 Task: Determine the distance from Jacksonville to St Augustine Historic District.
Action: Key pressed k<Key.backspace>j<Key.caps_lock>ACKSONVILLE
Screenshot: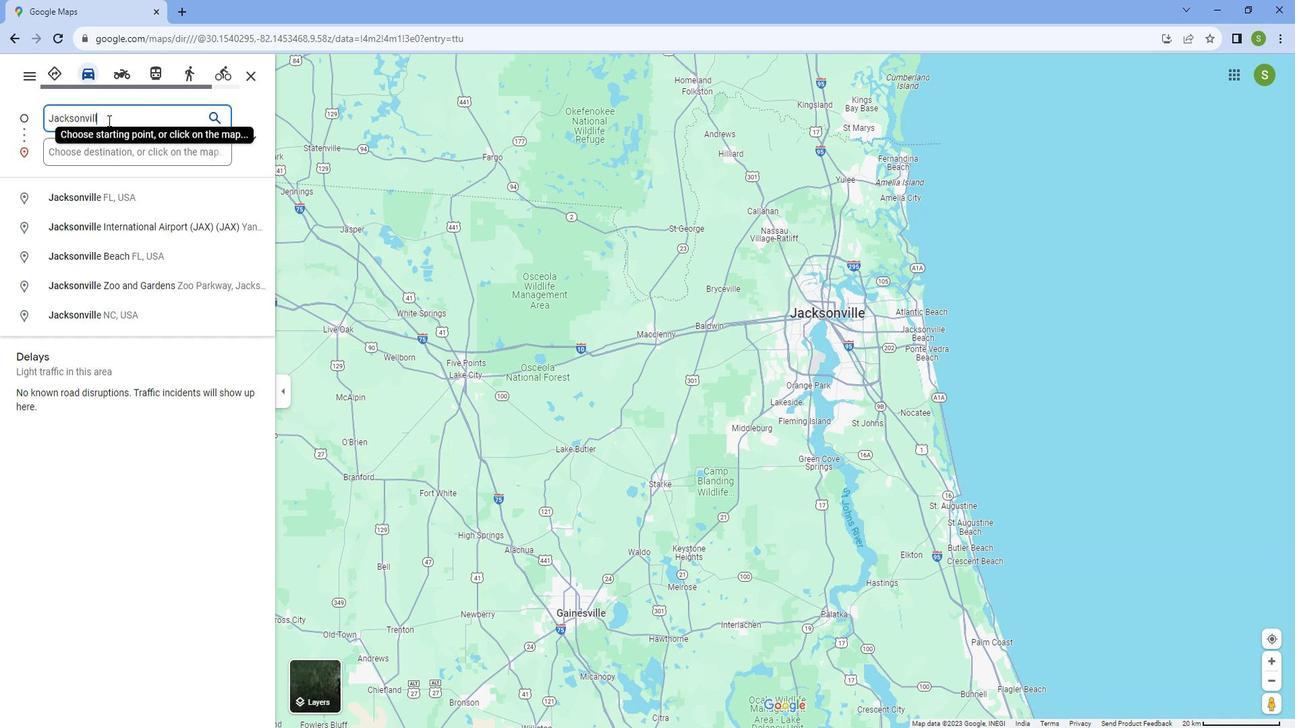 
Action: Mouse moved to (87, 196)
Screenshot: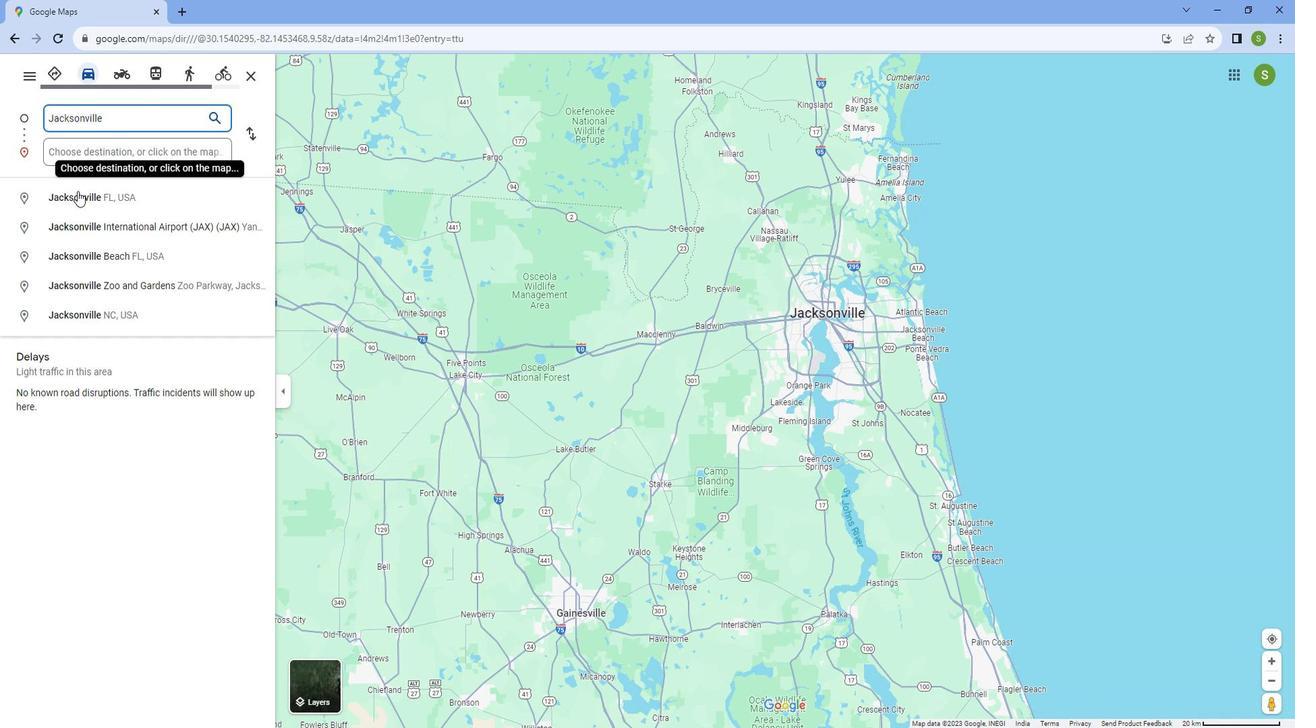 
Action: Mouse pressed left at (87, 196)
Screenshot: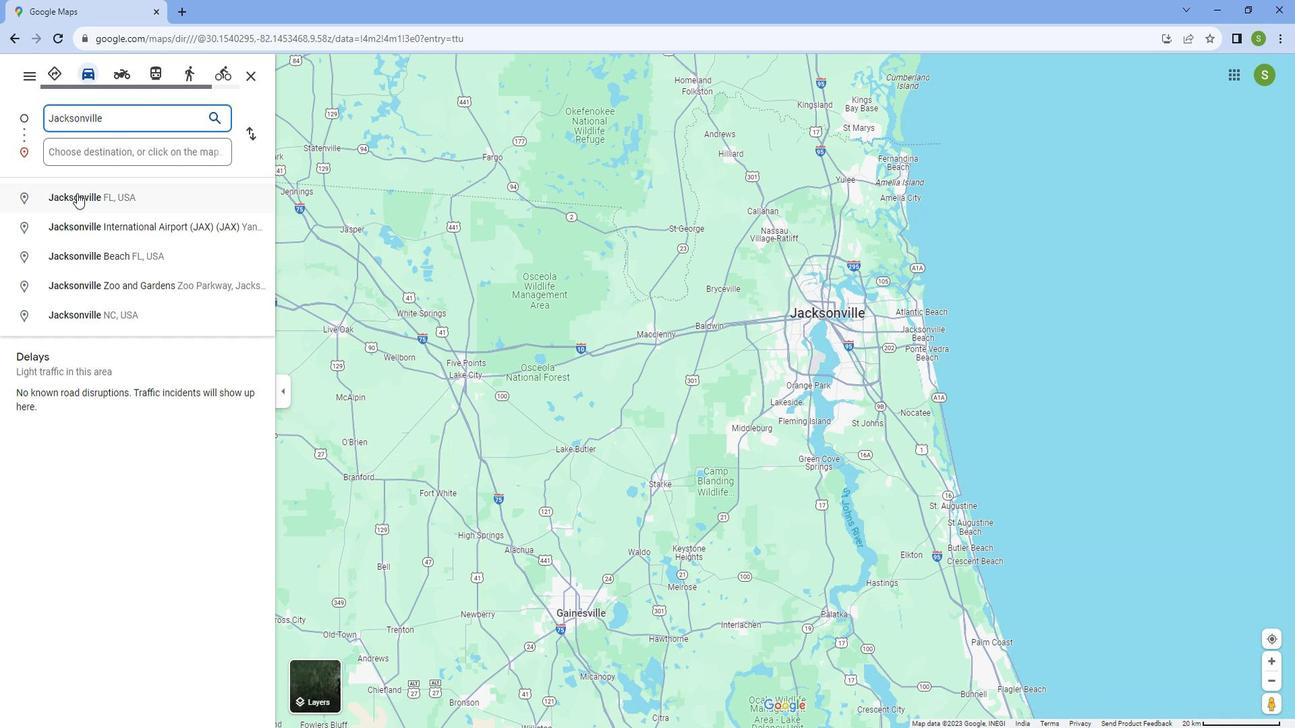 
Action: Mouse moved to (98, 155)
Screenshot: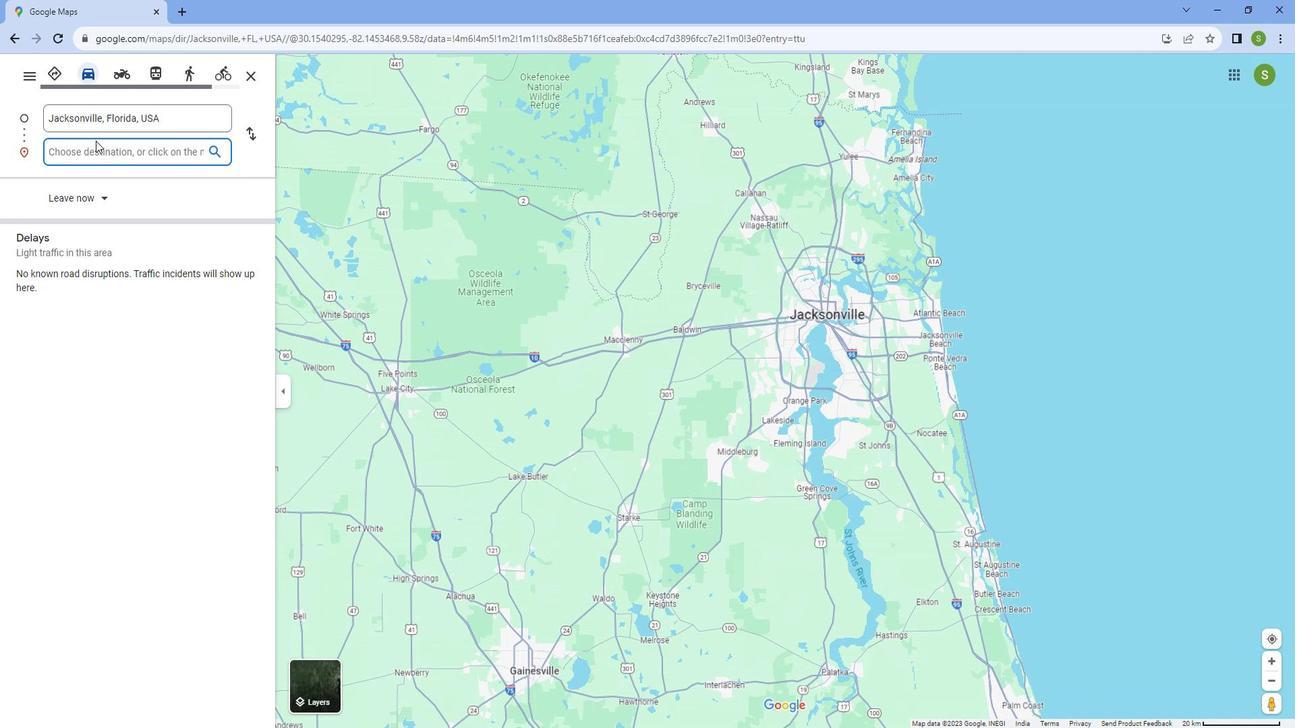 
Action: Mouse pressed left at (98, 155)
Screenshot: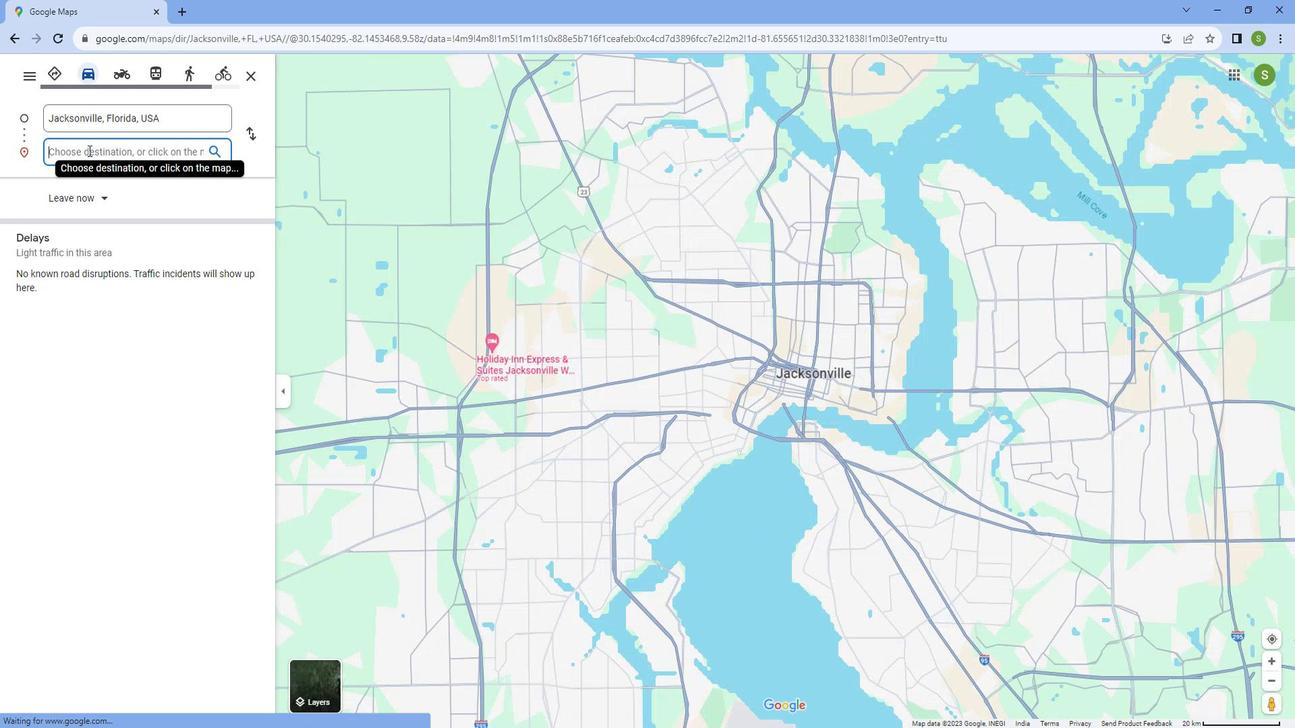 
Action: Key pressed <Key.caps_lock>s<Key.caps_lock>T.<Key.space><Key.caps_lock>a<Key.caps_lock>UGUSTINE<Key.space><Key.caps_lock>h<Key.caps_lock>ISTORIC<Key.space><Key.caps_lock>d<Key.caps_lock>ISTRICT
Screenshot: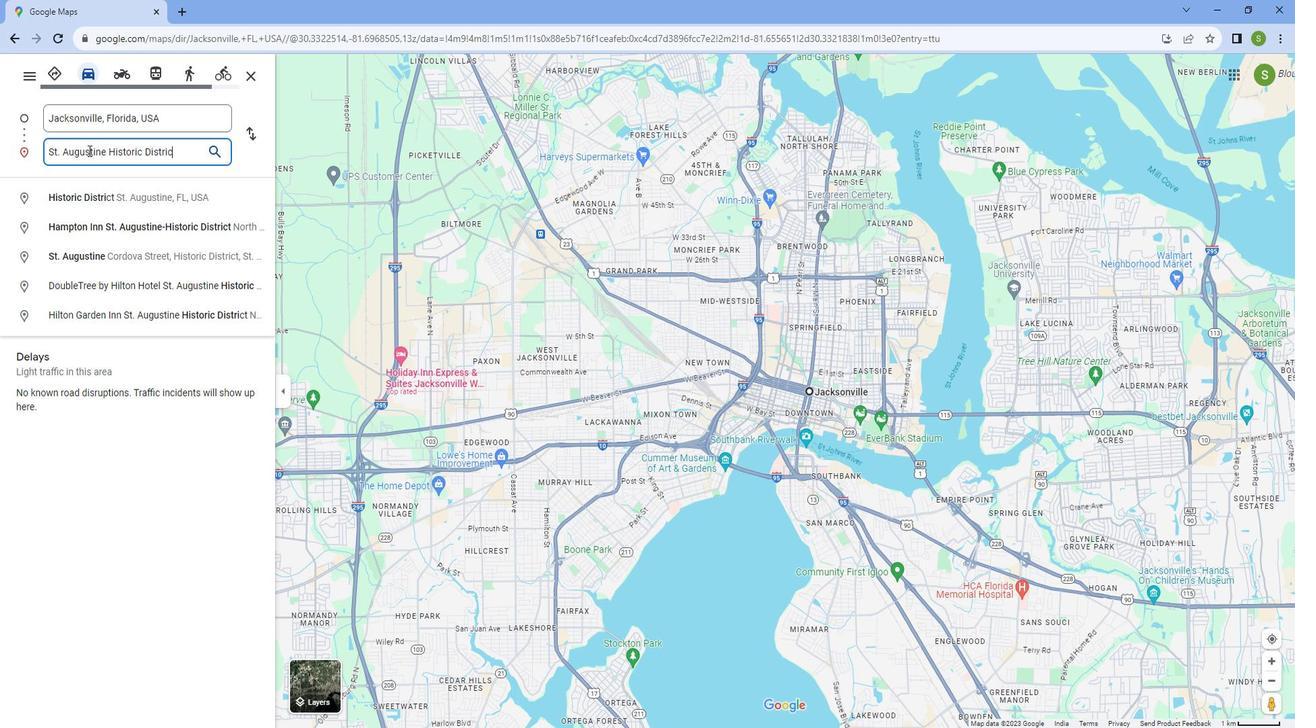 
Action: Mouse moved to (116, 192)
Screenshot: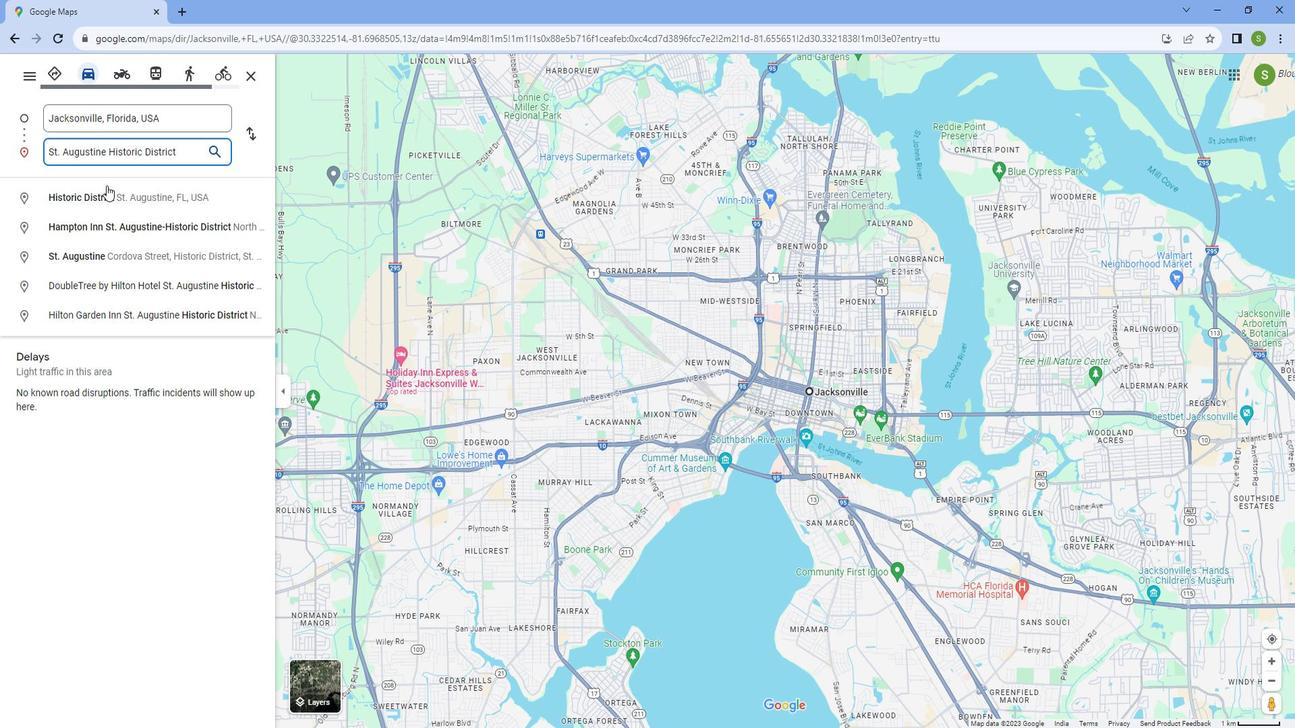 
Action: Mouse pressed left at (116, 192)
Screenshot: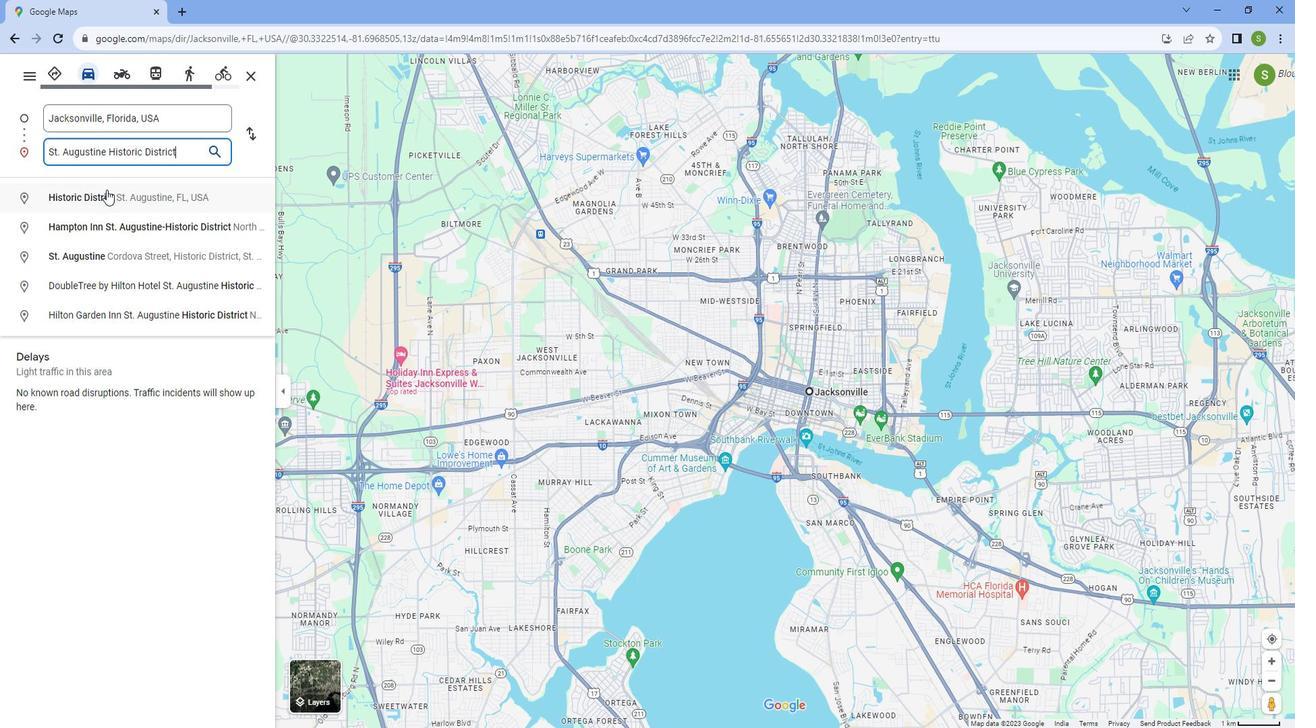 
Action: Mouse moved to (547, 675)
Screenshot: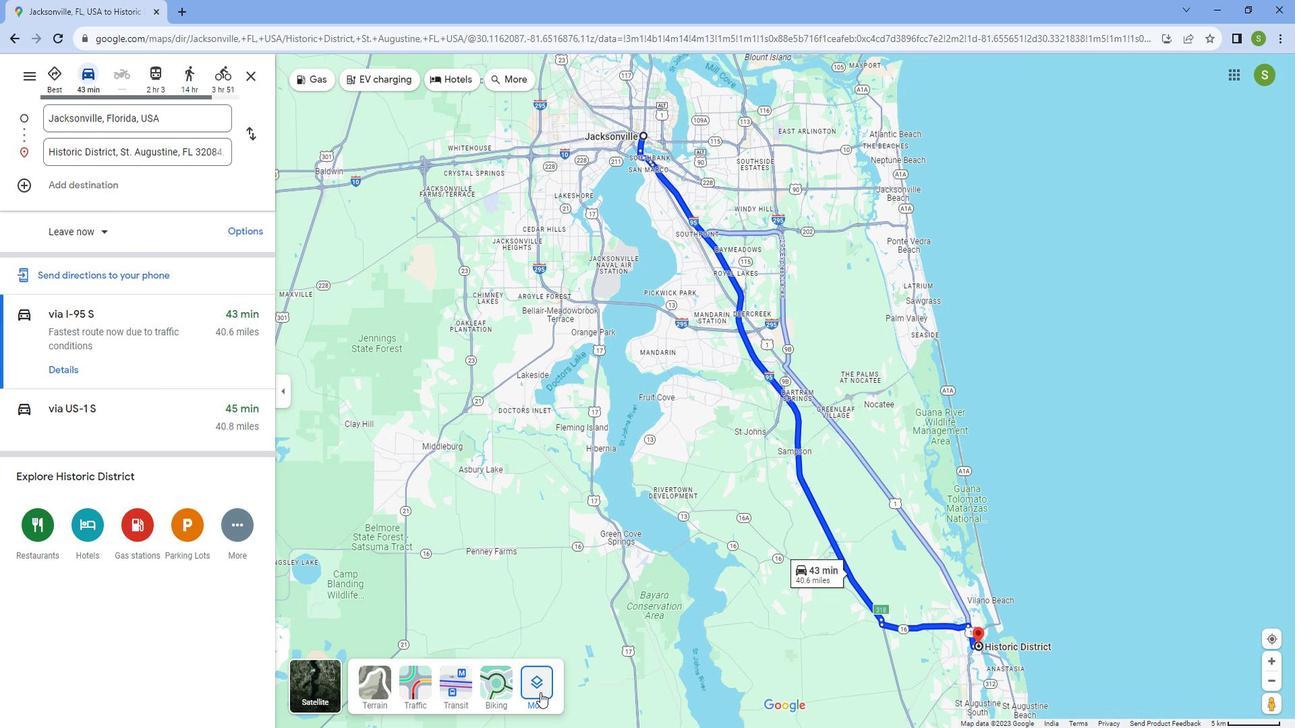 
Action: Mouse pressed left at (547, 675)
Screenshot: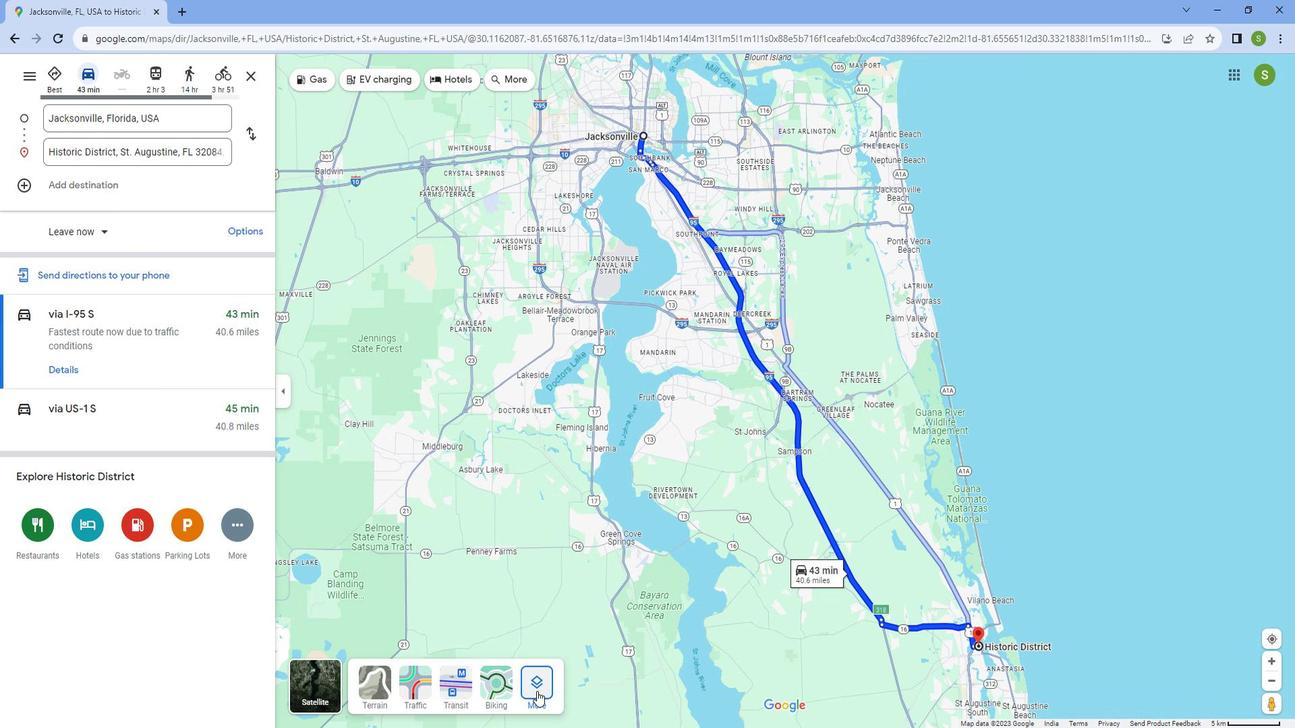 
Action: Mouse moved to (433, 536)
Screenshot: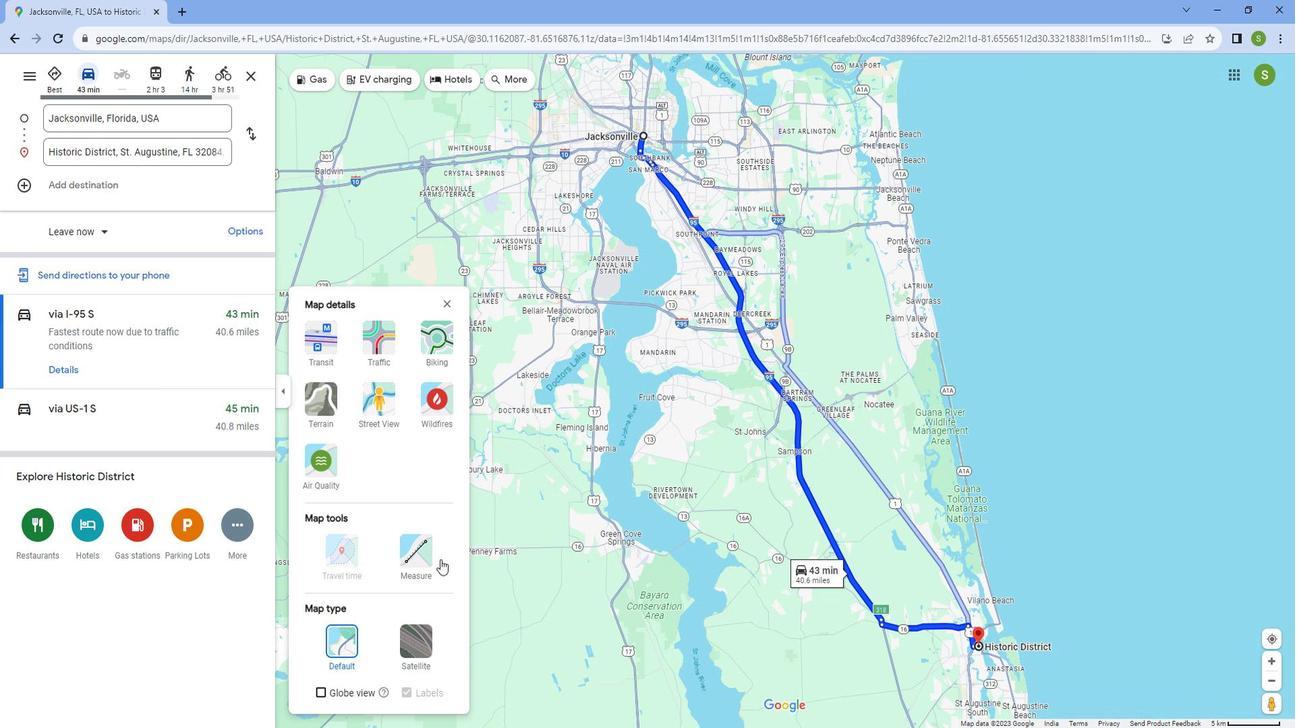 
Action: Mouse pressed left at (433, 536)
Screenshot: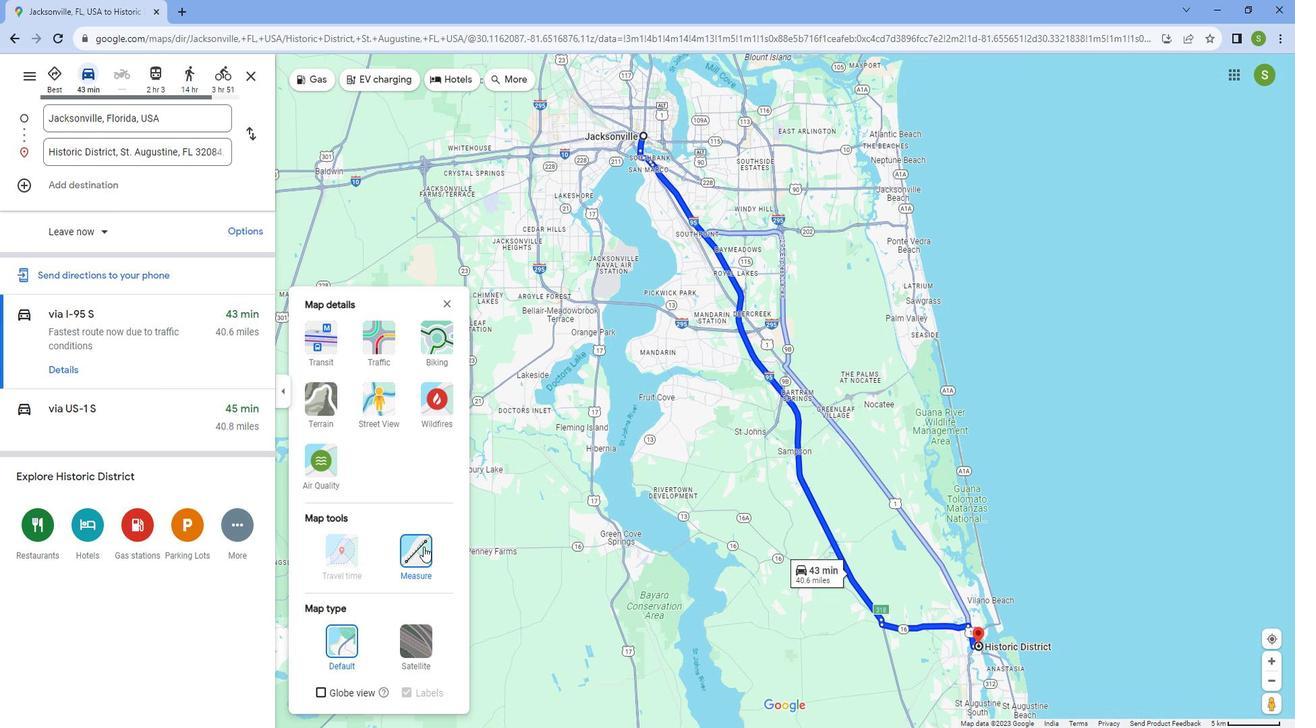 
Action: Mouse moved to (673, 150)
Screenshot: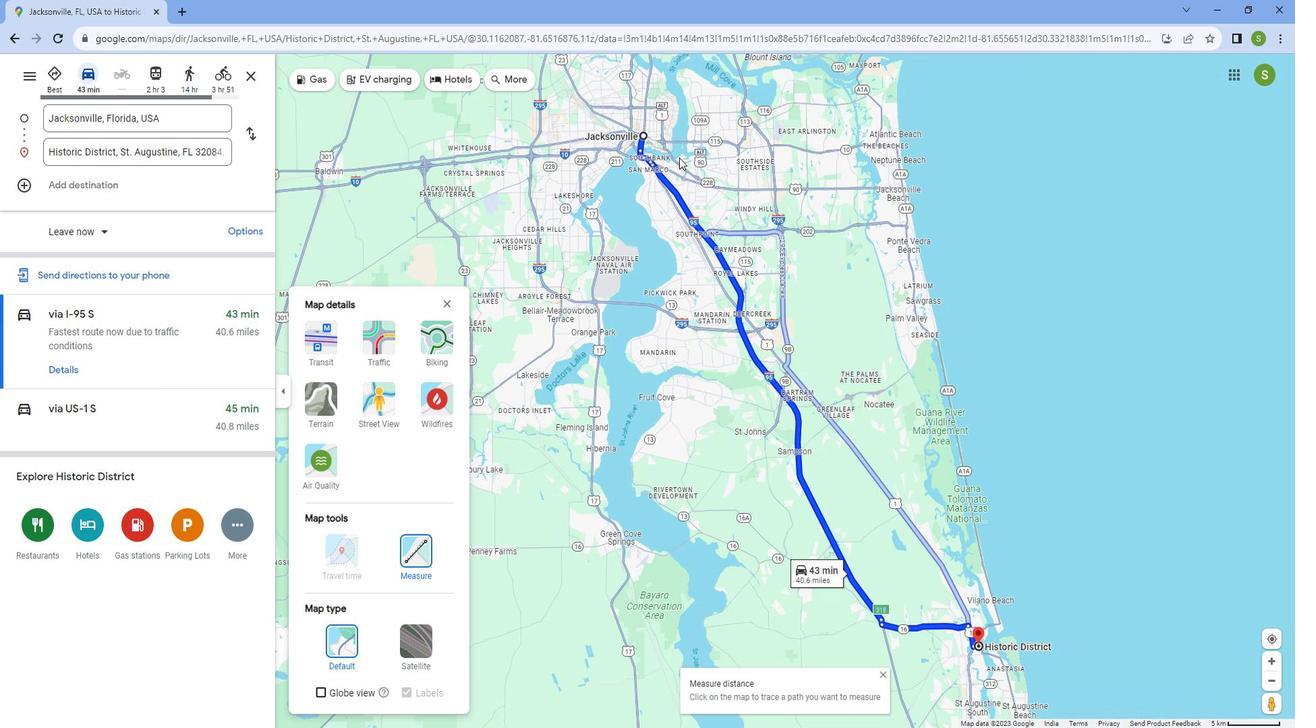 
Action: Mouse scrolled (673, 151) with delta (0, 0)
Screenshot: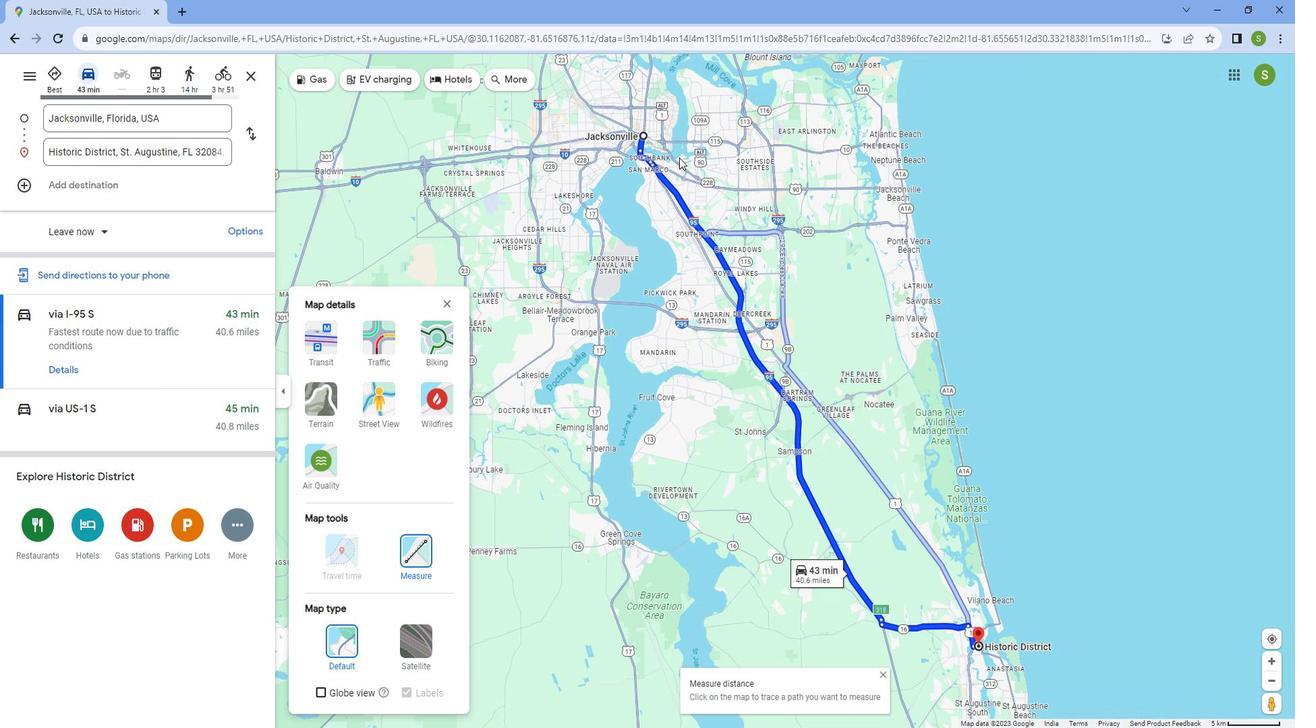 
Action: Mouse moved to (663, 144)
Screenshot: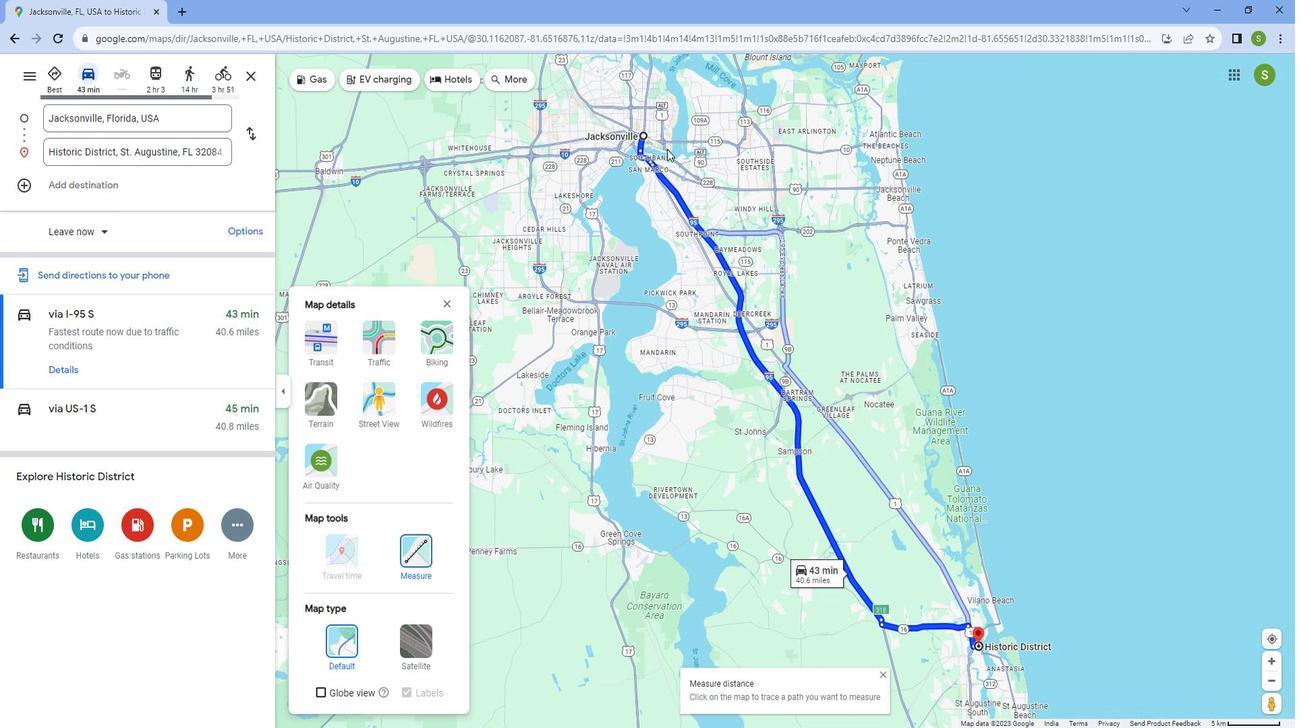 
Action: Mouse scrolled (663, 145) with delta (0, 0)
Screenshot: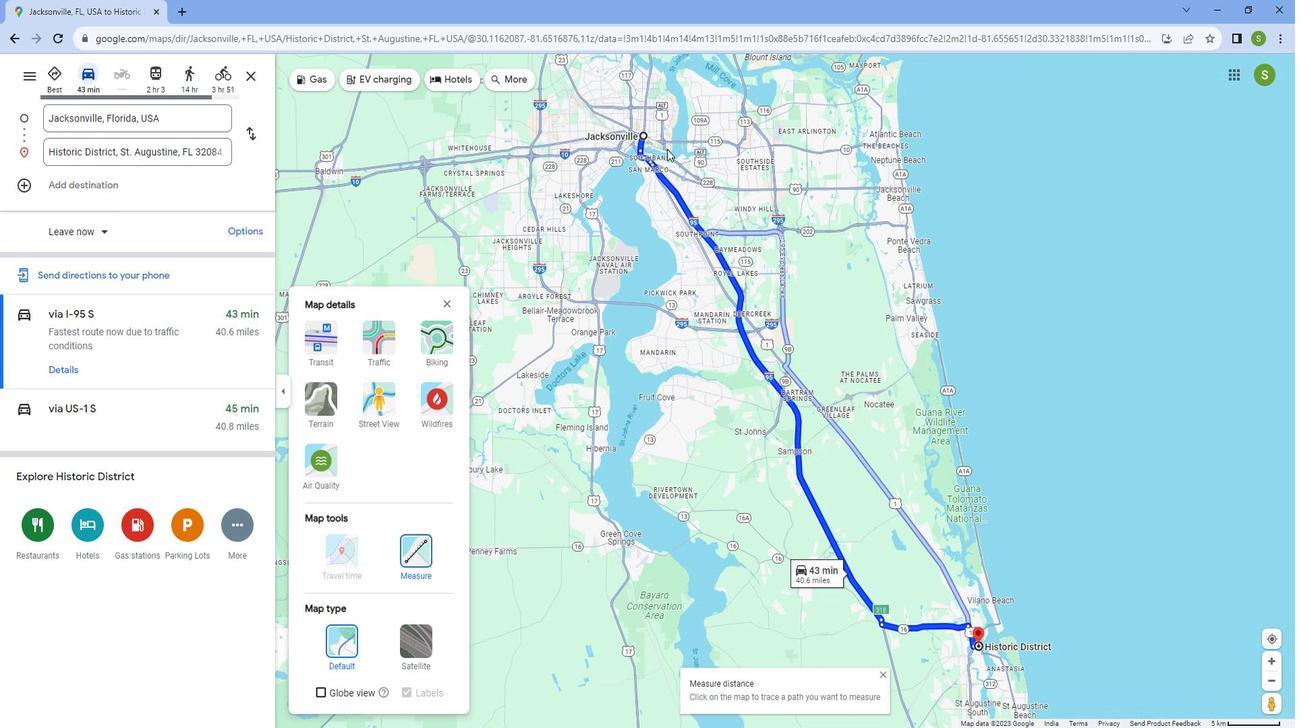 
Action: Mouse moved to (659, 143)
Screenshot: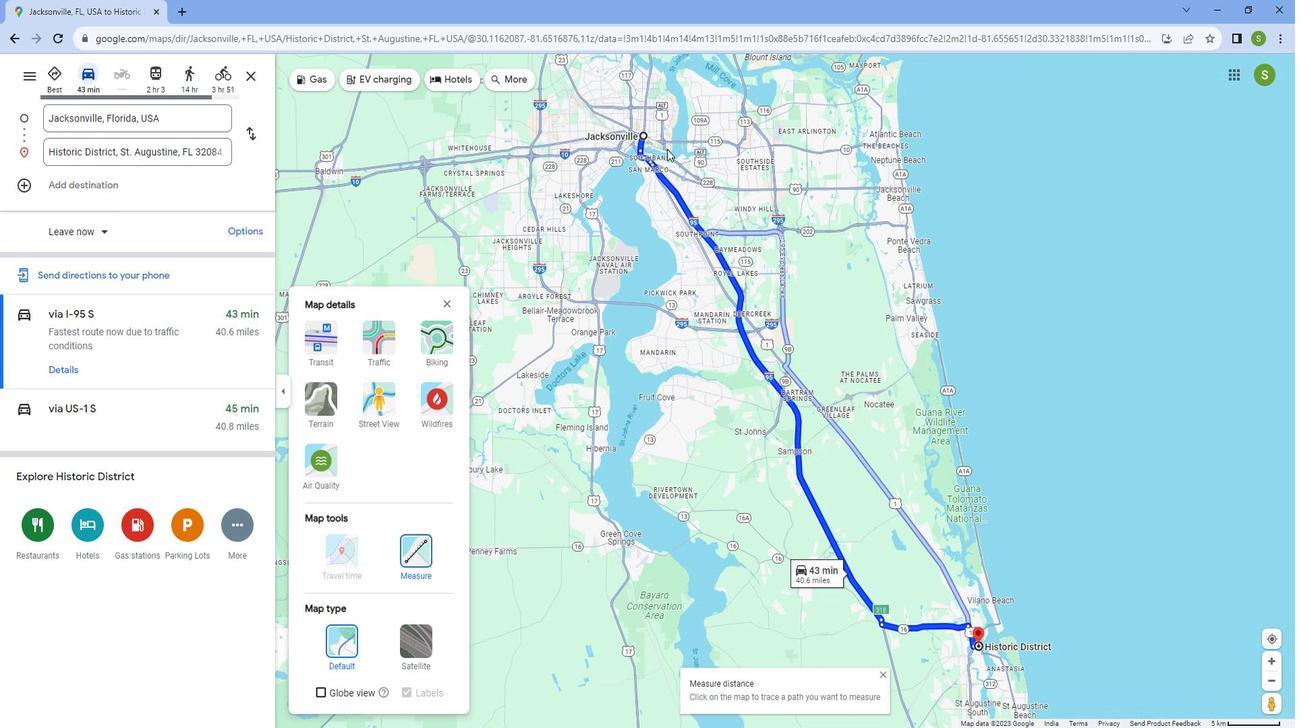 
Action: Mouse scrolled (659, 143) with delta (0, 0)
Screenshot: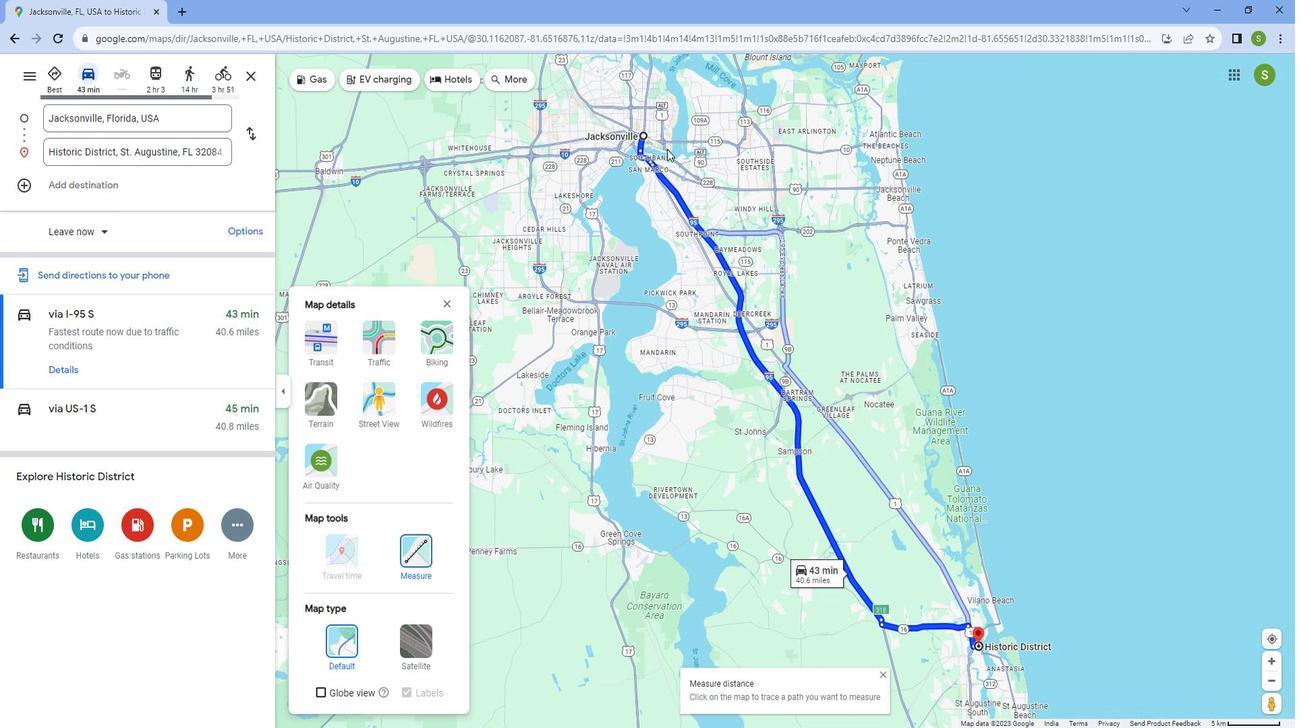 
Action: Mouse moved to (653, 139)
Screenshot: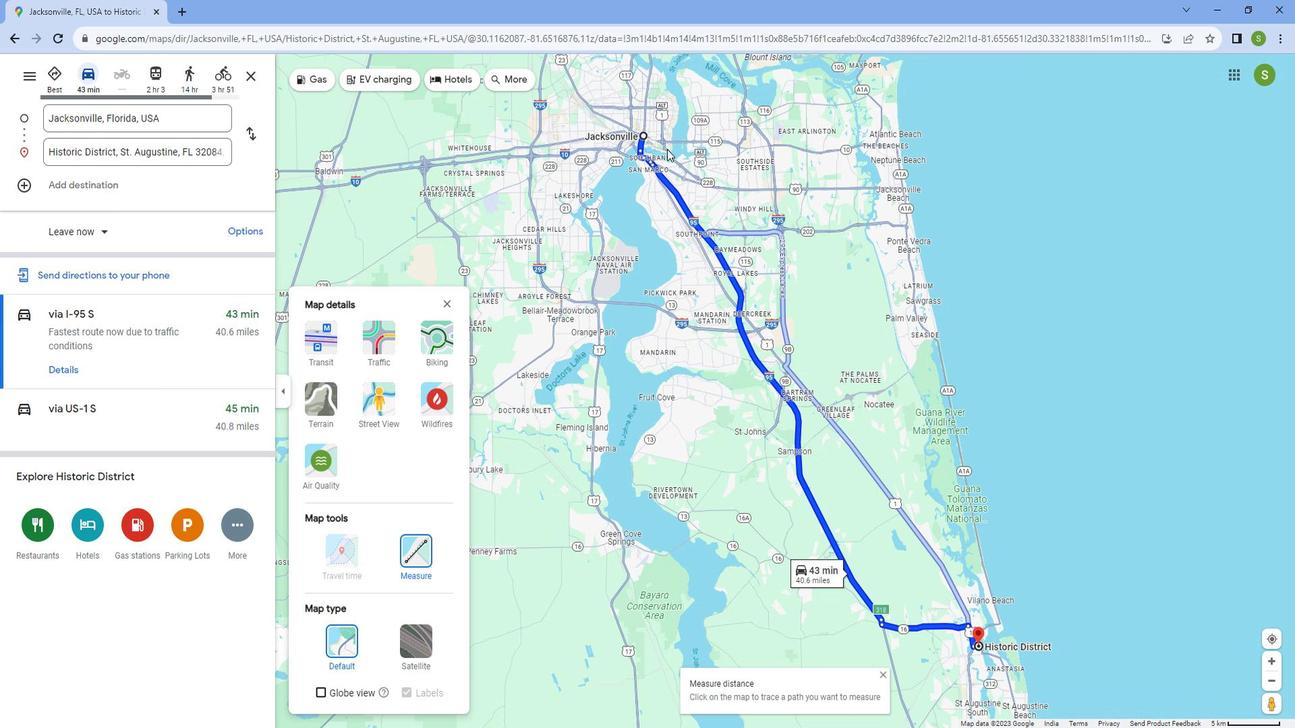 
Action: Mouse scrolled (653, 140) with delta (0, 0)
Screenshot: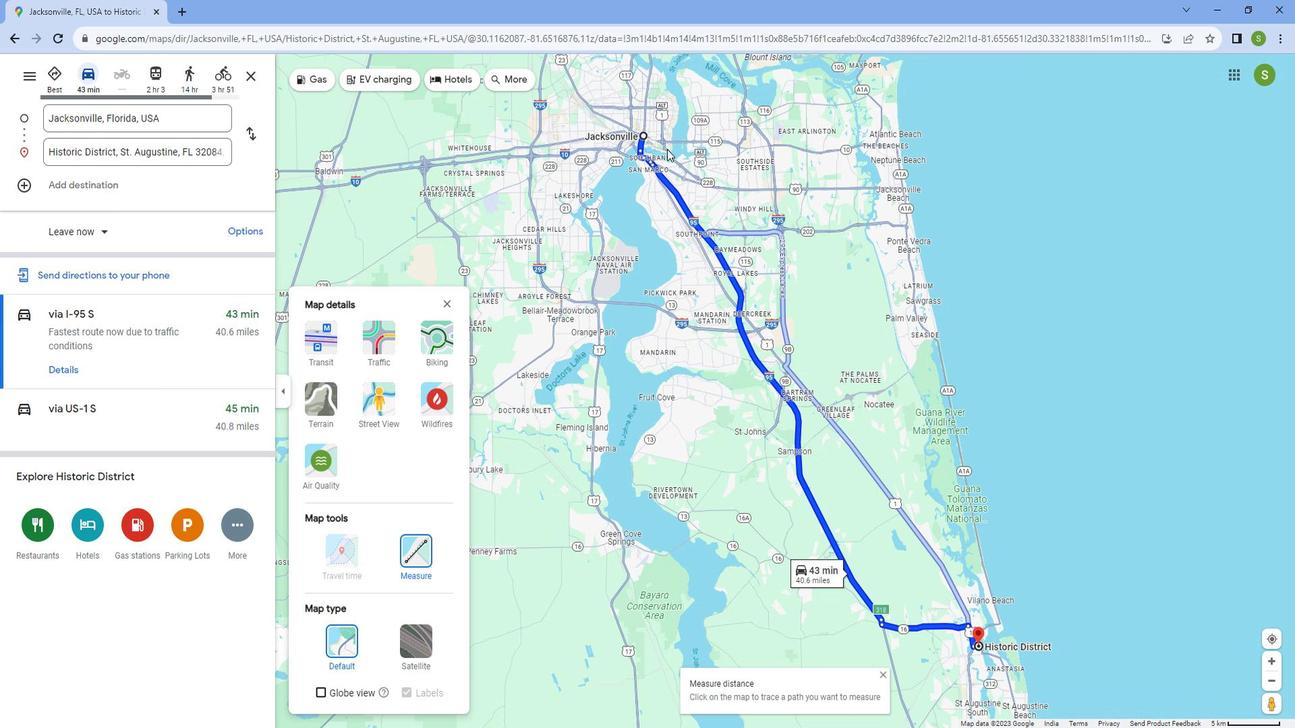 
Action: Mouse moved to (651, 139)
Screenshot: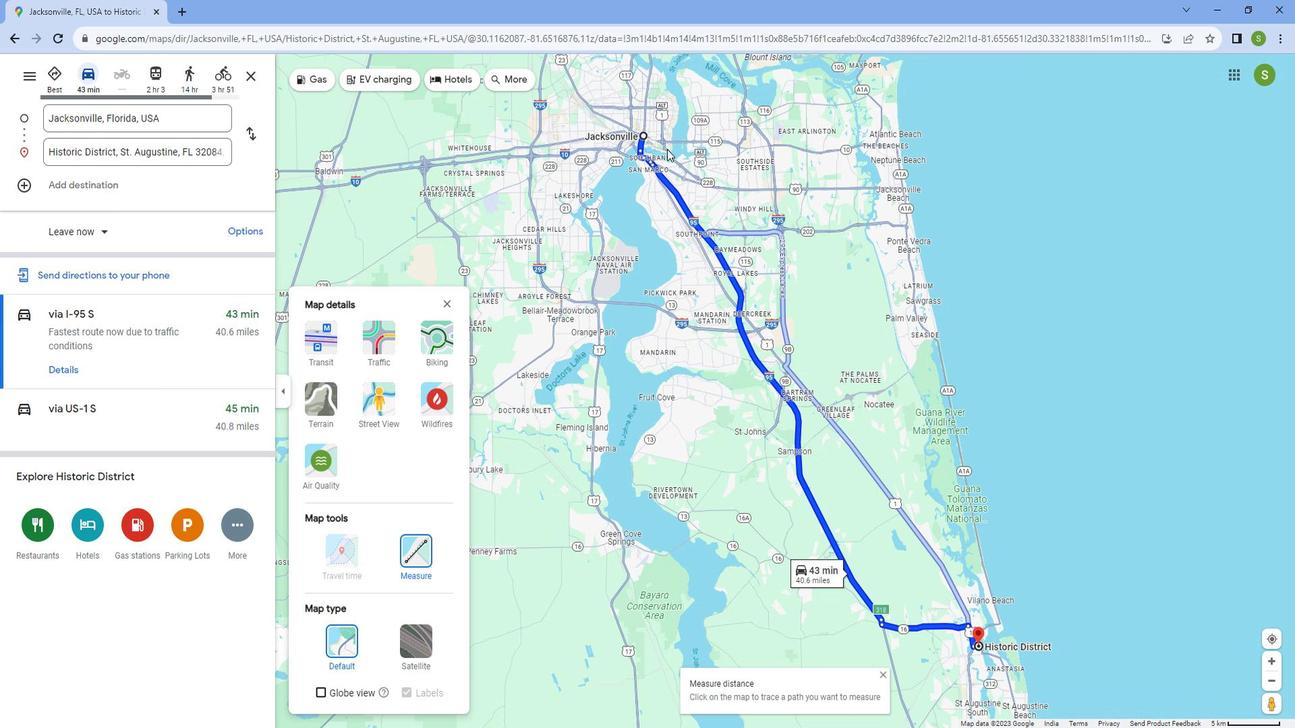 
Action: Mouse scrolled (651, 140) with delta (0, 0)
Screenshot: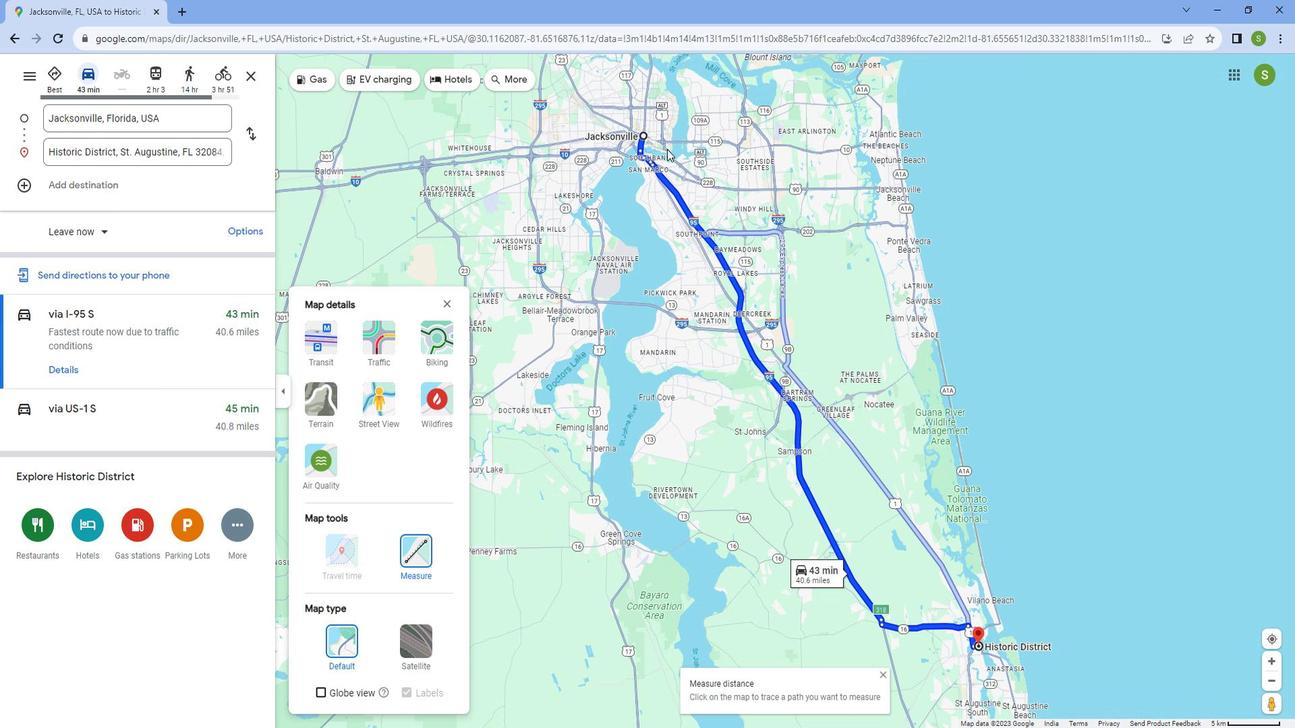 
Action: Mouse moved to (648, 137)
Screenshot: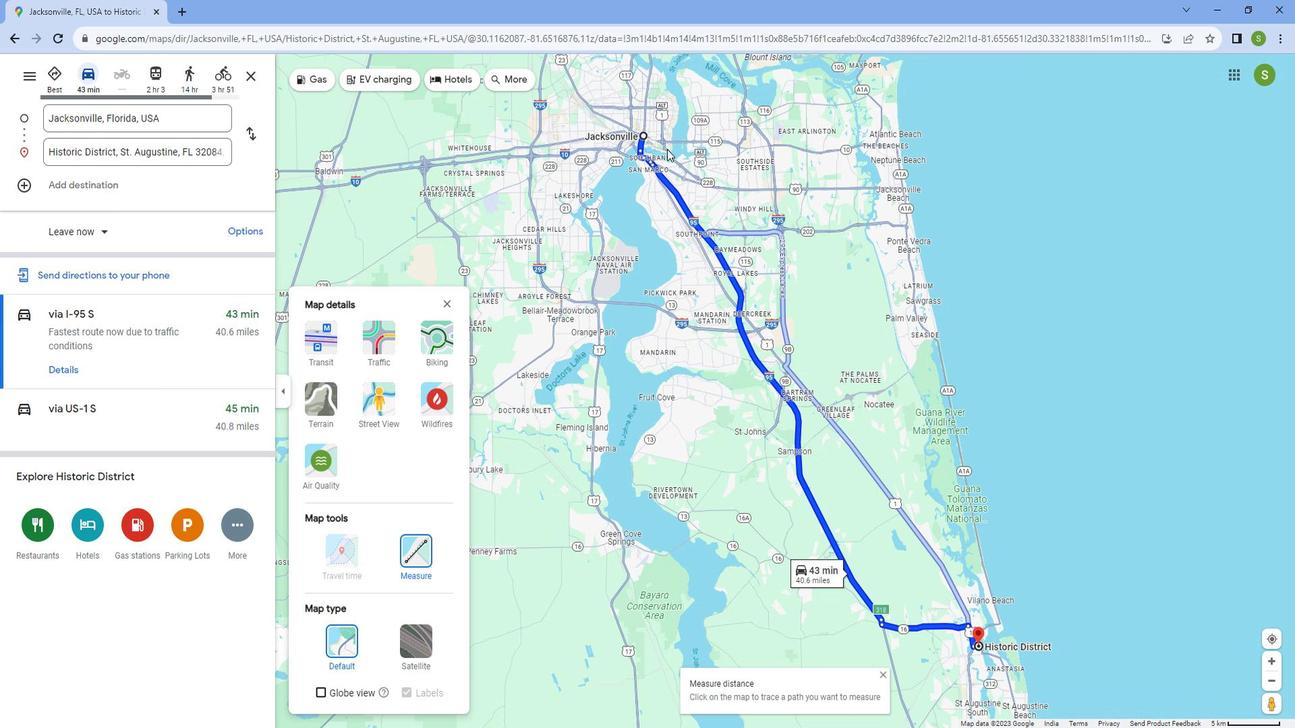 
Action: Mouse scrolled (648, 138) with delta (0, 0)
Screenshot: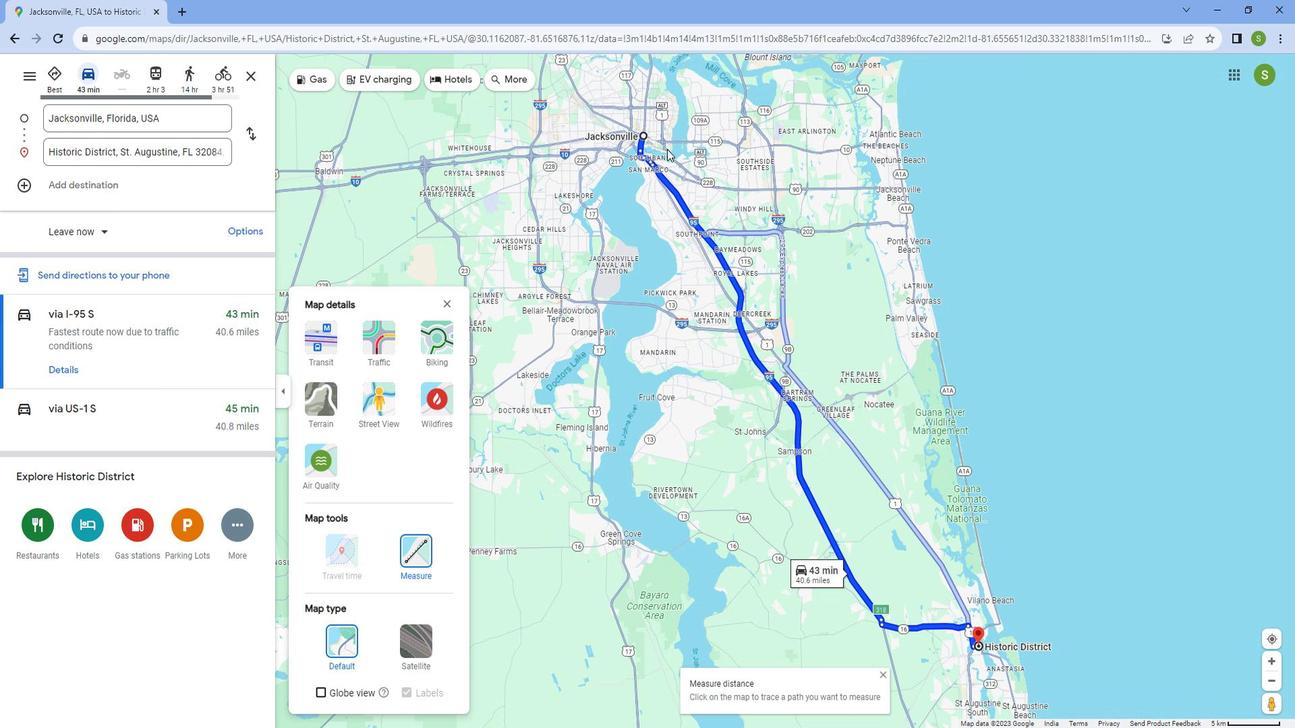 
Action: Mouse moved to (628, 122)
Screenshot: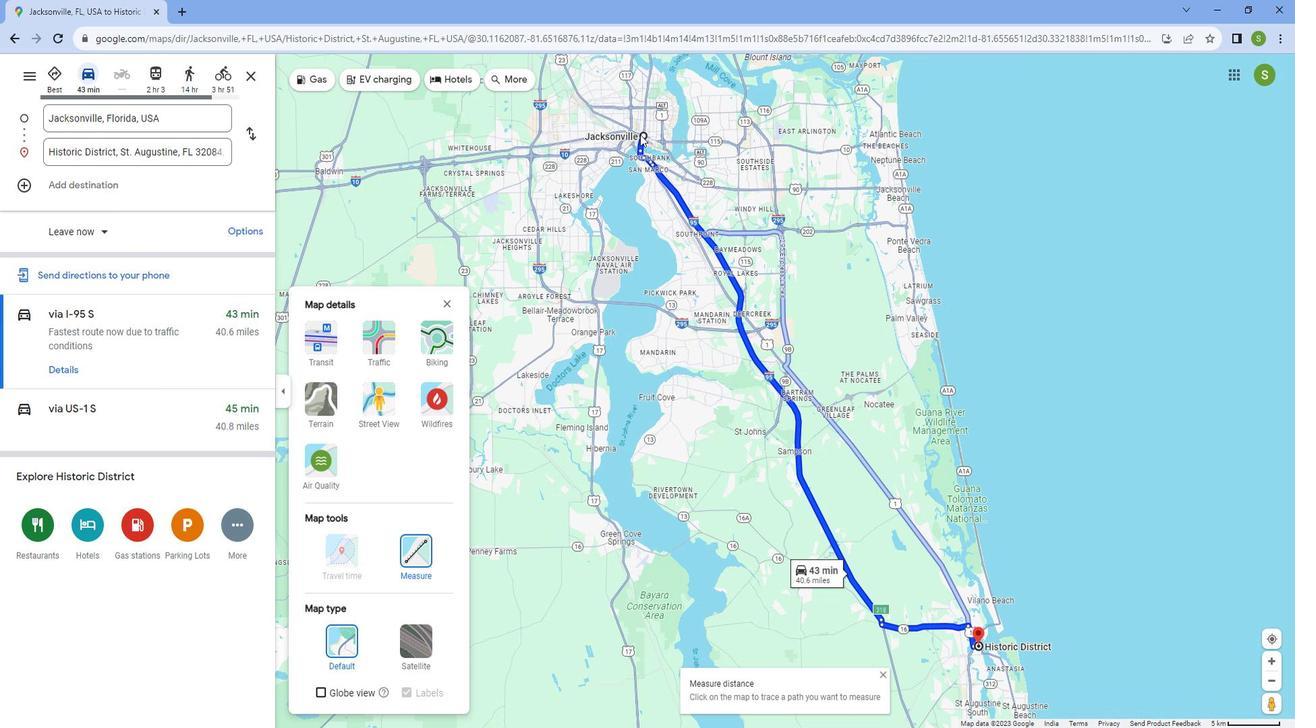 
Action: Mouse scrolled (628, 123) with delta (0, 0)
Screenshot: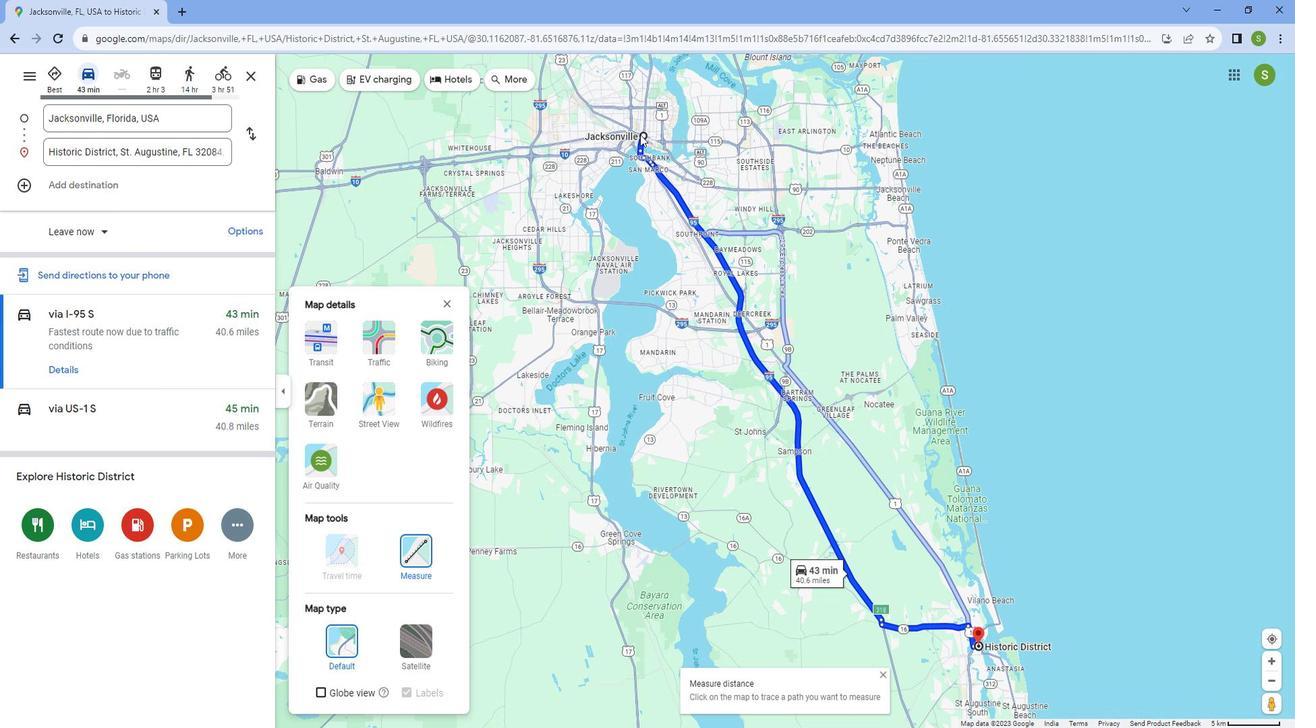 
Action: Mouse moved to (603, 87)
Screenshot: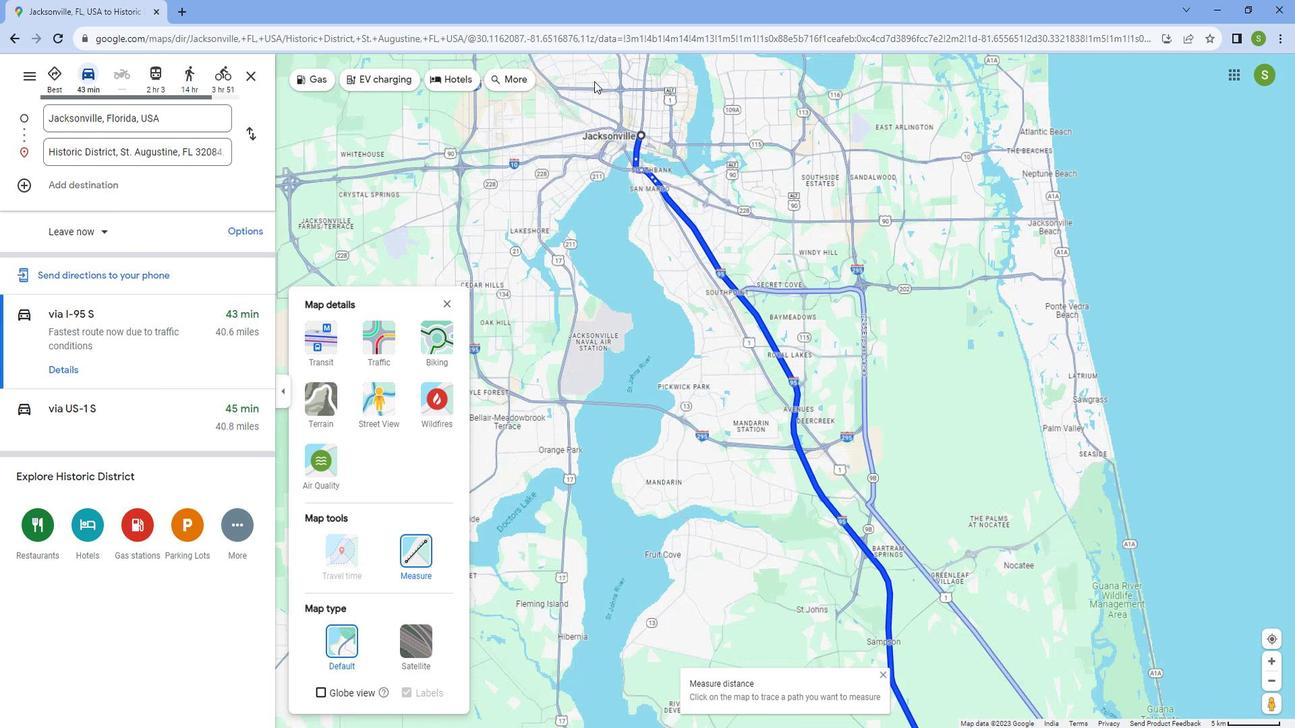 
Action: Mouse scrolled (603, 88) with delta (0, 0)
Screenshot: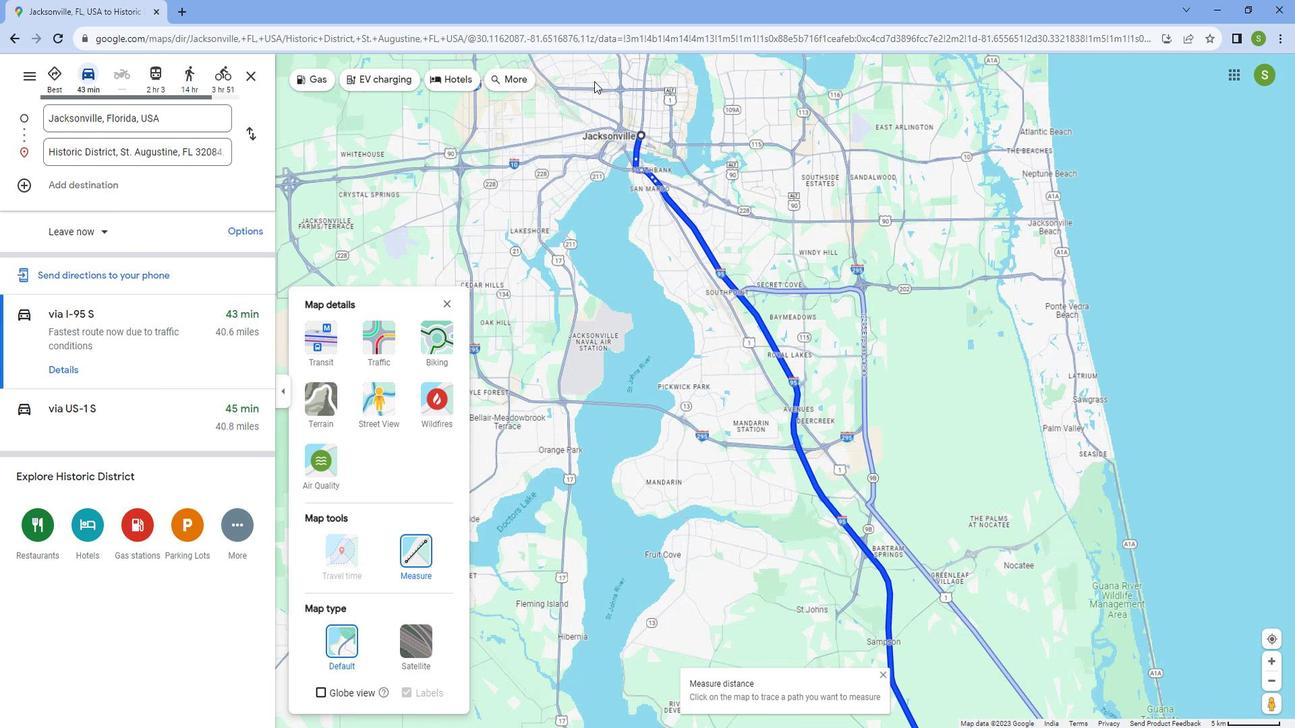 
Action: Mouse scrolled (603, 88) with delta (0, 0)
Screenshot: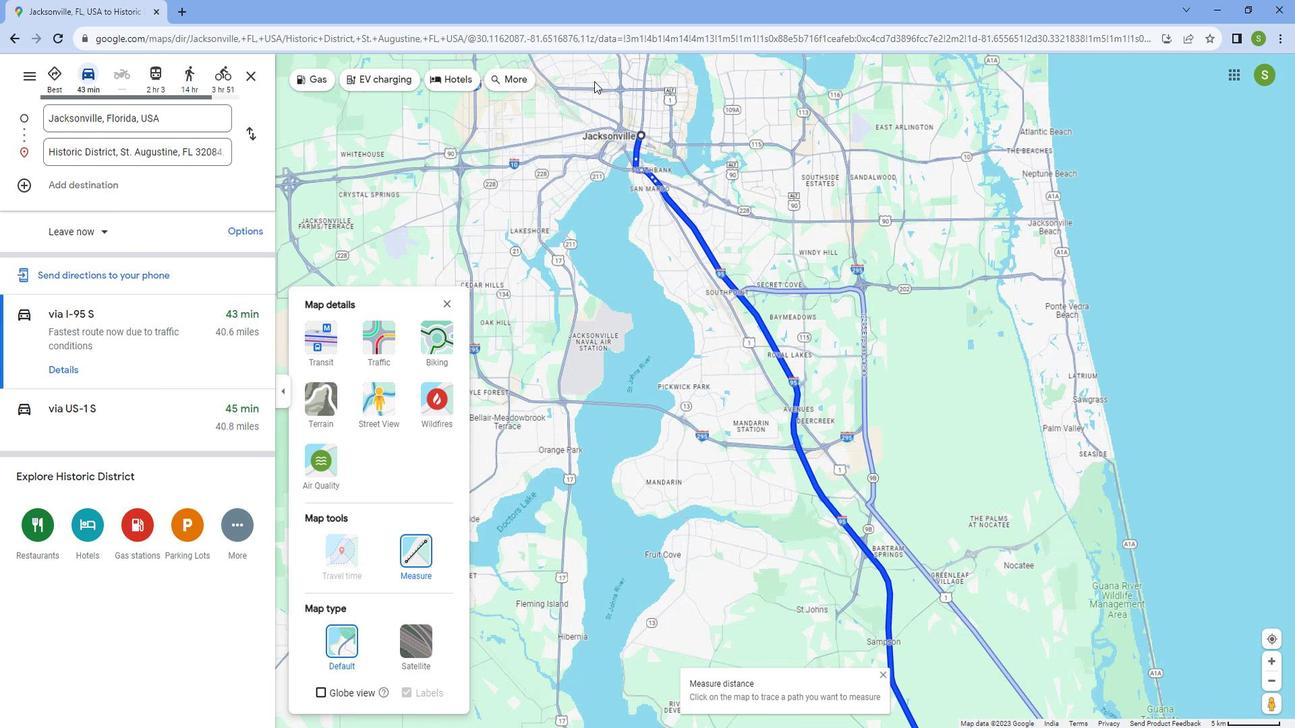 
Action: Mouse scrolled (603, 88) with delta (0, 0)
Screenshot: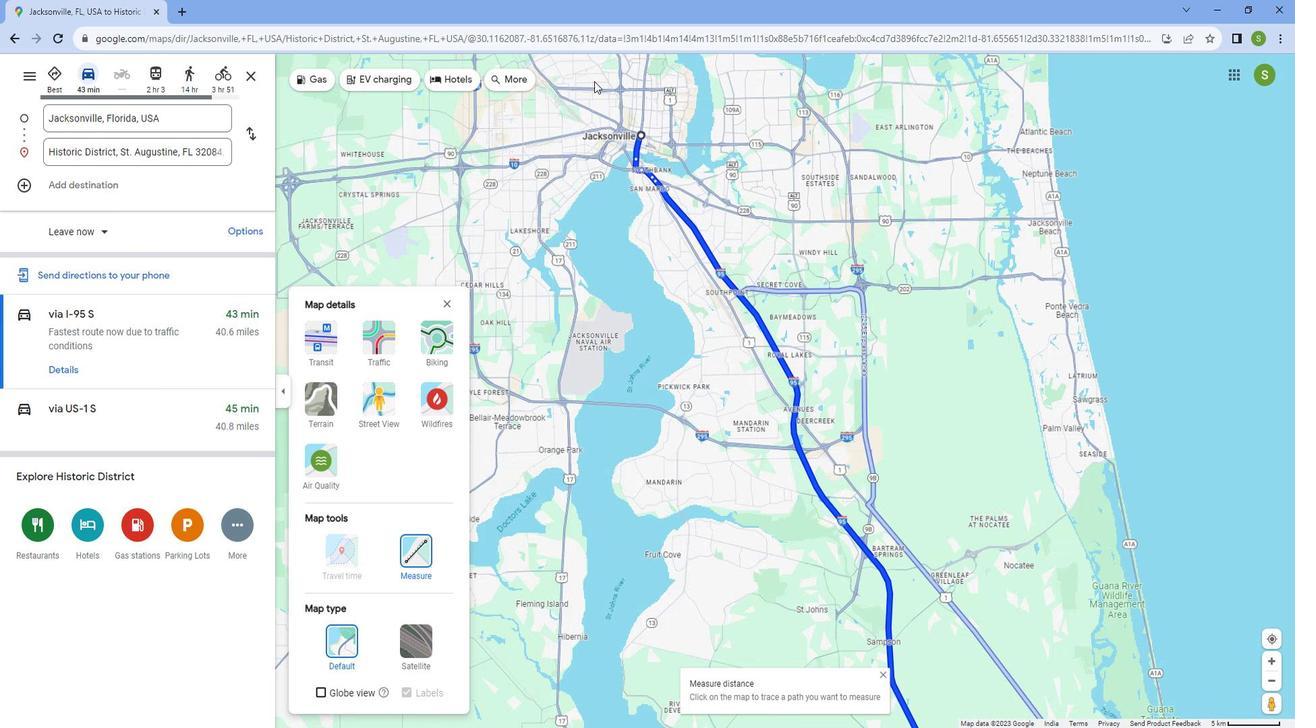 
Action: Mouse scrolled (603, 88) with delta (0, 0)
Screenshot: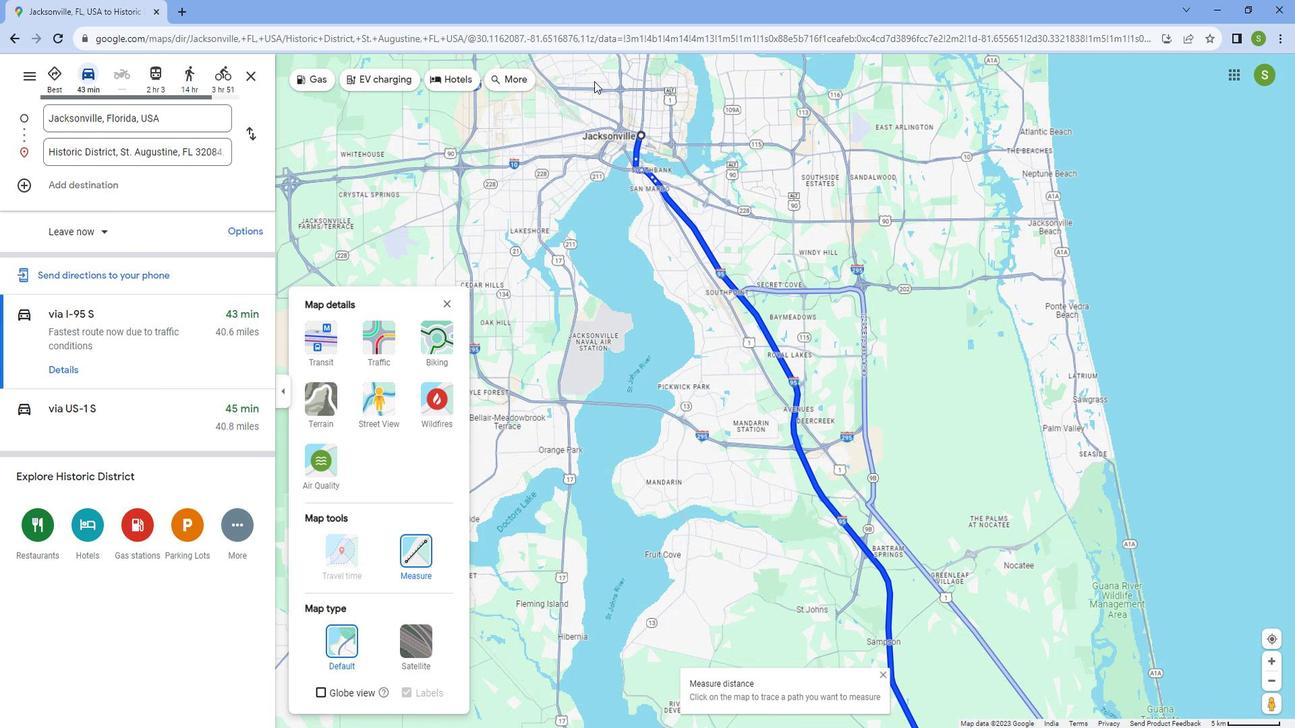 
Action: Mouse scrolled (603, 88) with delta (0, 0)
Screenshot: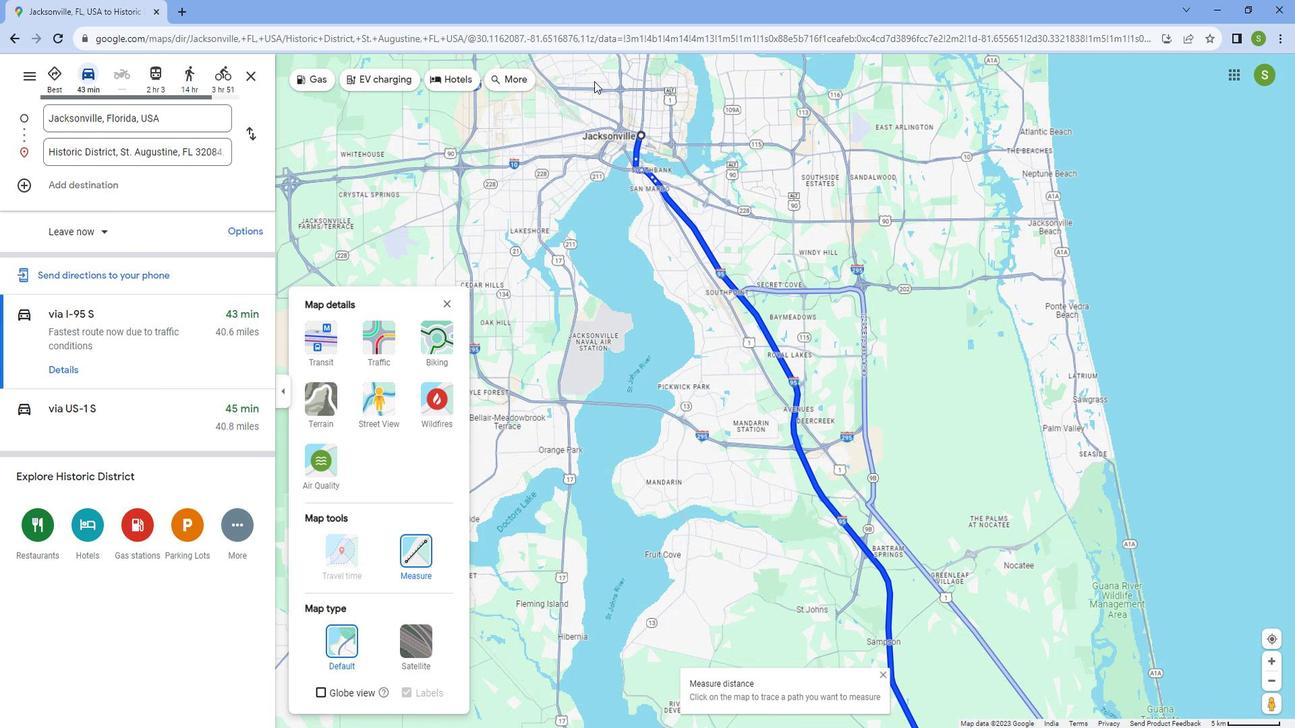 
Action: Mouse scrolled (603, 88) with delta (0, 0)
Screenshot: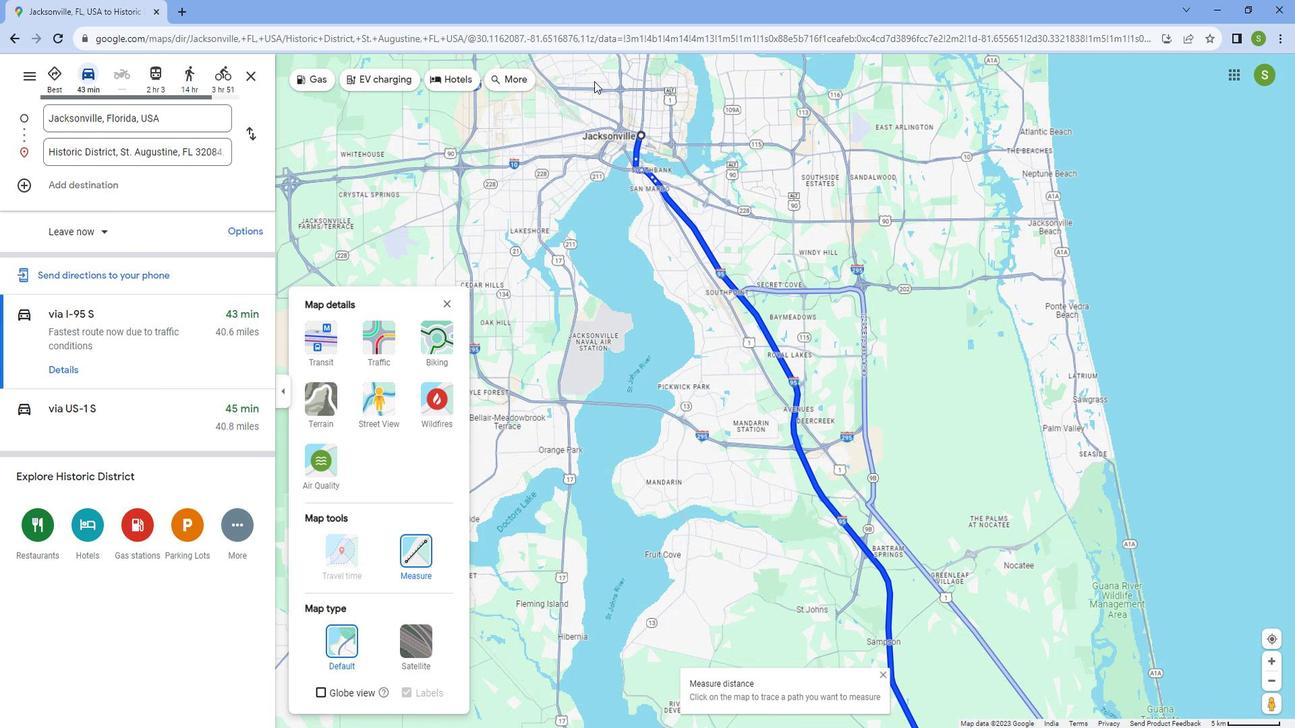 
Action: Mouse scrolled (603, 88) with delta (0, 0)
Screenshot: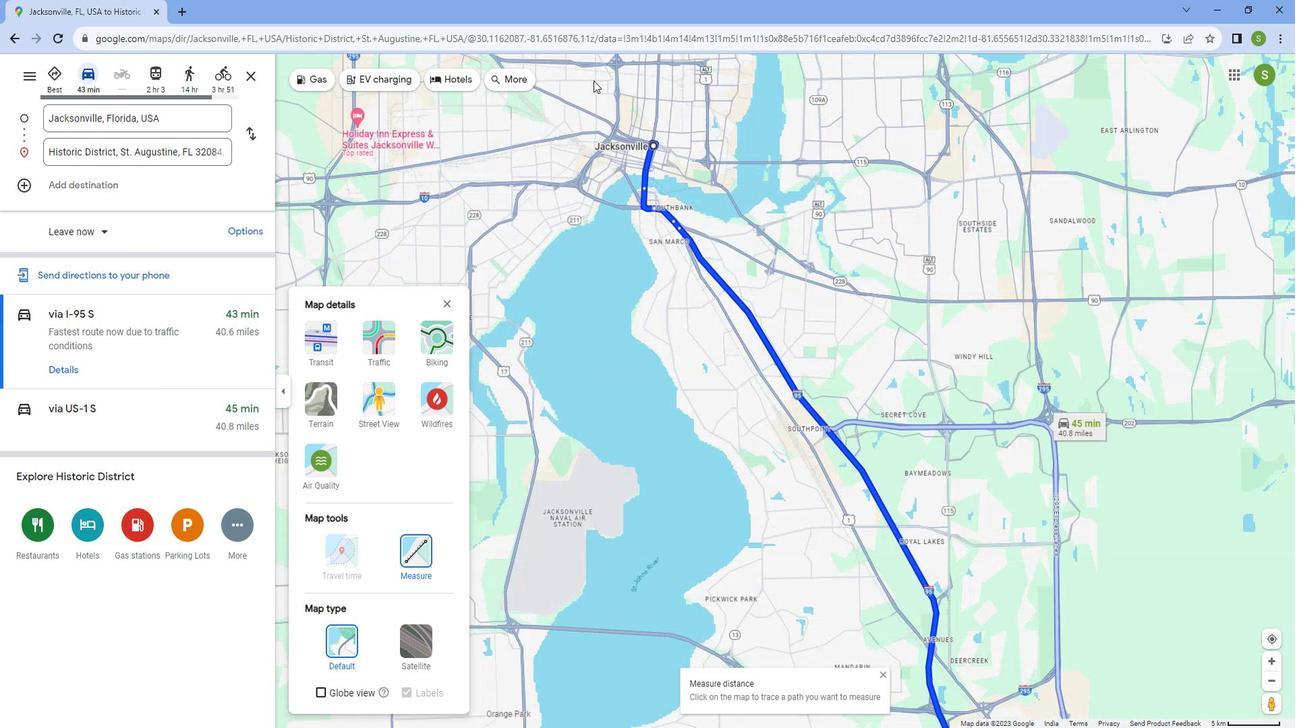 
Action: Mouse scrolled (603, 88) with delta (0, 0)
Screenshot: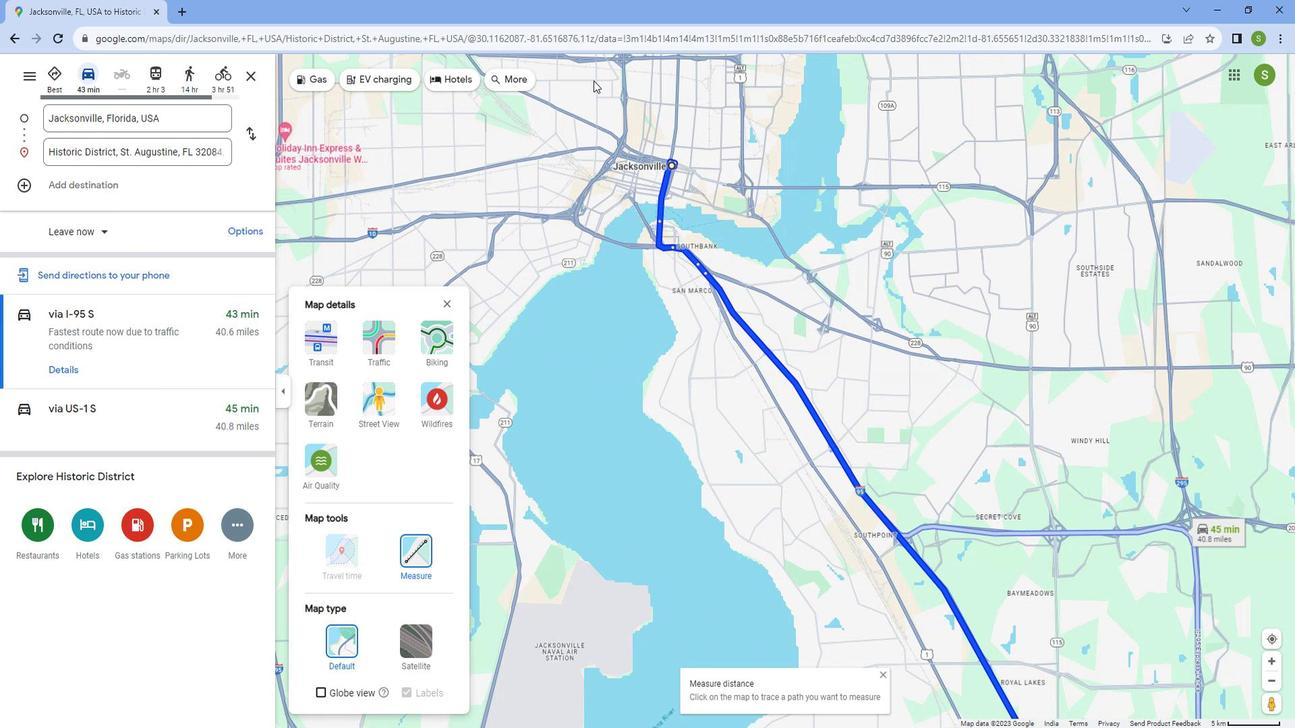 
Action: Mouse scrolled (603, 88) with delta (0, 0)
Screenshot: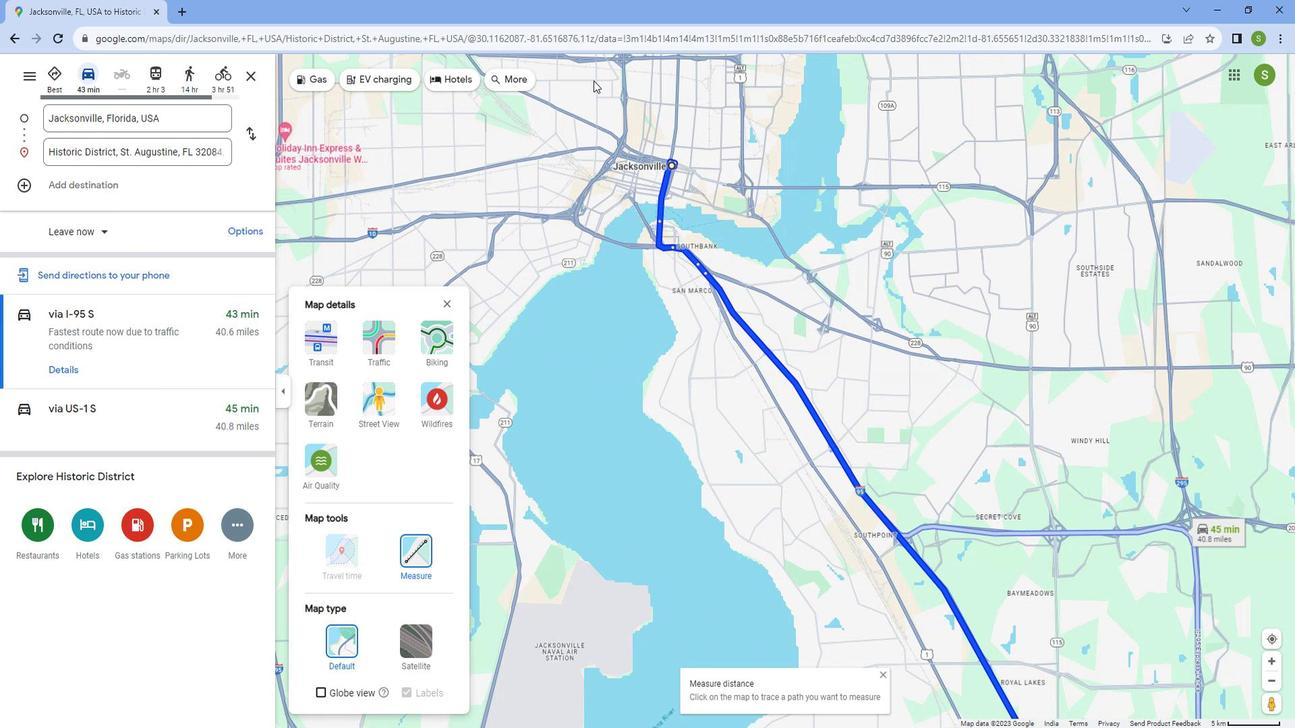 
Action: Mouse scrolled (603, 88) with delta (0, 0)
Screenshot: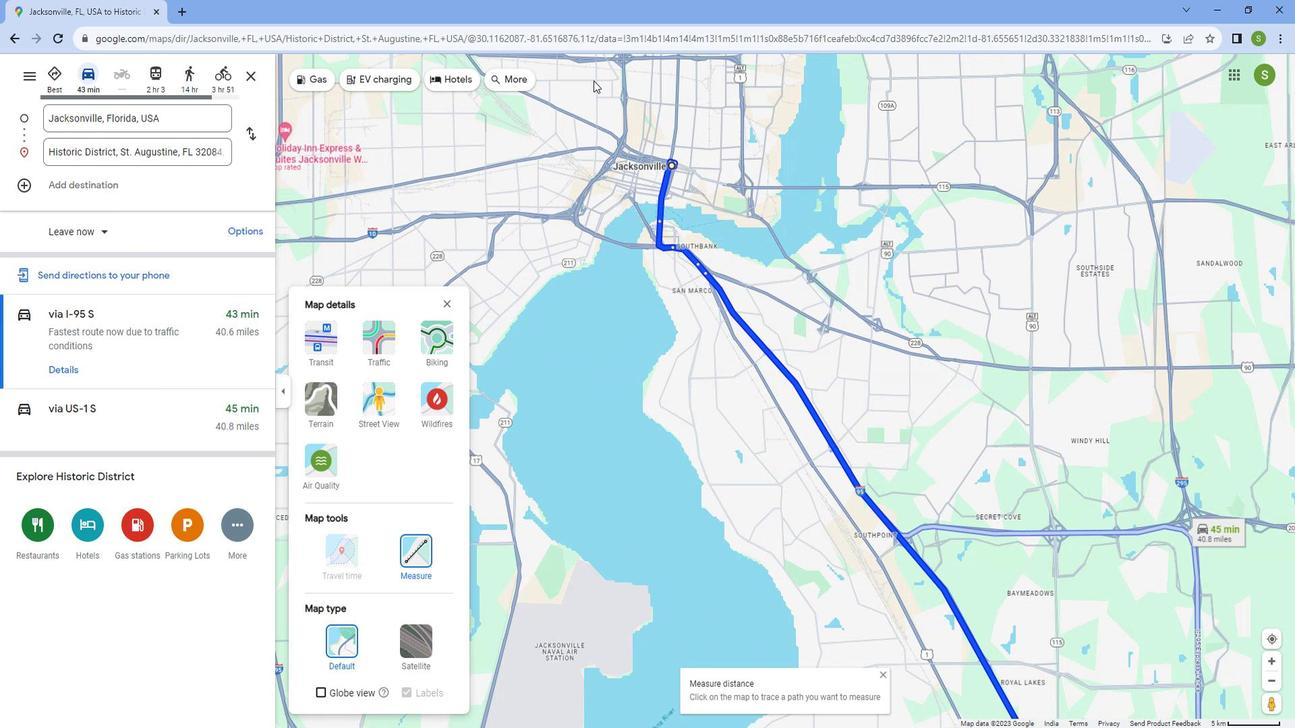 
Action: Mouse scrolled (603, 88) with delta (0, 0)
Screenshot: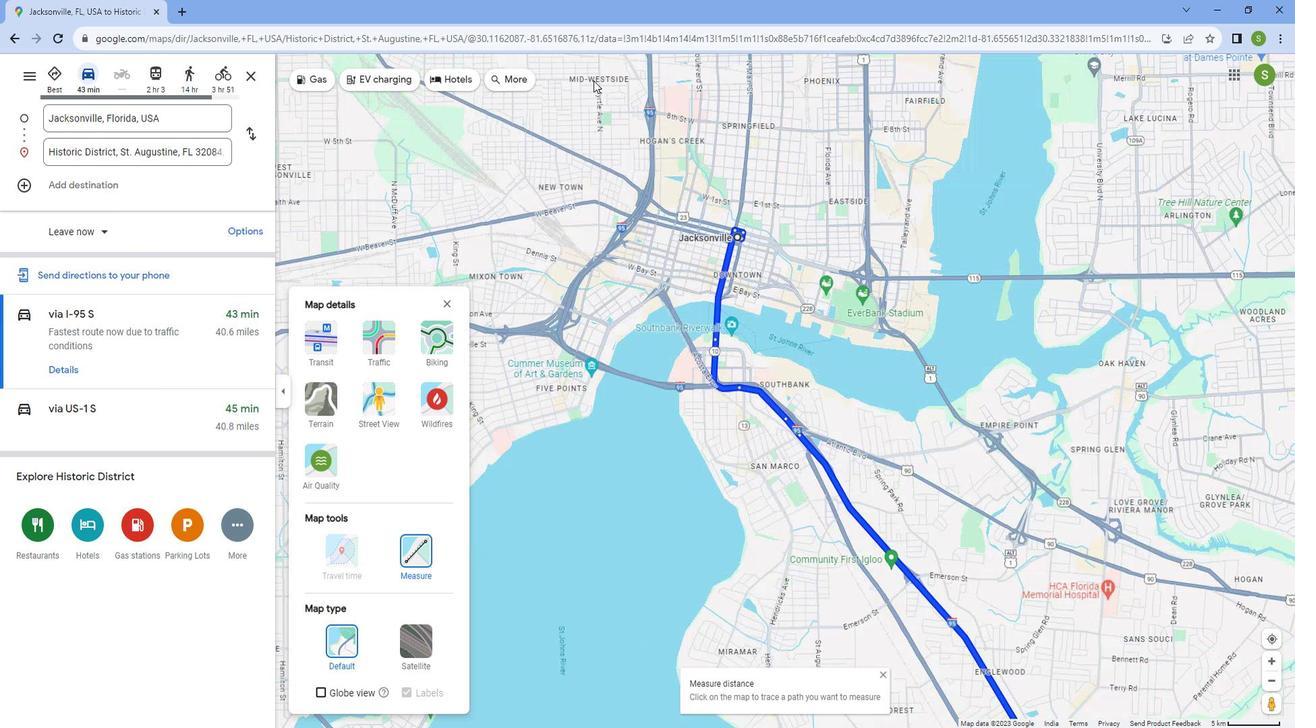 
Action: Mouse scrolled (603, 88) with delta (0, 0)
Screenshot: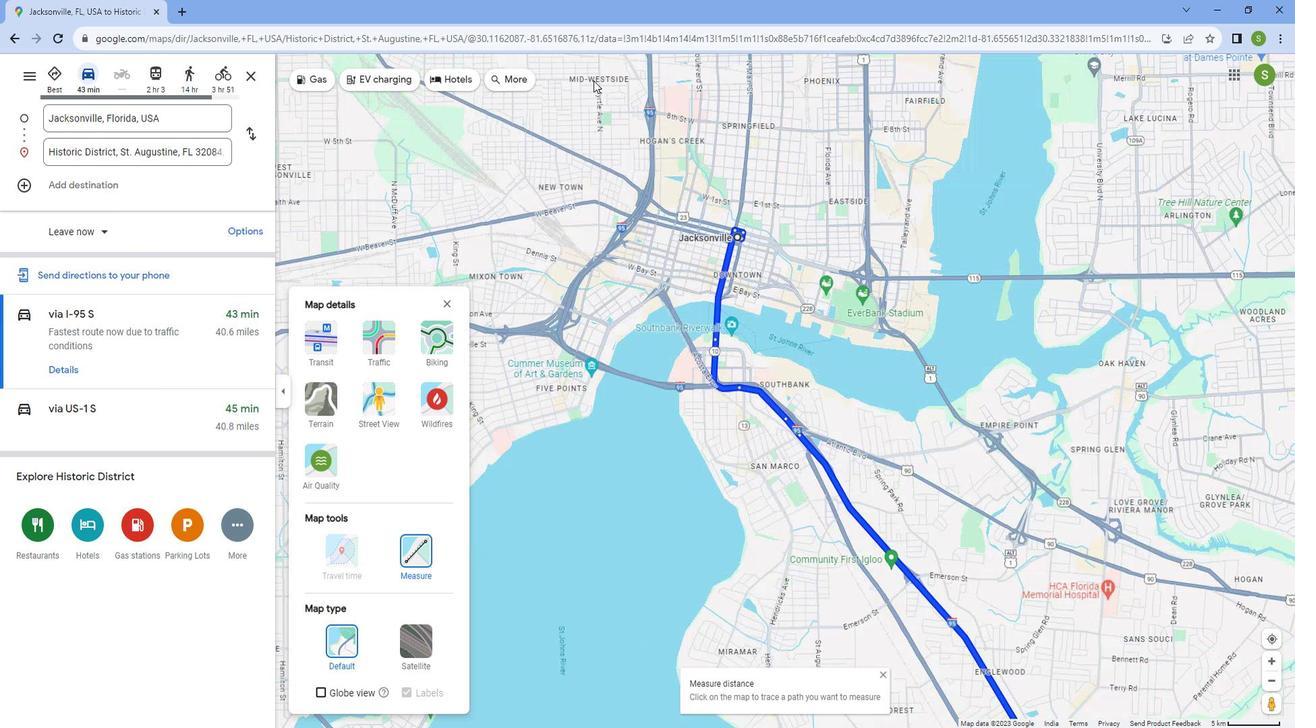 
Action: Mouse scrolled (603, 88) with delta (0, 0)
Screenshot: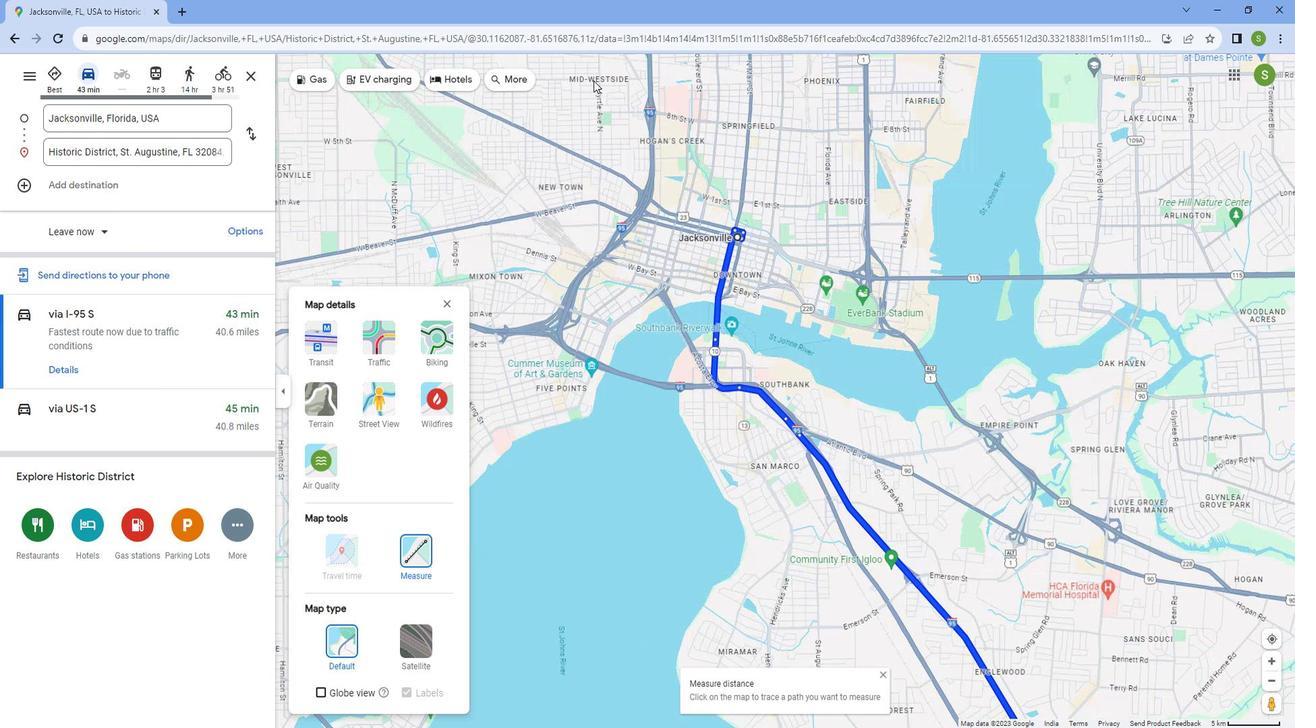 
Action: Mouse scrolled (603, 88) with delta (0, 0)
Screenshot: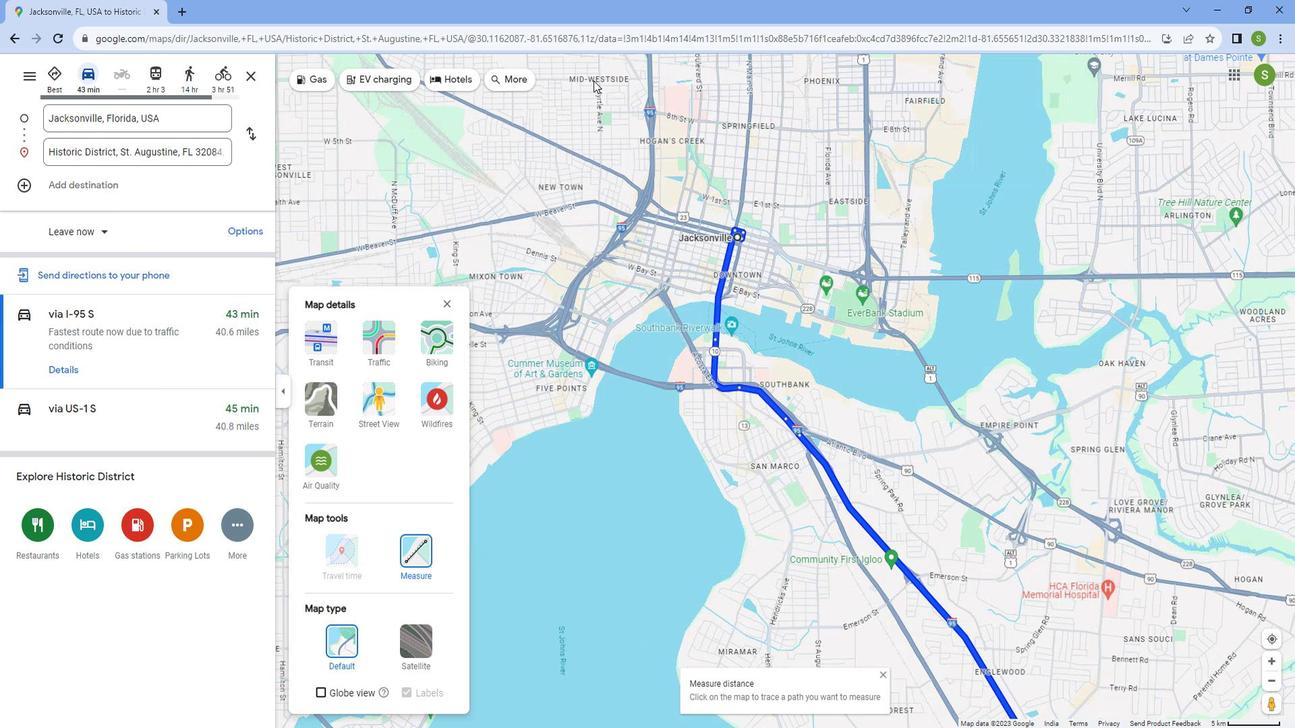
Action: Mouse scrolled (603, 88) with delta (0, 0)
Screenshot: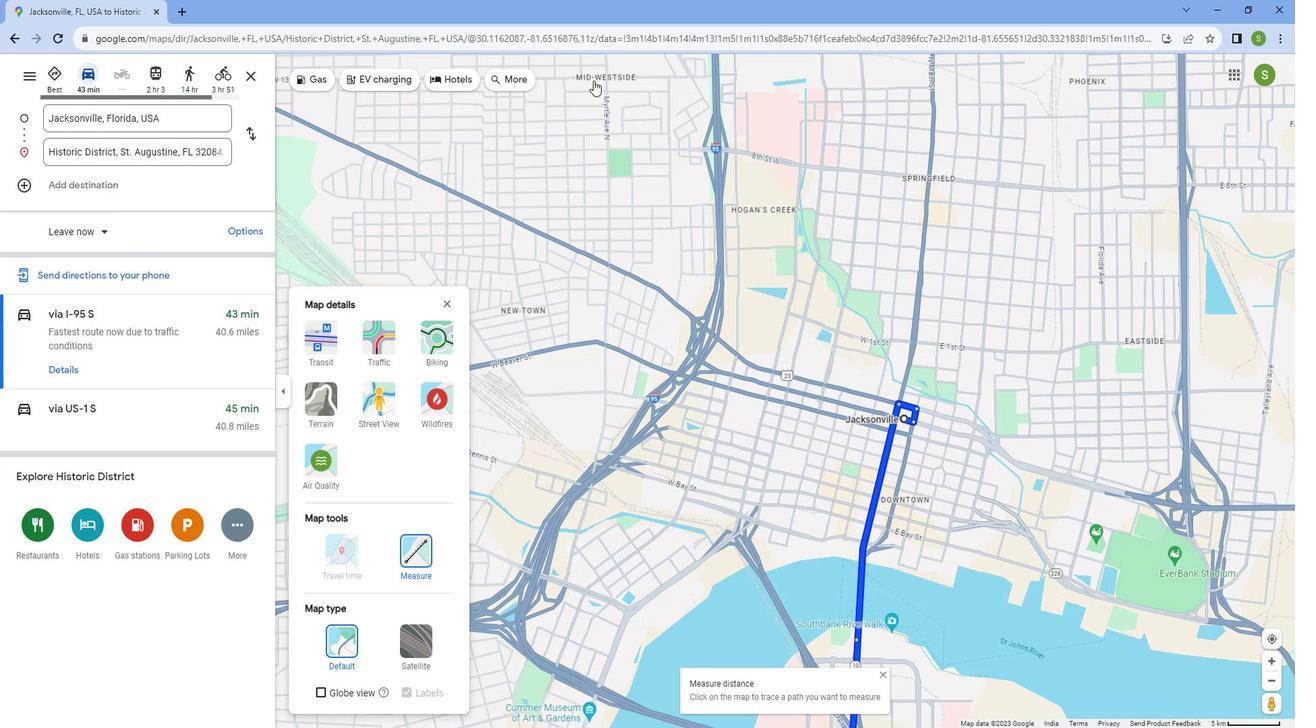 
Action: Mouse scrolled (603, 88) with delta (0, 0)
Screenshot: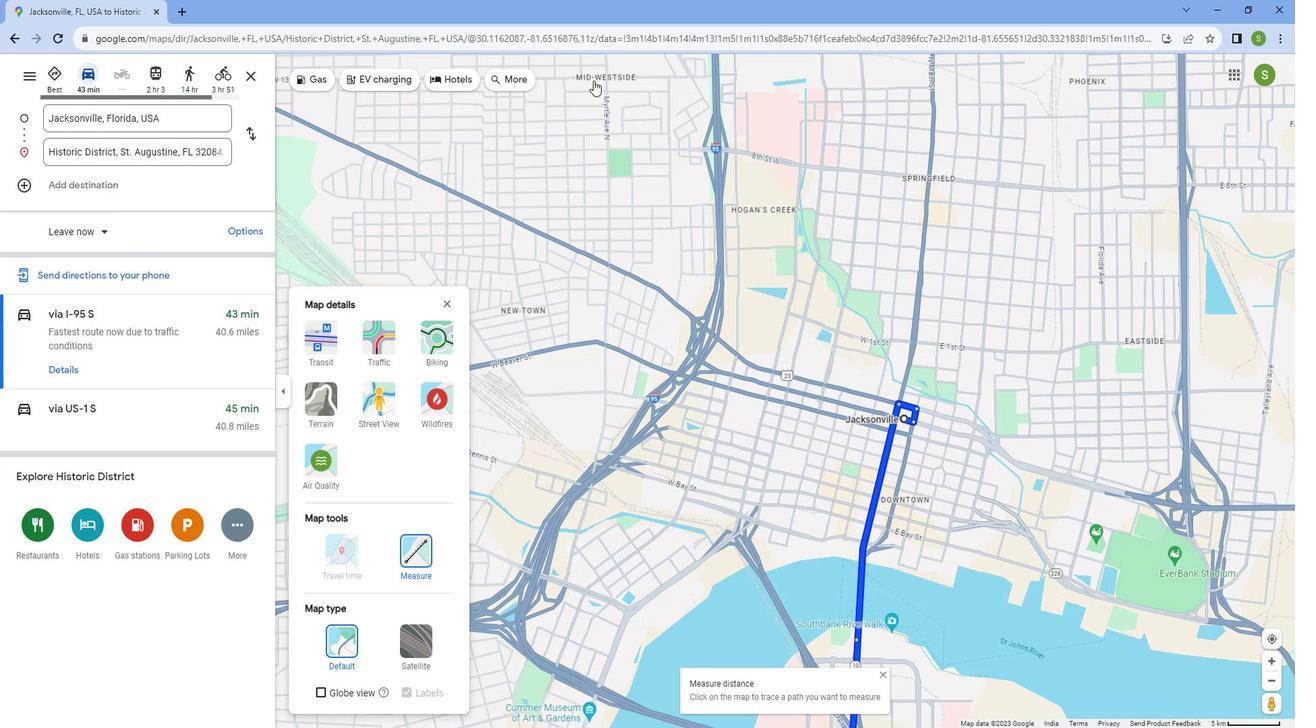 
Action: Mouse scrolled (603, 88) with delta (0, 0)
Screenshot: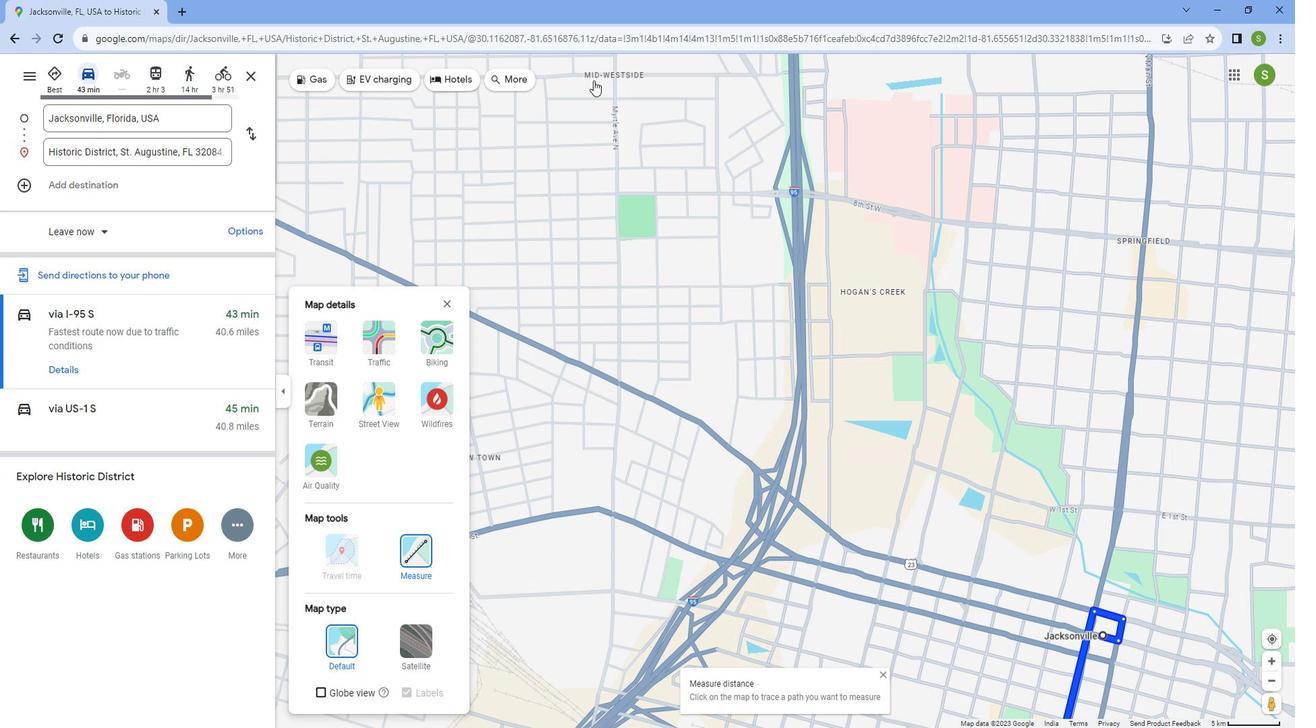 
Action: Mouse scrolled (603, 87) with delta (0, 0)
Screenshot: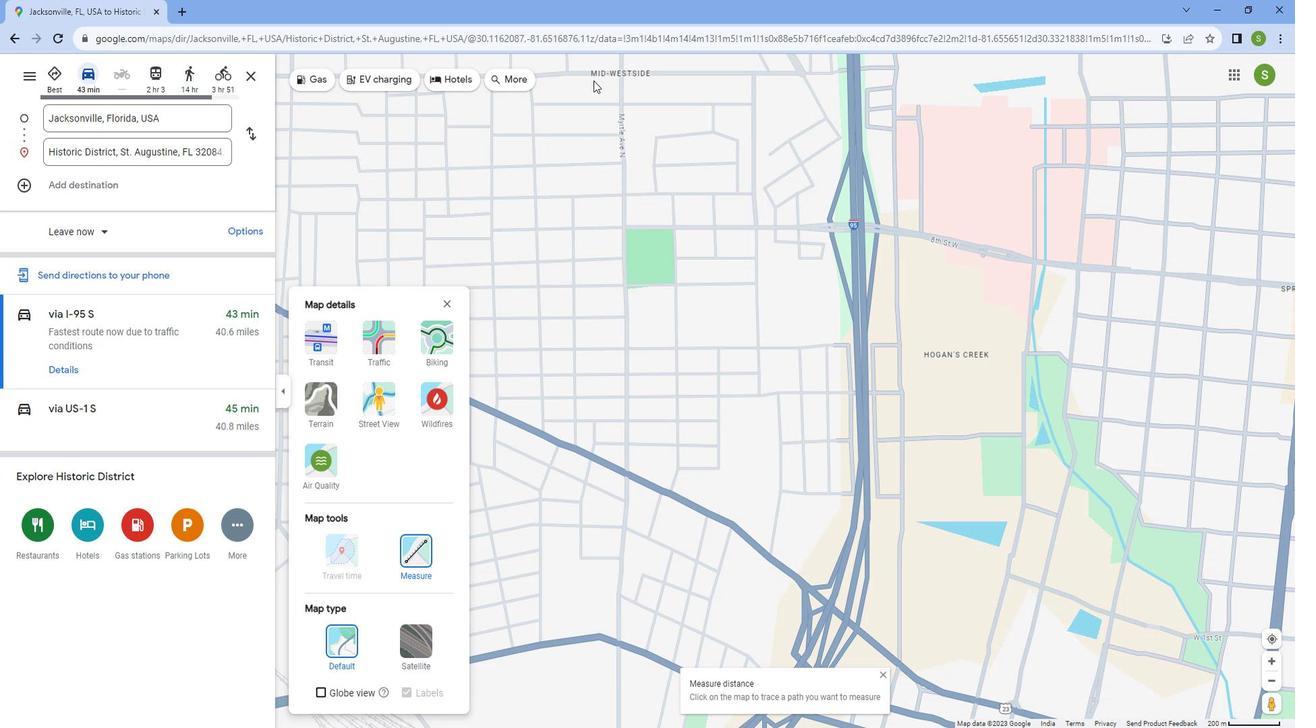 
Action: Mouse scrolled (603, 87) with delta (0, 0)
Screenshot: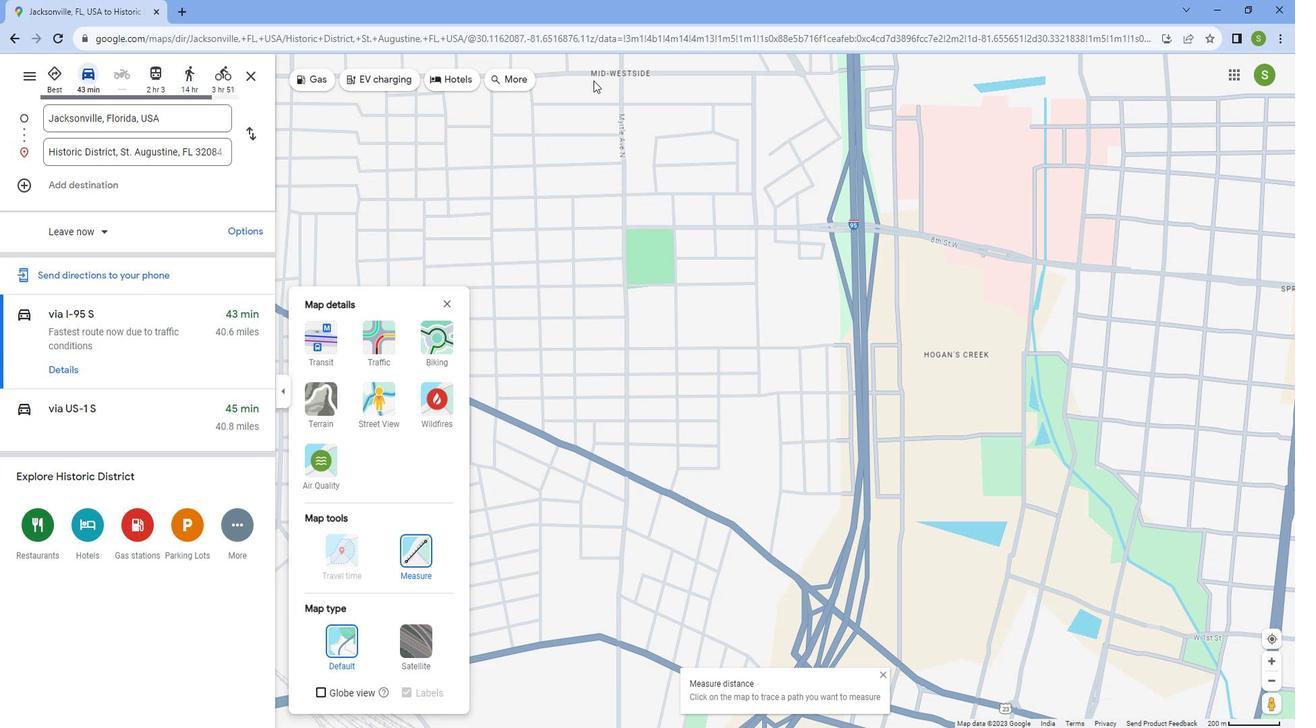 
Action: Mouse scrolled (603, 87) with delta (0, 0)
Screenshot: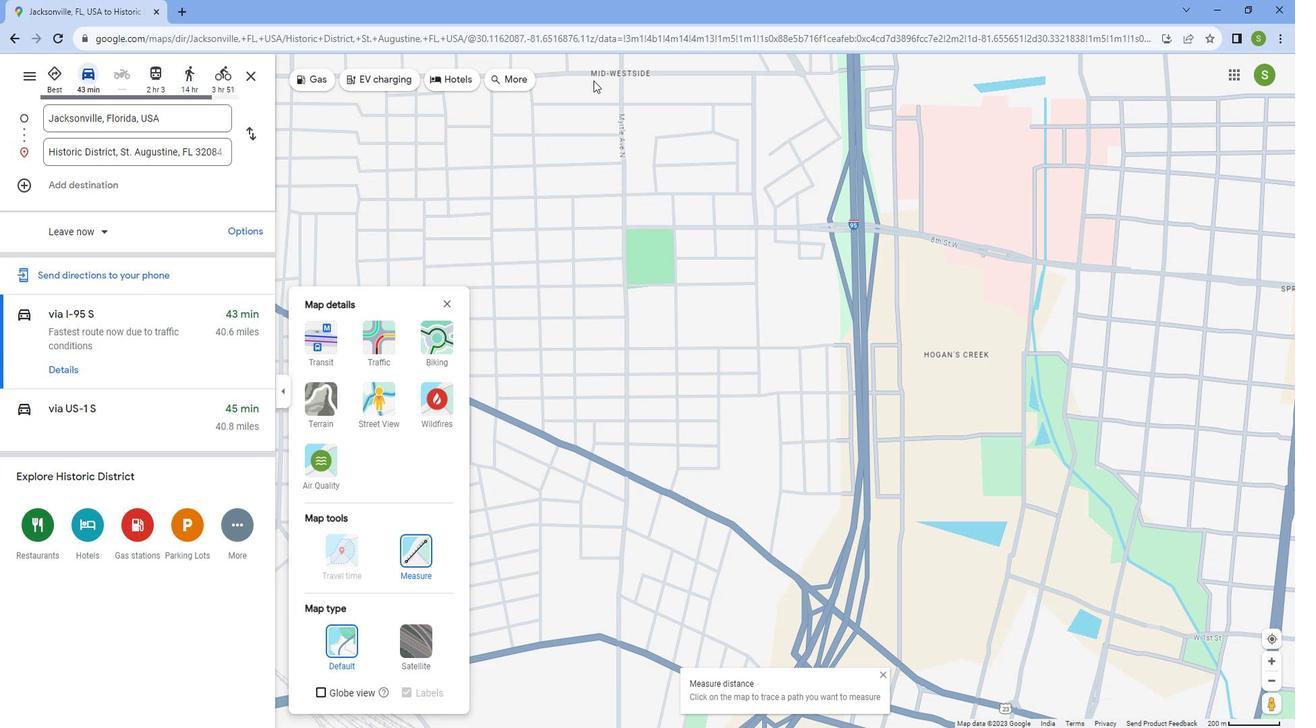 
Action: Mouse scrolled (603, 87) with delta (0, 0)
Screenshot: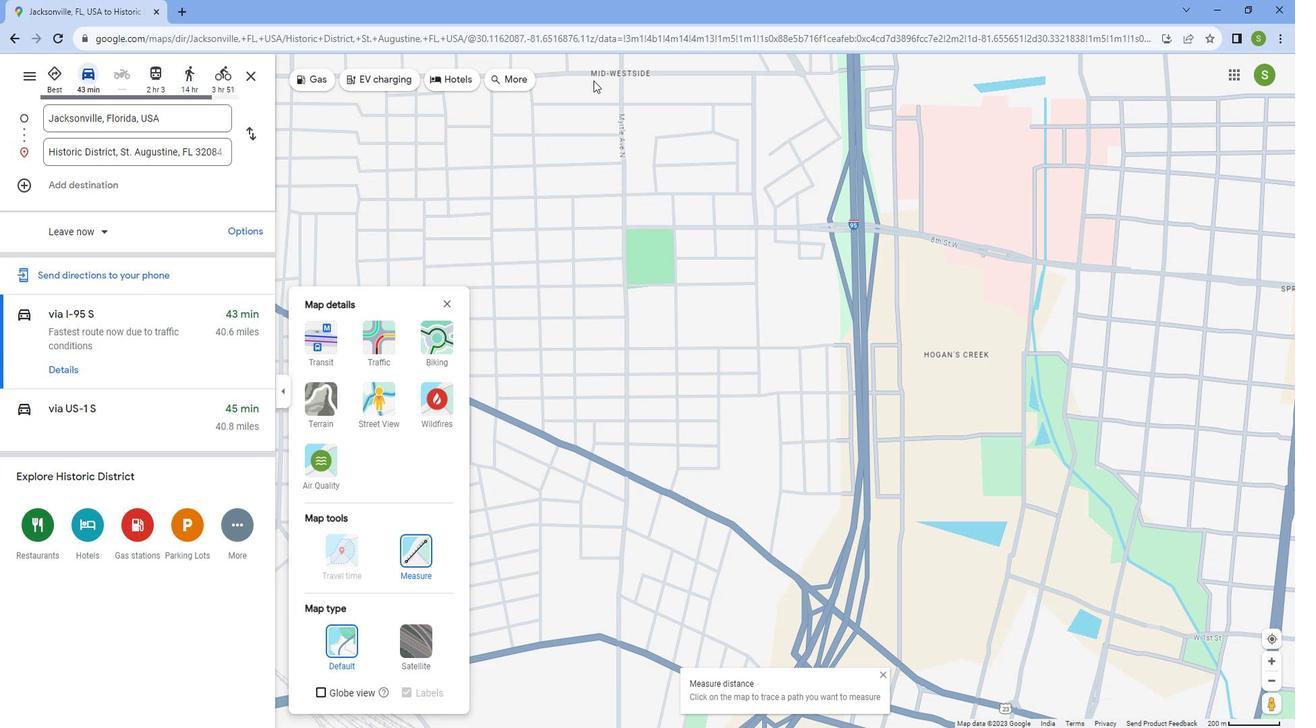 
Action: Mouse scrolled (603, 87) with delta (0, 0)
Screenshot: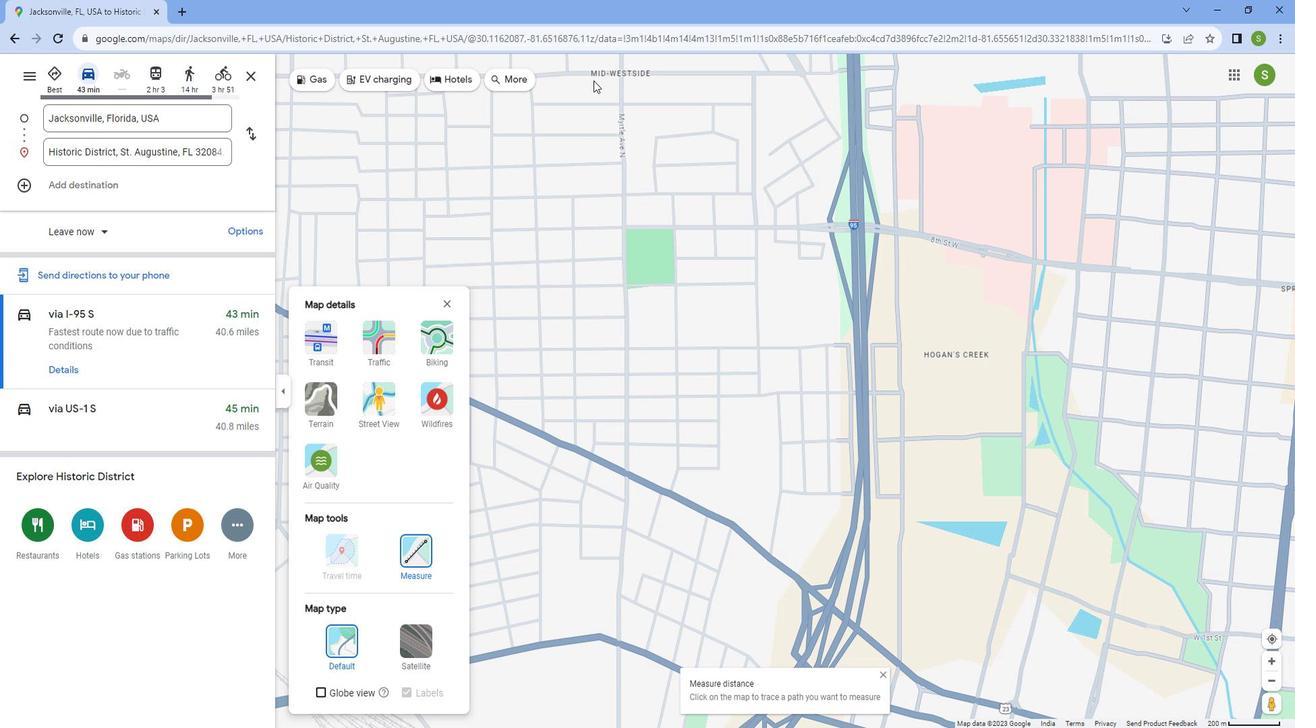 
Action: Mouse scrolled (603, 87) with delta (0, 0)
Screenshot: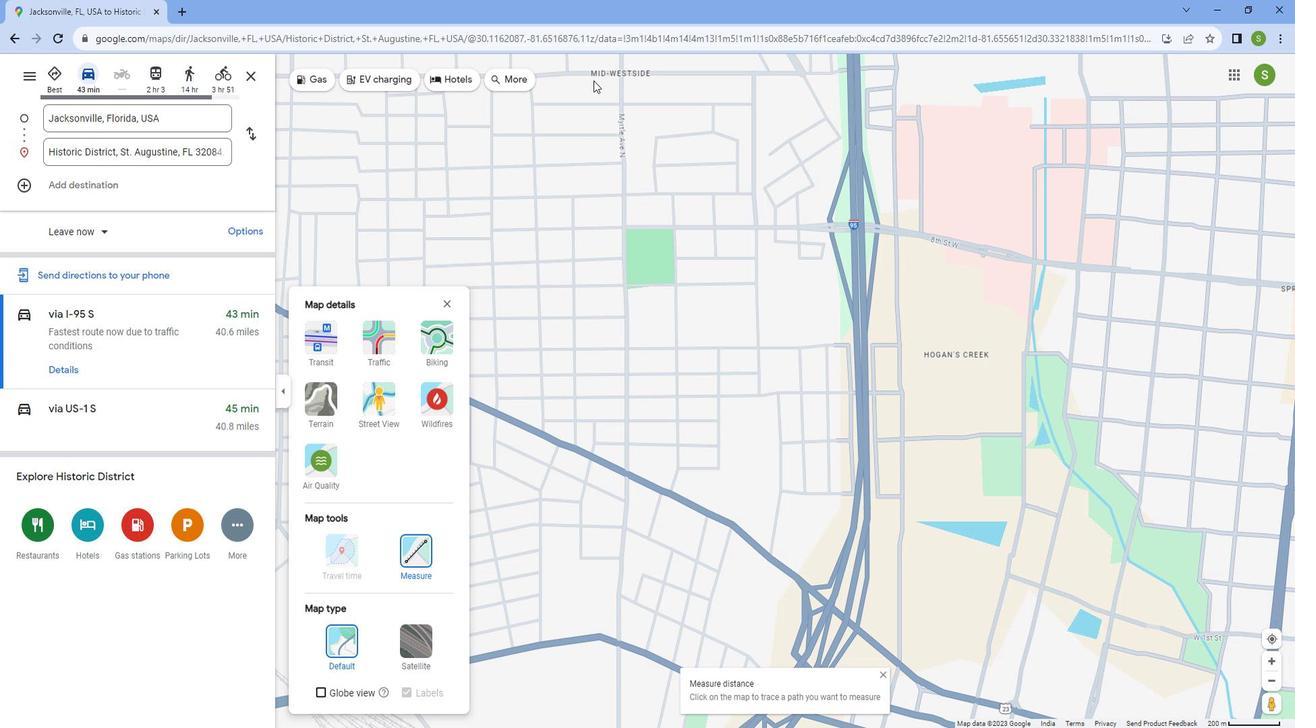 
Action: Mouse moved to (915, 405)
Screenshot: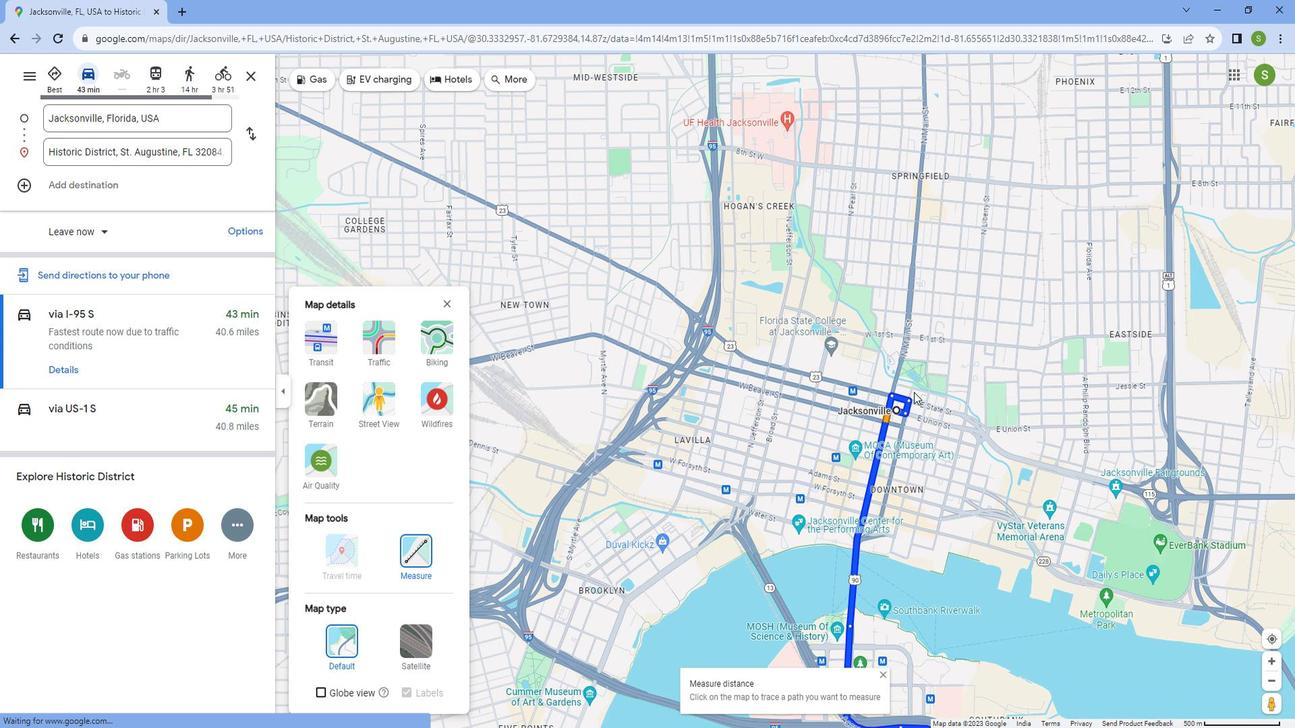 
Action: Mouse scrolled (915, 406) with delta (0, 0)
Screenshot: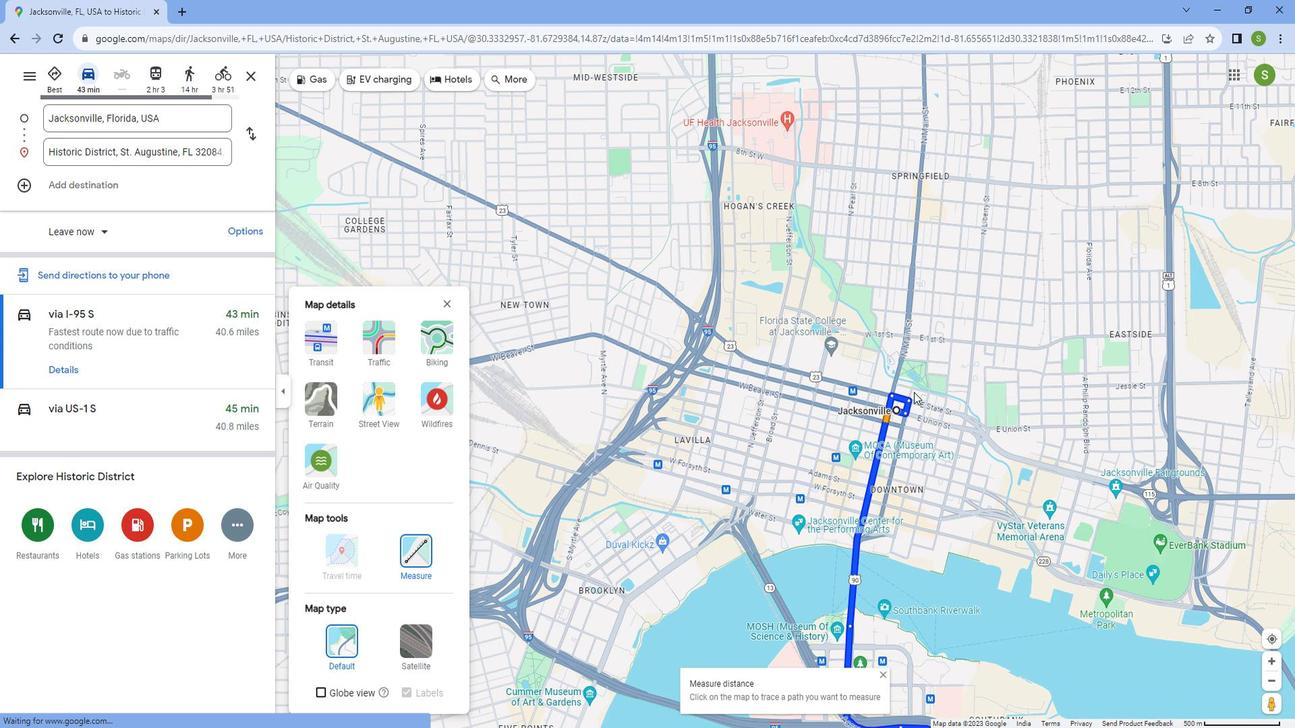 
Action: Mouse moved to (907, 411)
Screenshot: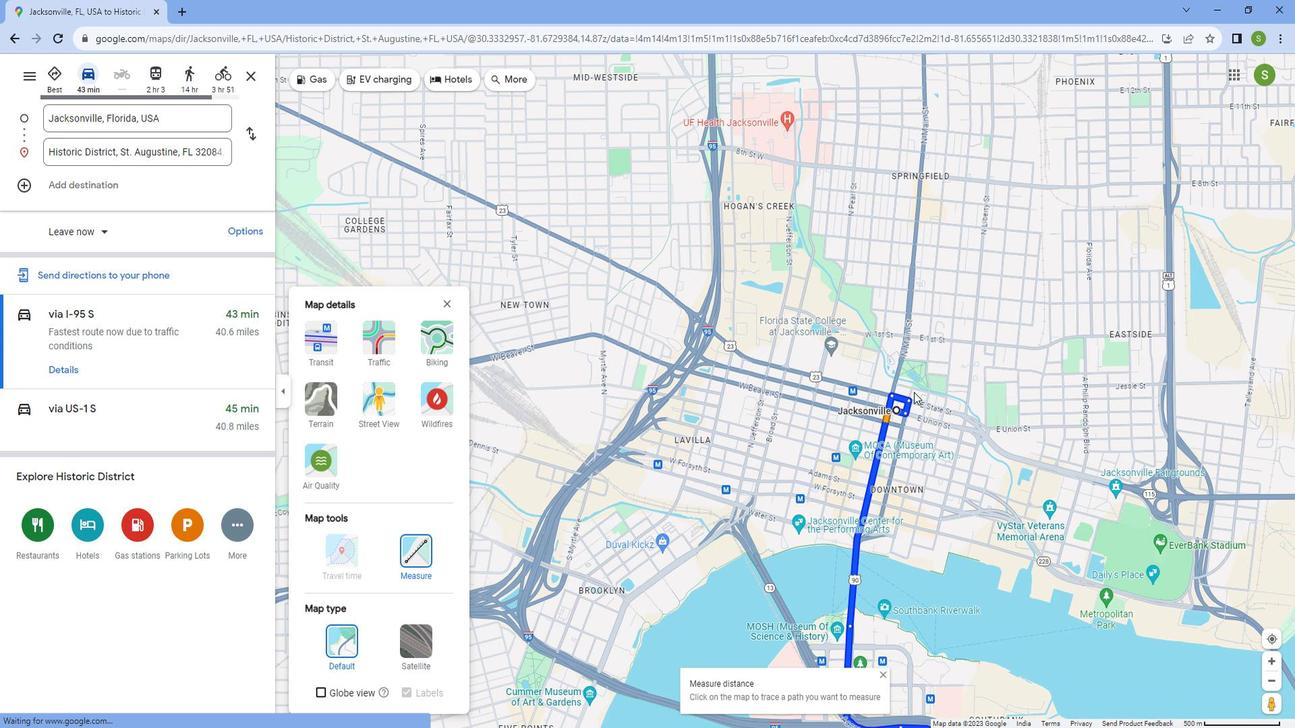 
Action: Mouse scrolled (907, 412) with delta (0, 0)
Screenshot: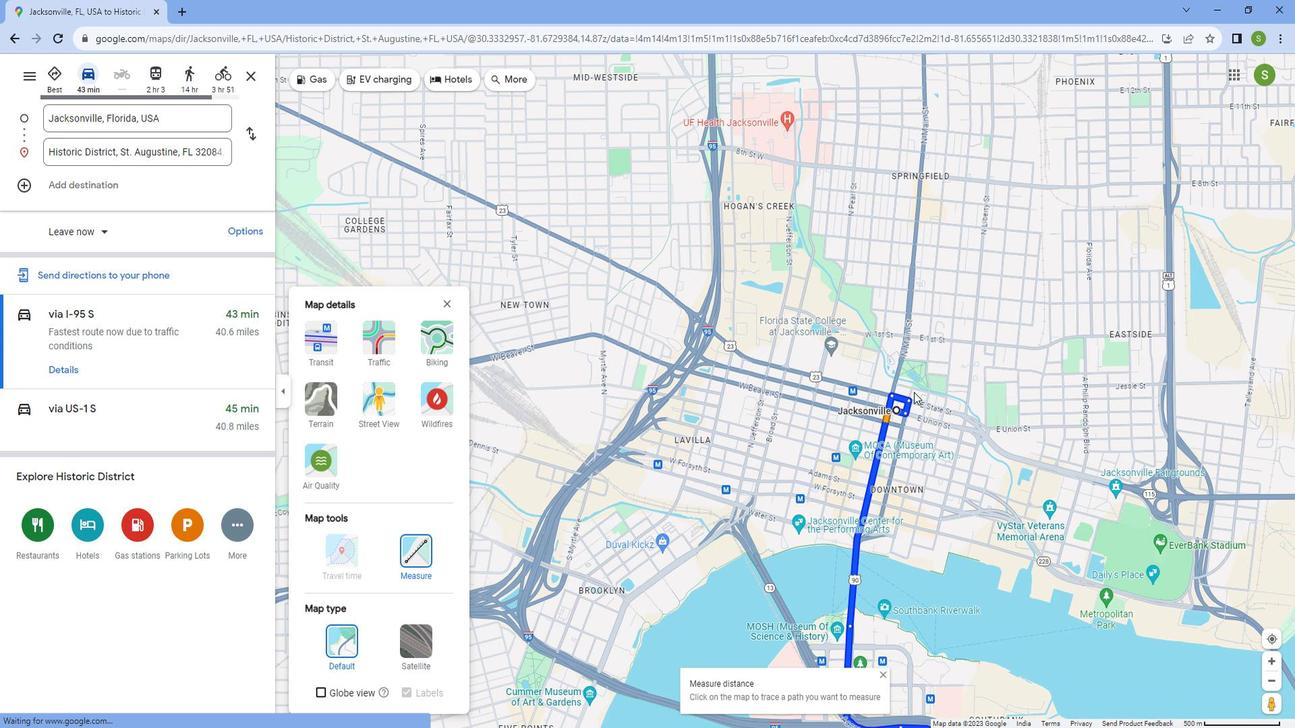
Action: Mouse moved to (901, 414)
Screenshot: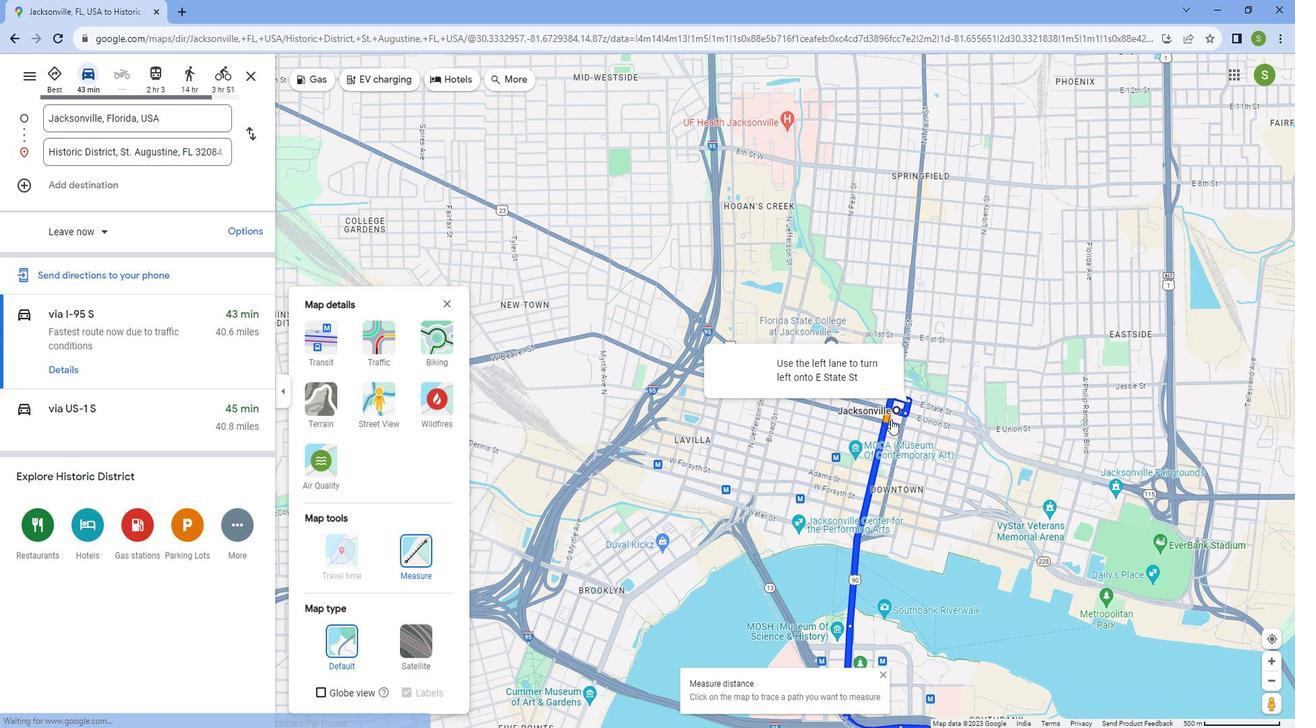 
Action: Mouse scrolled (901, 414) with delta (0, 0)
Screenshot: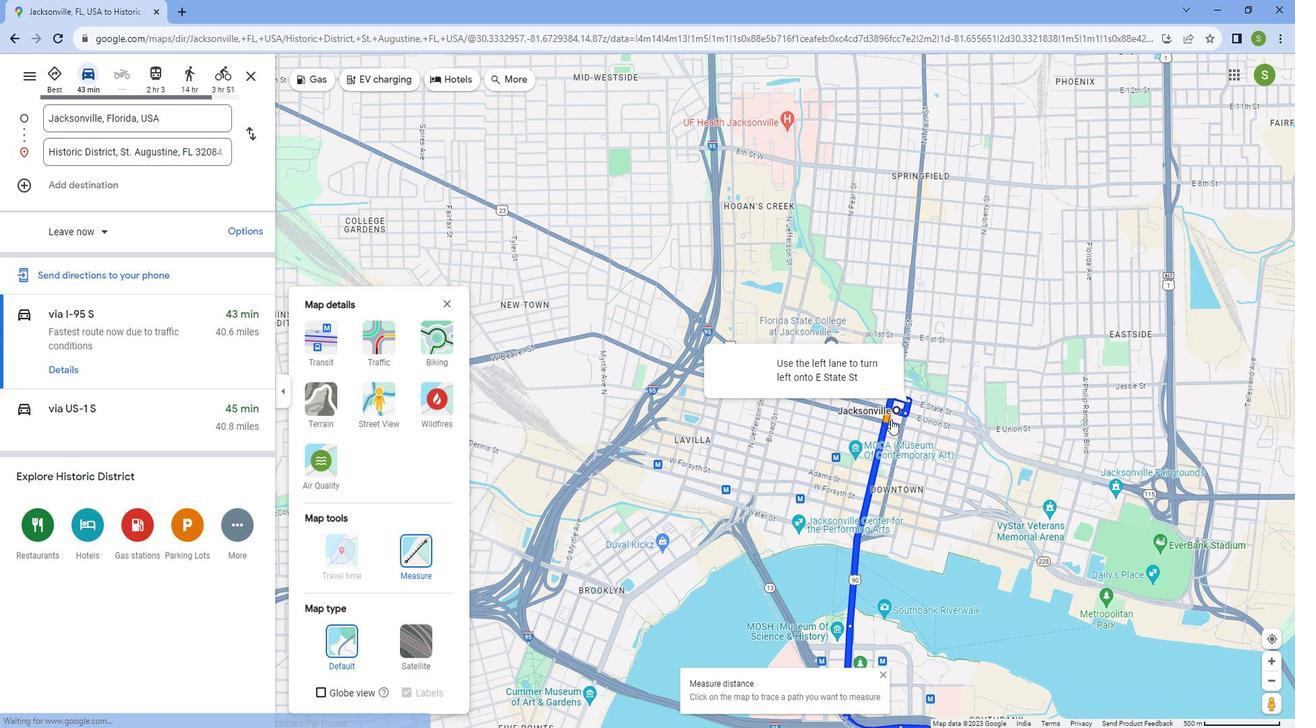 
Action: Mouse moved to (897, 416)
Screenshot: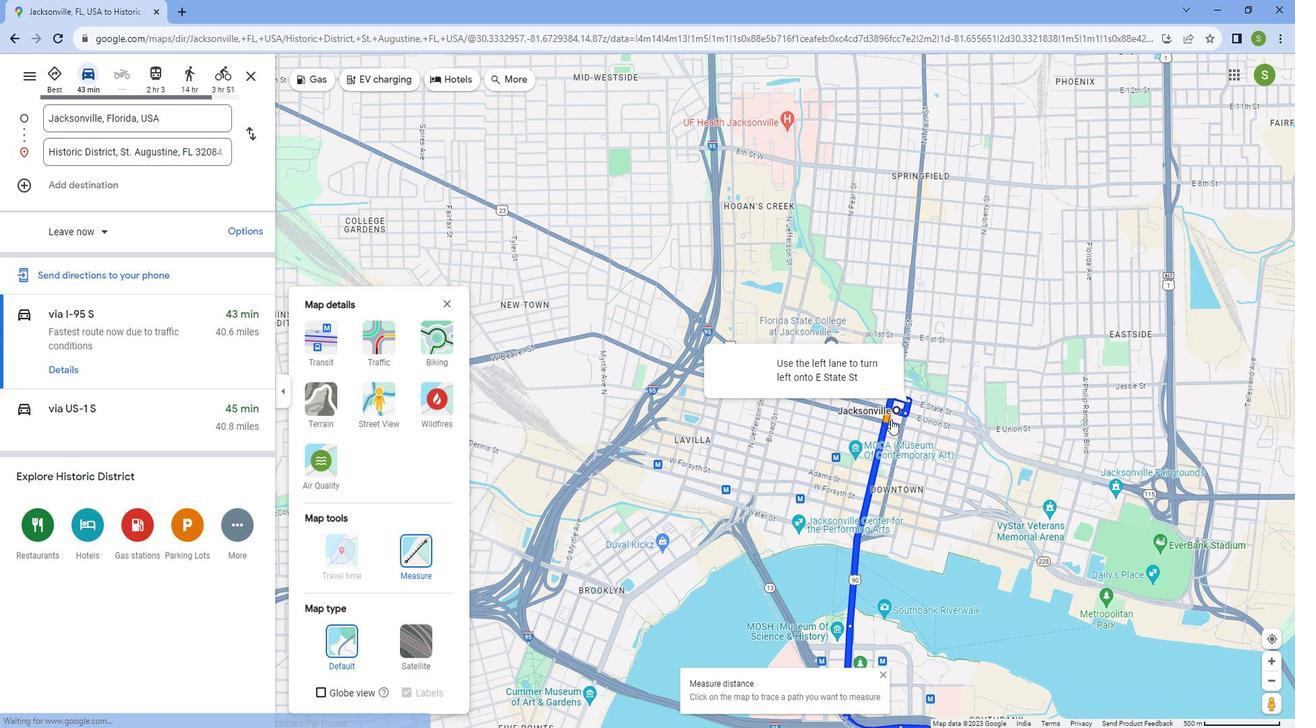 
Action: Mouse scrolled (897, 416) with delta (0, 0)
Screenshot: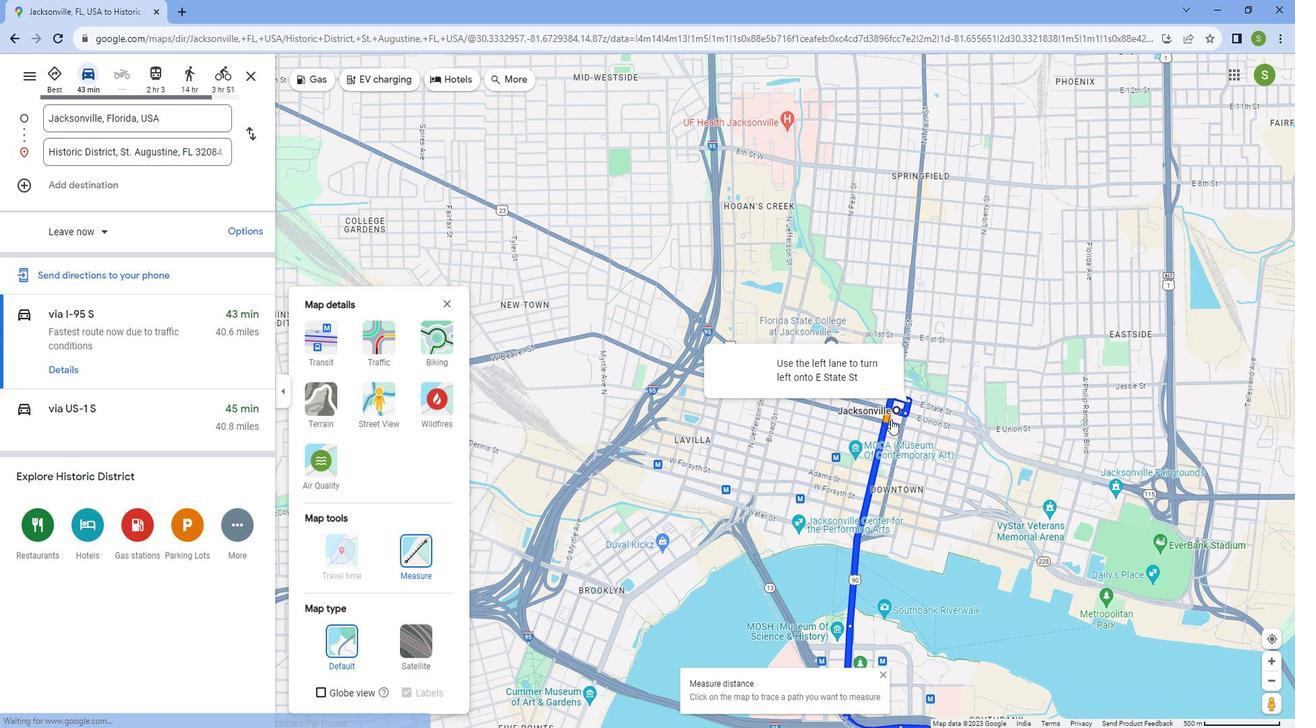 
Action: Mouse moved to (893, 416)
Screenshot: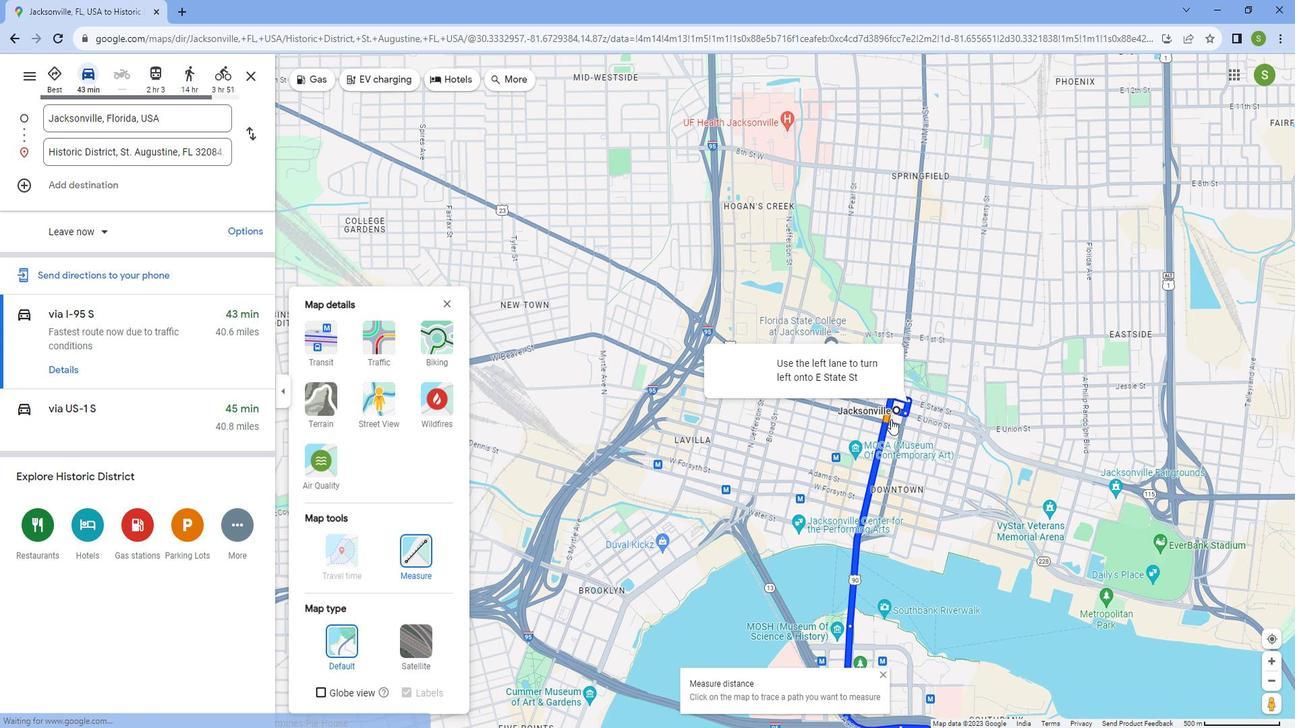 
Action: Mouse scrolled (893, 417) with delta (0, 0)
Screenshot: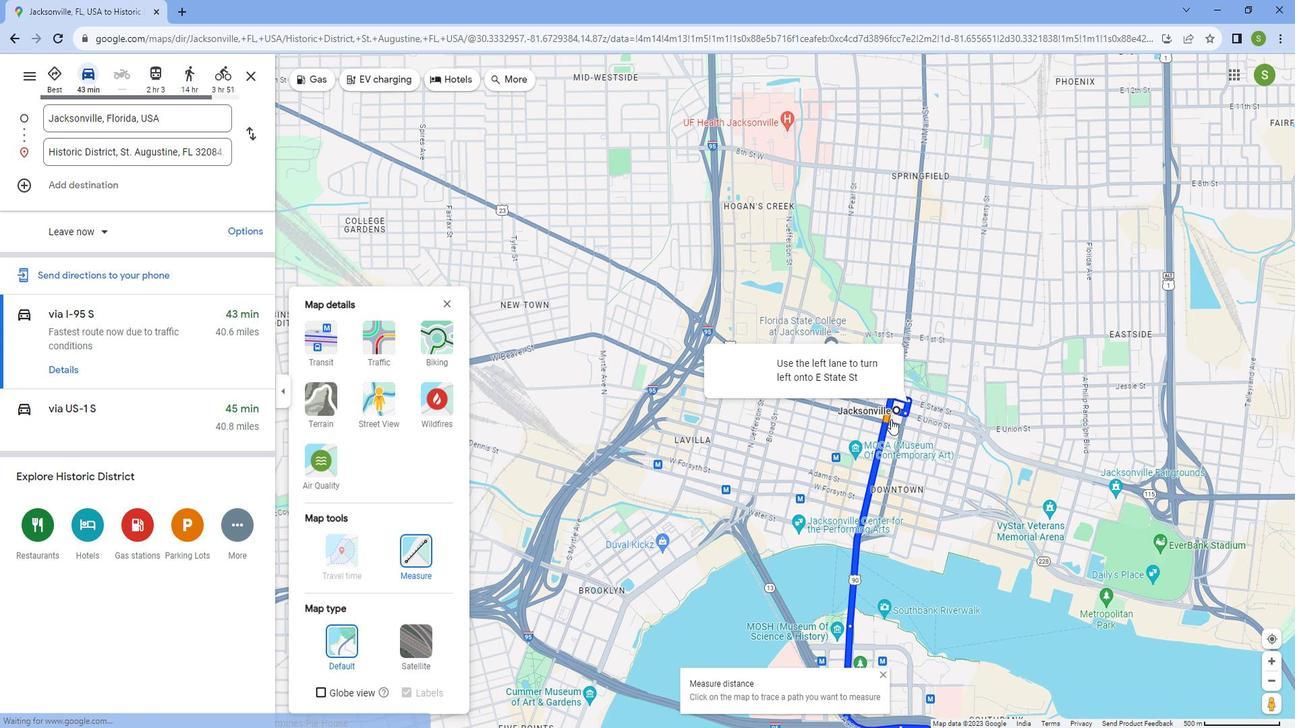 
Action: Mouse scrolled (893, 417) with delta (0, 0)
Screenshot: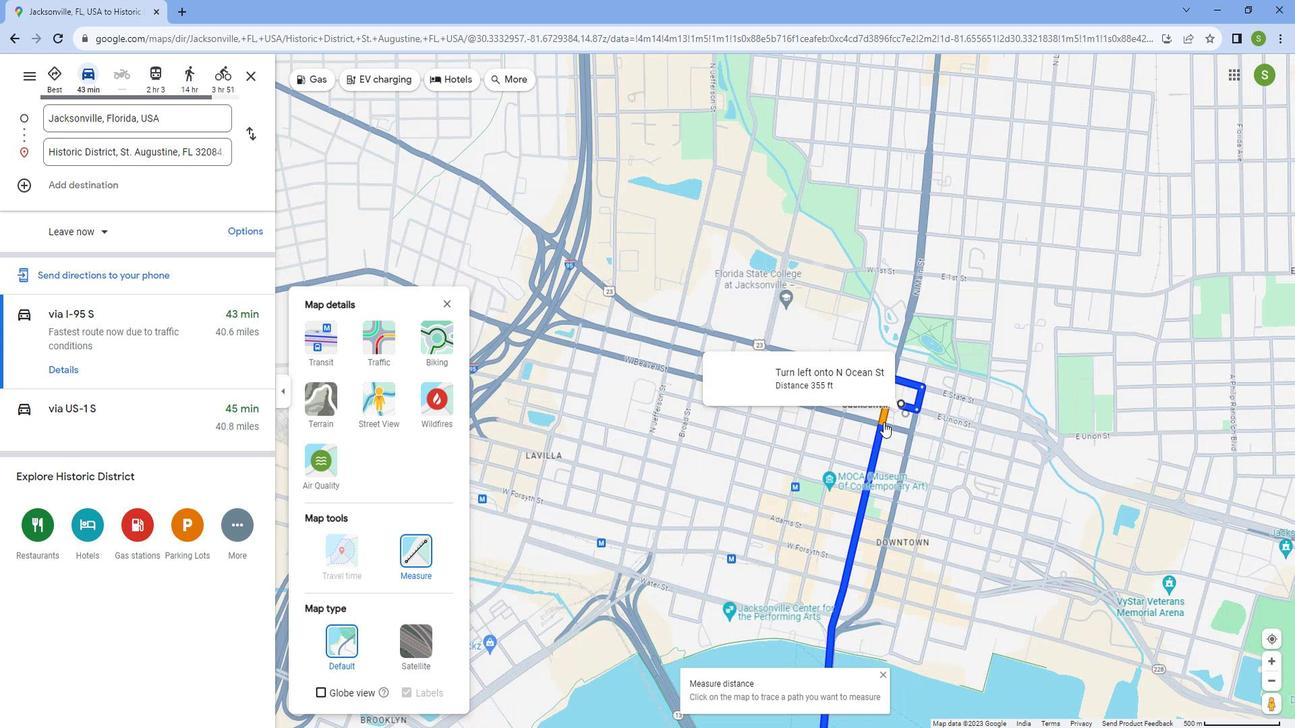 
Action: Mouse scrolled (893, 417) with delta (0, 0)
Screenshot: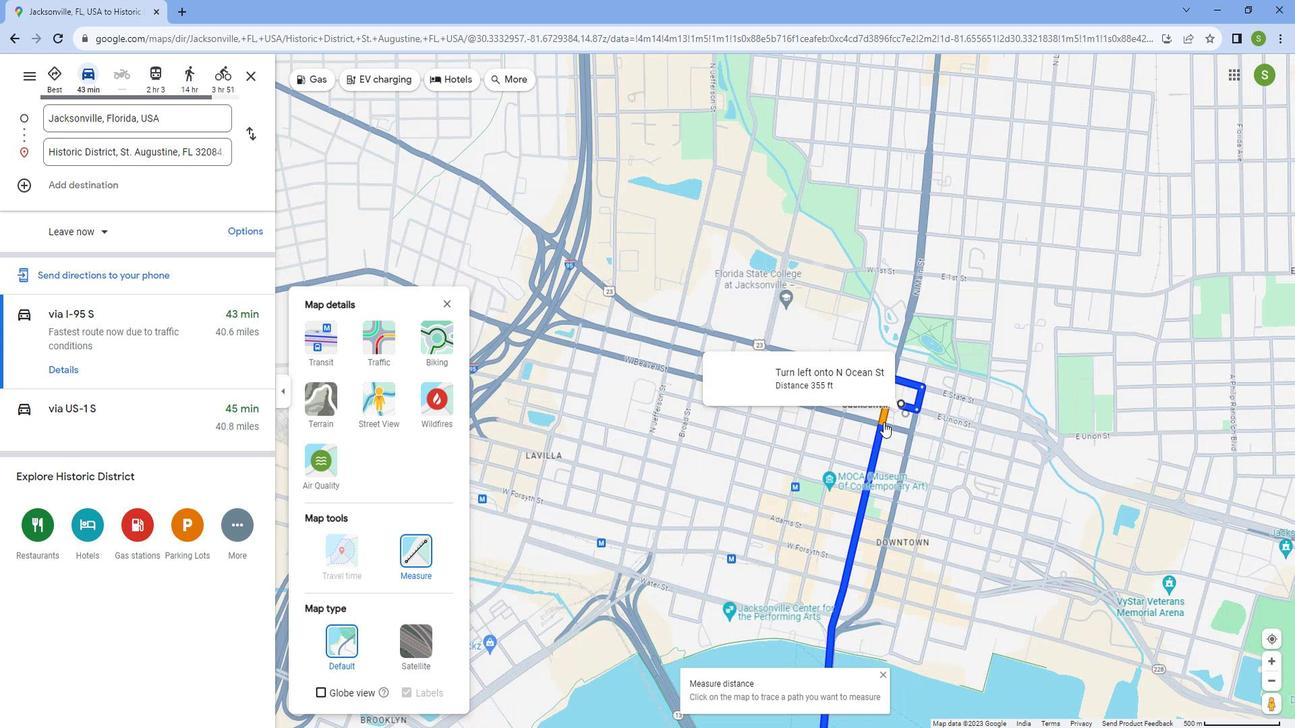 
Action: Mouse scrolled (893, 417) with delta (0, 0)
Screenshot: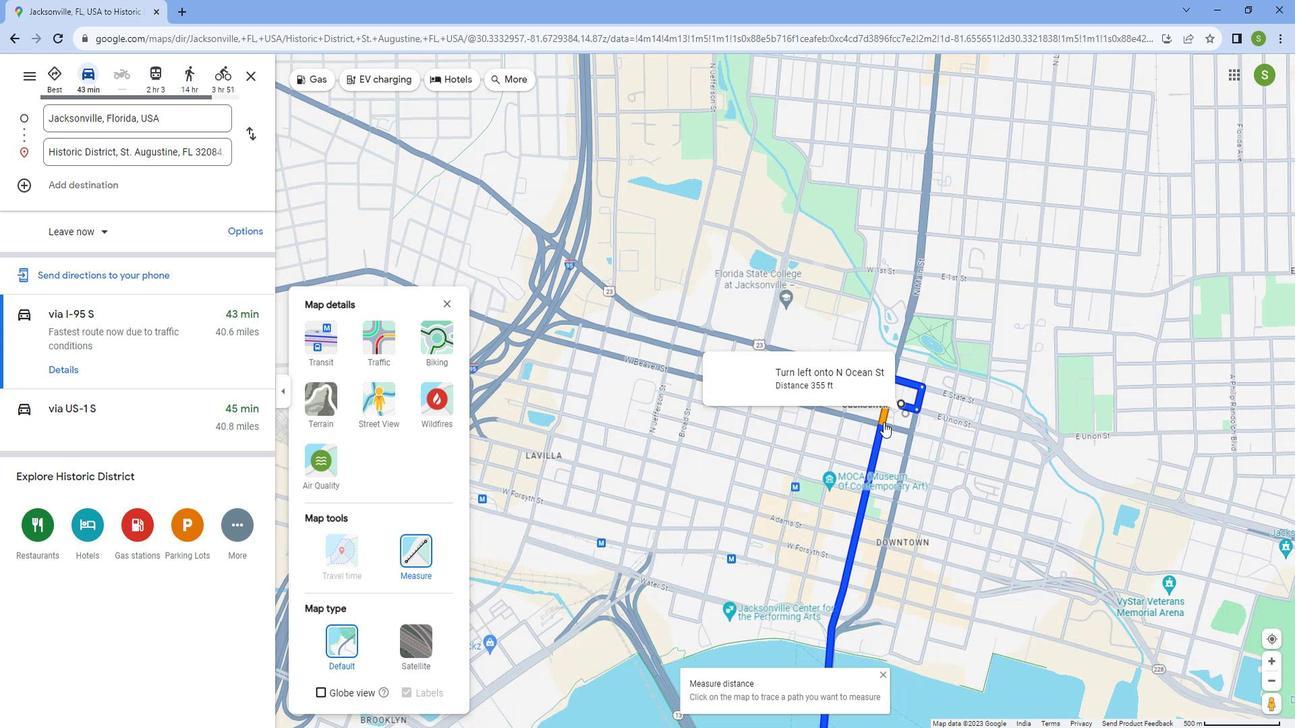 
Action: Mouse scrolled (893, 417) with delta (0, 0)
Screenshot: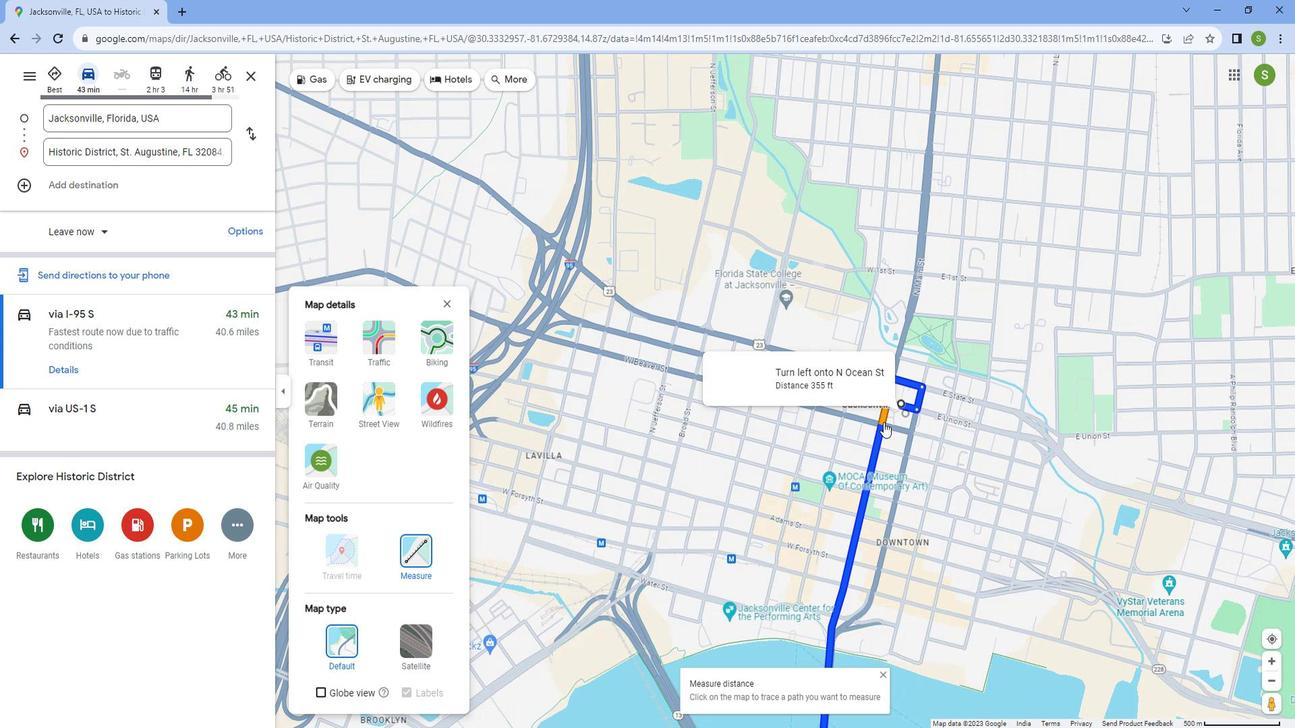 
Action: Mouse scrolled (893, 417) with delta (0, 0)
Screenshot: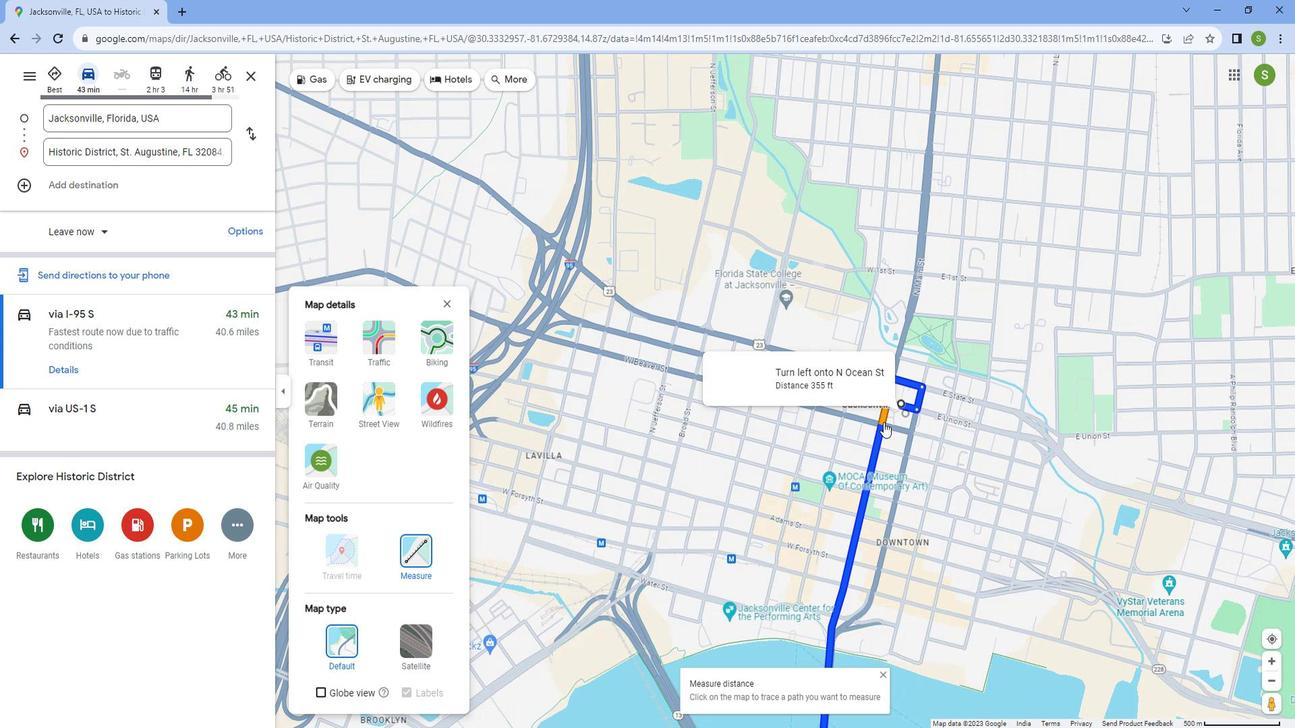 
Action: Mouse scrolled (893, 417) with delta (0, 0)
Screenshot: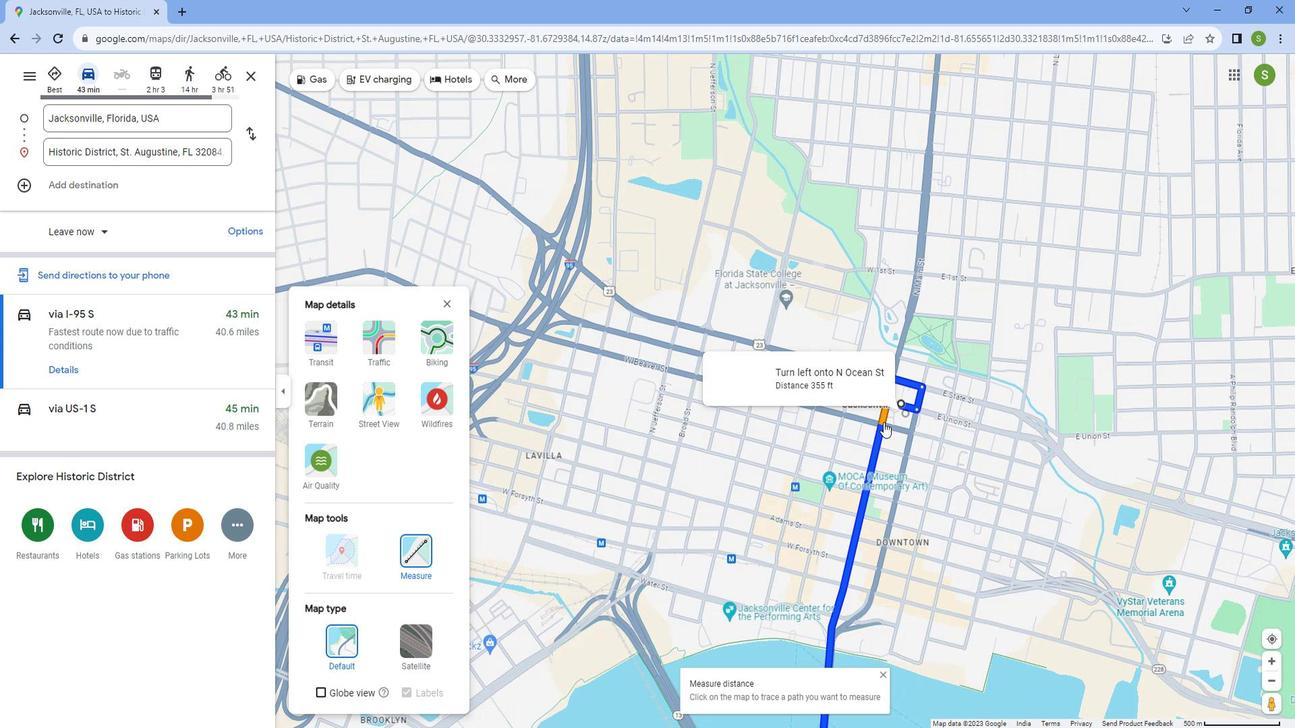 
Action: Mouse scrolled (893, 417) with delta (0, 0)
Screenshot: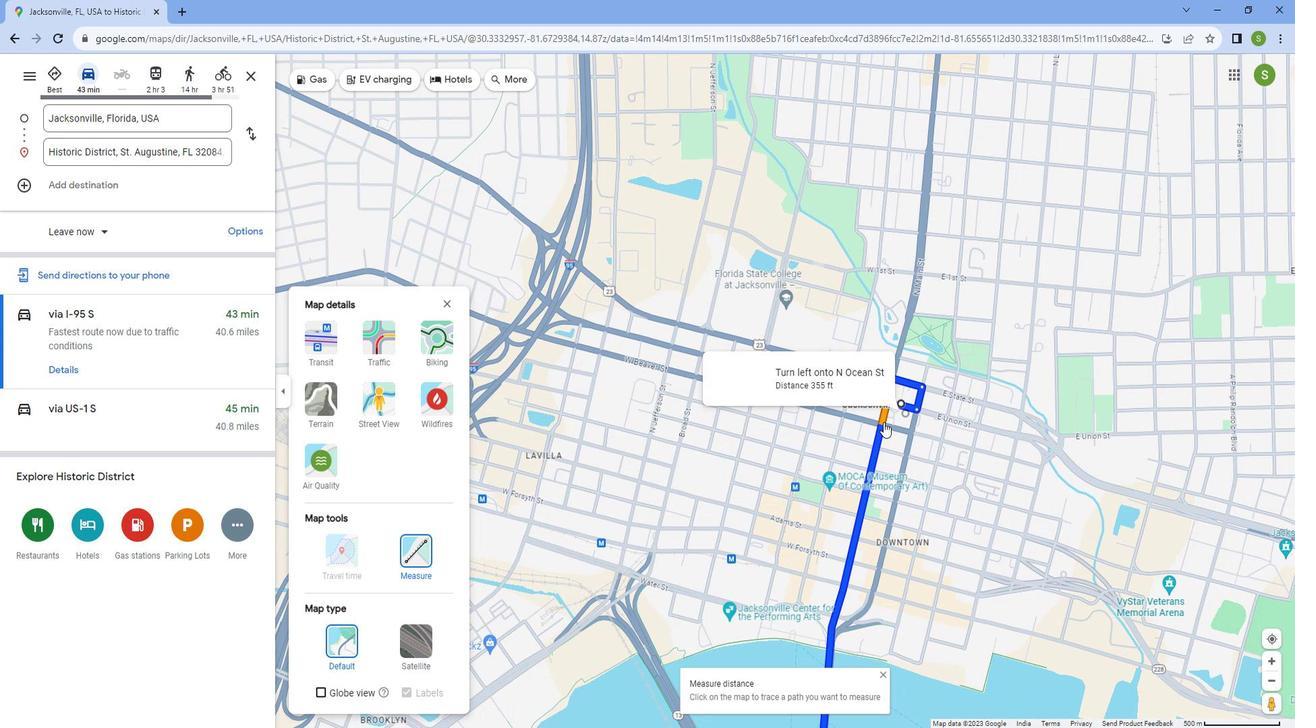 
Action: Mouse scrolled (893, 417) with delta (0, 0)
Screenshot: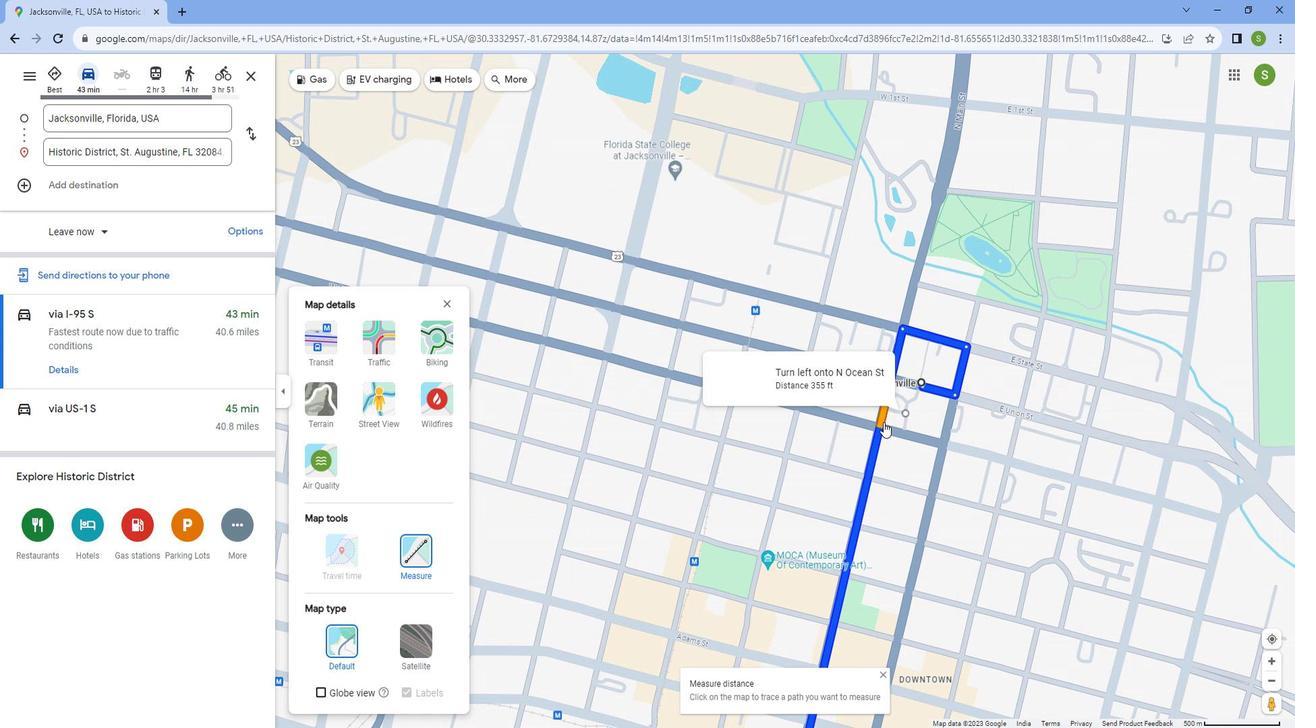 
Action: Mouse scrolled (893, 417) with delta (0, 0)
Screenshot: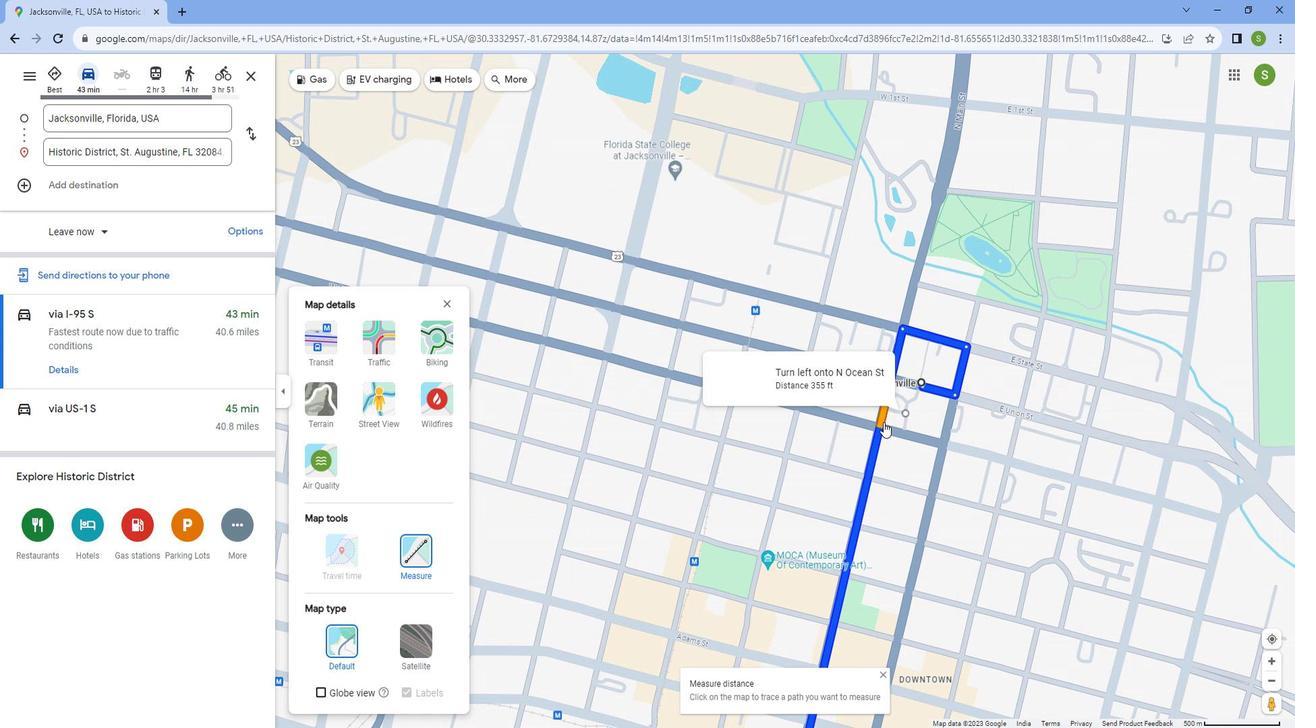
Action: Mouse scrolled (893, 417) with delta (0, 0)
Screenshot: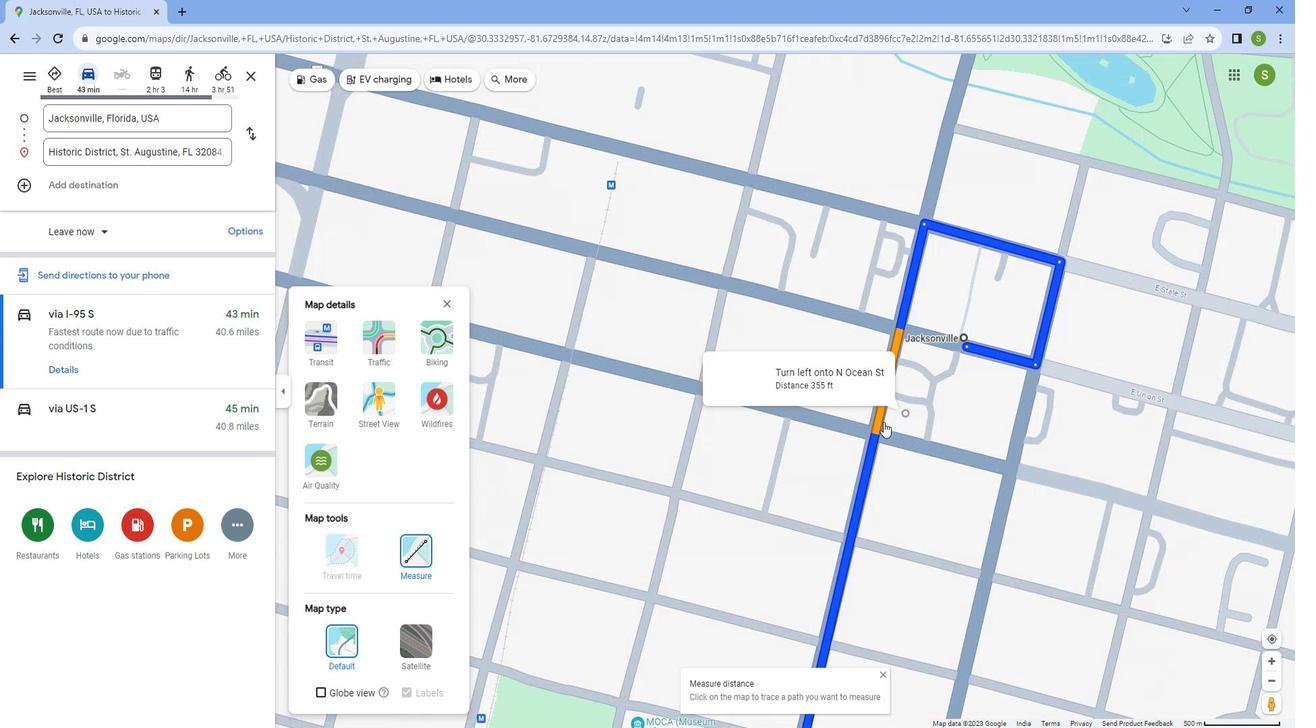 
Action: Mouse scrolled (893, 417) with delta (0, 0)
Screenshot: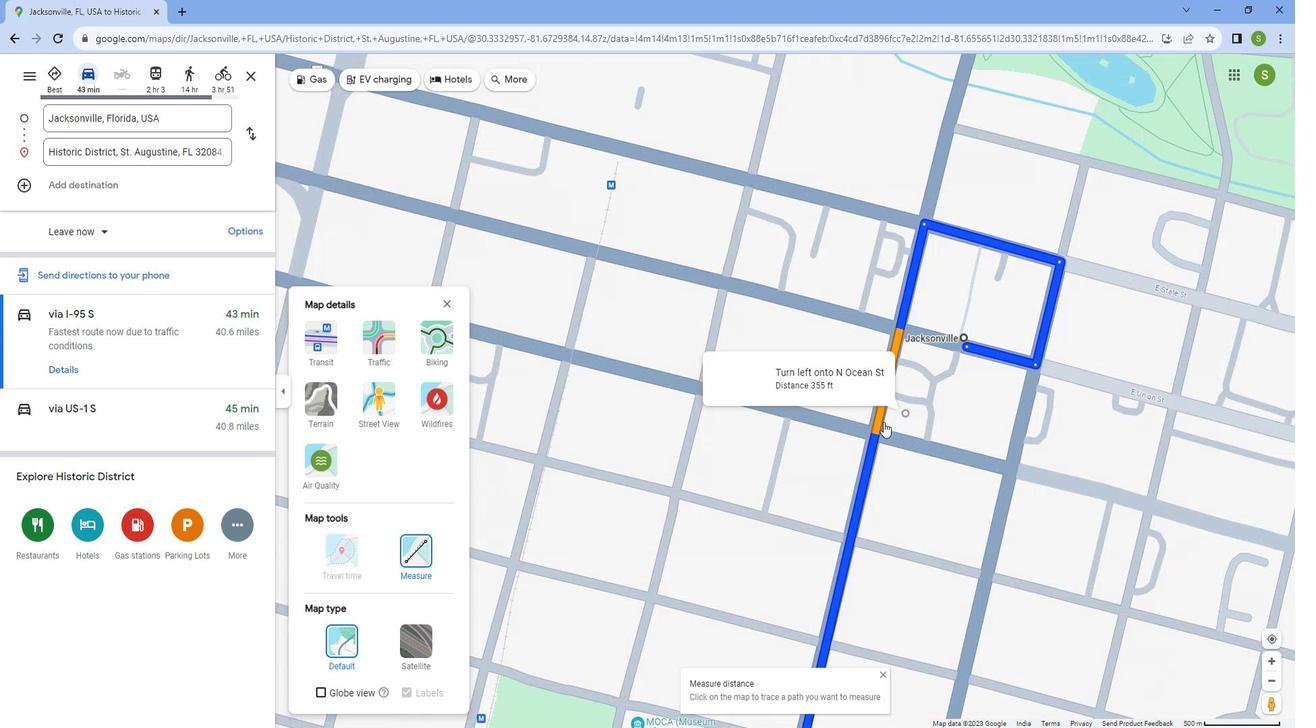 
Action: Mouse scrolled (893, 417) with delta (0, 0)
Screenshot: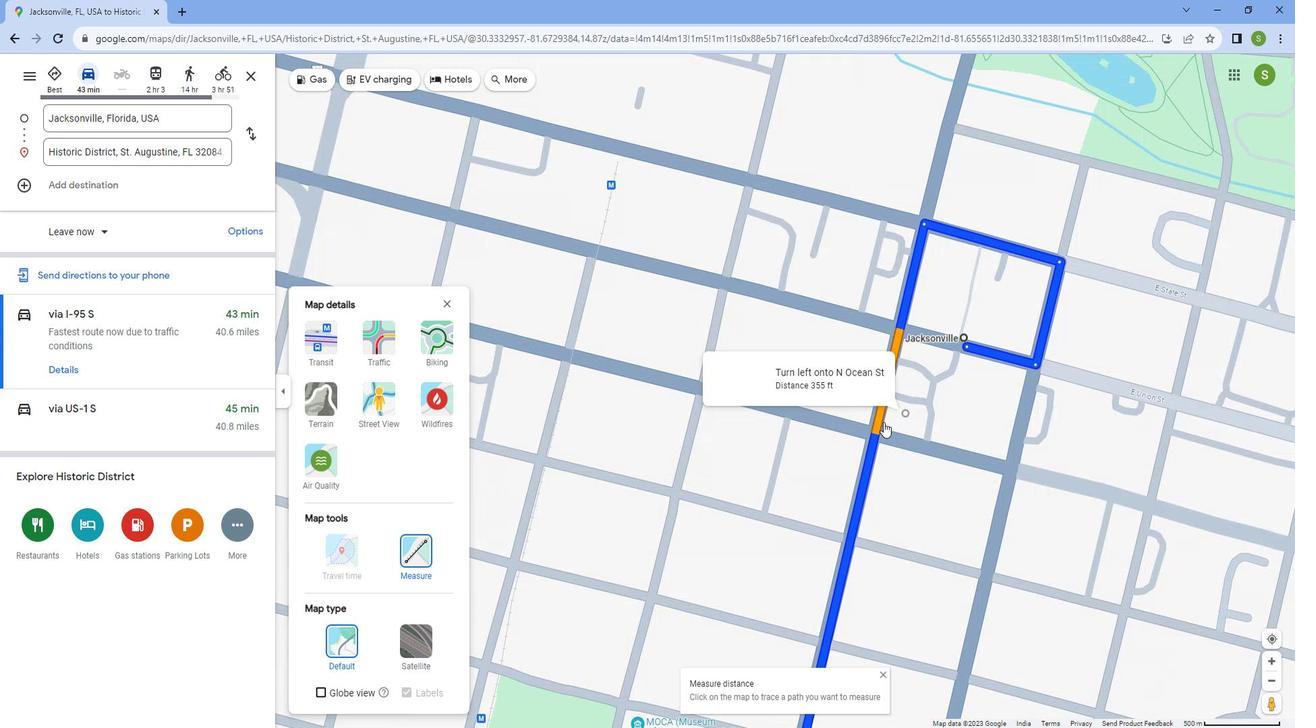 
Action: Mouse moved to (1059, 249)
Screenshot: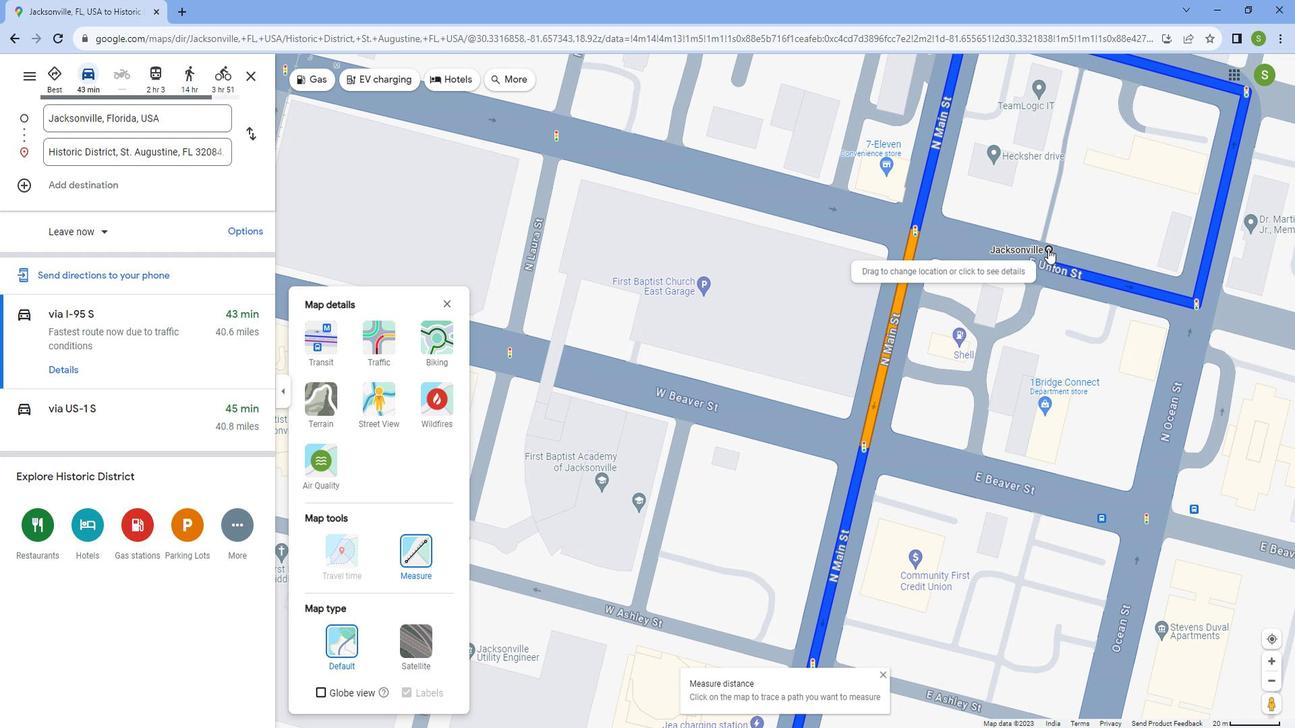 
Action: Mouse pressed left at (1059, 249)
Screenshot: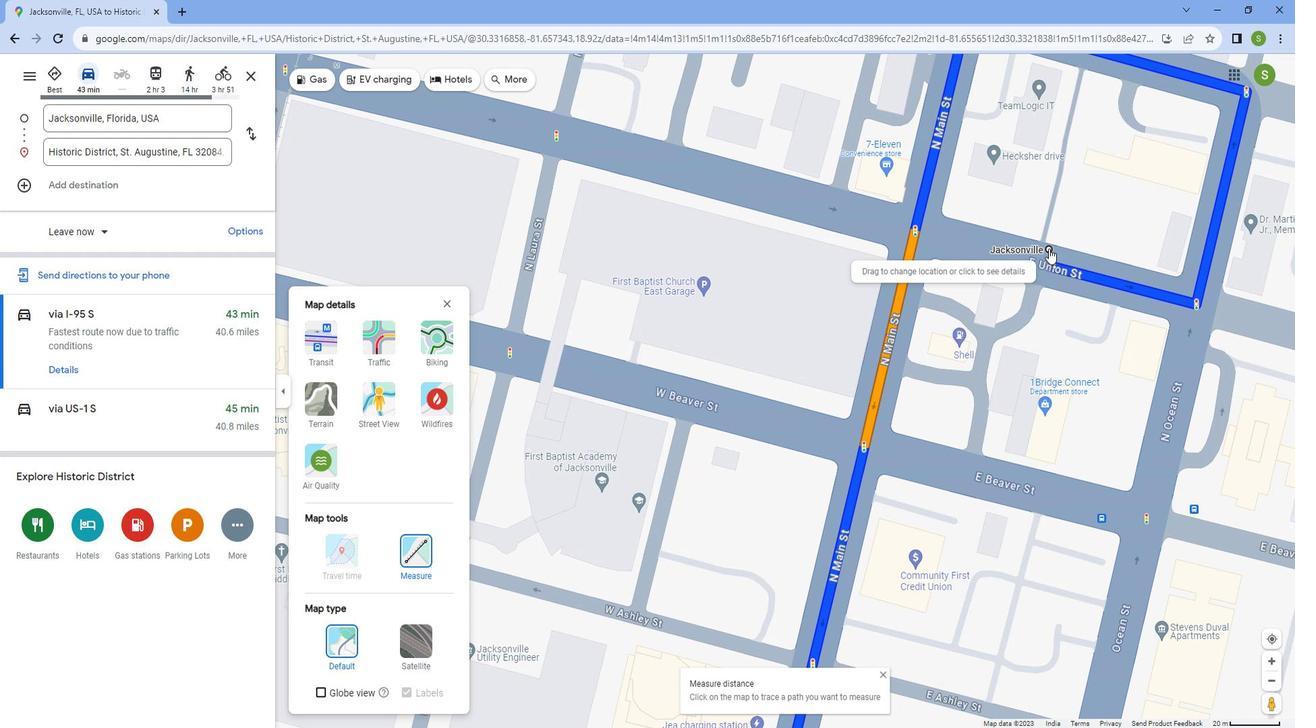 
Action: Mouse moved to (831, 264)
Screenshot: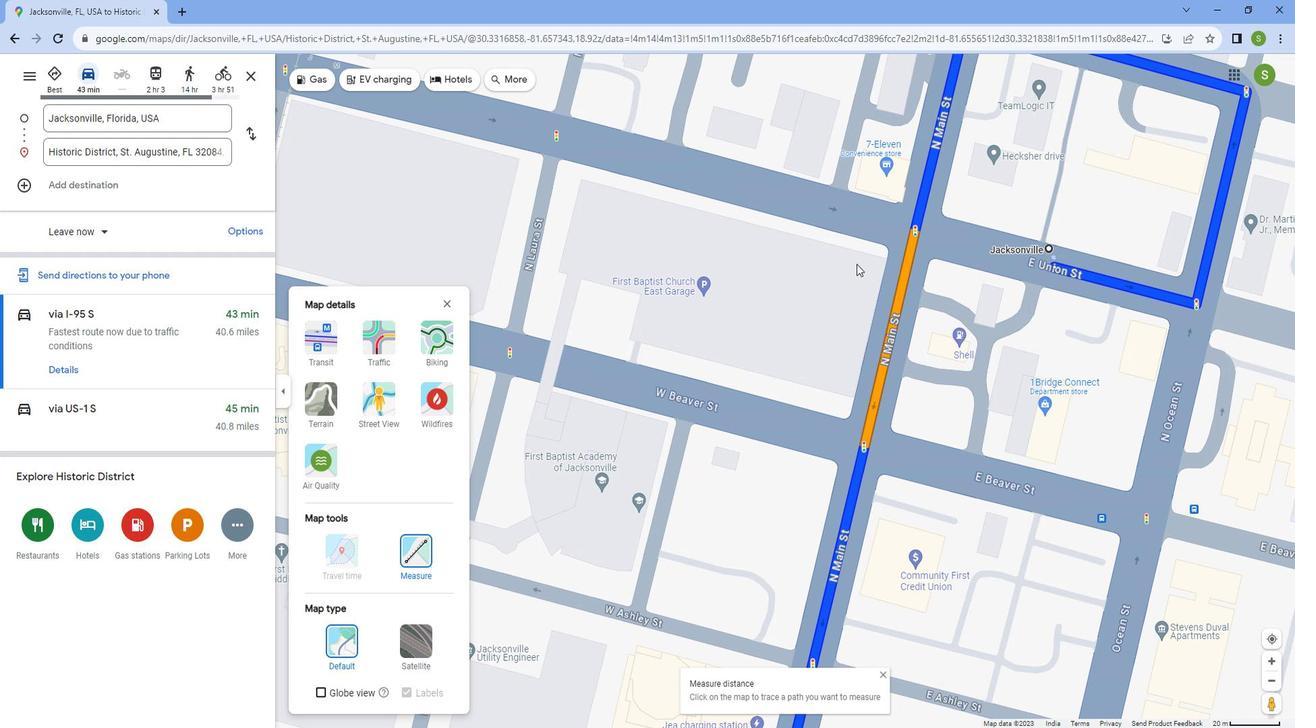 
Action: Mouse scrolled (831, 263) with delta (0, 0)
Screenshot: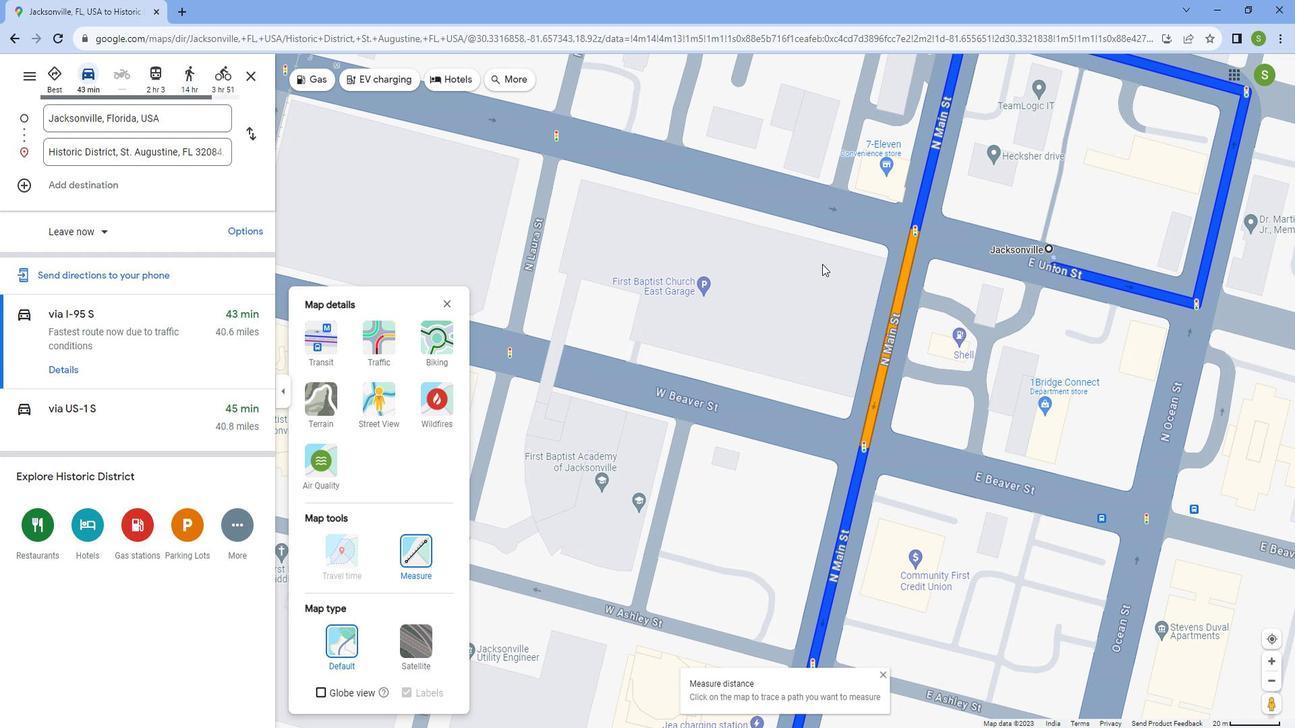 
Action: Mouse scrolled (831, 263) with delta (0, 0)
Screenshot: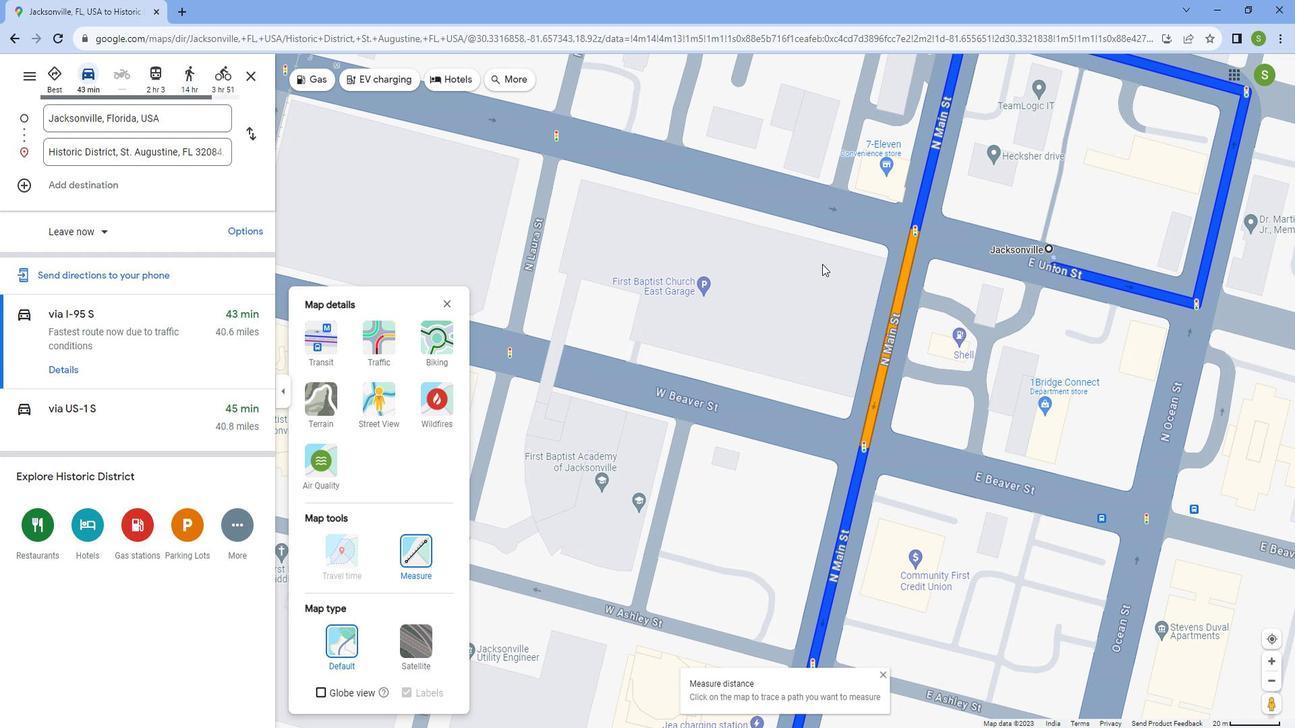 
Action: Mouse scrolled (831, 263) with delta (0, 0)
Screenshot: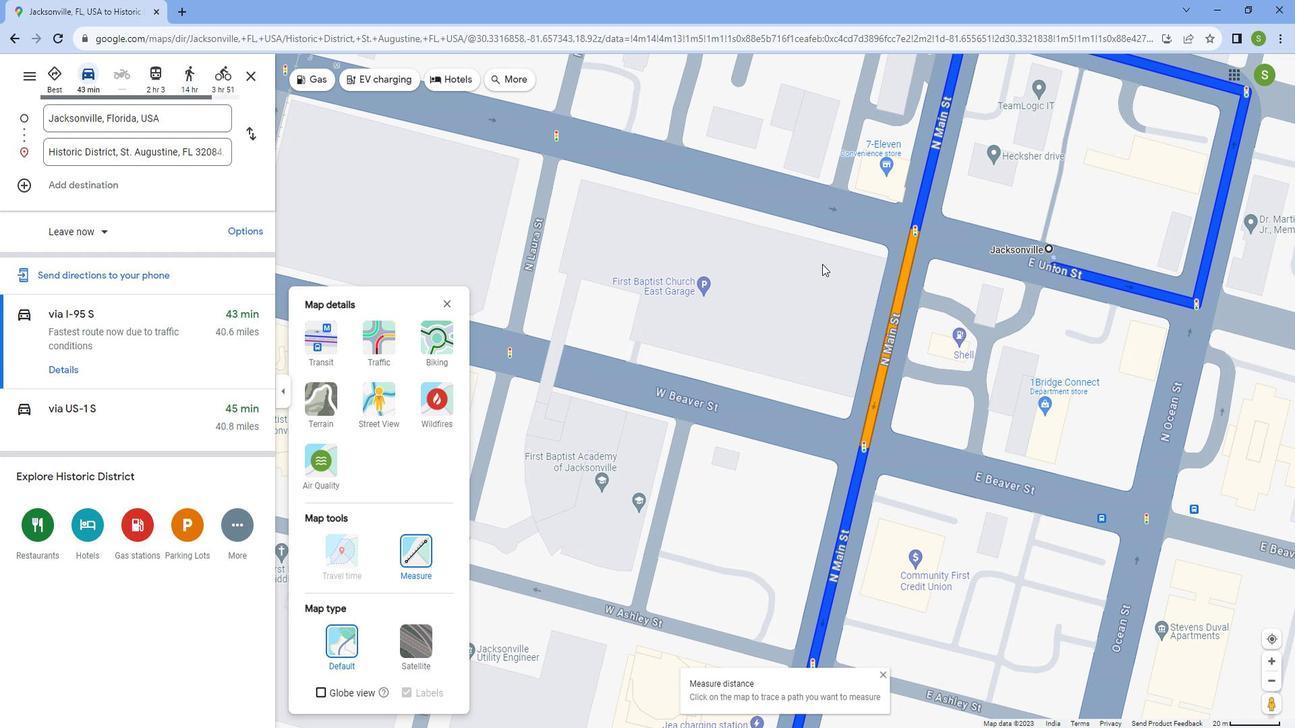 
Action: Mouse scrolled (831, 263) with delta (0, 0)
Screenshot: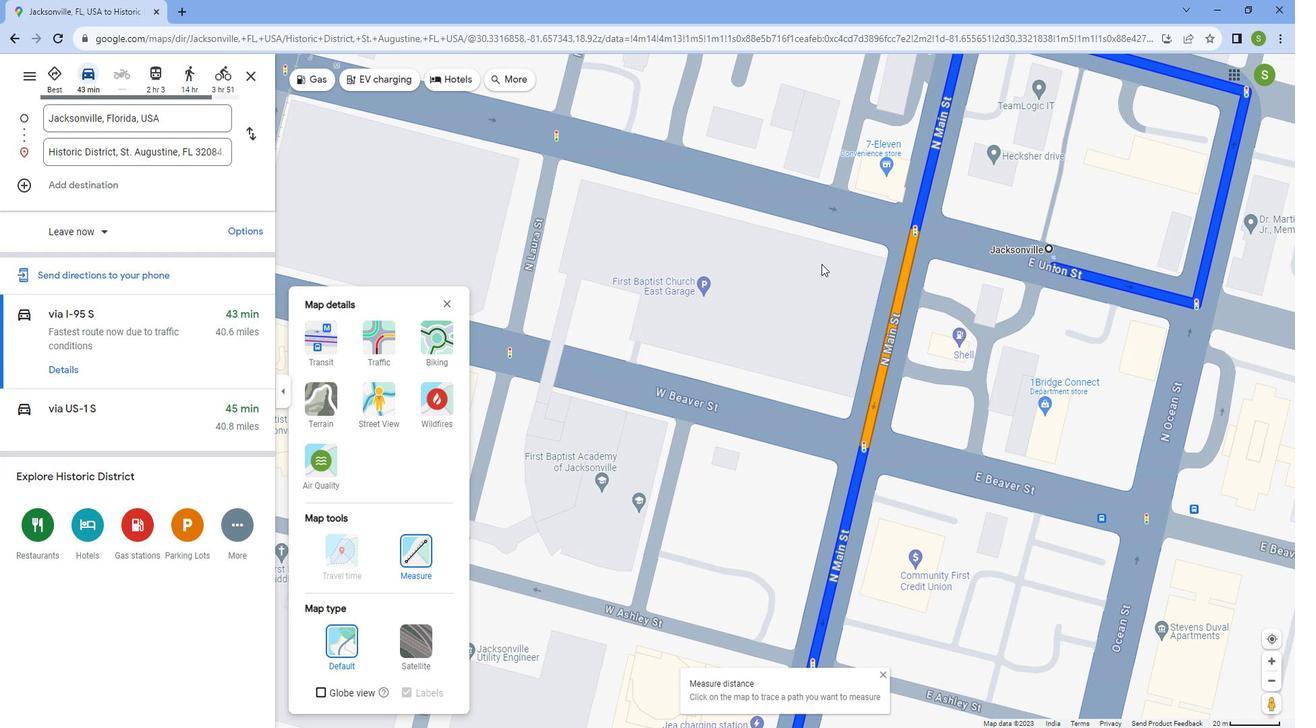 
Action: Mouse moved to (830, 264)
Screenshot: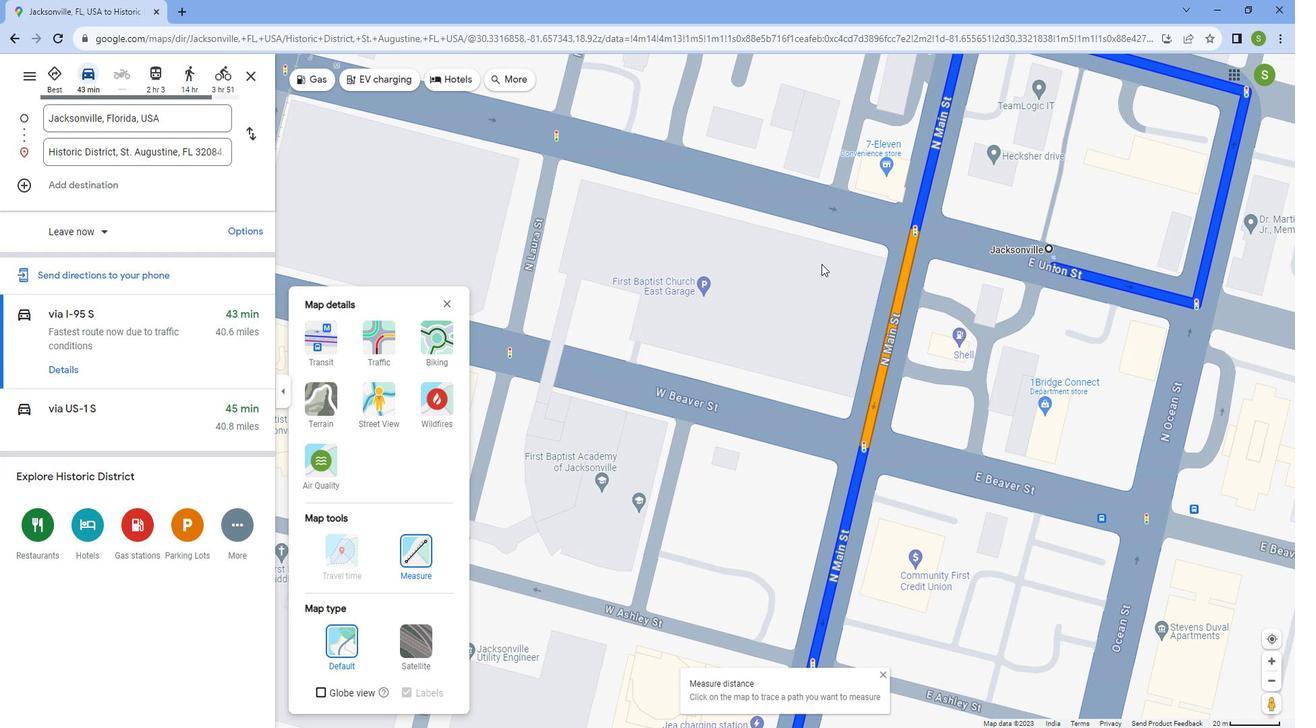 
Action: Mouse scrolled (830, 263) with delta (0, -1)
Screenshot: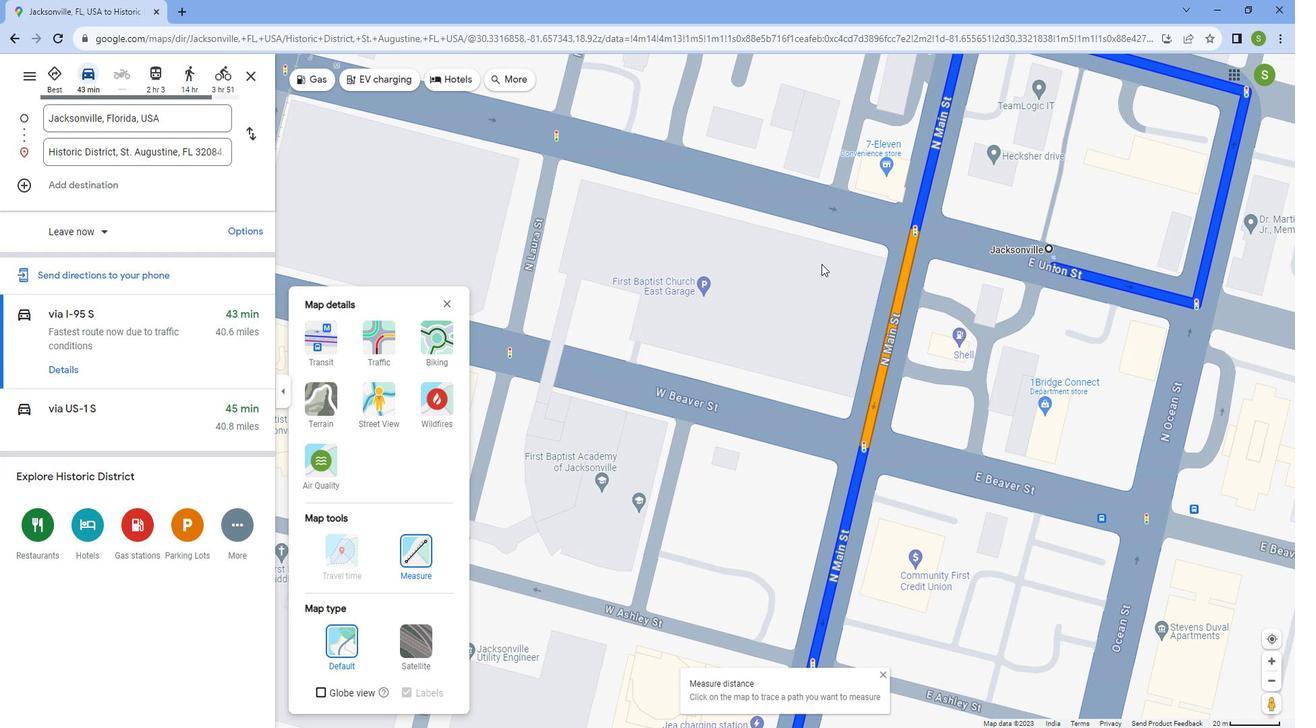 
Action: Mouse moved to (829, 264)
Screenshot: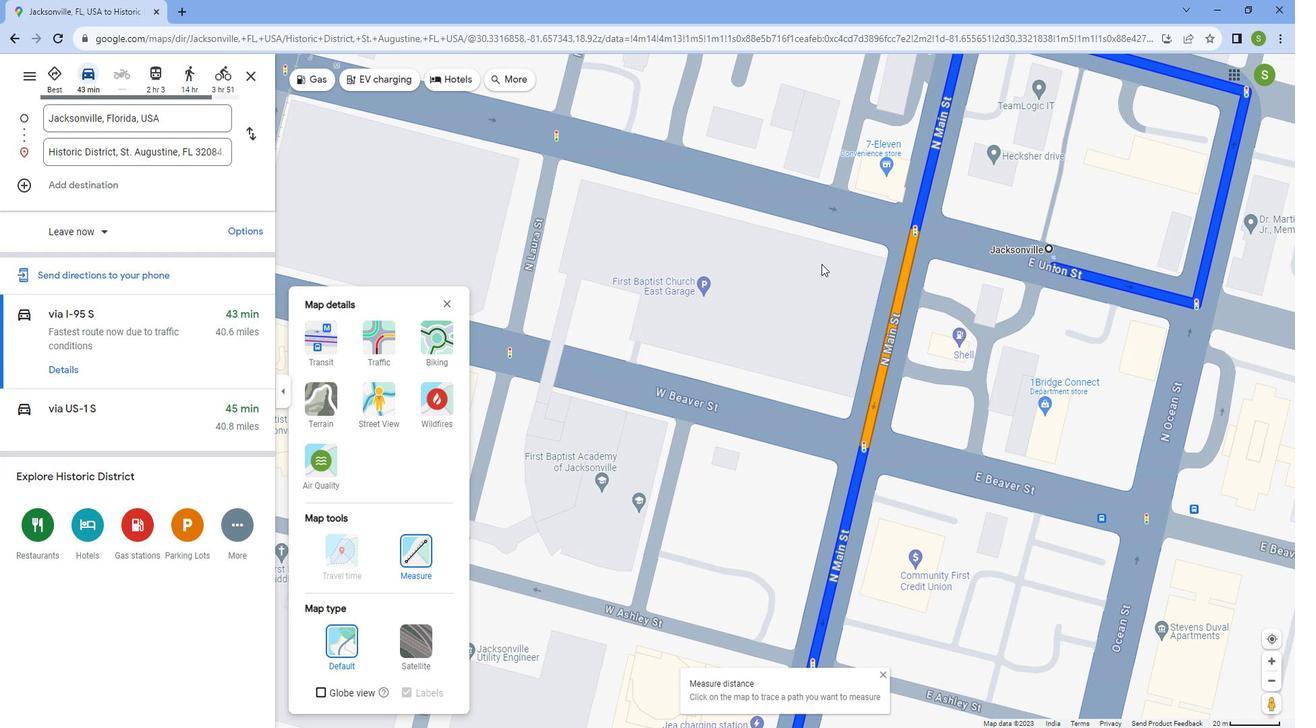 
Action: Mouse scrolled (829, 263) with delta (0, 0)
Screenshot: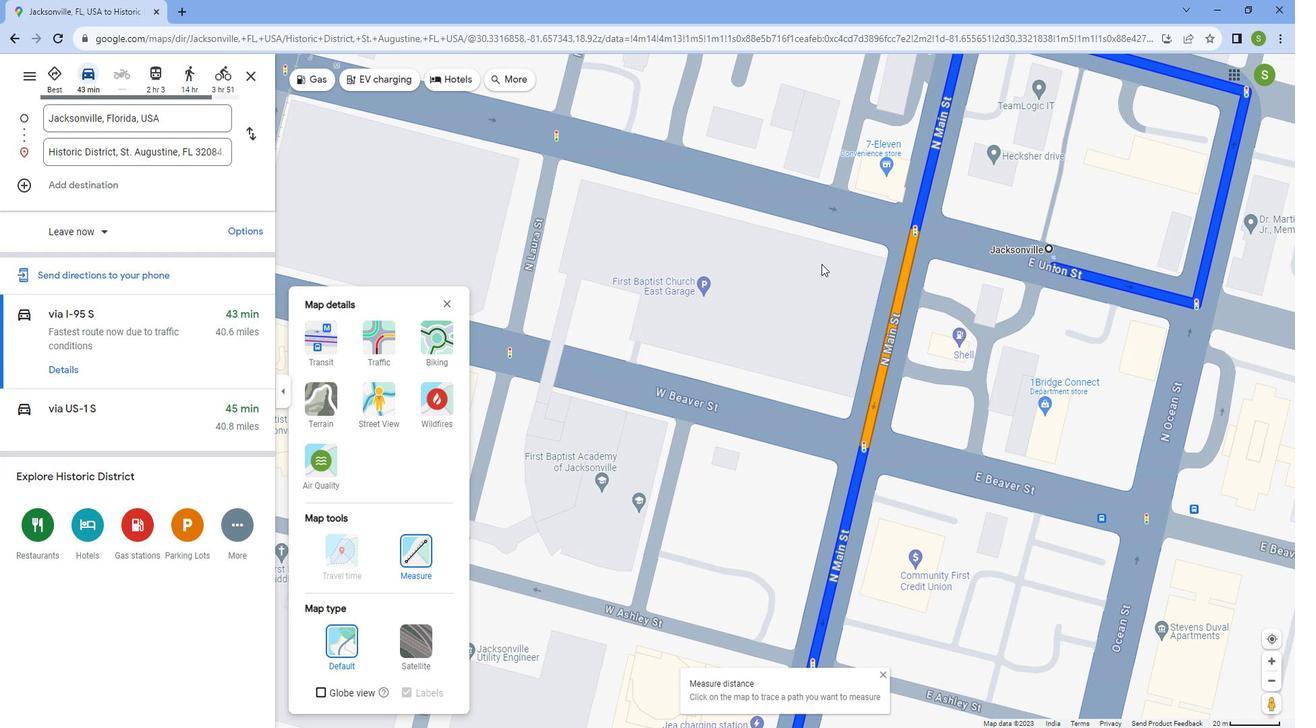 
Action: Mouse moved to (827, 264)
Screenshot: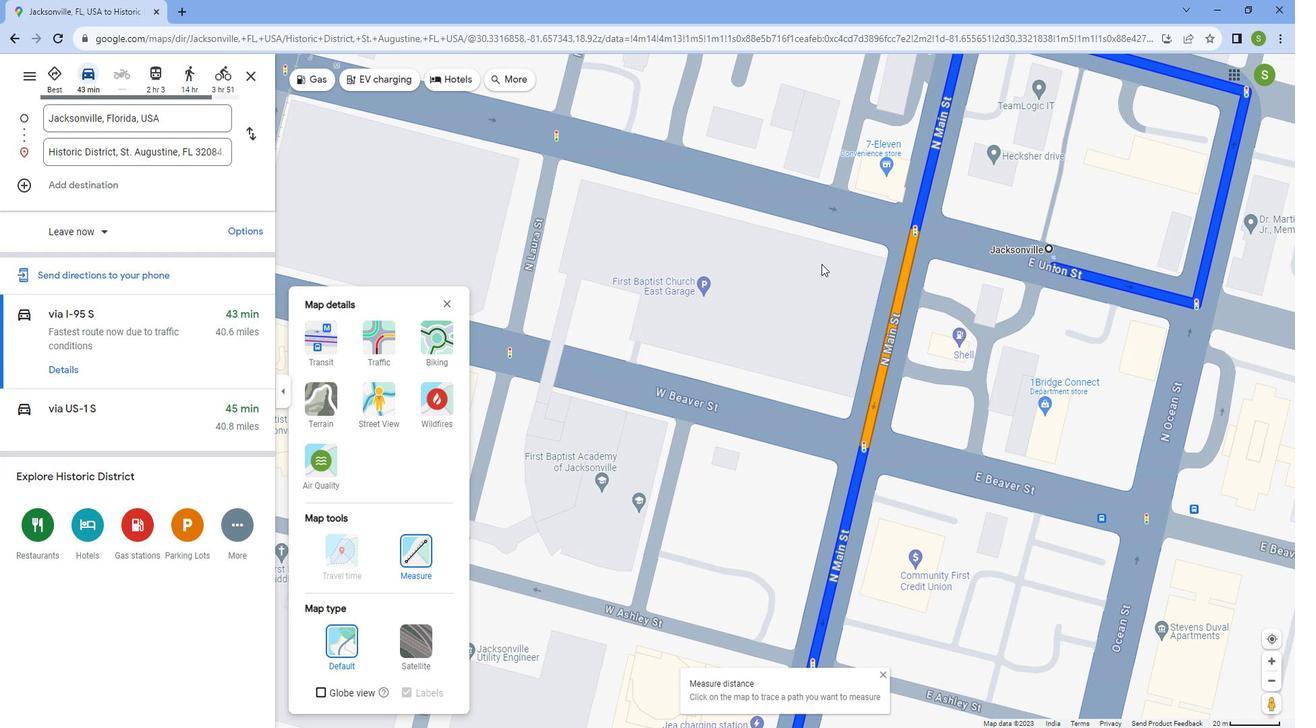 
Action: Mouse scrolled (827, 263) with delta (0, 0)
Screenshot: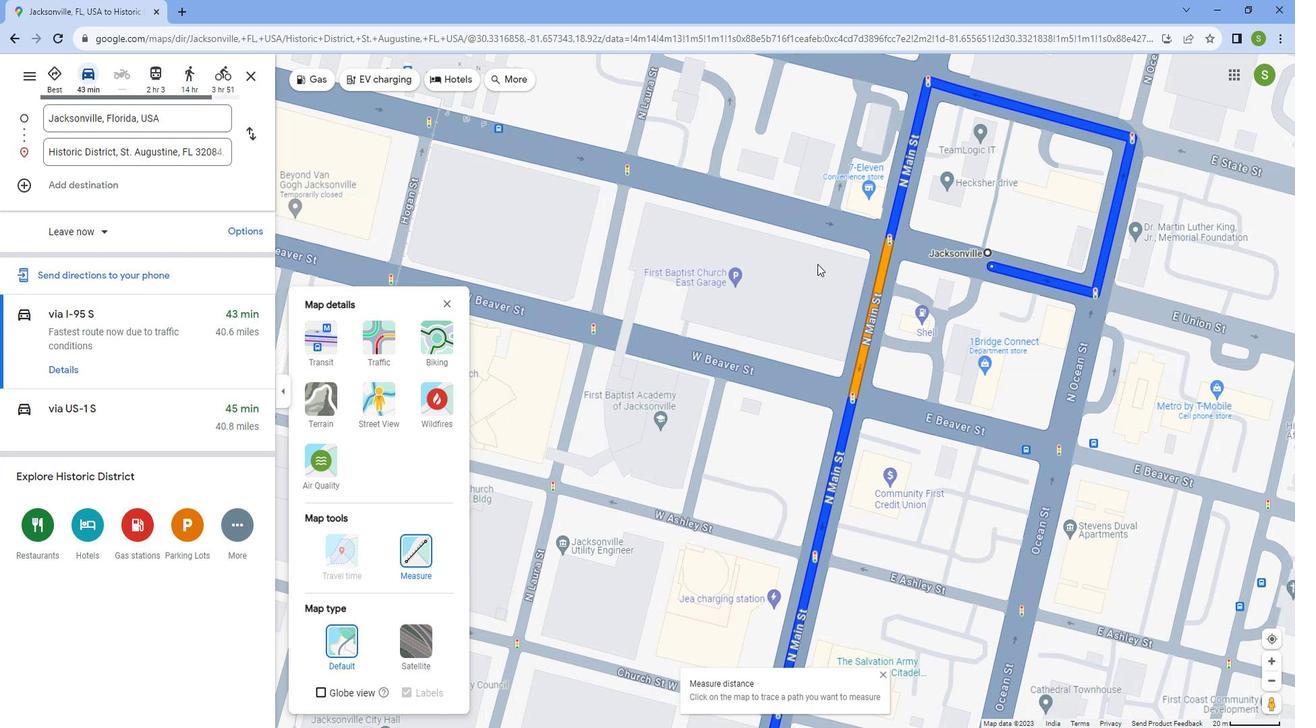 
Action: Mouse scrolled (827, 263) with delta (0, 0)
Screenshot: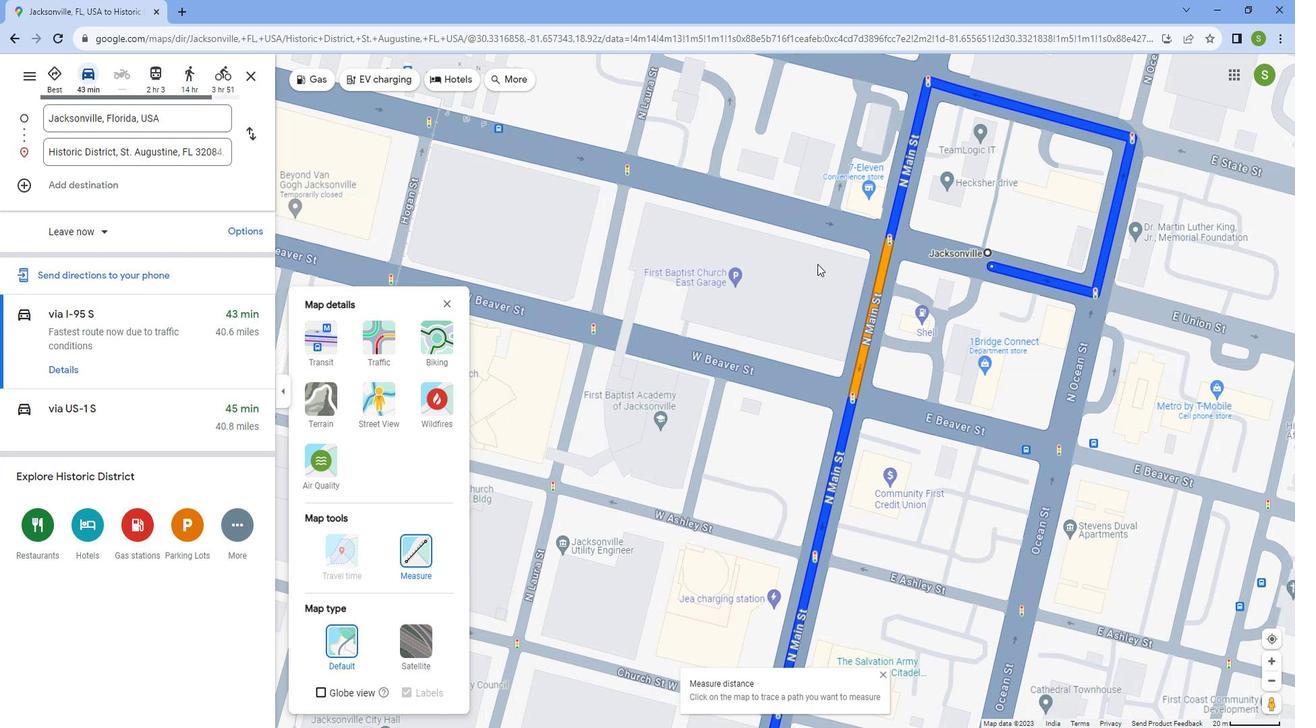
Action: Mouse scrolled (827, 263) with delta (0, 0)
Screenshot: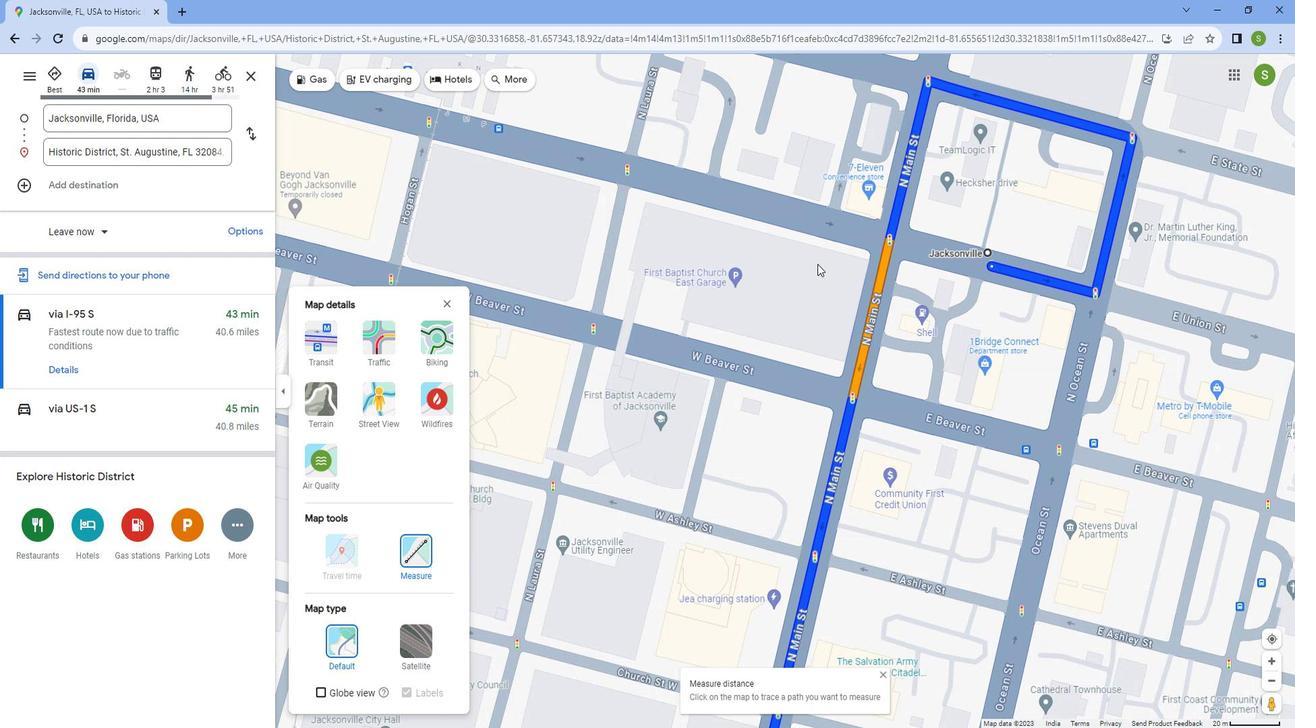 
Action: Mouse scrolled (827, 263) with delta (0, -1)
Screenshot: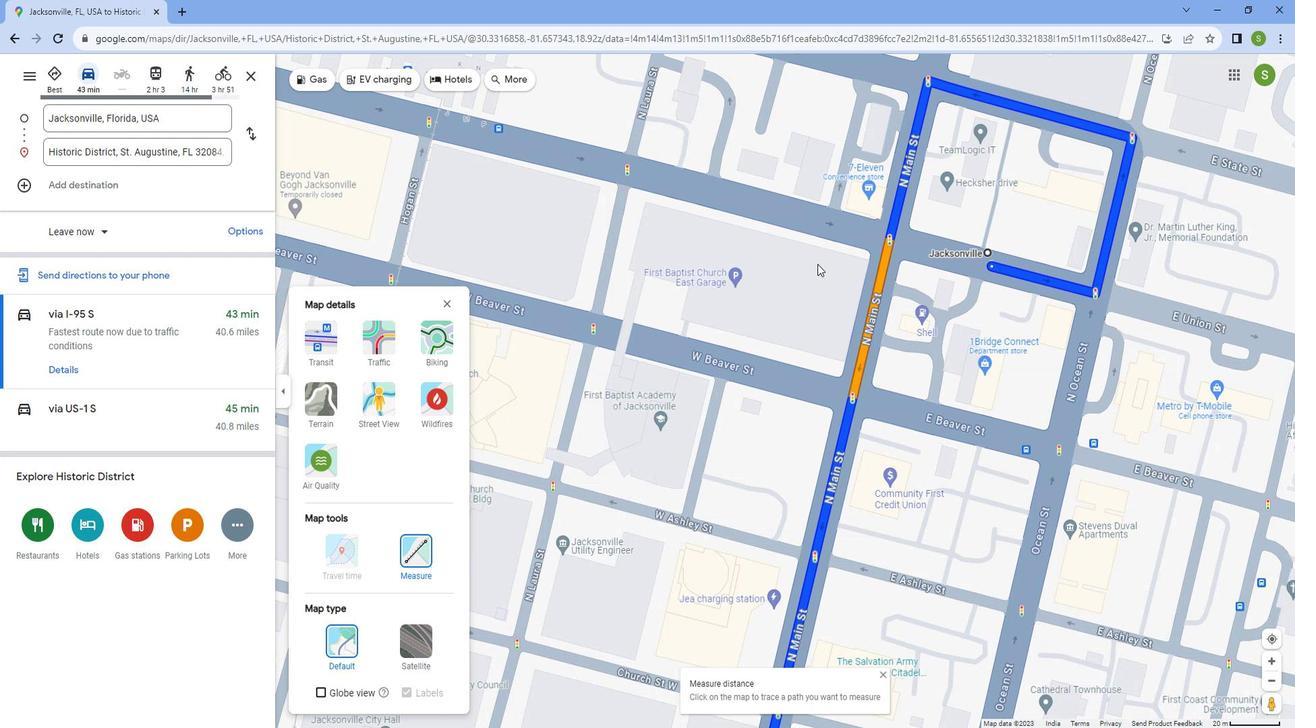 
Action: Mouse scrolled (827, 263) with delta (0, 0)
Screenshot: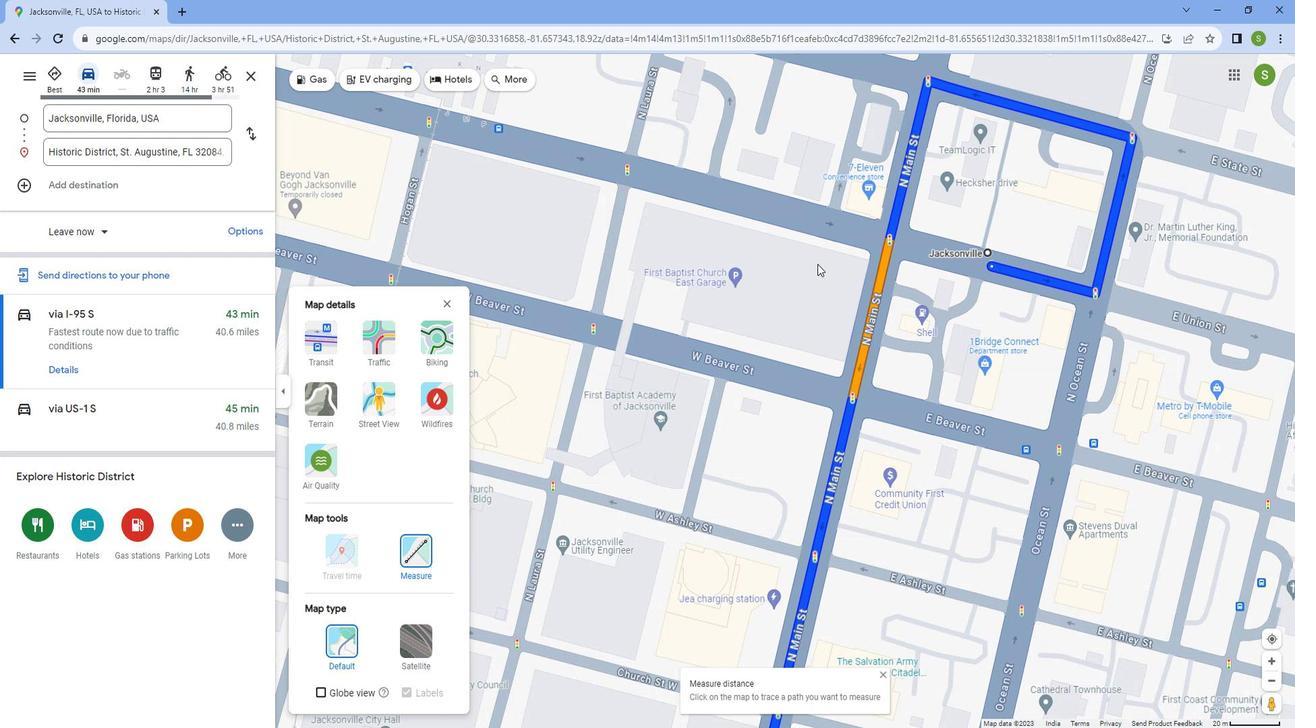 
Action: Mouse scrolled (827, 263) with delta (0, 0)
Screenshot: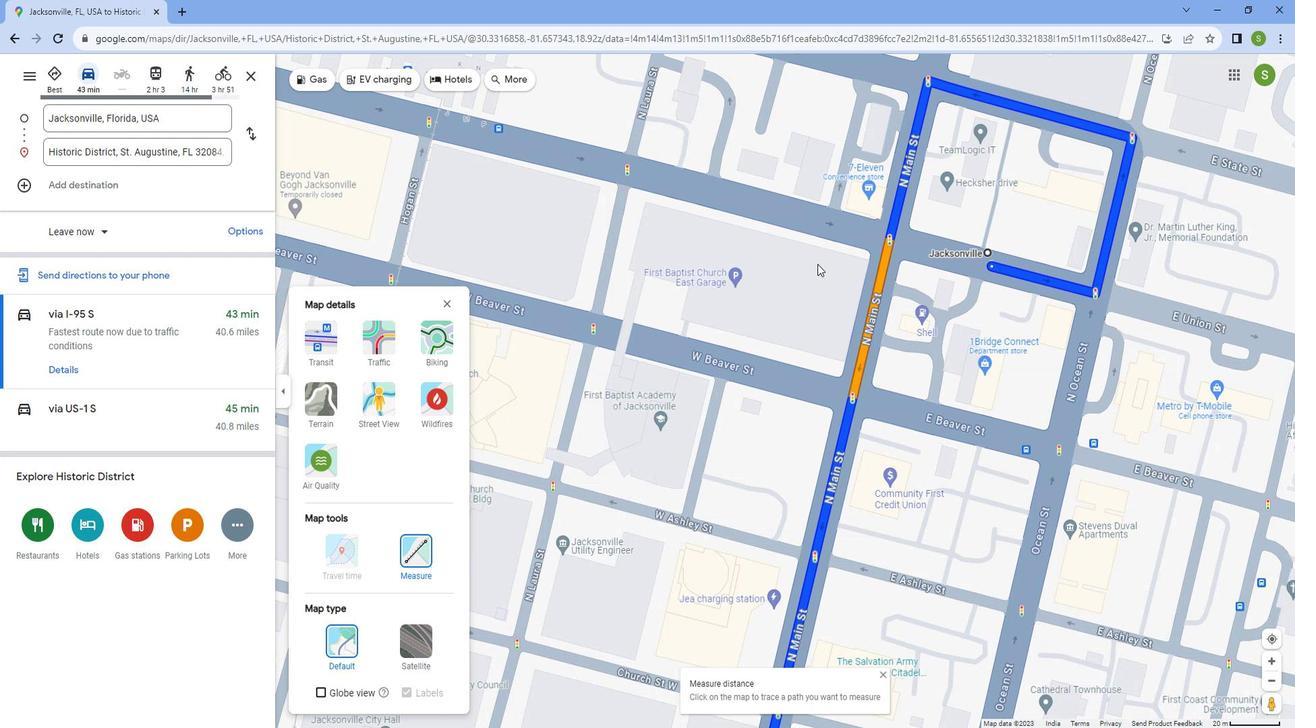 
Action: Mouse scrolled (827, 263) with delta (0, 0)
Screenshot: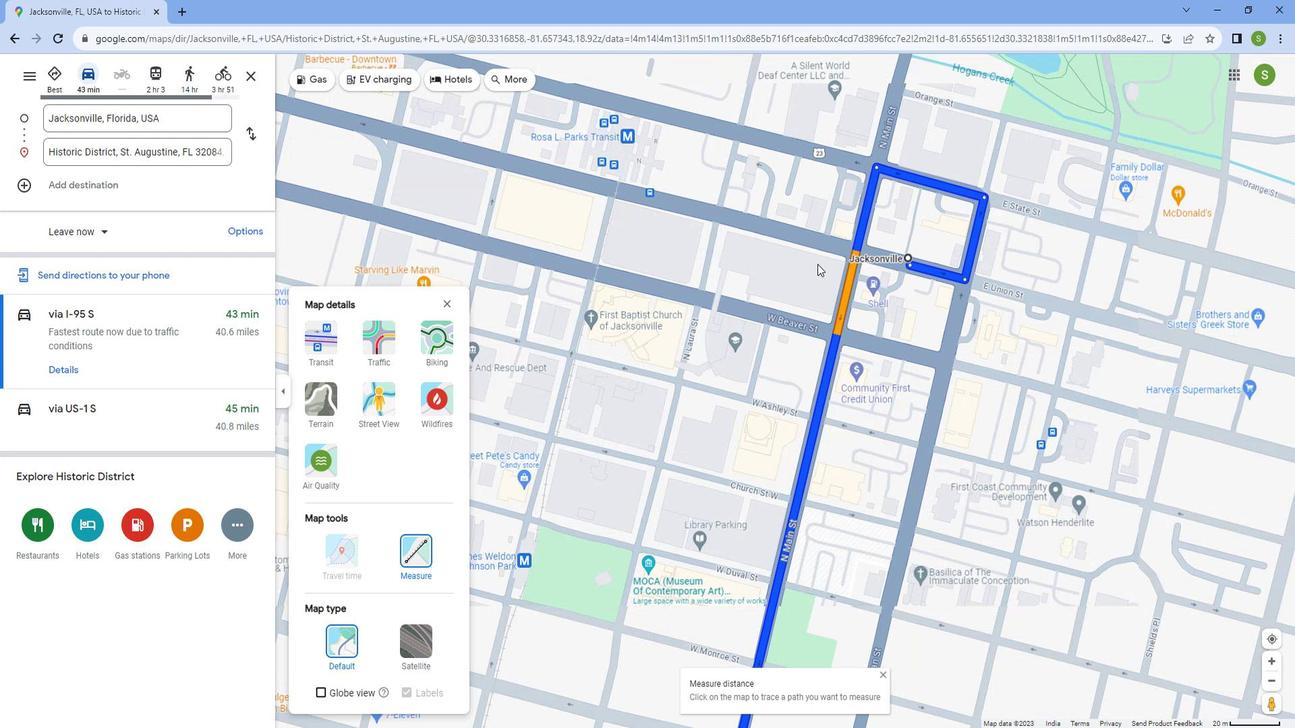 
Action: Mouse scrolled (827, 263) with delta (0, -1)
Screenshot: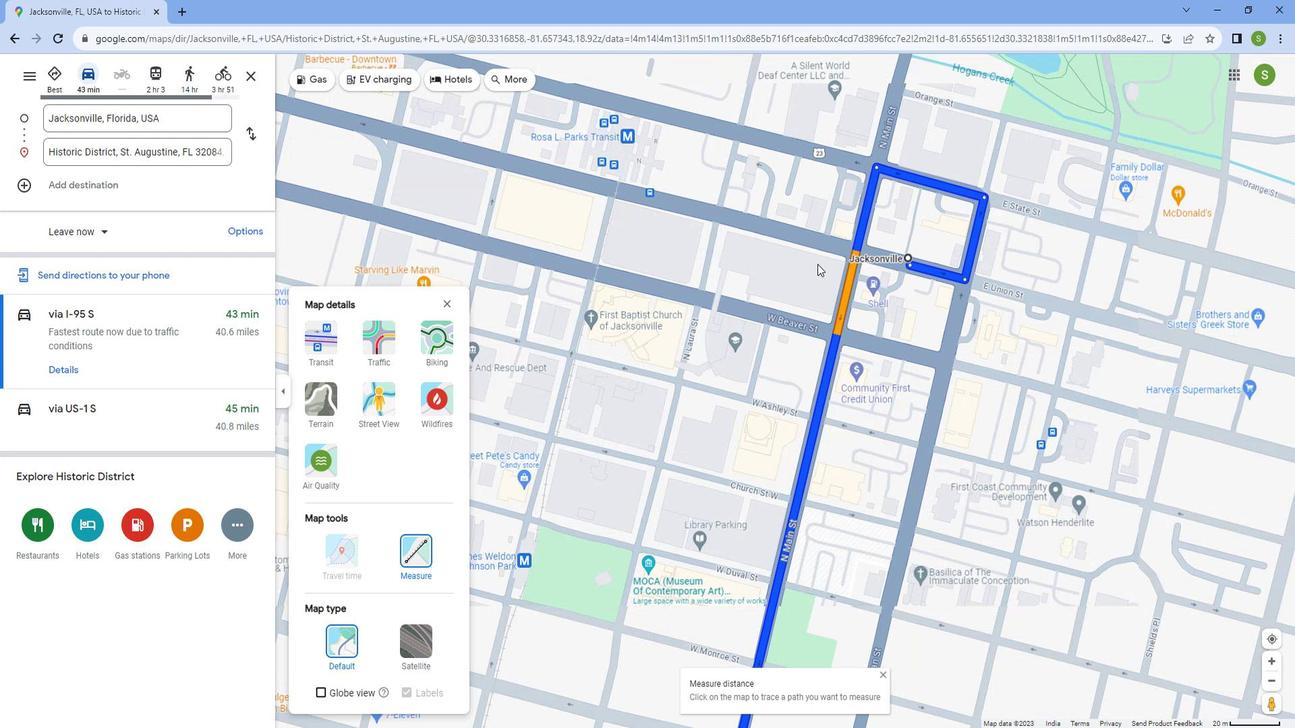 
Action: Mouse scrolled (827, 263) with delta (0, 0)
Screenshot: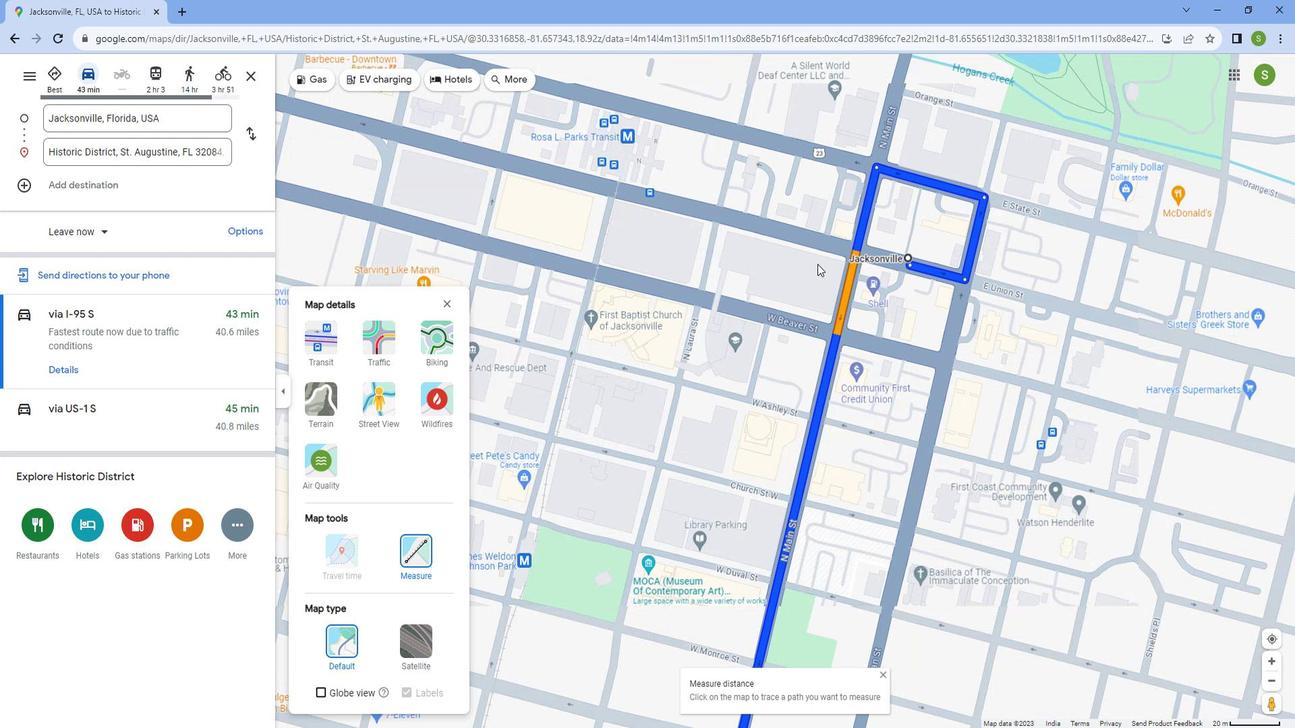 
Action: Mouse scrolled (827, 263) with delta (0, 0)
Screenshot: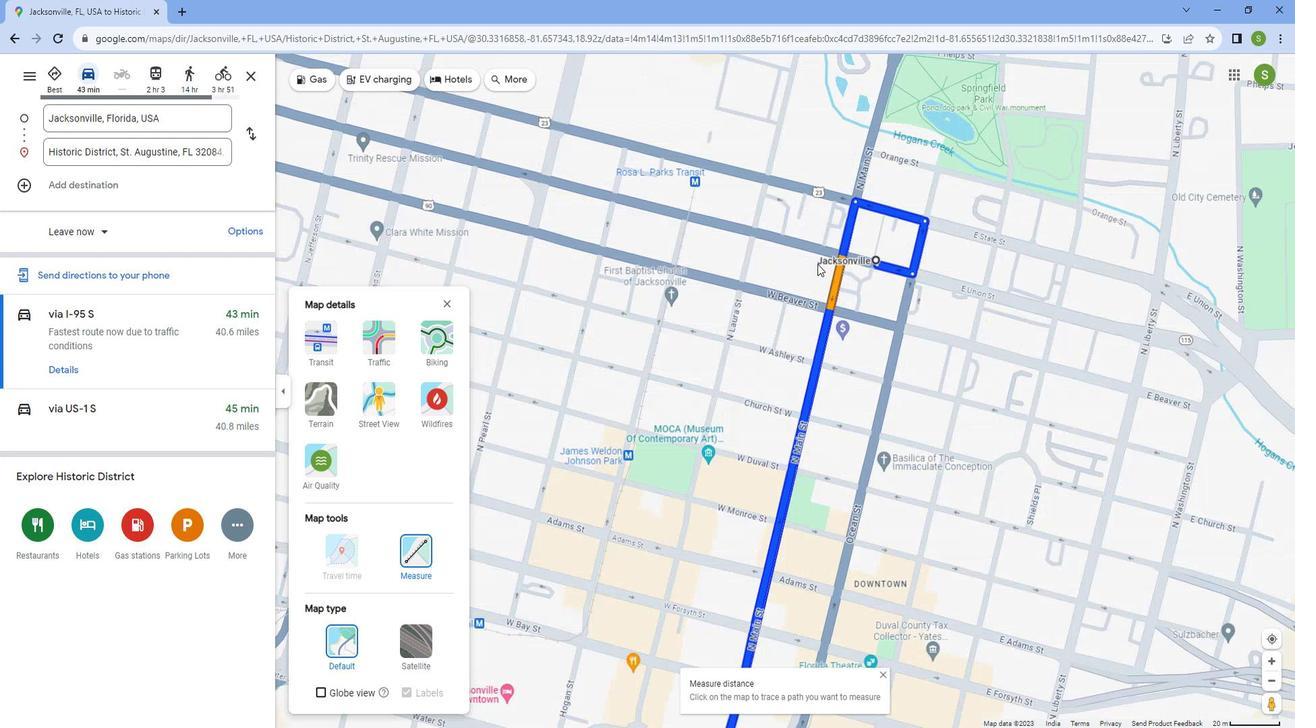 
Action: Mouse scrolled (827, 263) with delta (0, 0)
Screenshot: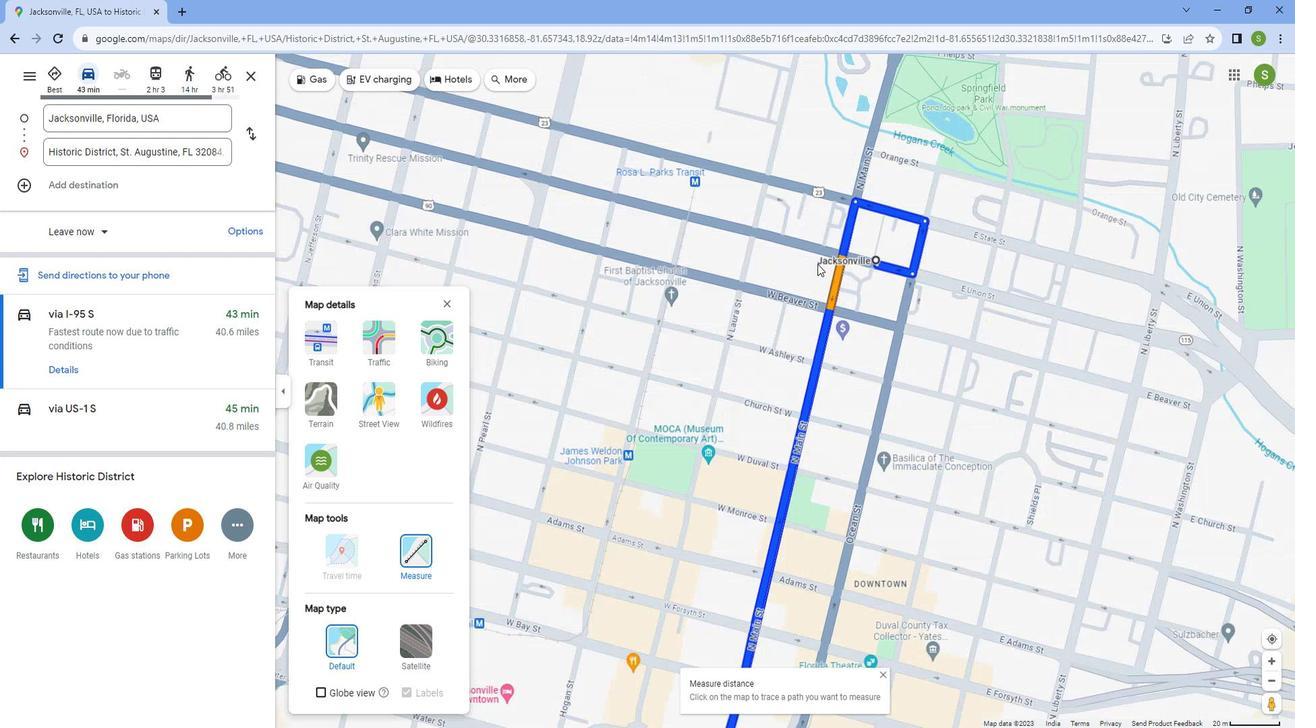 
Action: Mouse scrolled (827, 263) with delta (0, 0)
Screenshot: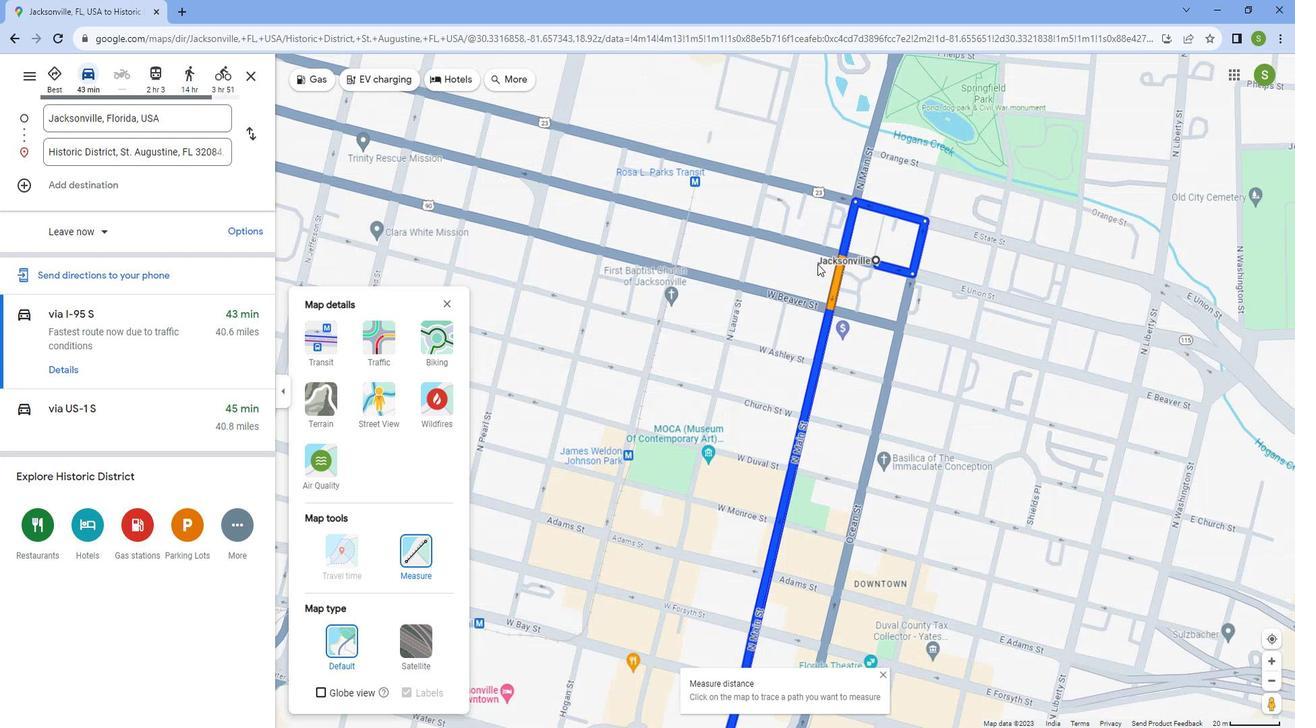 
Action: Mouse scrolled (827, 263) with delta (0, -1)
Screenshot: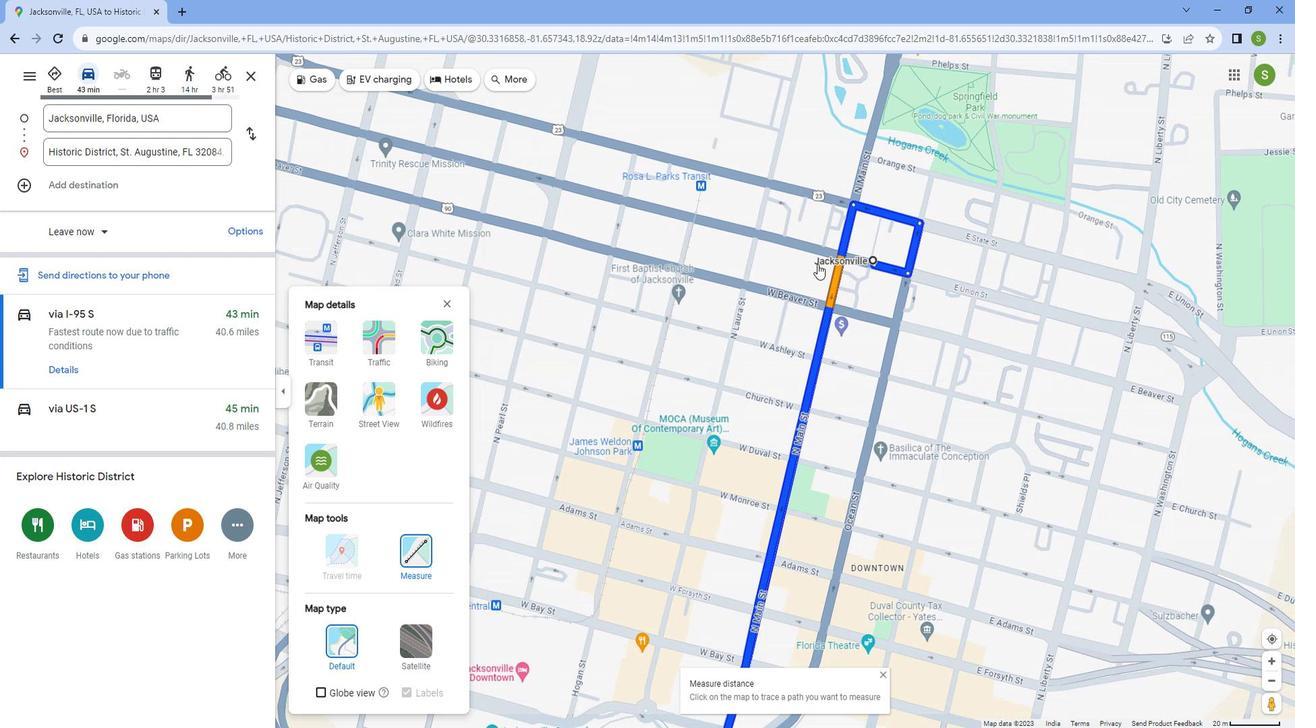 
Action: Mouse scrolled (827, 263) with delta (0, 0)
Screenshot: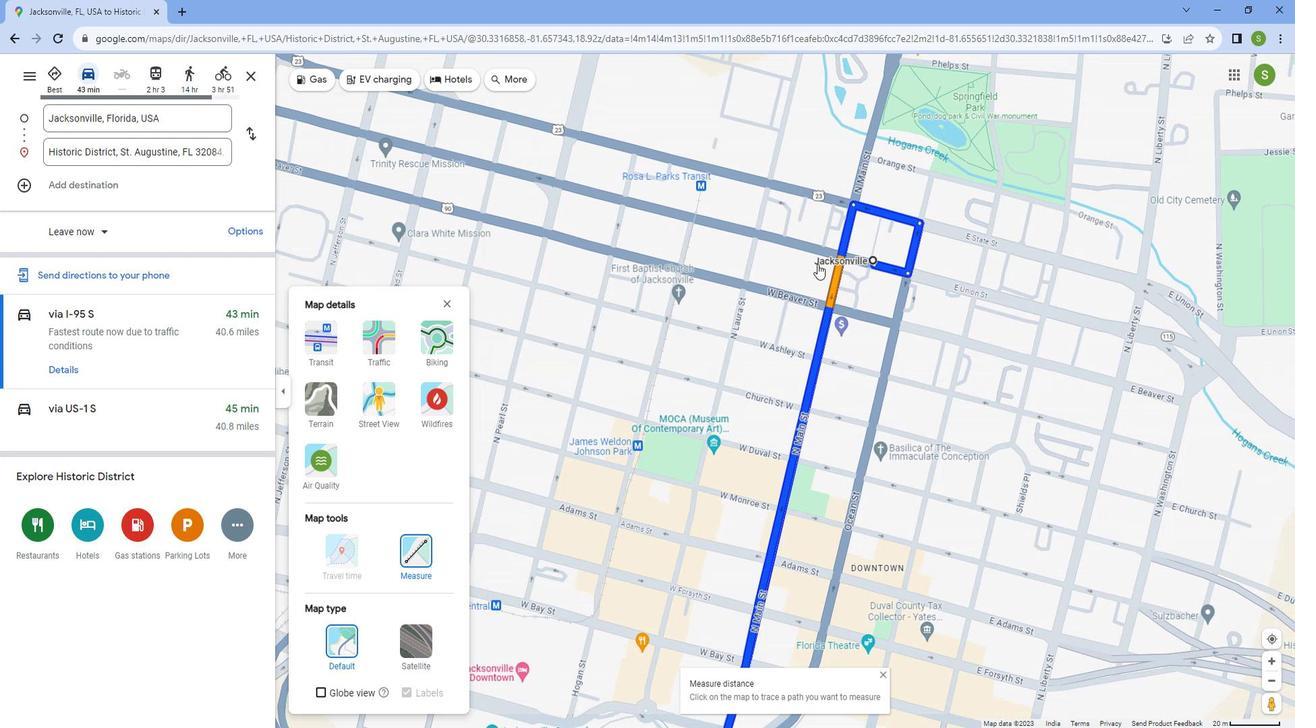 
Action: Mouse scrolled (827, 263) with delta (0, 0)
Screenshot: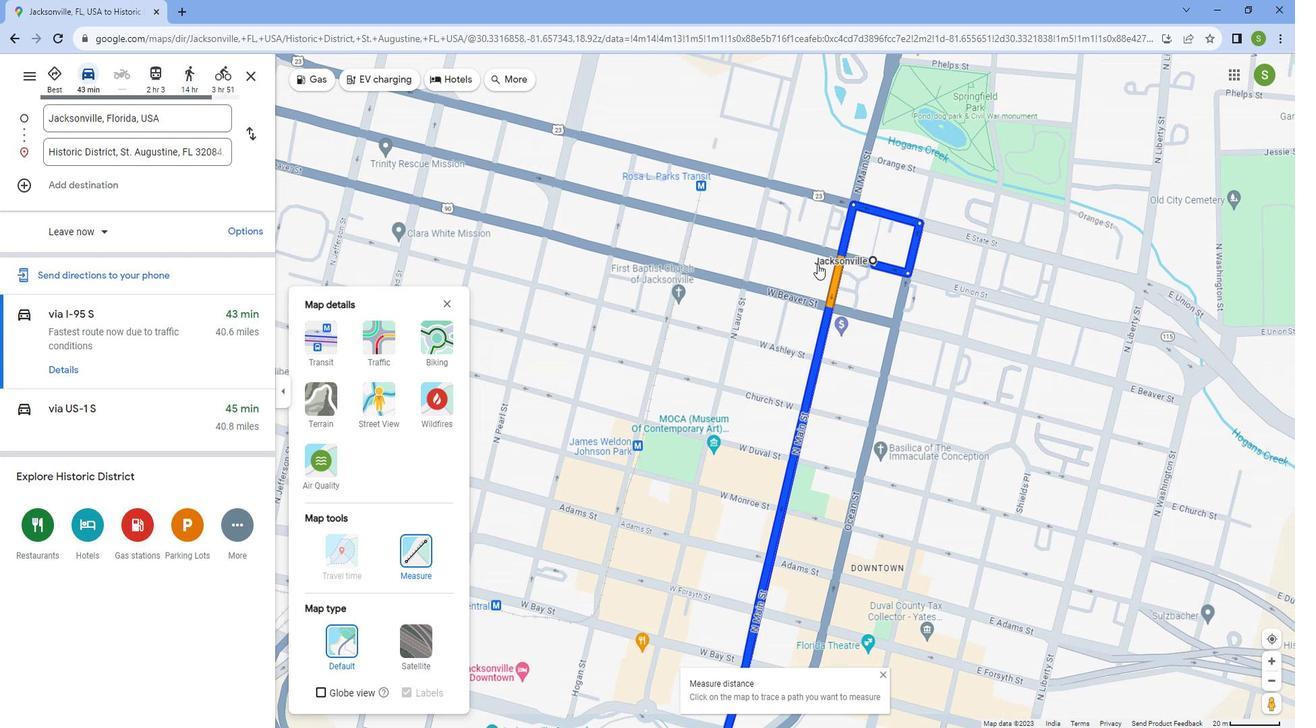 
Action: Mouse scrolled (827, 263) with delta (0, 0)
Screenshot: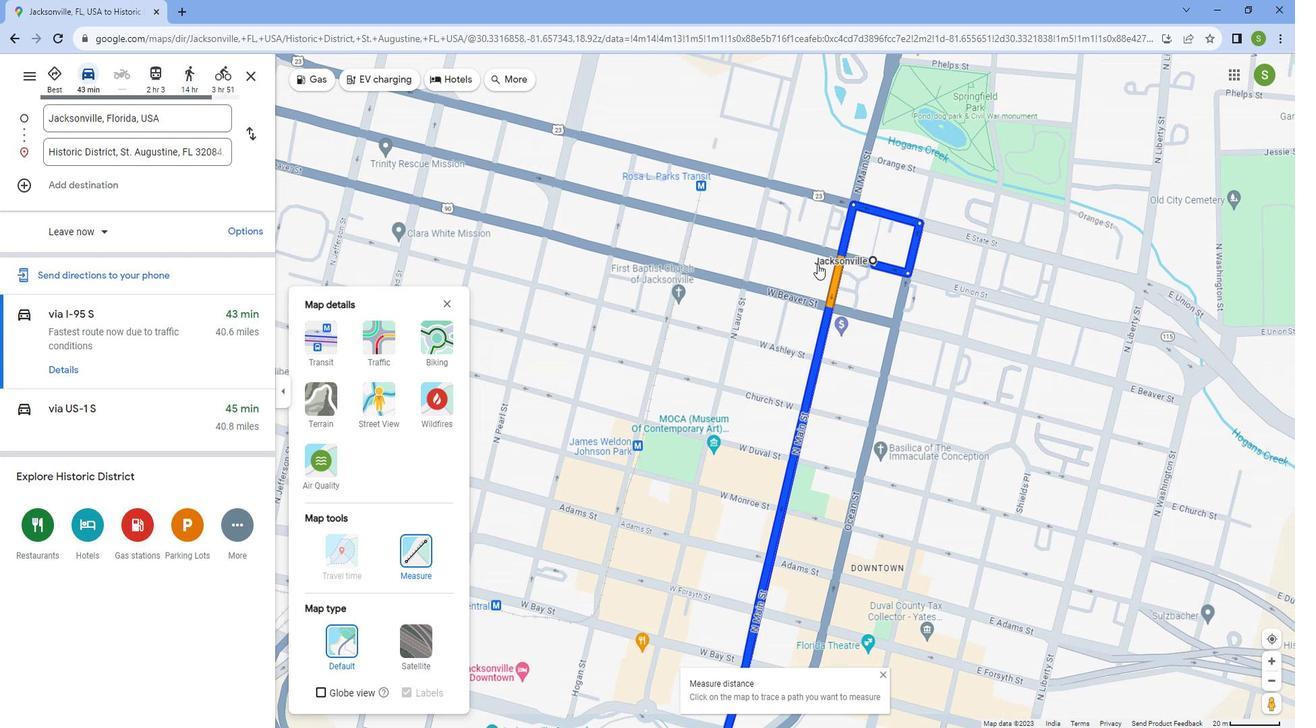 
Action: Mouse scrolled (827, 263) with delta (0, 0)
Screenshot: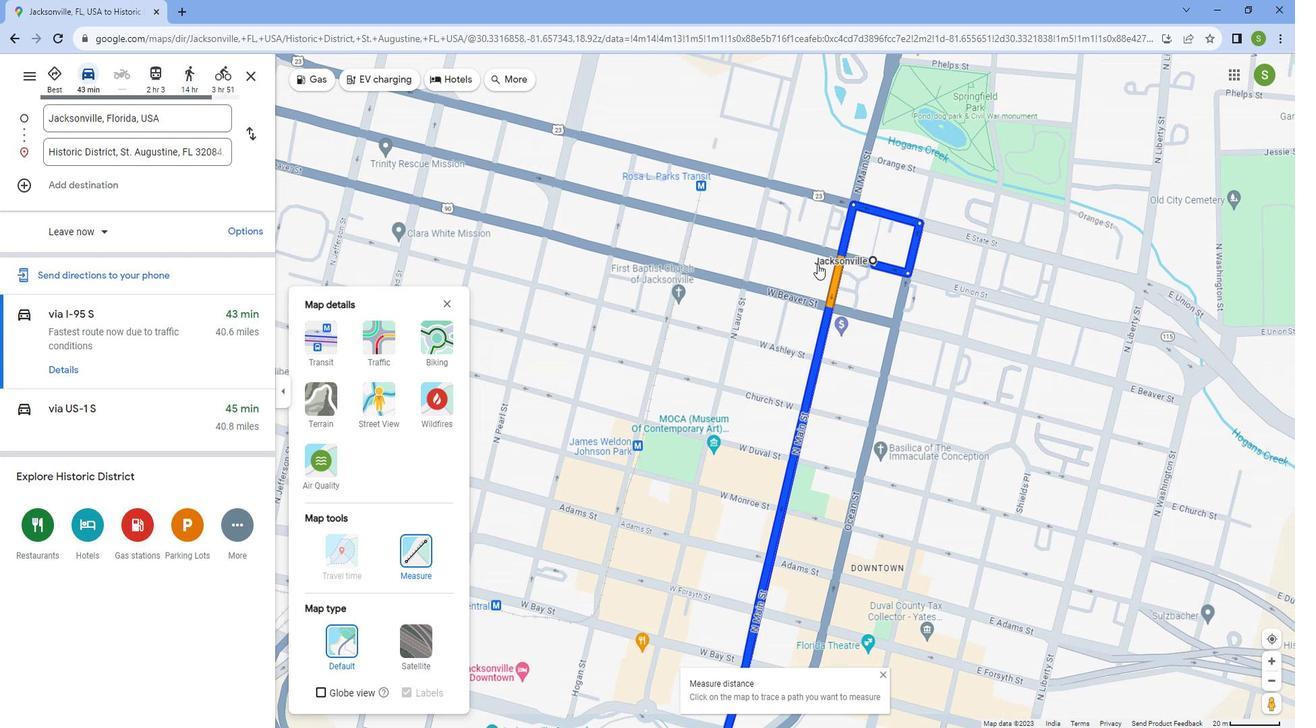 
Action: Mouse scrolled (827, 263) with delta (0, 0)
Screenshot: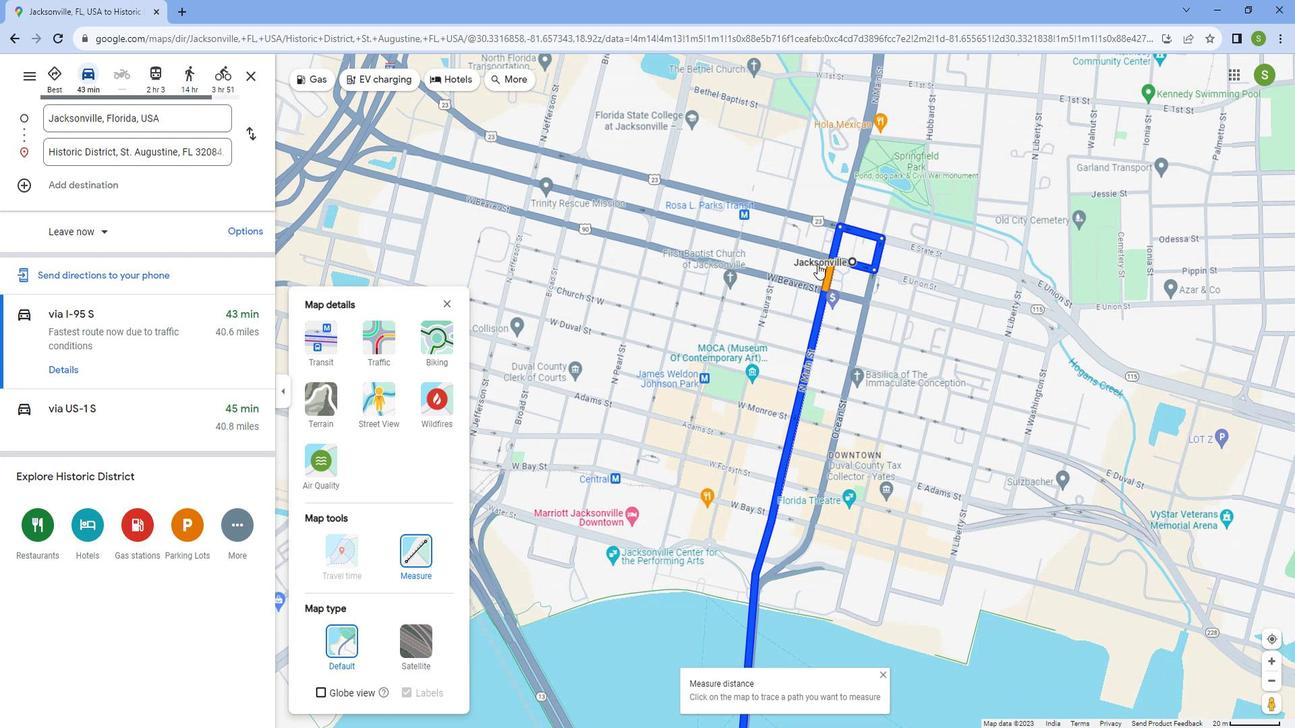 
Action: Mouse scrolled (827, 263) with delta (0, 0)
Screenshot: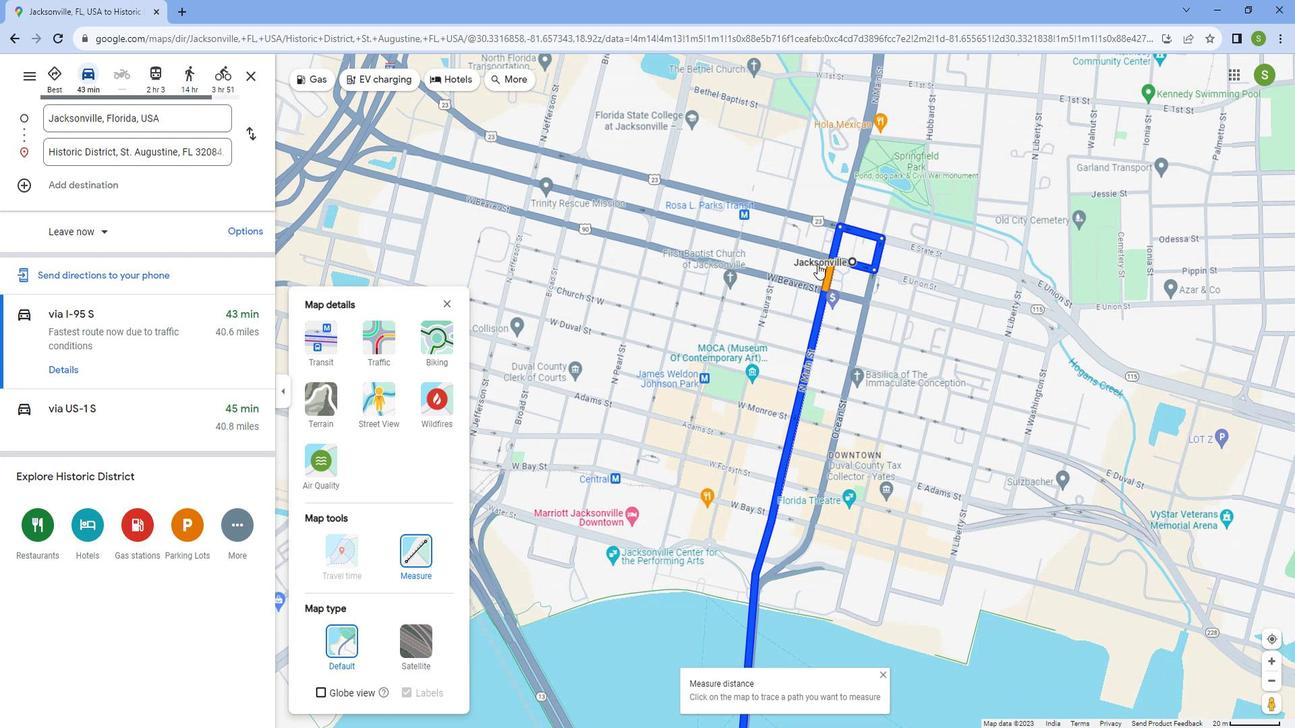 
Action: Mouse scrolled (827, 263) with delta (0, 0)
Screenshot: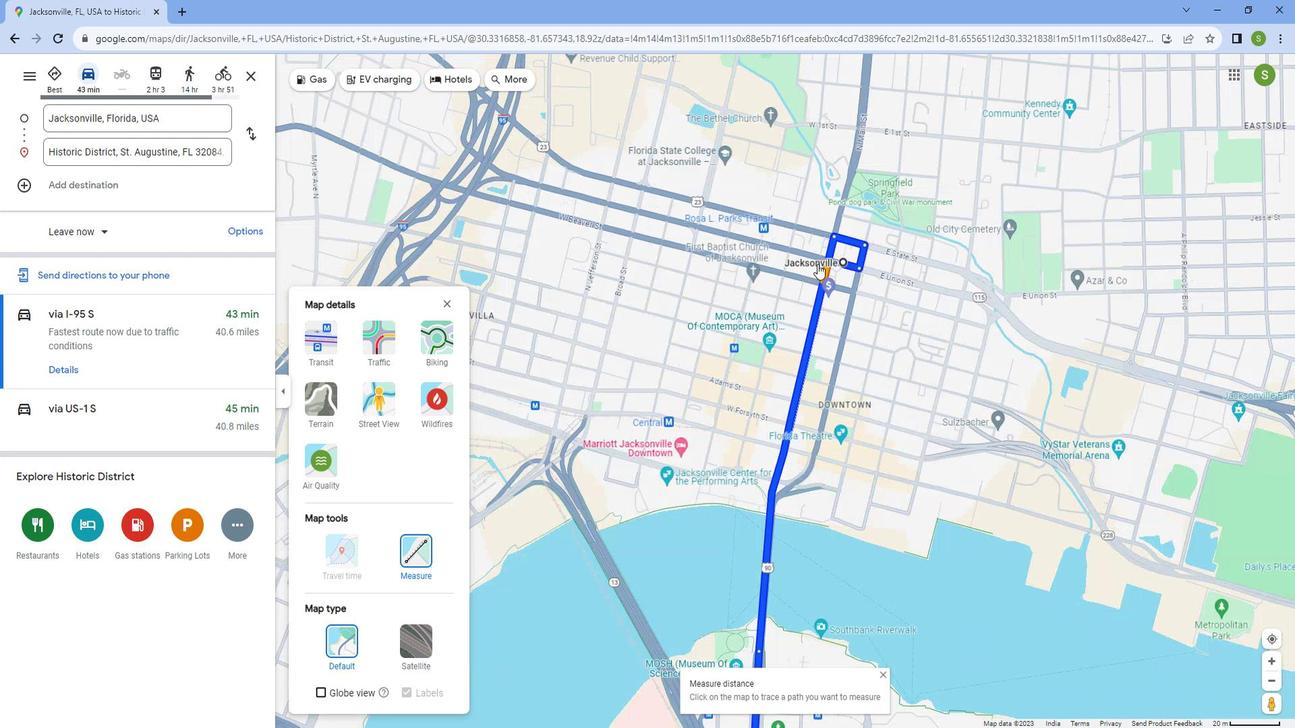 
Action: Mouse scrolled (827, 263) with delta (0, 0)
Screenshot: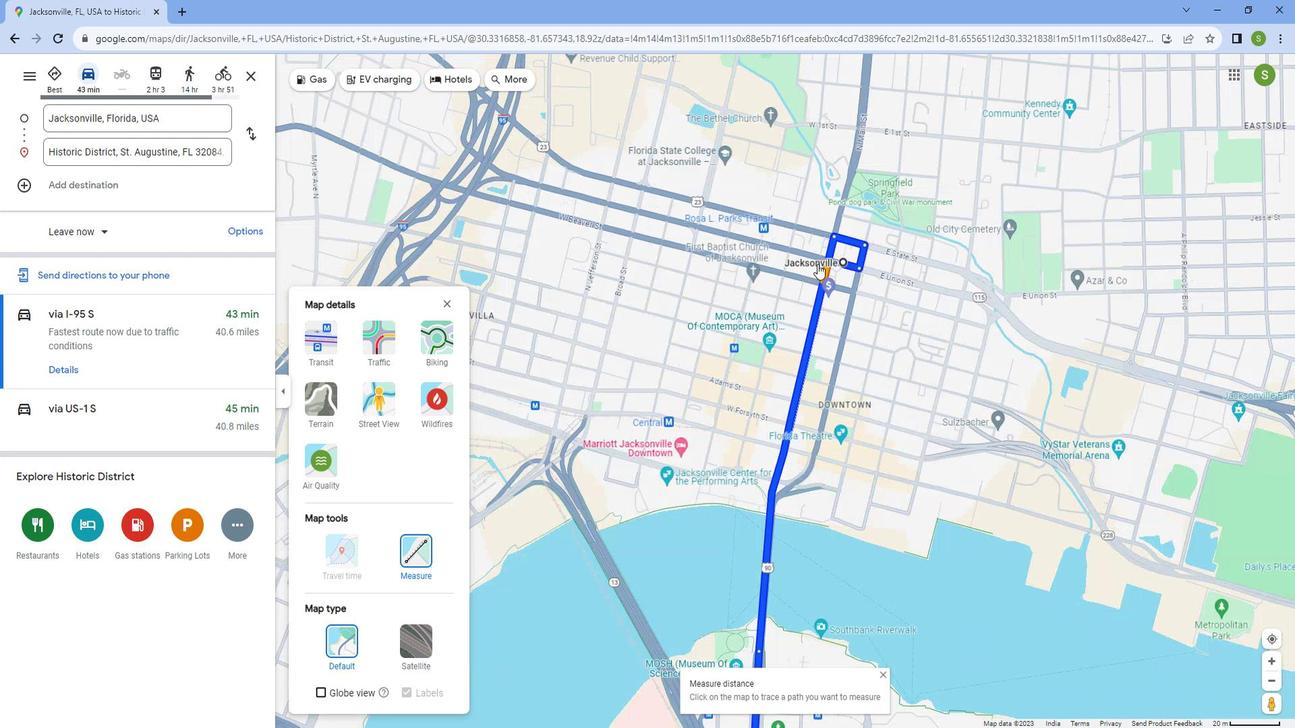
Action: Mouse scrolled (827, 263) with delta (0, 0)
Screenshot: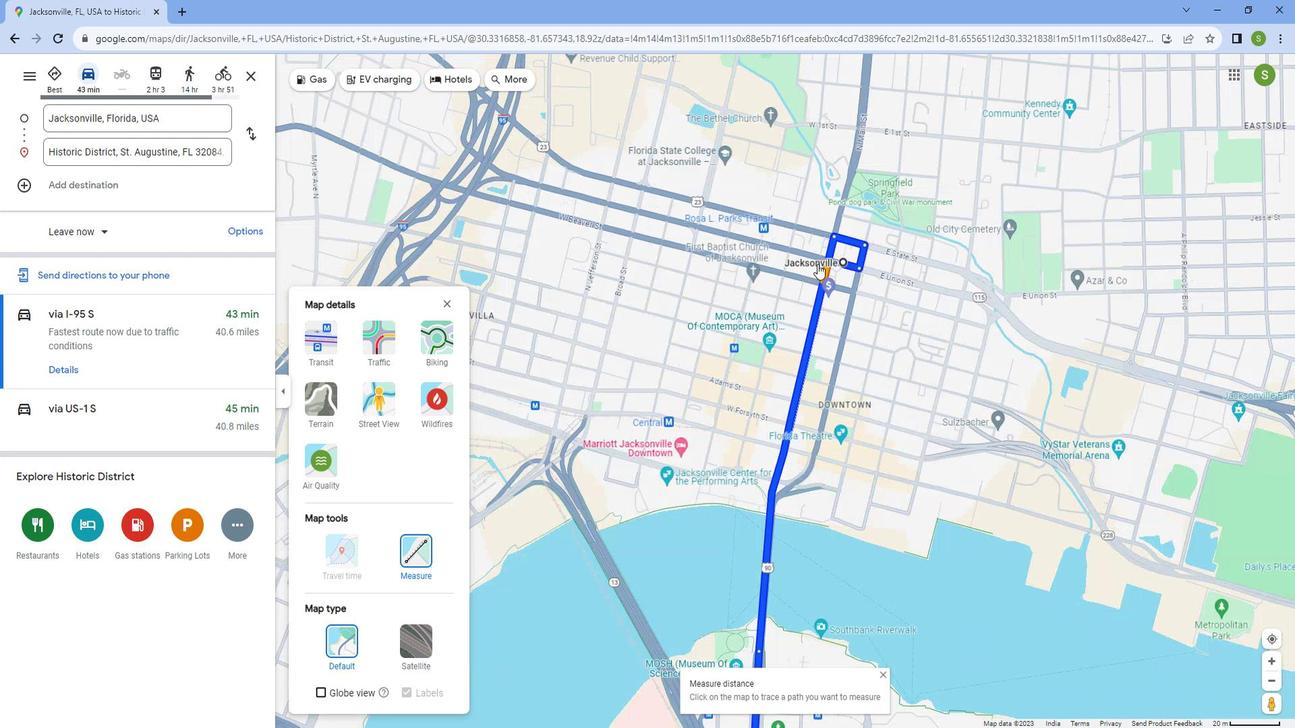 
Action: Mouse scrolled (827, 263) with delta (0, 0)
Screenshot: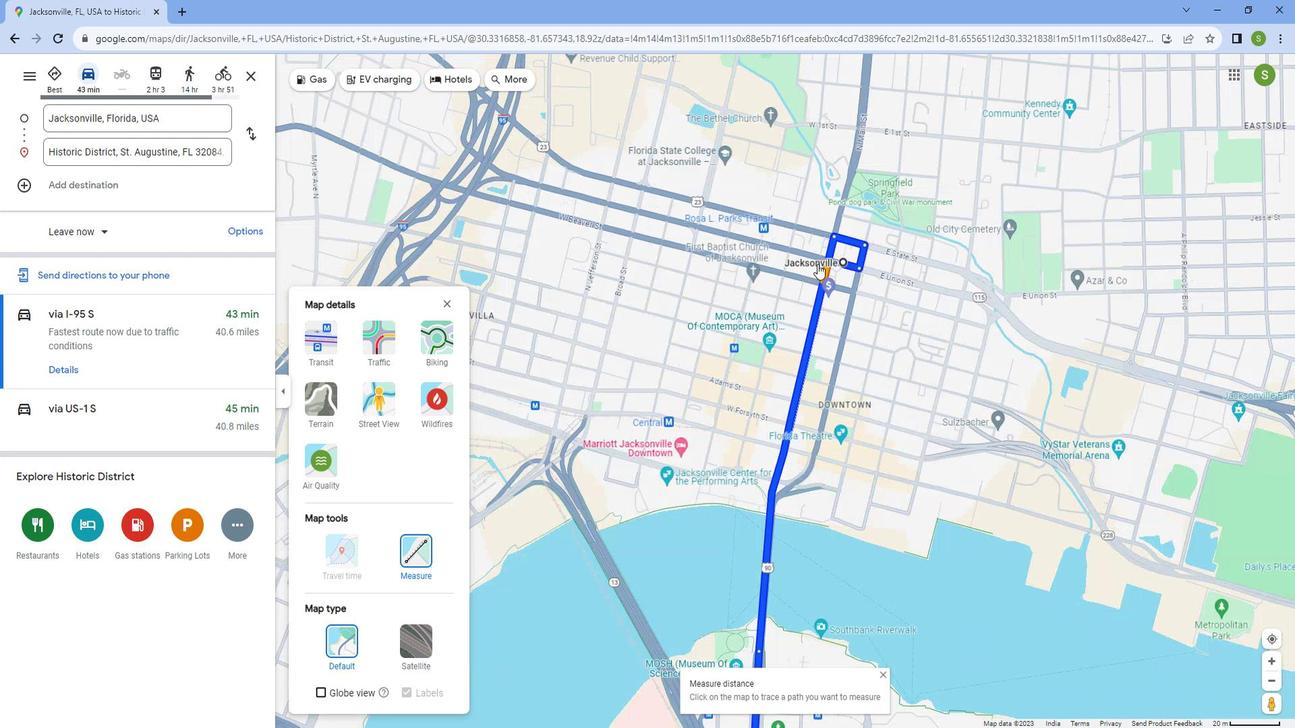 
Action: Mouse scrolled (827, 263) with delta (0, 0)
Screenshot: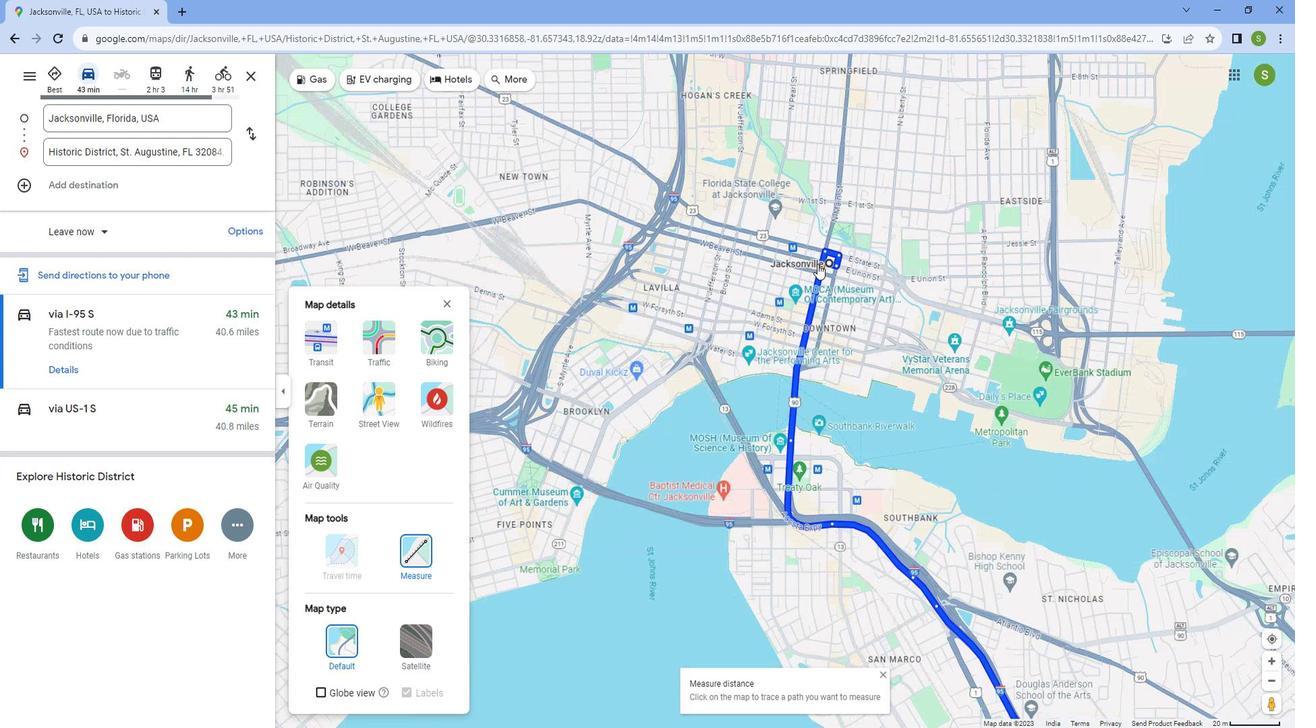 
Action: Mouse scrolled (827, 263) with delta (0, 0)
Screenshot: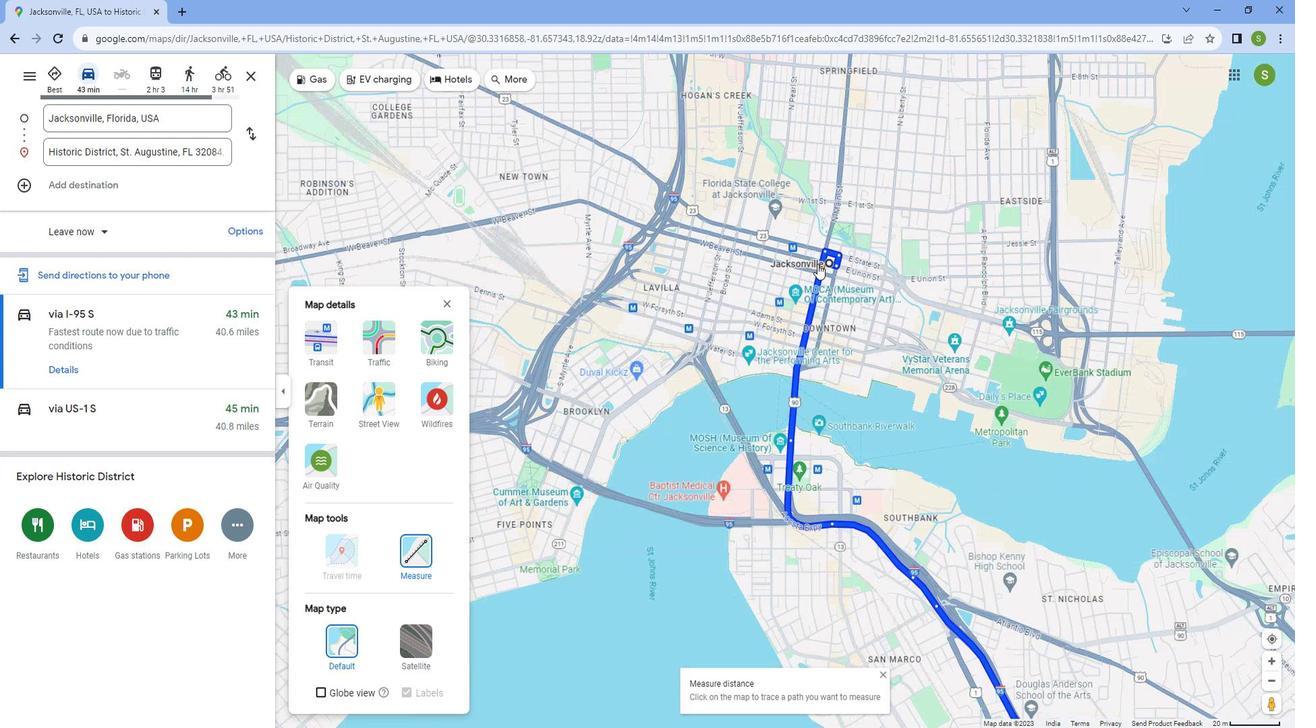 
Action: Mouse scrolled (827, 263) with delta (0, 0)
Screenshot: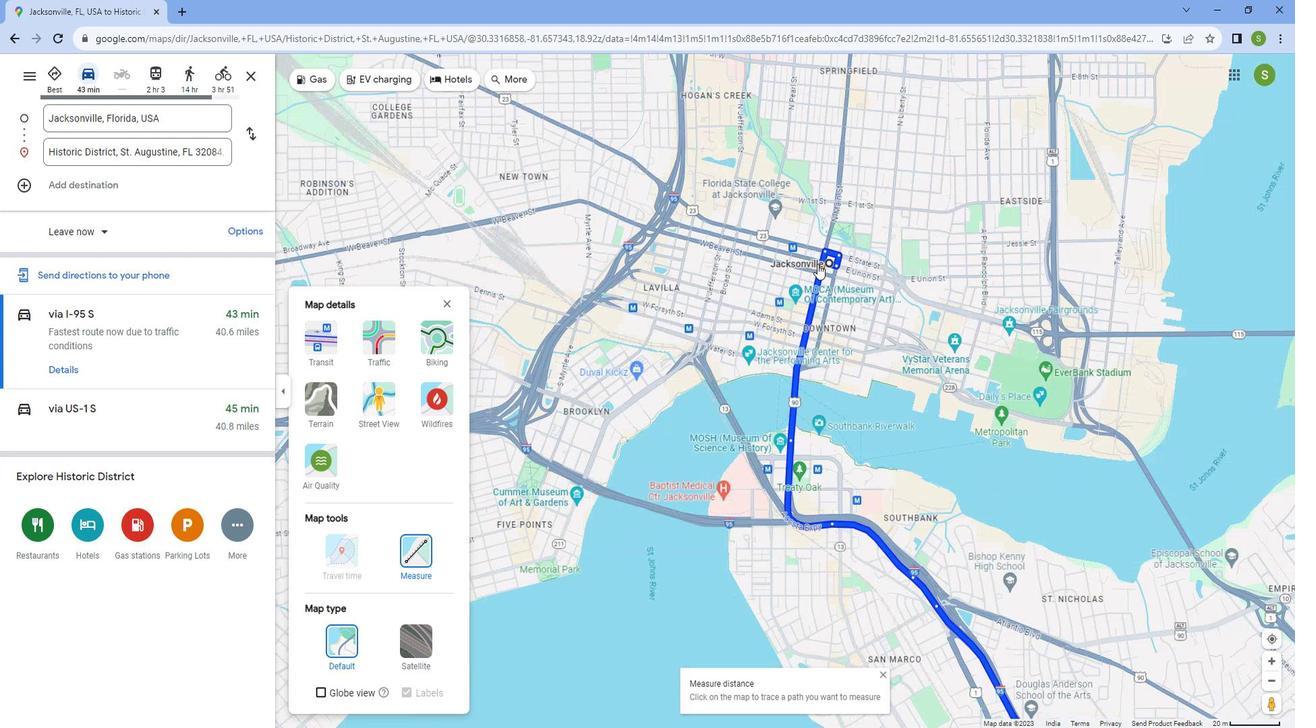 
Action: Mouse scrolled (827, 263) with delta (0, 0)
Screenshot: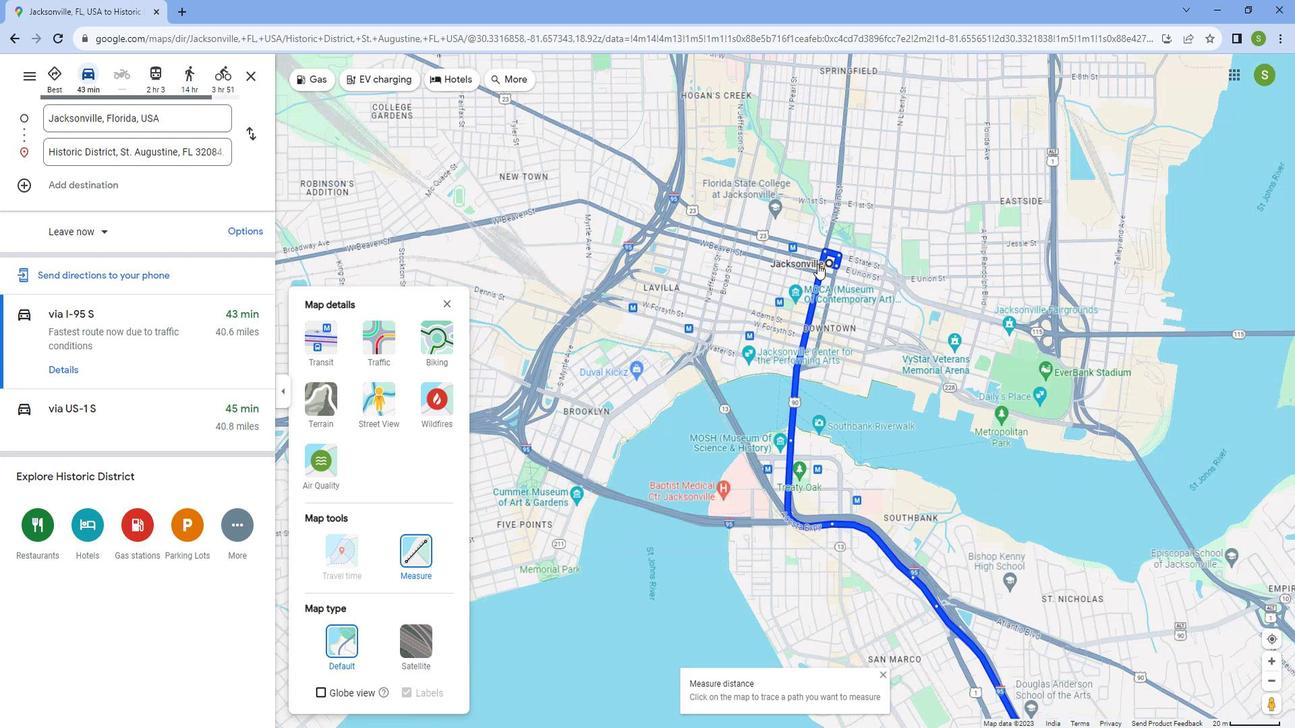 
Action: Mouse scrolled (827, 263) with delta (0, 0)
Screenshot: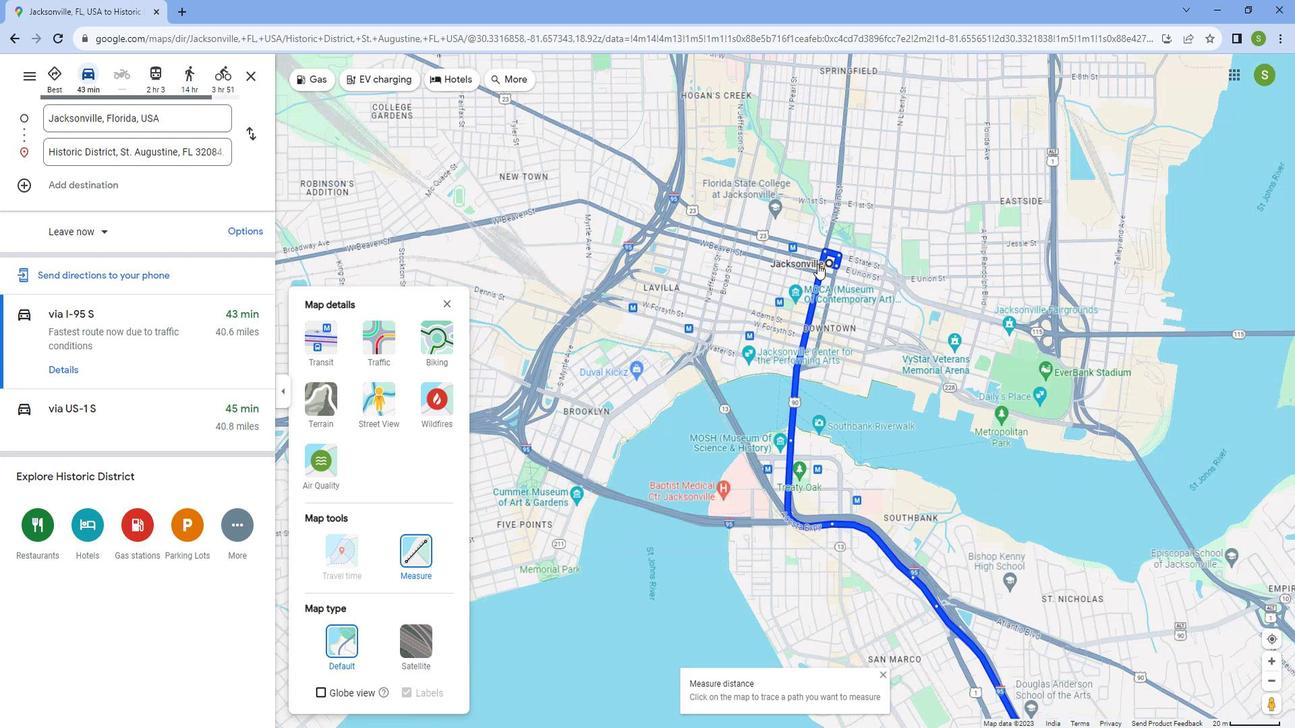 
Action: Mouse scrolled (827, 263) with delta (0, 0)
Screenshot: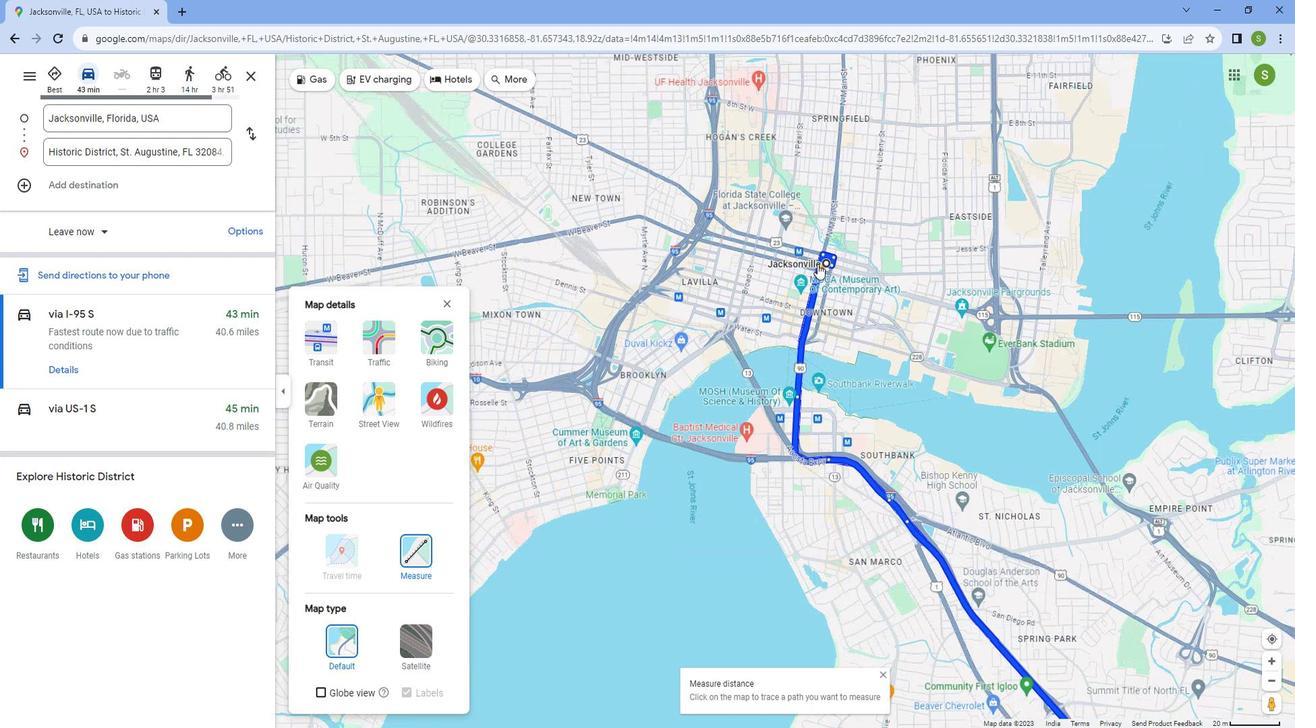 
Action: Mouse scrolled (827, 263) with delta (0, 0)
Screenshot: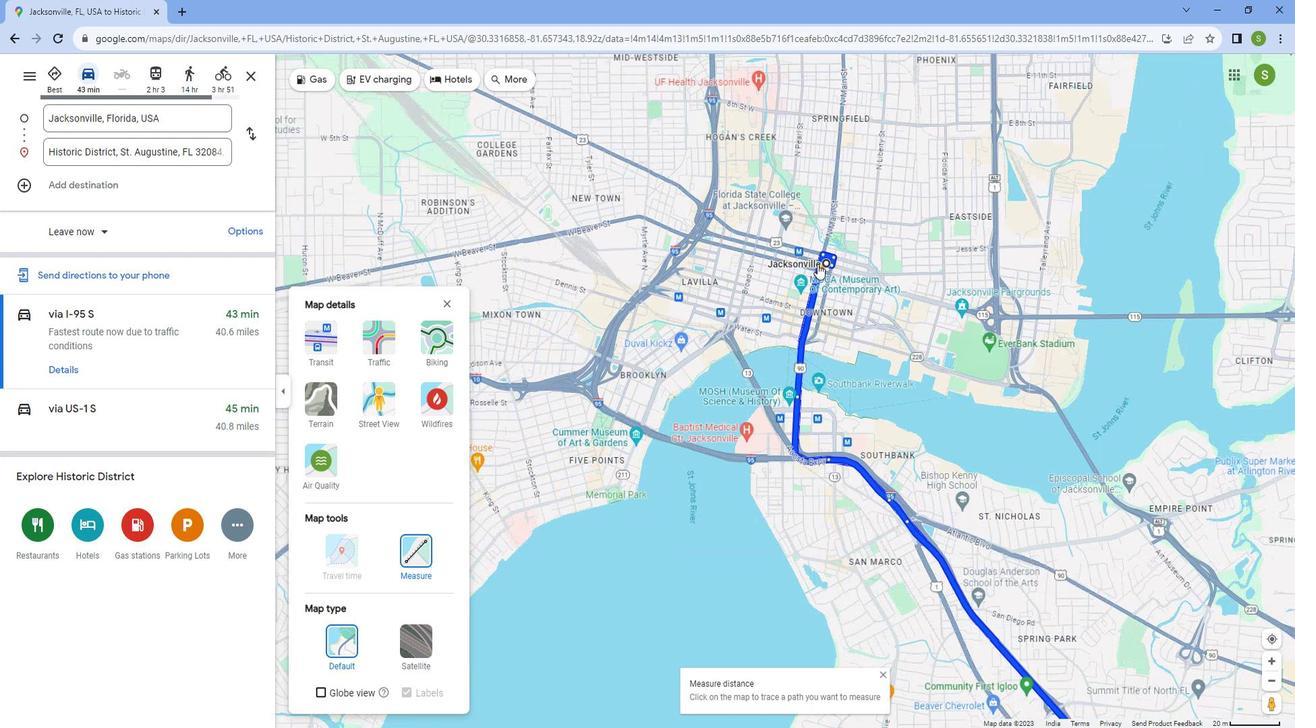 
Action: Mouse scrolled (827, 263) with delta (0, 0)
Screenshot: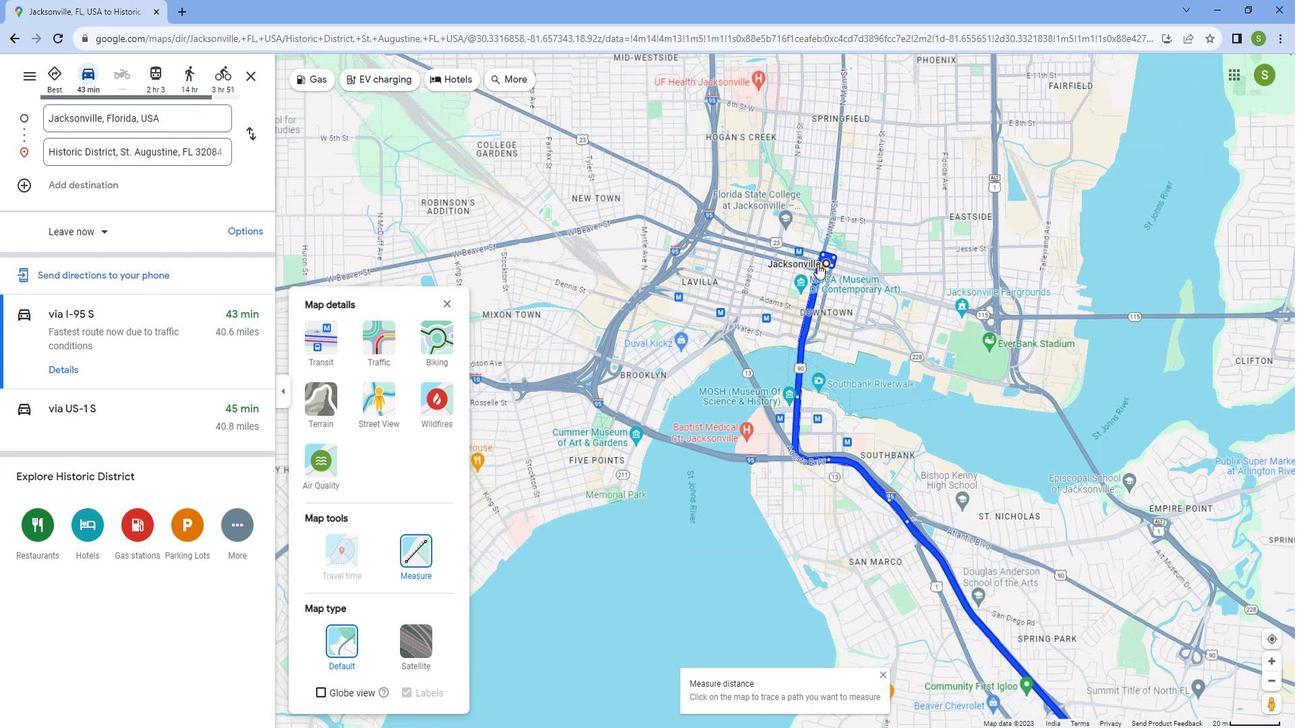 
Action: Mouse scrolled (827, 263) with delta (0, 0)
Screenshot: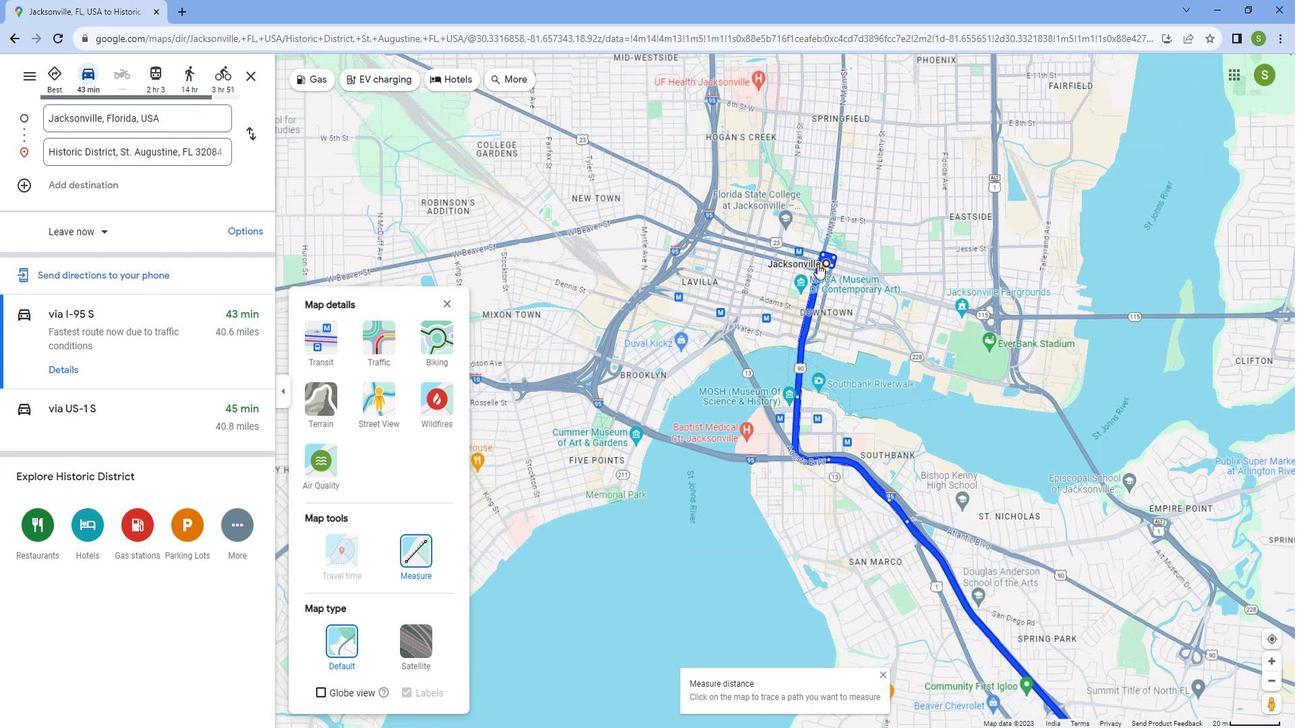 
Action: Mouse scrolled (827, 263) with delta (0, 0)
Screenshot: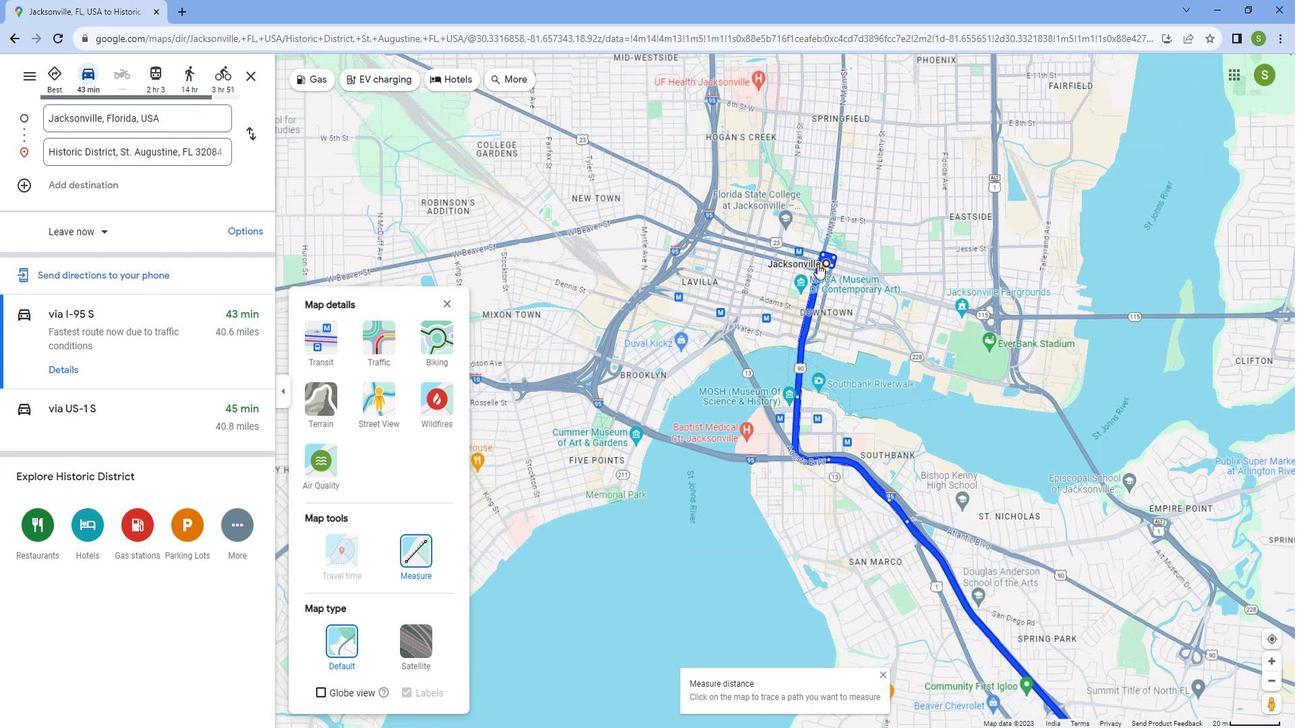
Action: Mouse scrolled (827, 263) with delta (0, 0)
Screenshot: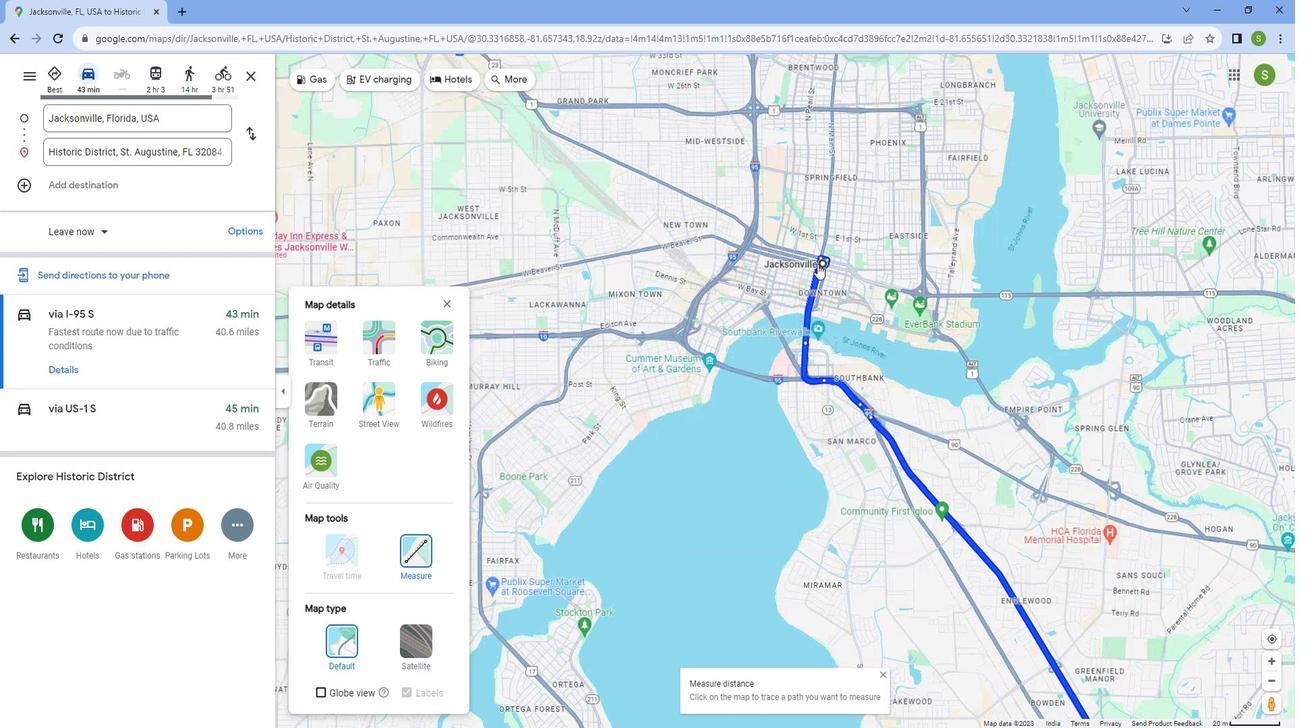 
Action: Mouse scrolled (827, 263) with delta (0, 0)
Screenshot: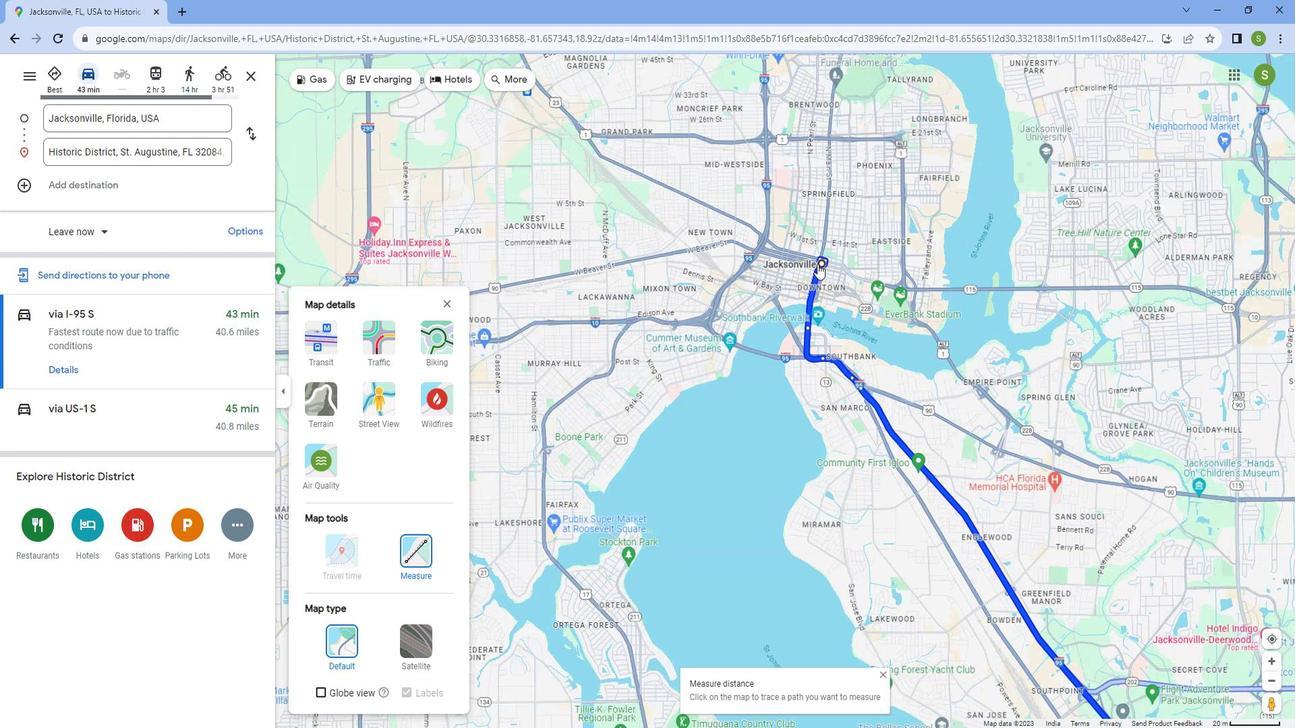 
Action: Mouse scrolled (827, 263) with delta (0, 0)
Screenshot: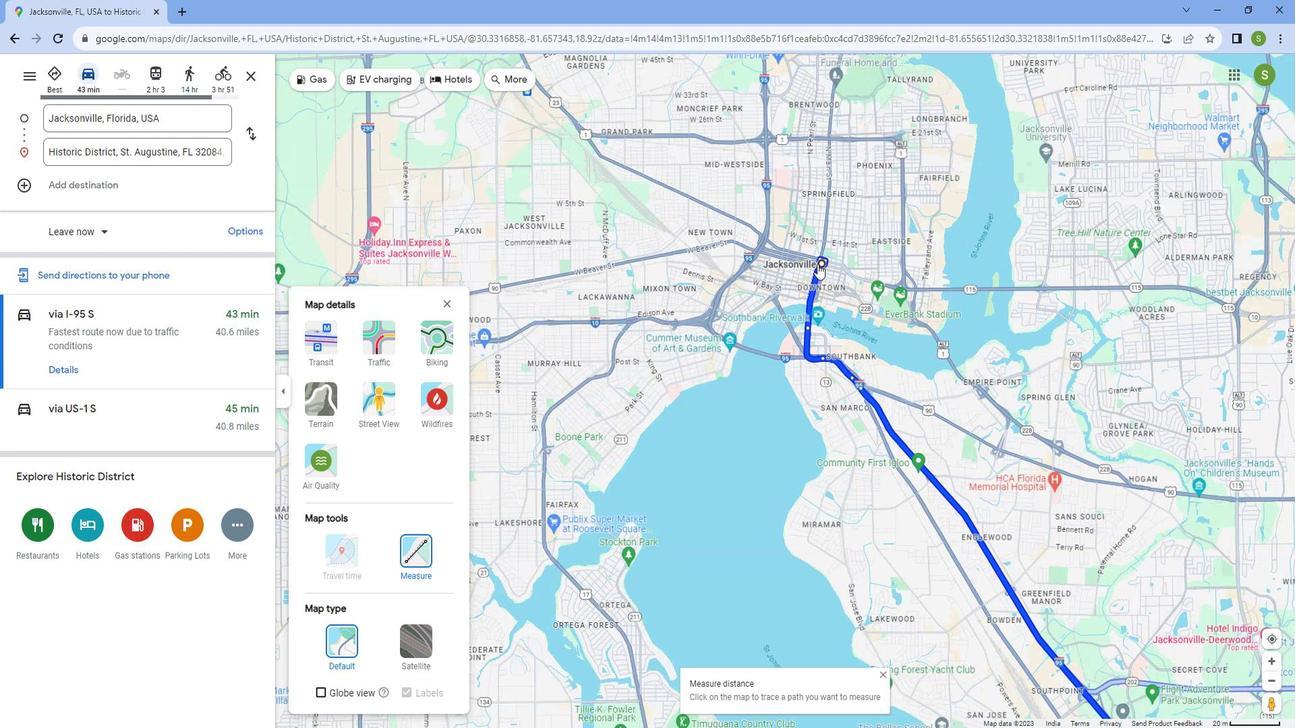 
Action: Mouse scrolled (827, 263) with delta (0, 0)
Screenshot: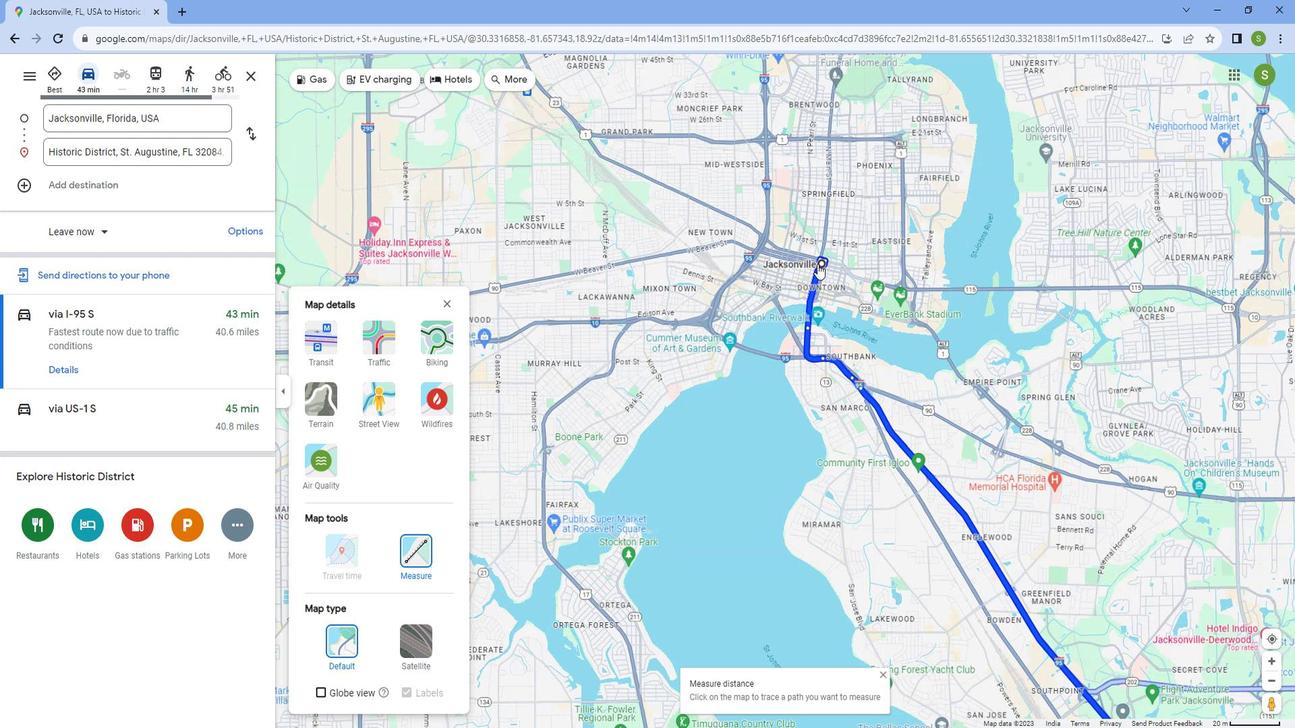 
Action: Mouse scrolled (827, 263) with delta (0, 0)
Screenshot: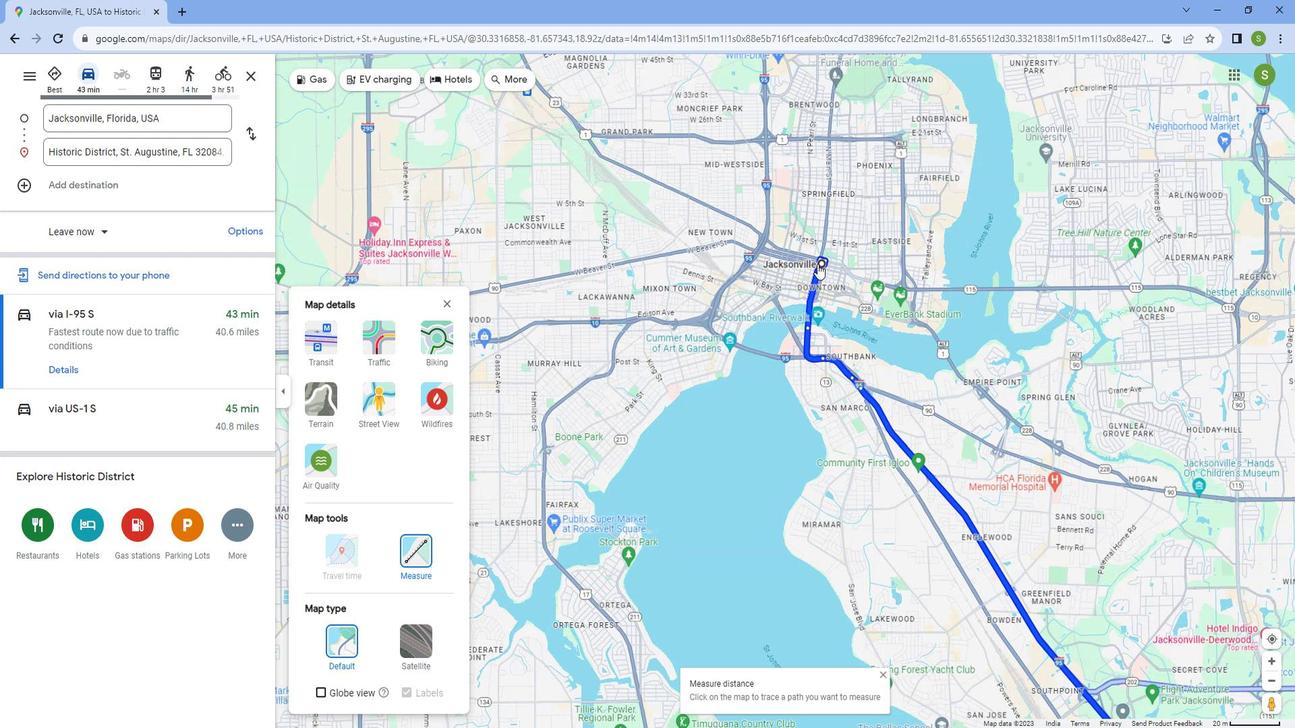 
Action: Mouse moved to (1009, 397)
Screenshot: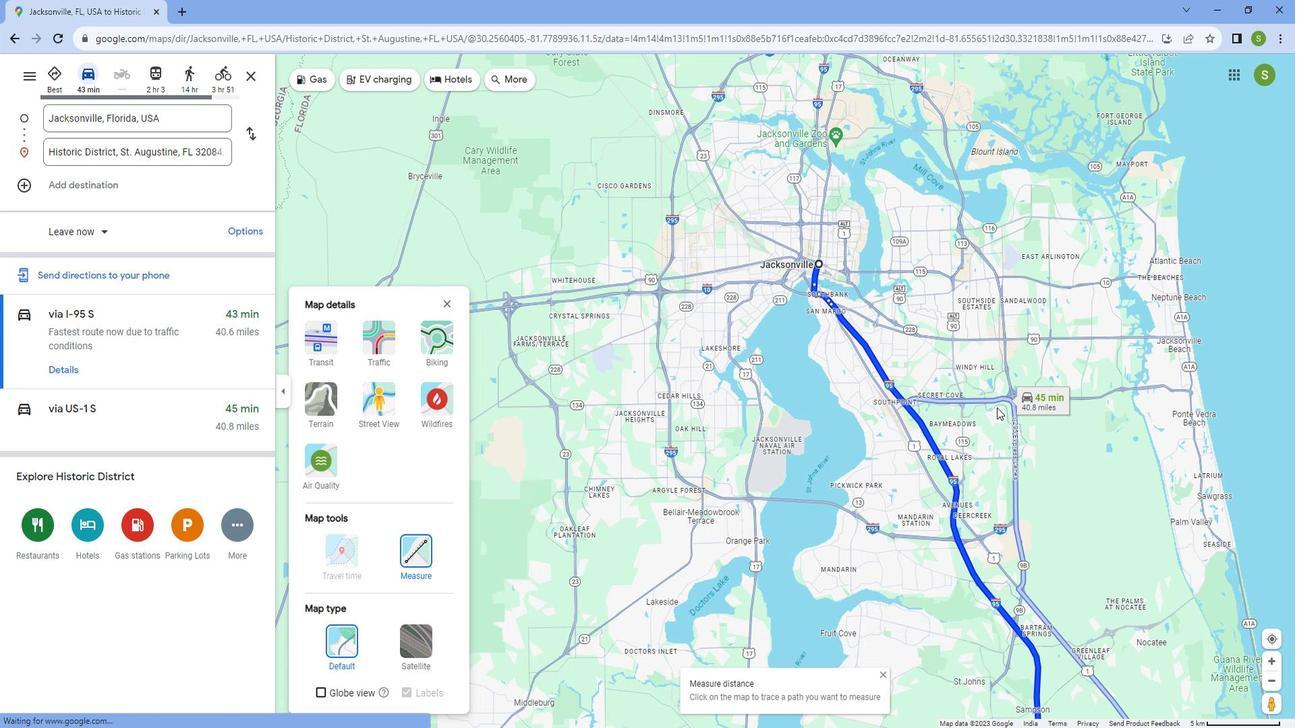 
Action: Mouse scrolled (1009, 396) with delta (0, 0)
Screenshot: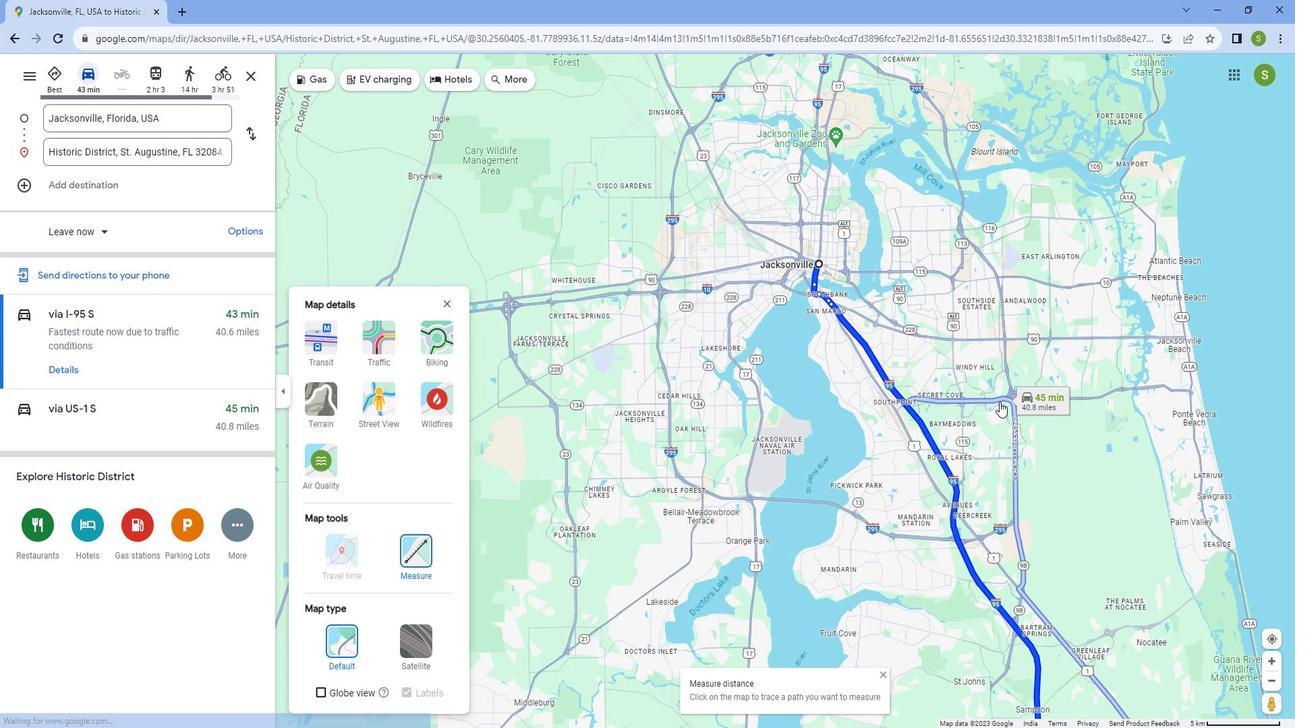 
Action: Mouse scrolled (1009, 396) with delta (0, 0)
Screenshot: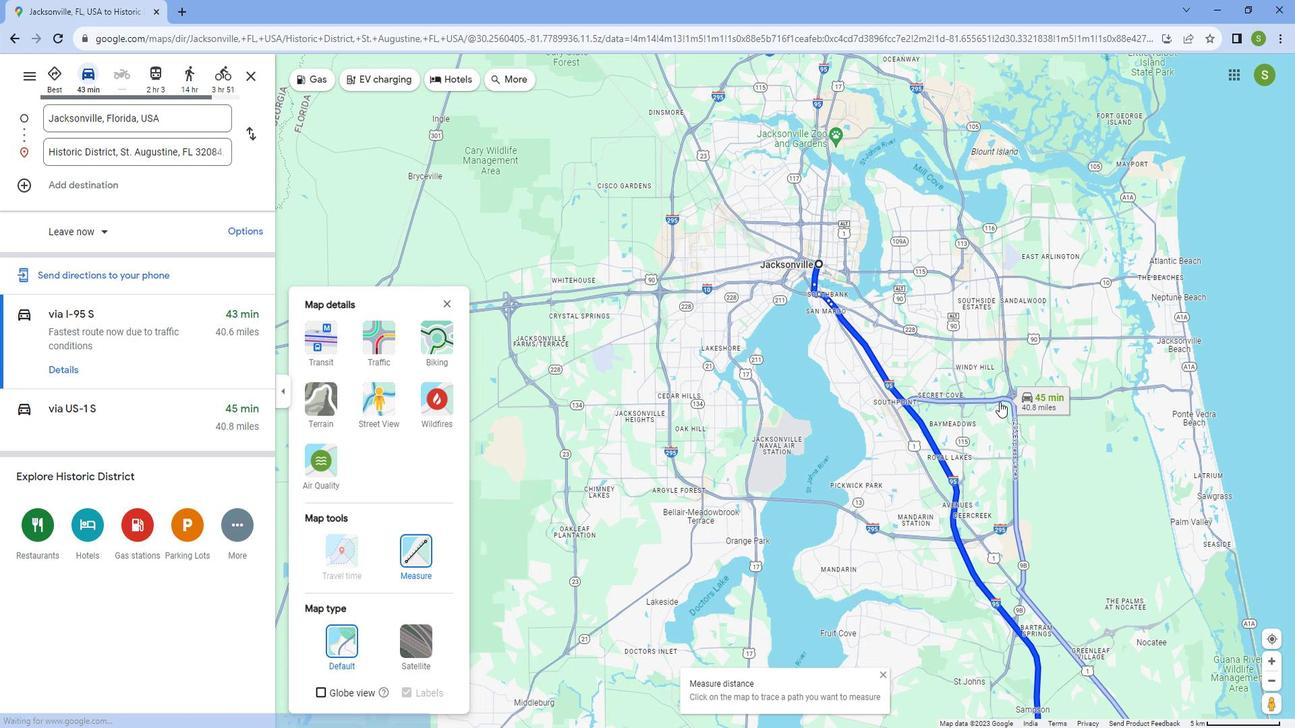 
Action: Mouse scrolled (1009, 396) with delta (0, 0)
Screenshot: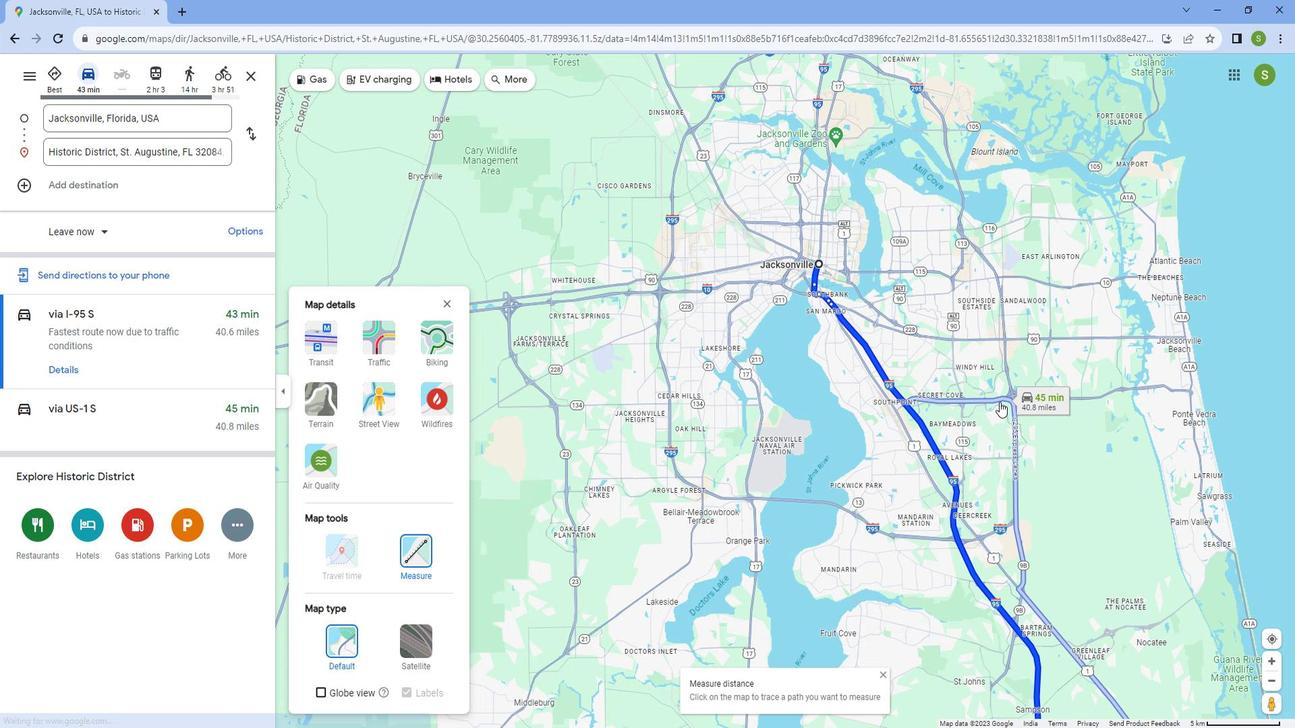 
Action: Mouse scrolled (1009, 396) with delta (0, 0)
Screenshot: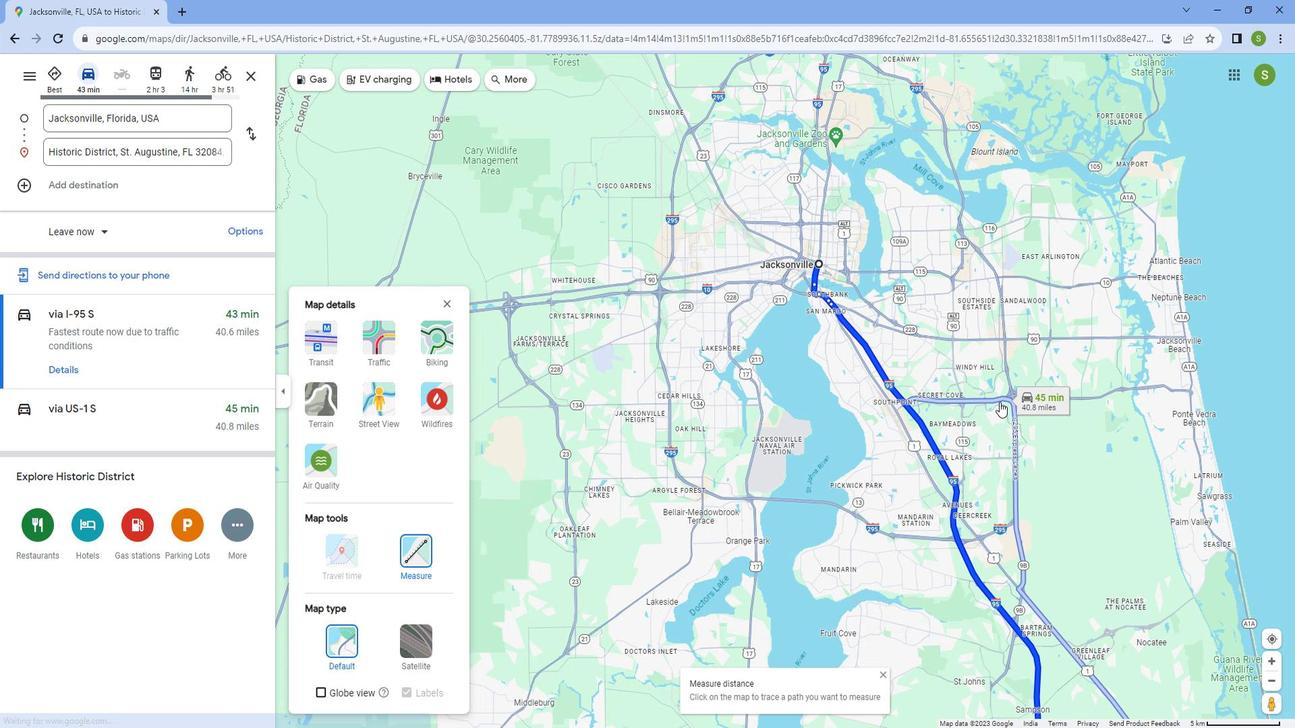 
Action: Mouse scrolled (1009, 396) with delta (0, 0)
Screenshot: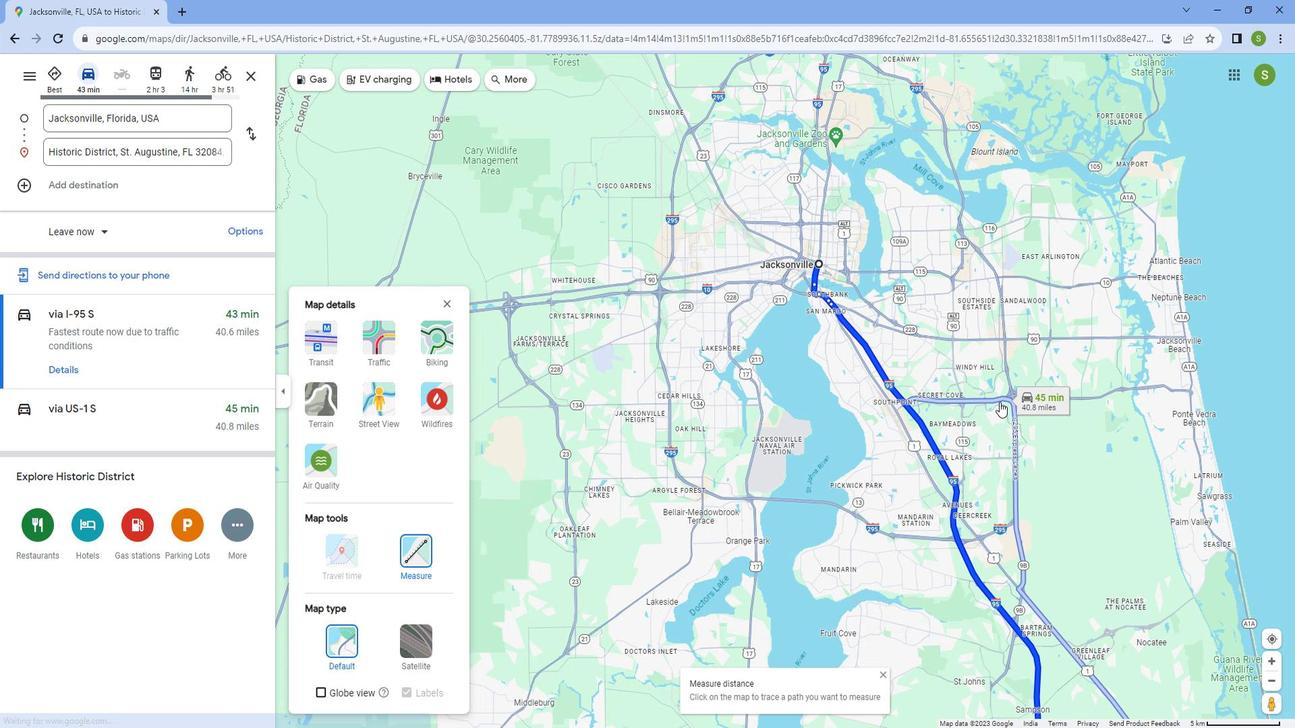 
Action: Mouse scrolled (1009, 396) with delta (0, 0)
Screenshot: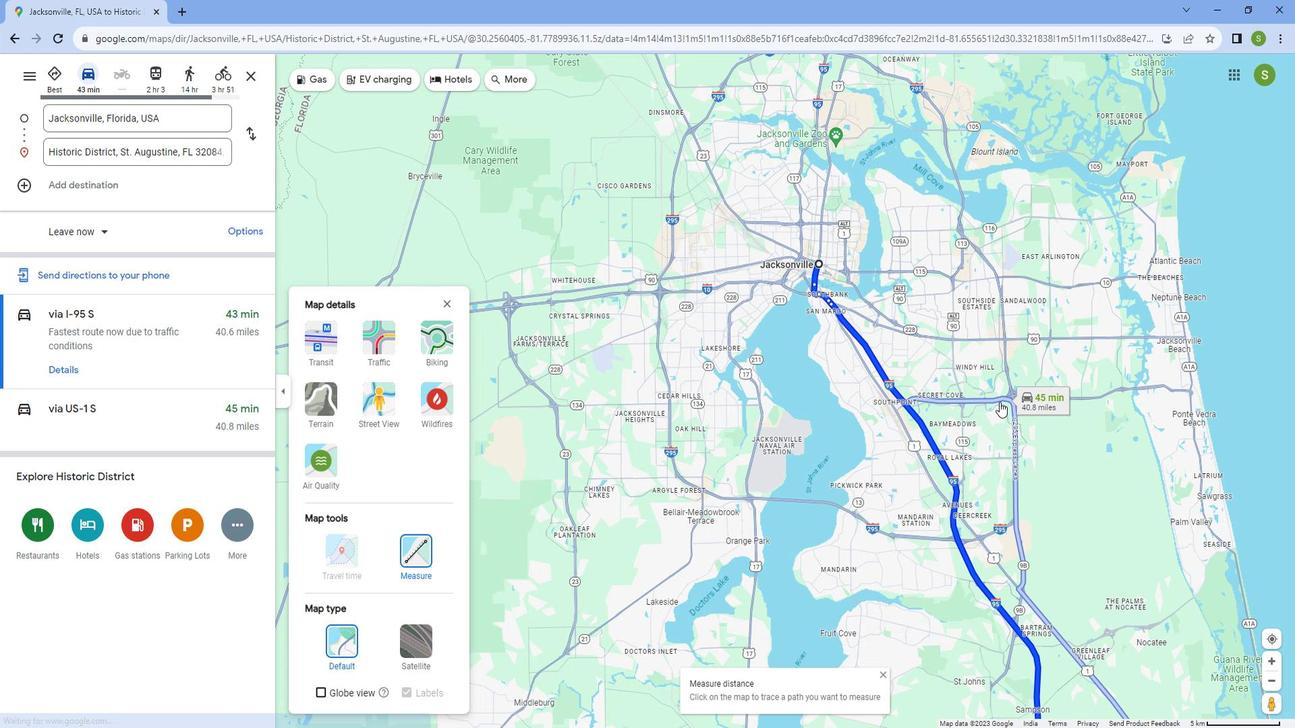 
Action: Mouse scrolled (1009, 396) with delta (0, 0)
Screenshot: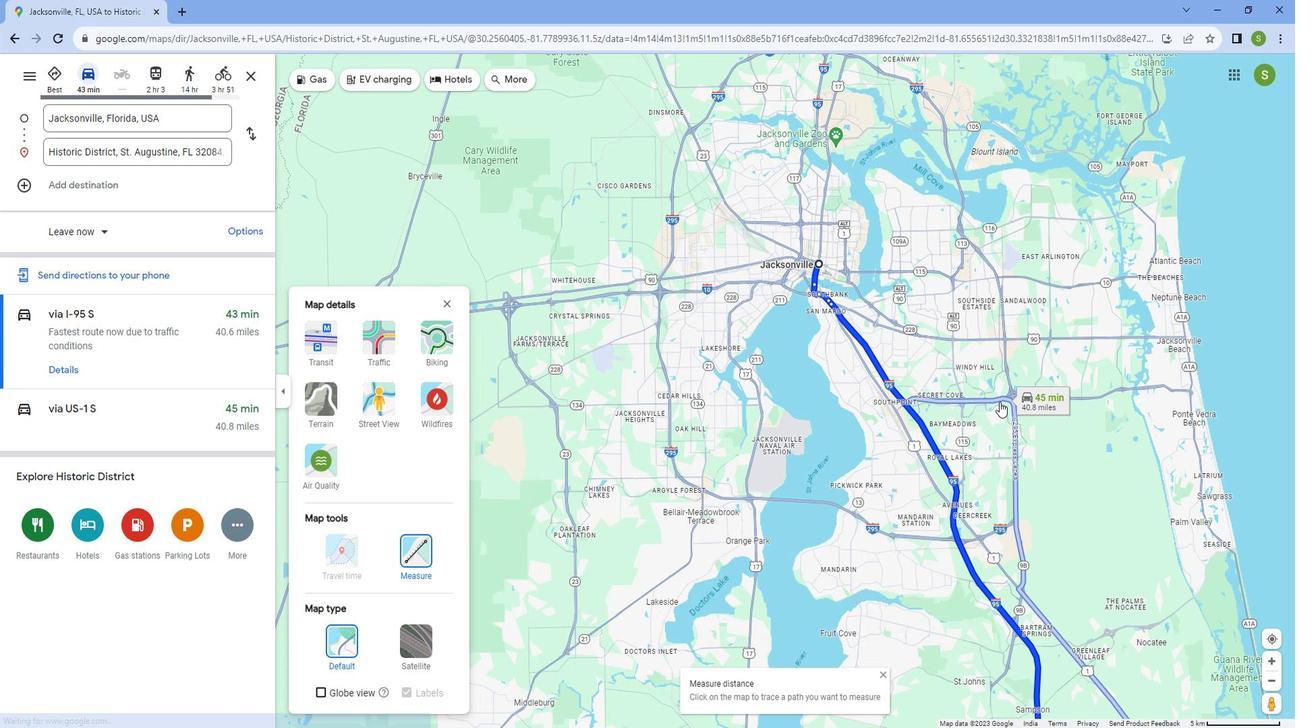 
Action: Mouse scrolled (1009, 396) with delta (0, 0)
Screenshot: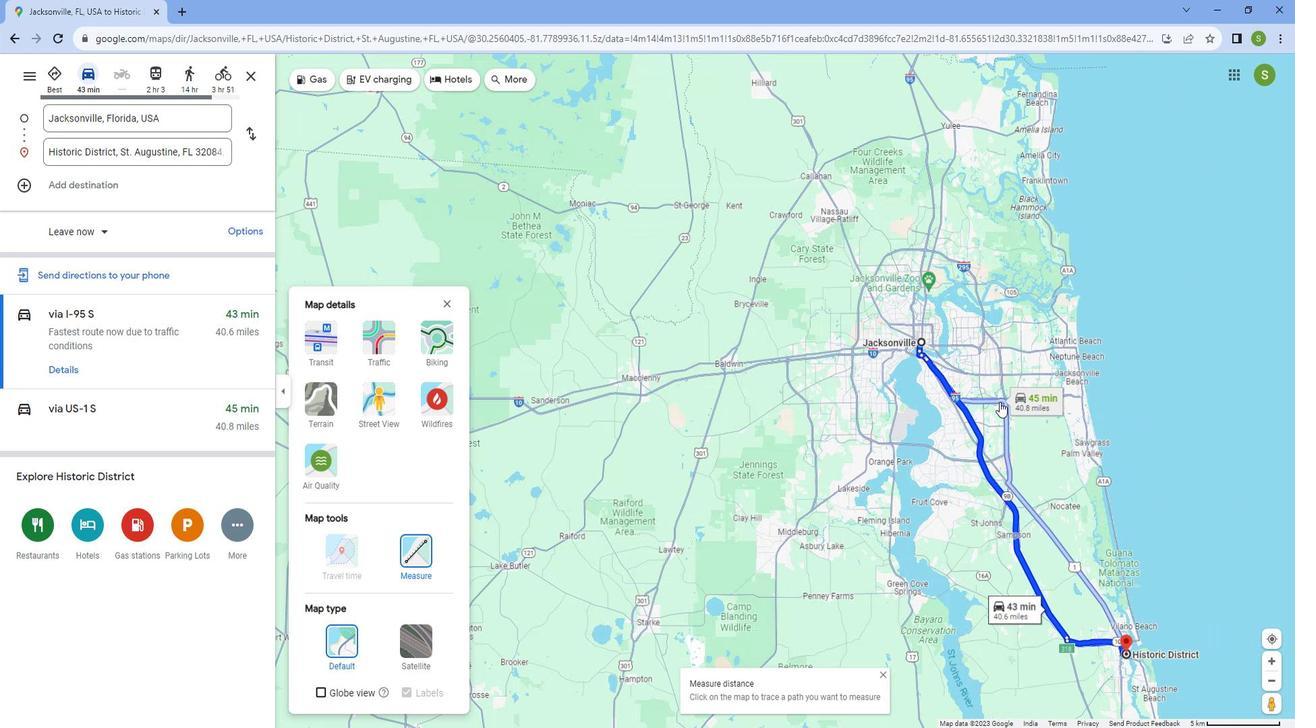 
Action: Mouse scrolled (1009, 396) with delta (0, 0)
Screenshot: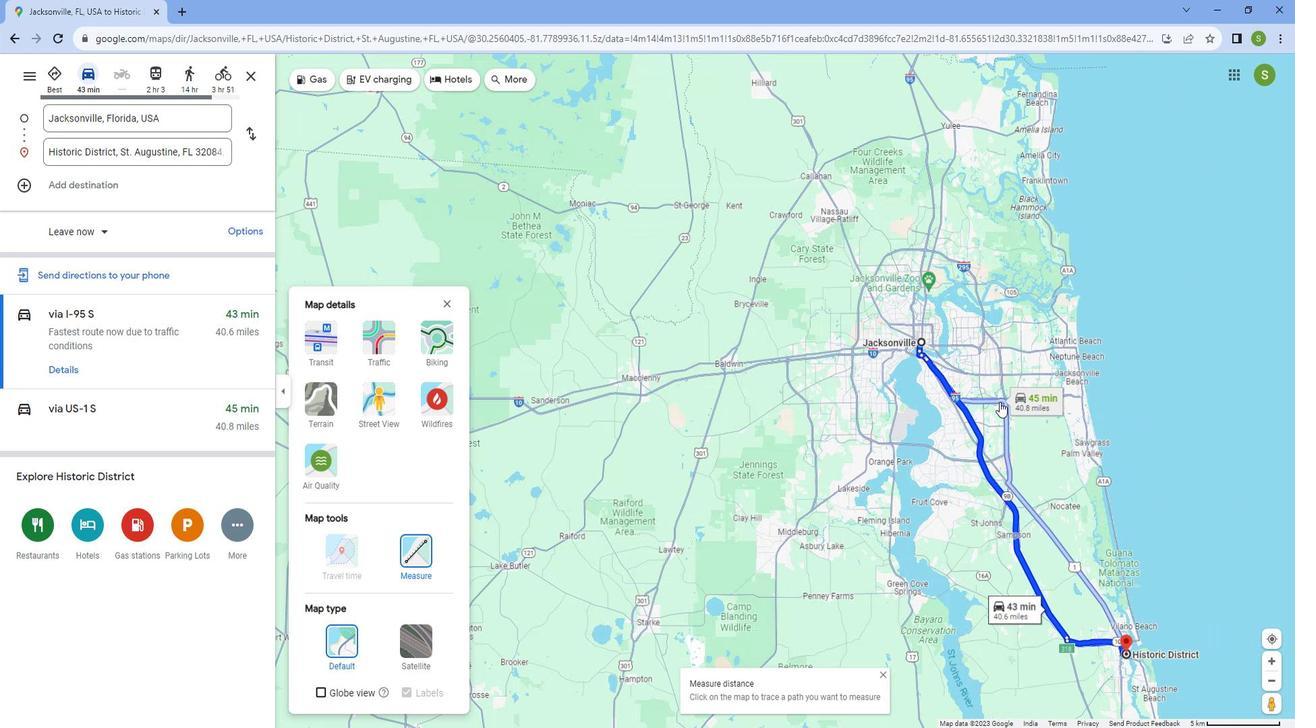 
Action: Mouse scrolled (1009, 396) with delta (0, 0)
Screenshot: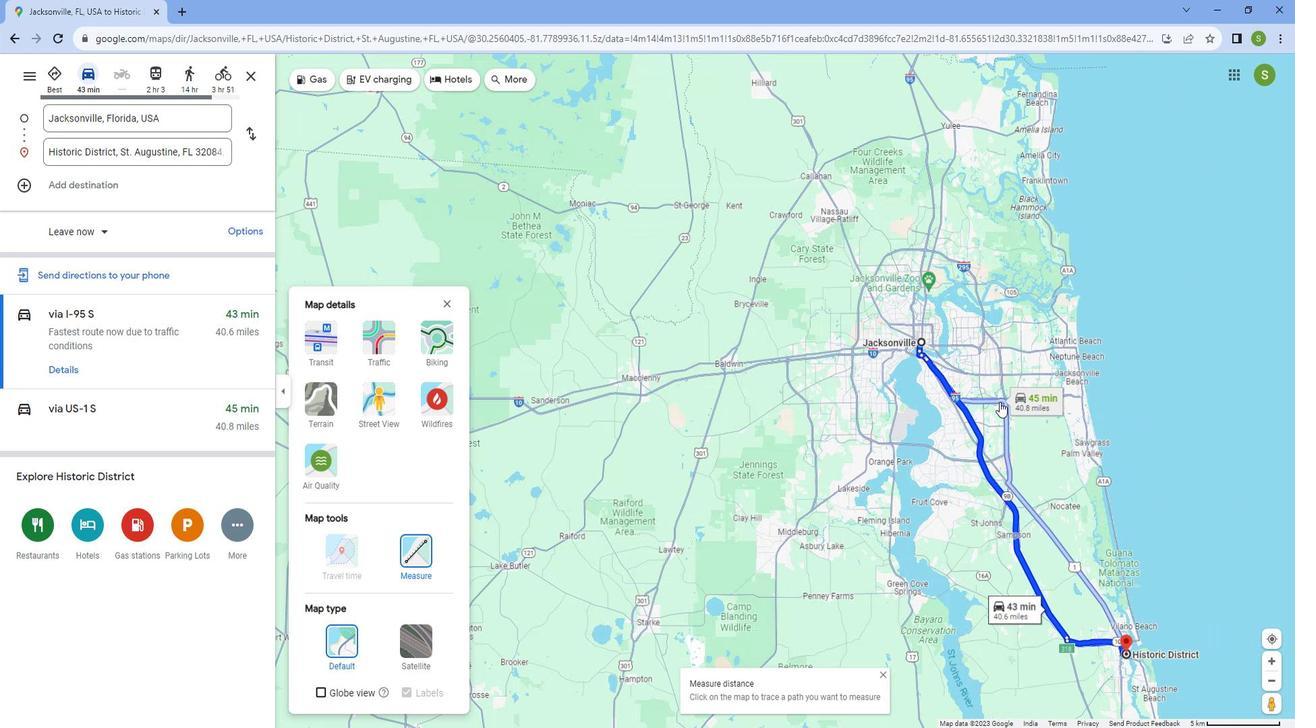 
Action: Mouse scrolled (1009, 396) with delta (0, 0)
Screenshot: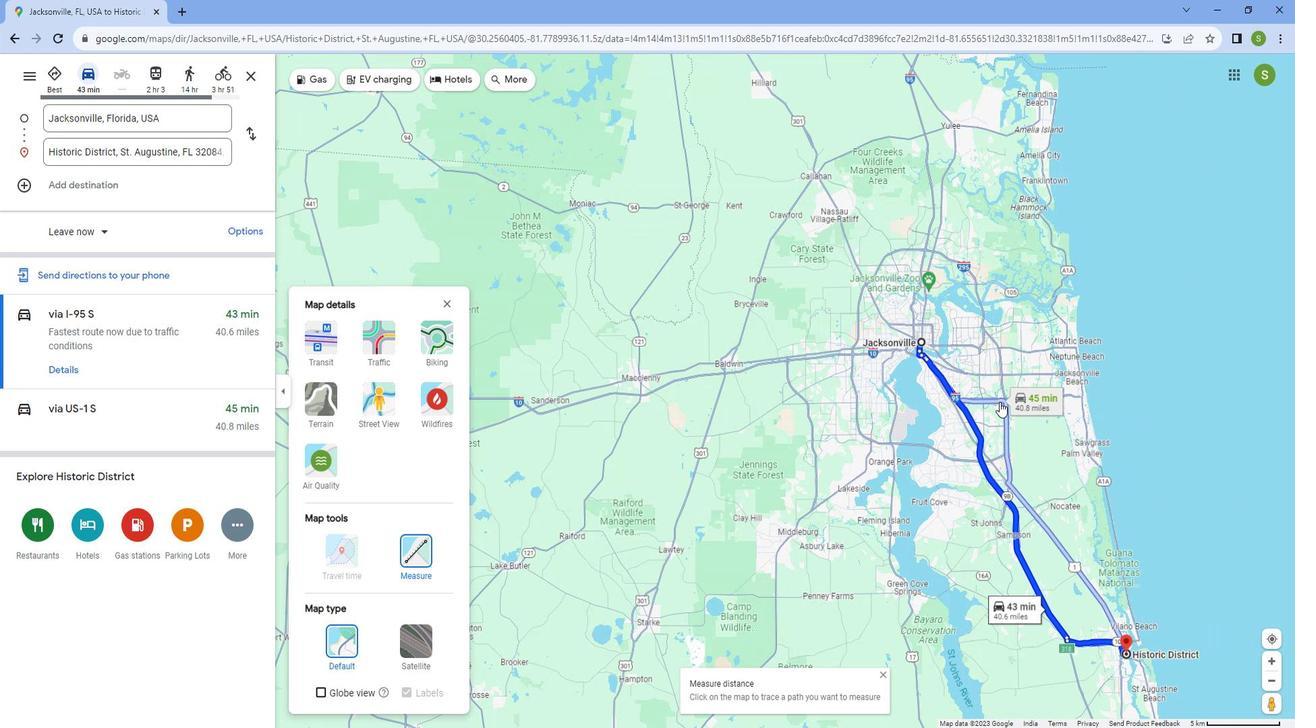
Action: Mouse scrolled (1009, 396) with delta (0, 0)
Screenshot: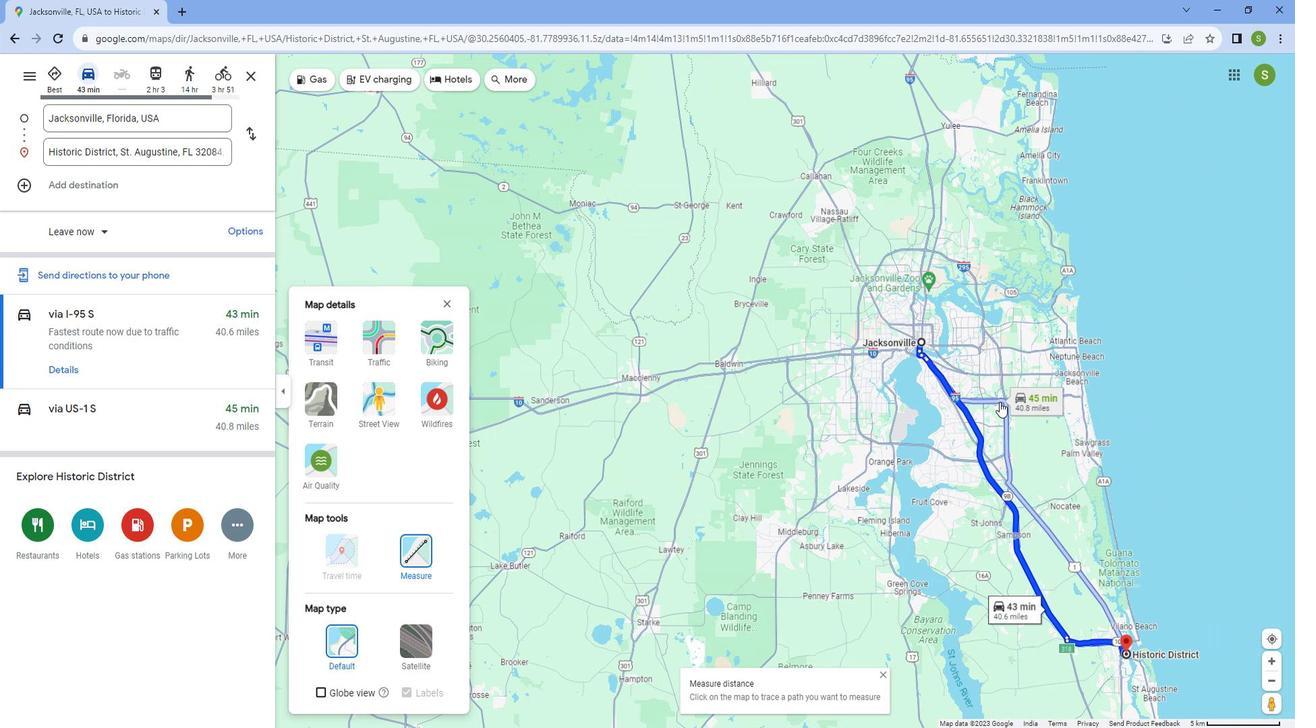 
Action: Mouse moved to (1084, 542)
Screenshot: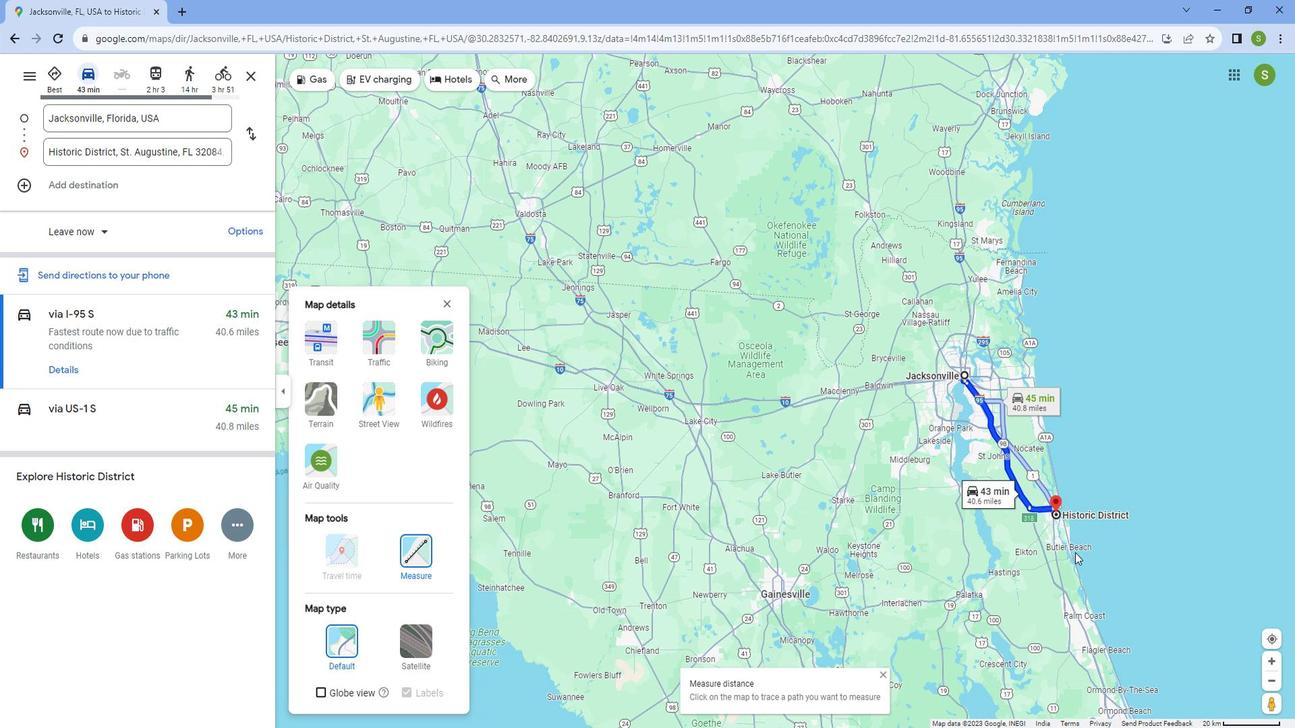 
Action: Mouse scrolled (1084, 543) with delta (0, 0)
Screenshot: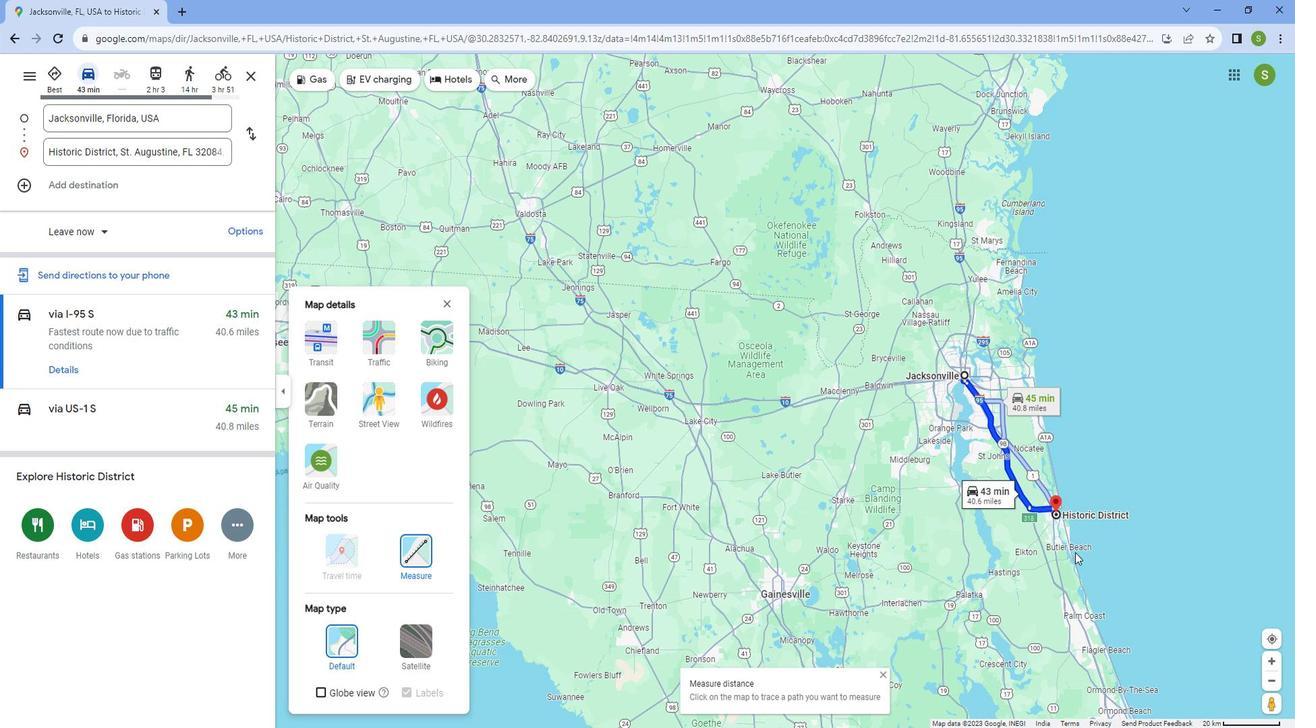 
Action: Mouse scrolled (1084, 543) with delta (0, 0)
Screenshot: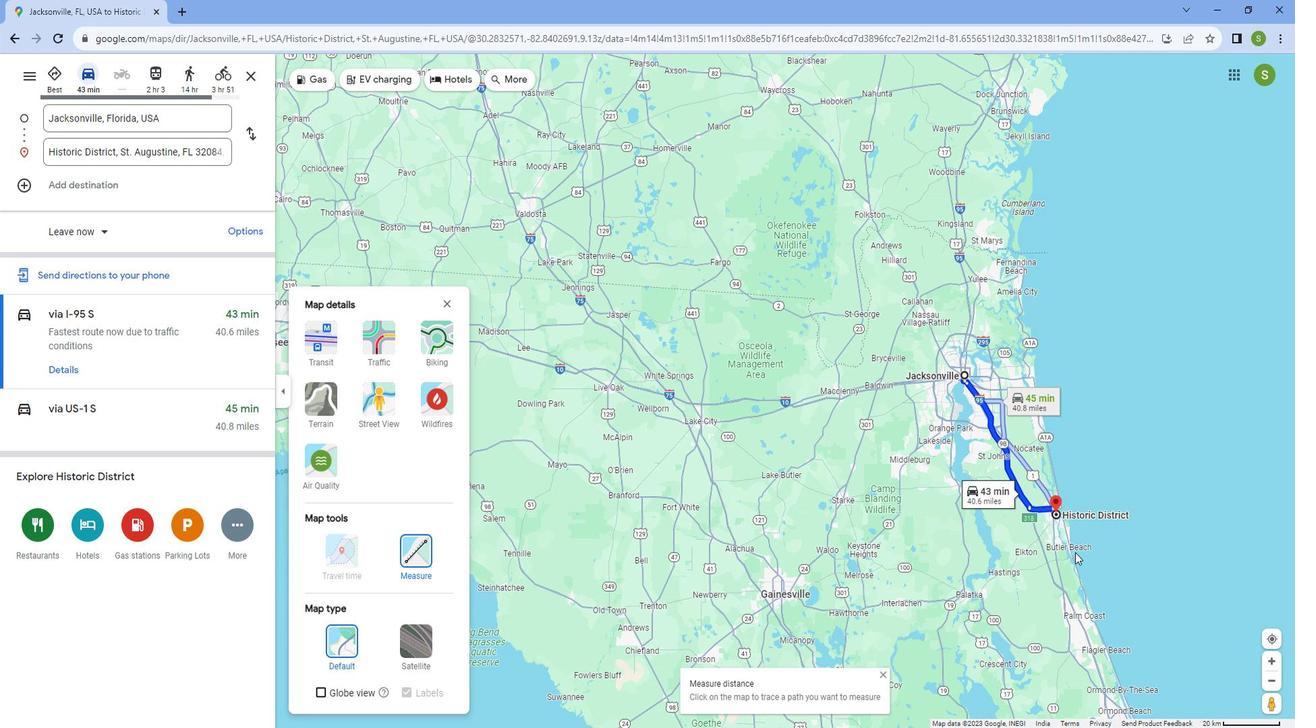 
Action: Mouse scrolled (1084, 543) with delta (0, 0)
Screenshot: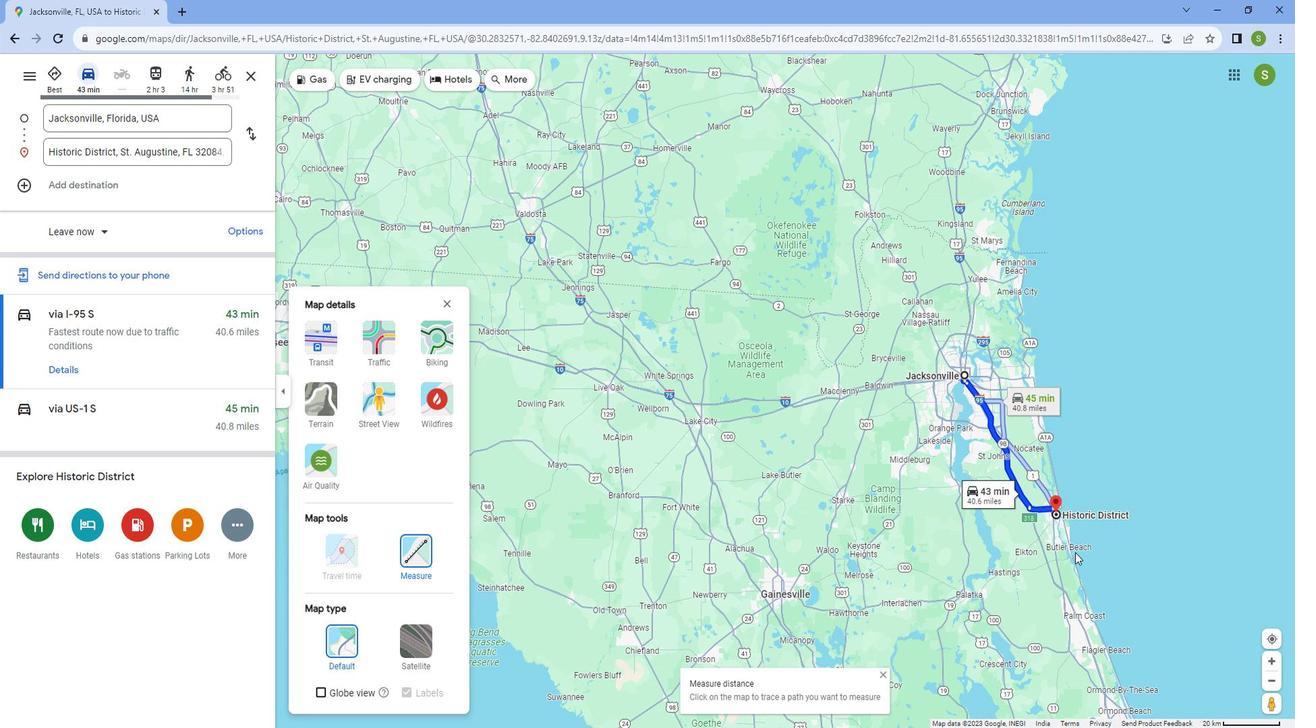 
Action: Mouse scrolled (1084, 543) with delta (0, 0)
Screenshot: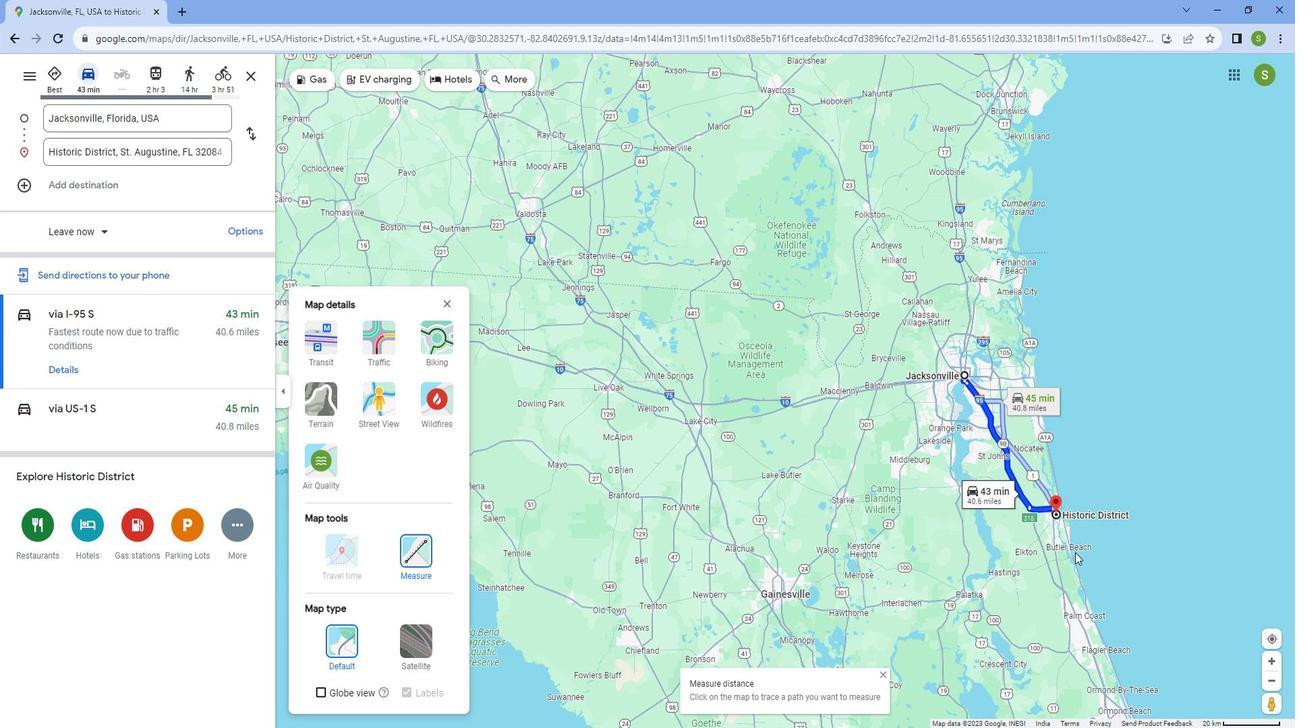 
Action: Mouse scrolled (1084, 543) with delta (0, 0)
Screenshot: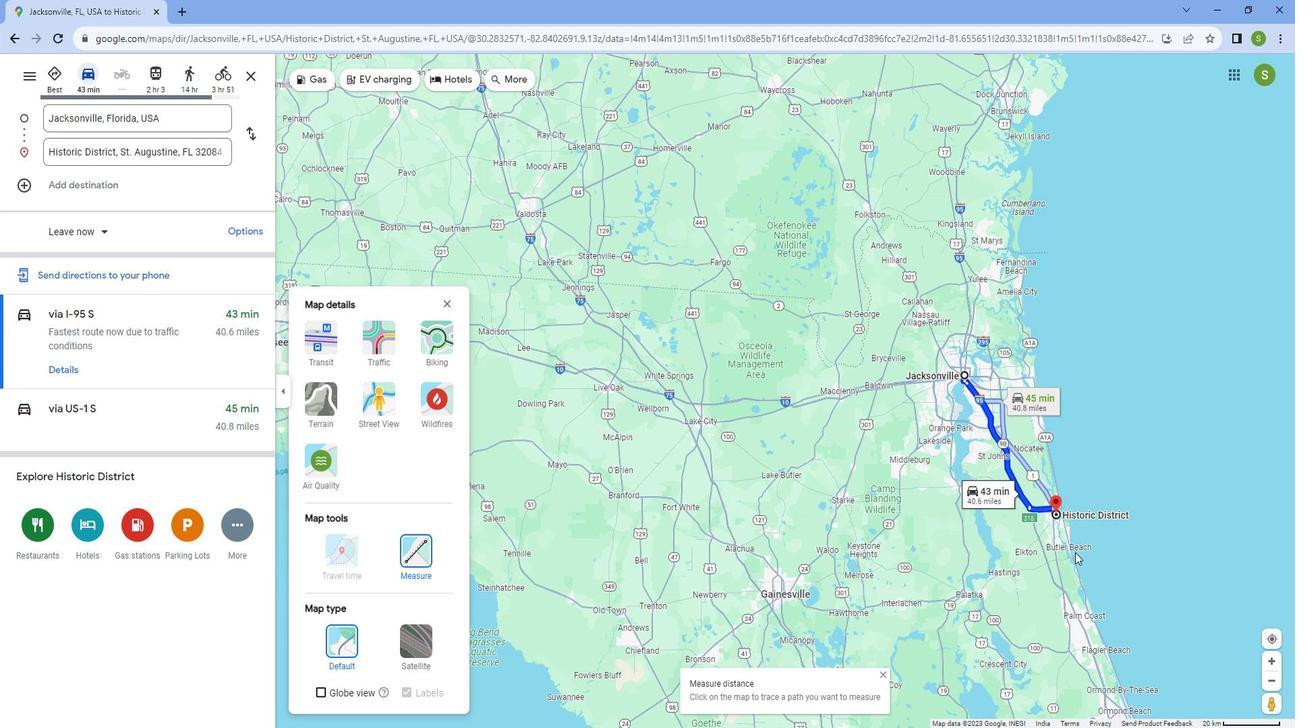 
Action: Mouse scrolled (1084, 543) with delta (0, 0)
Screenshot: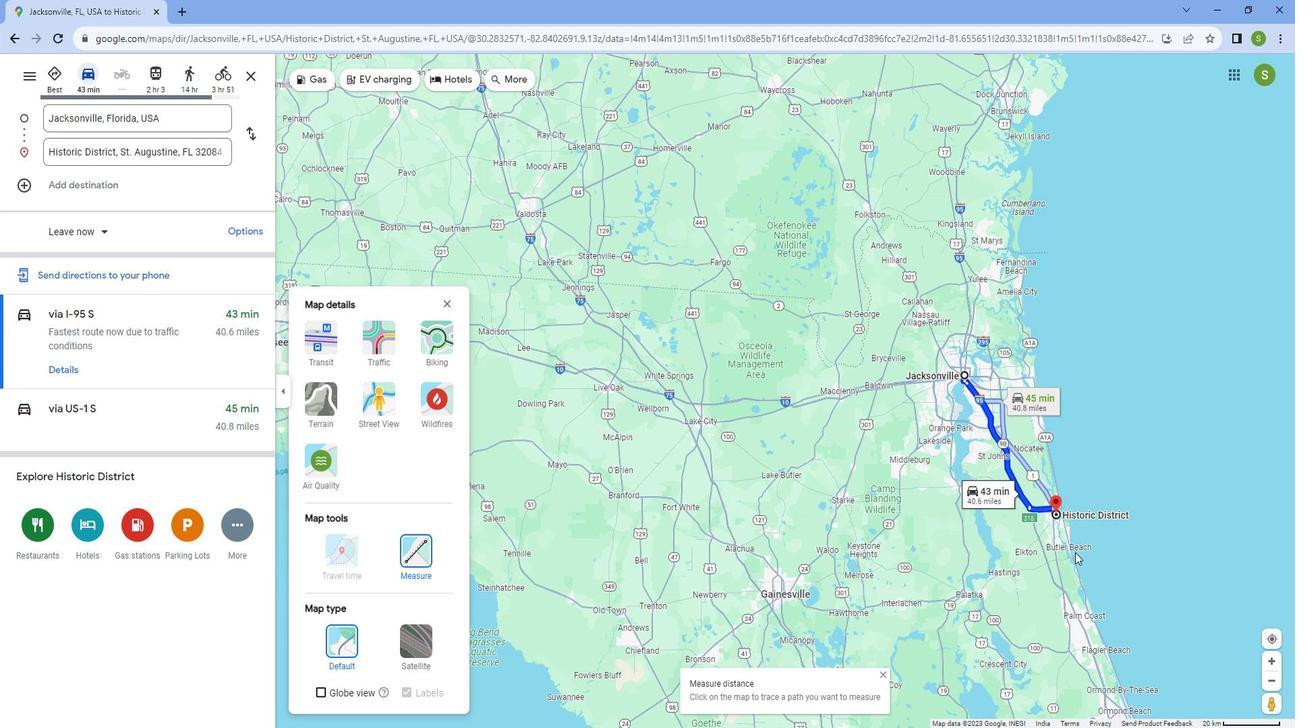 
Action: Mouse moved to (1076, 524)
Screenshot: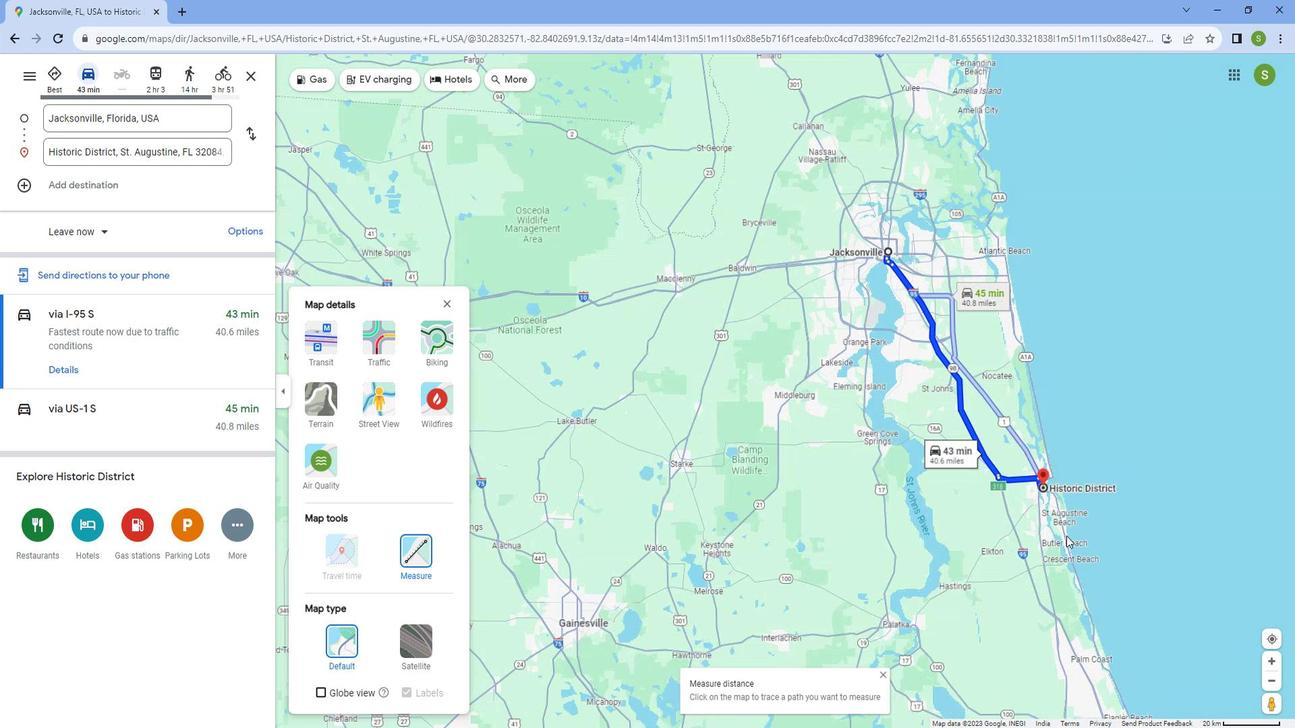 
Action: Mouse scrolled (1076, 524) with delta (0, 0)
Screenshot: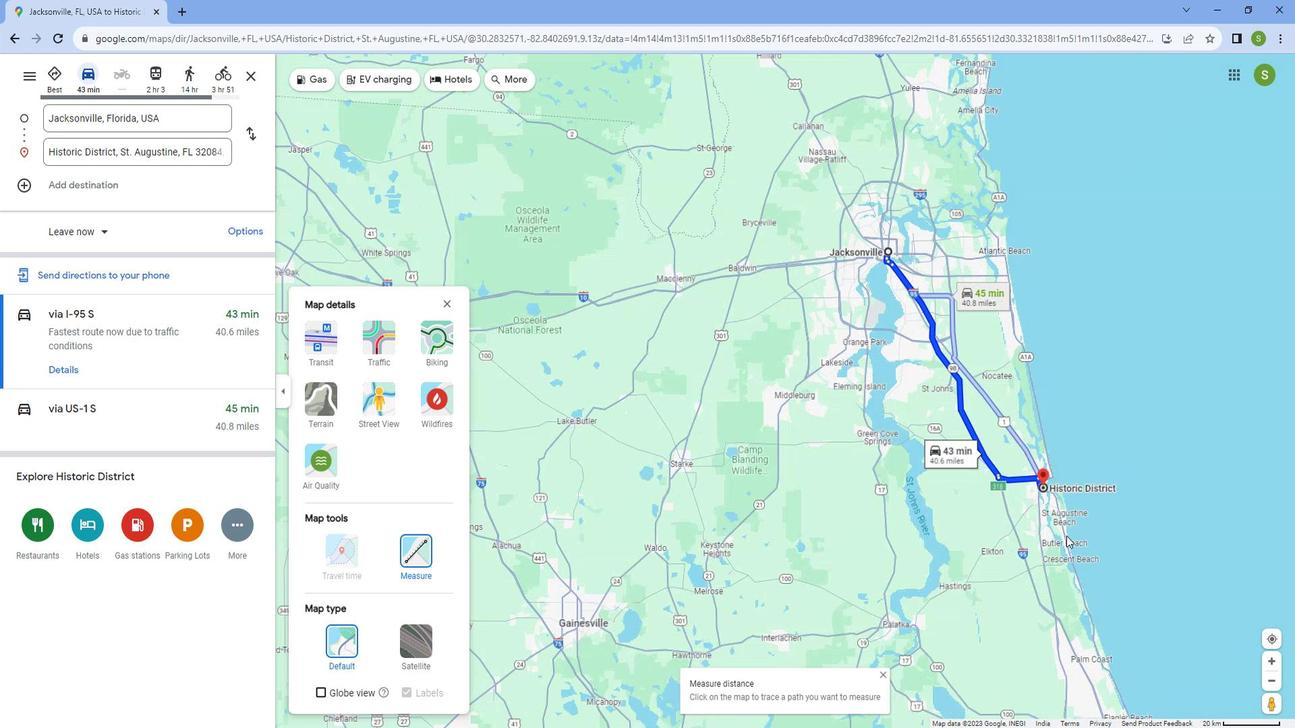 
Action: Mouse moved to (1075, 524)
Screenshot: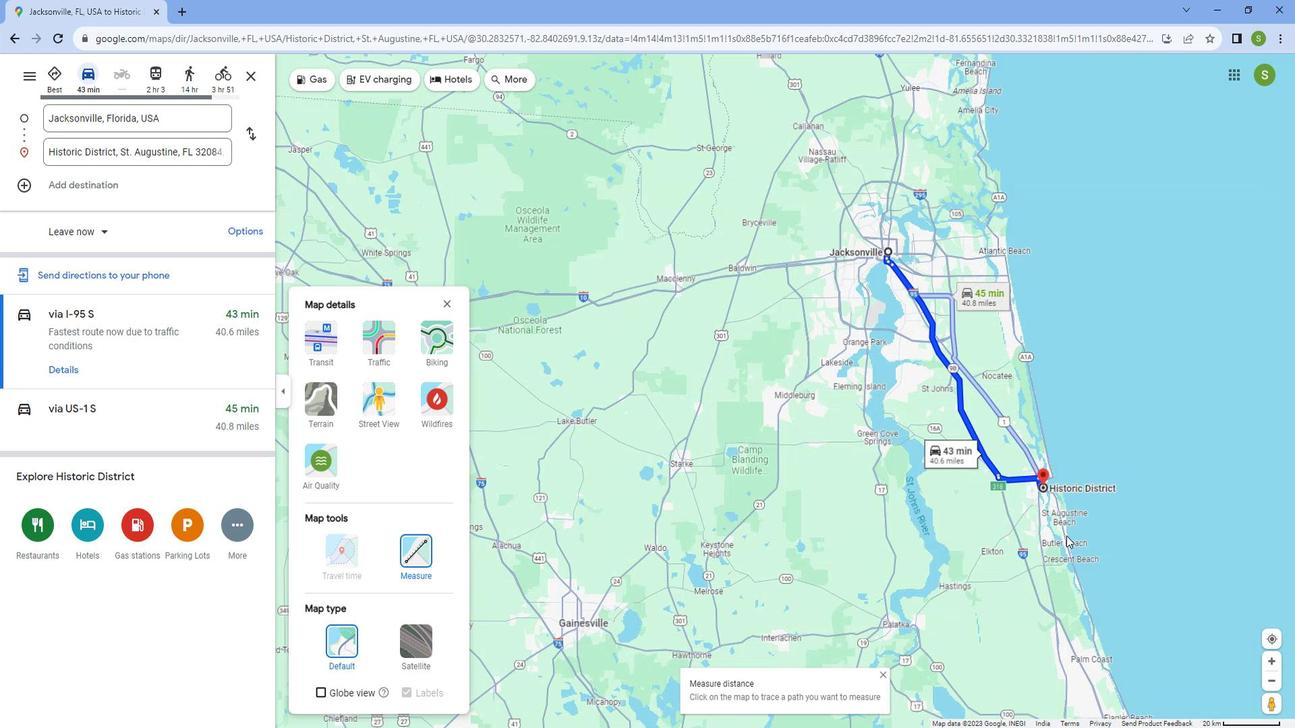 
Action: Mouse scrolled (1075, 524) with delta (0, 0)
Screenshot: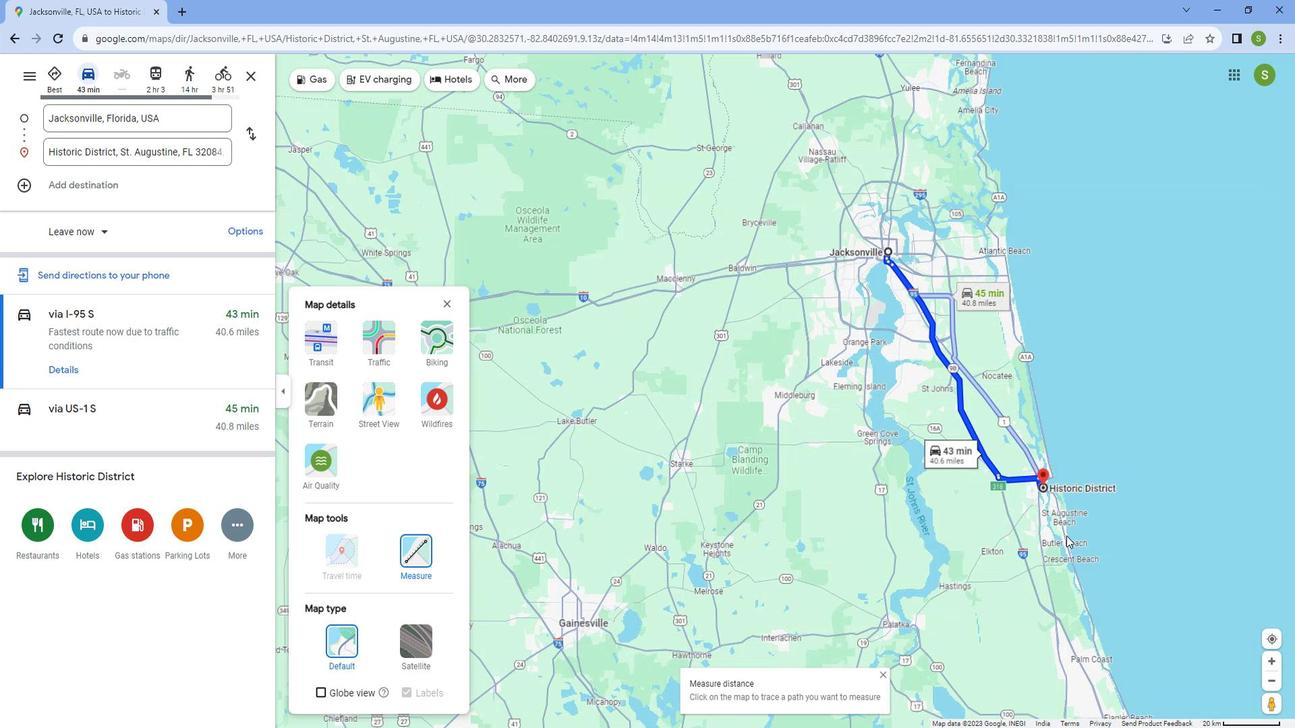 
Action: Mouse scrolled (1075, 524) with delta (0, 0)
Screenshot: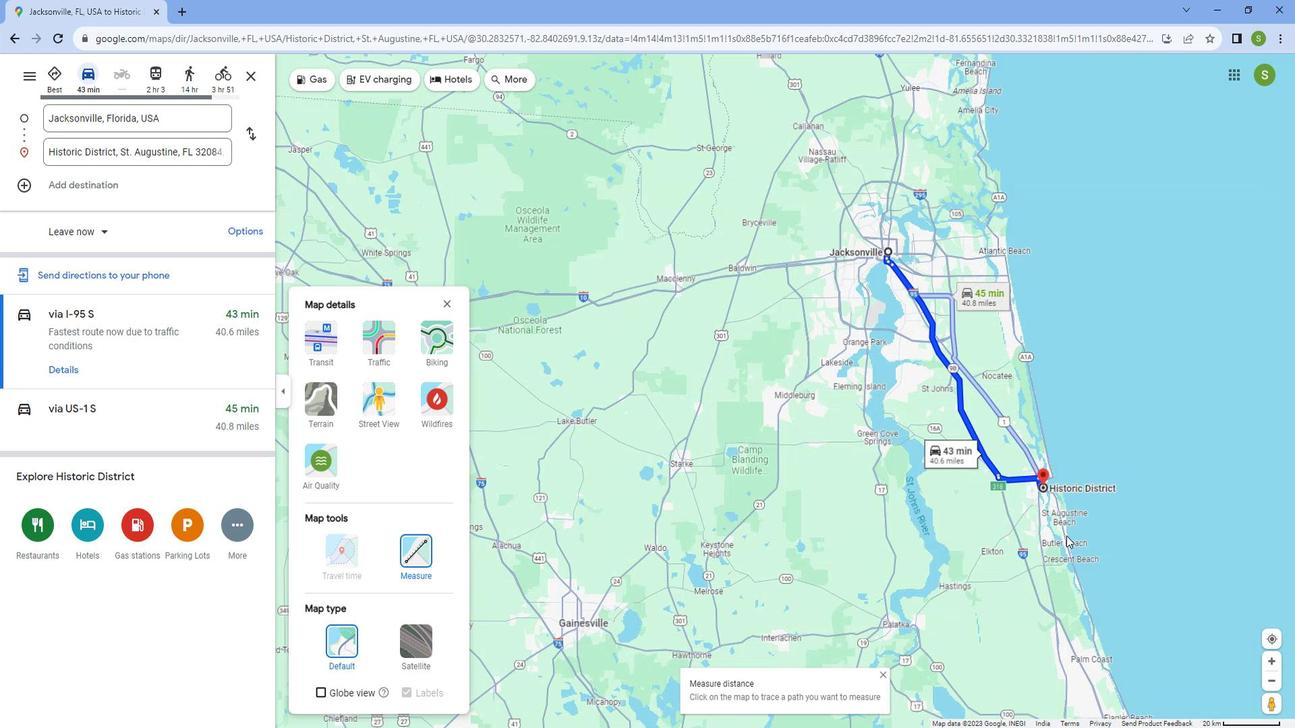 
Action: Mouse scrolled (1075, 524) with delta (0, 0)
Screenshot: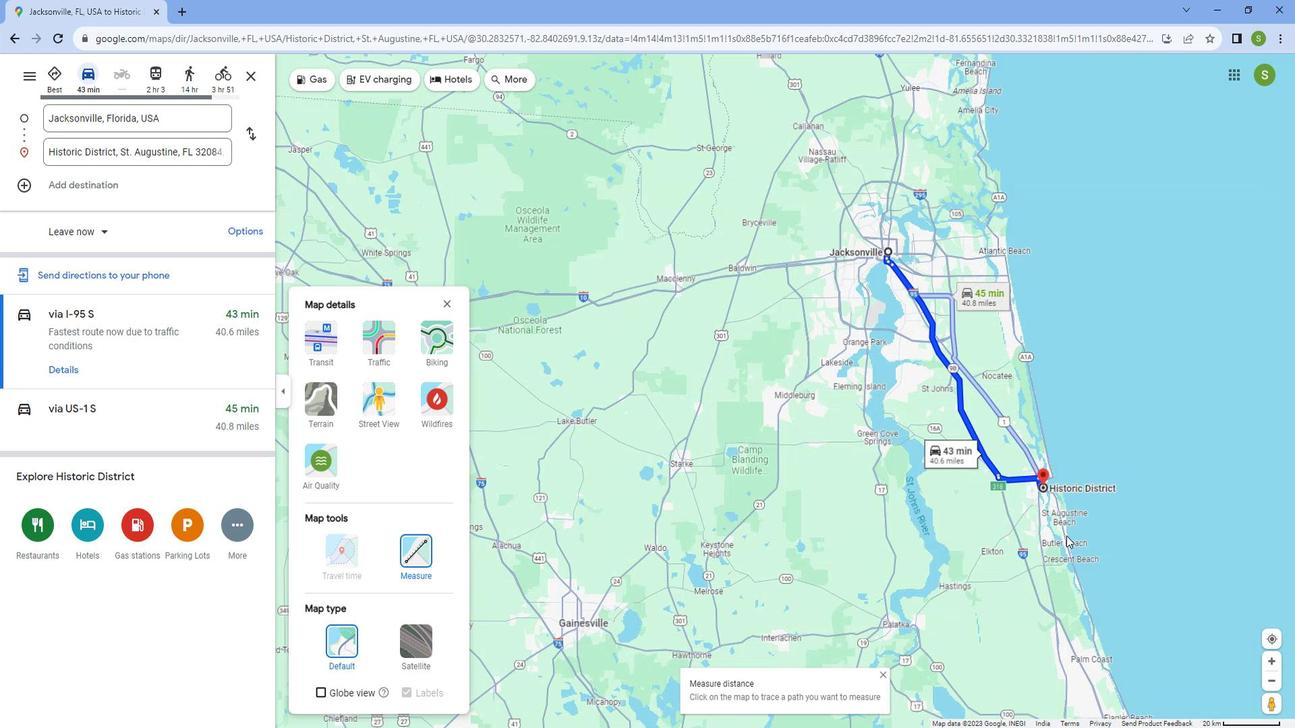
Action: Mouse scrolled (1075, 524) with delta (0, 0)
Screenshot: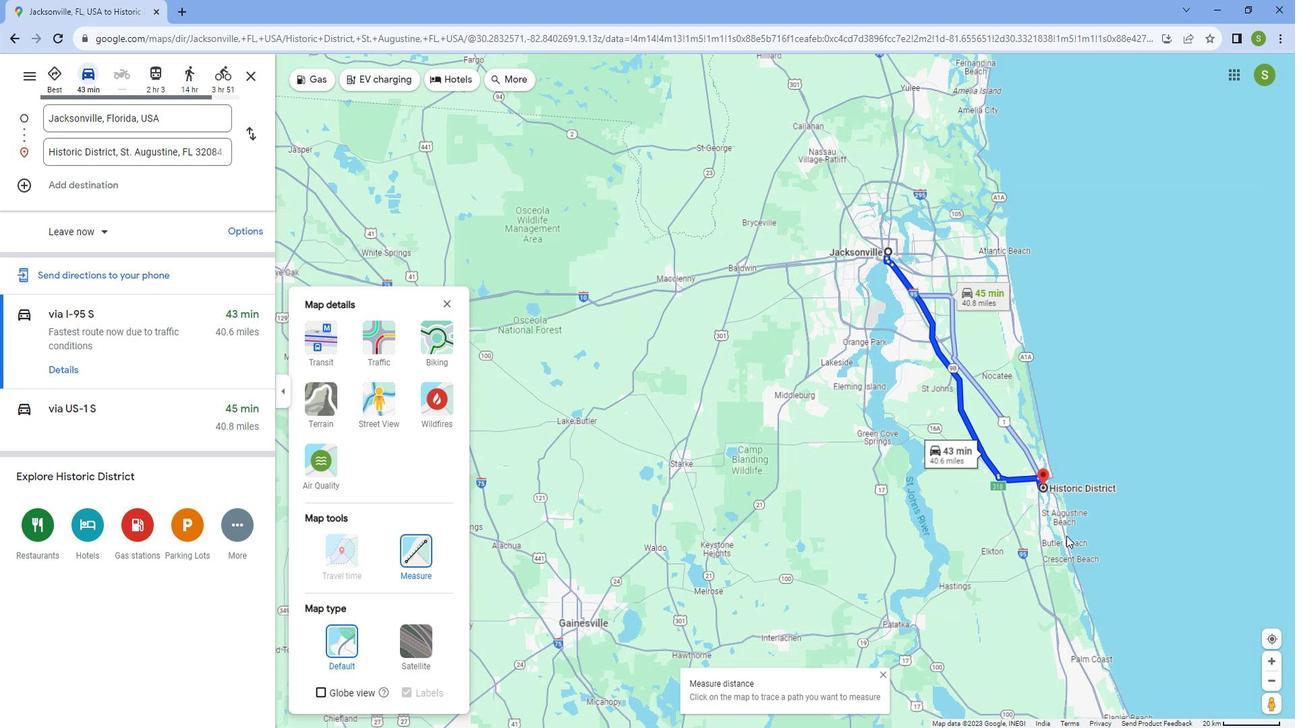 
Action: Mouse scrolled (1075, 524) with delta (0, 0)
Screenshot: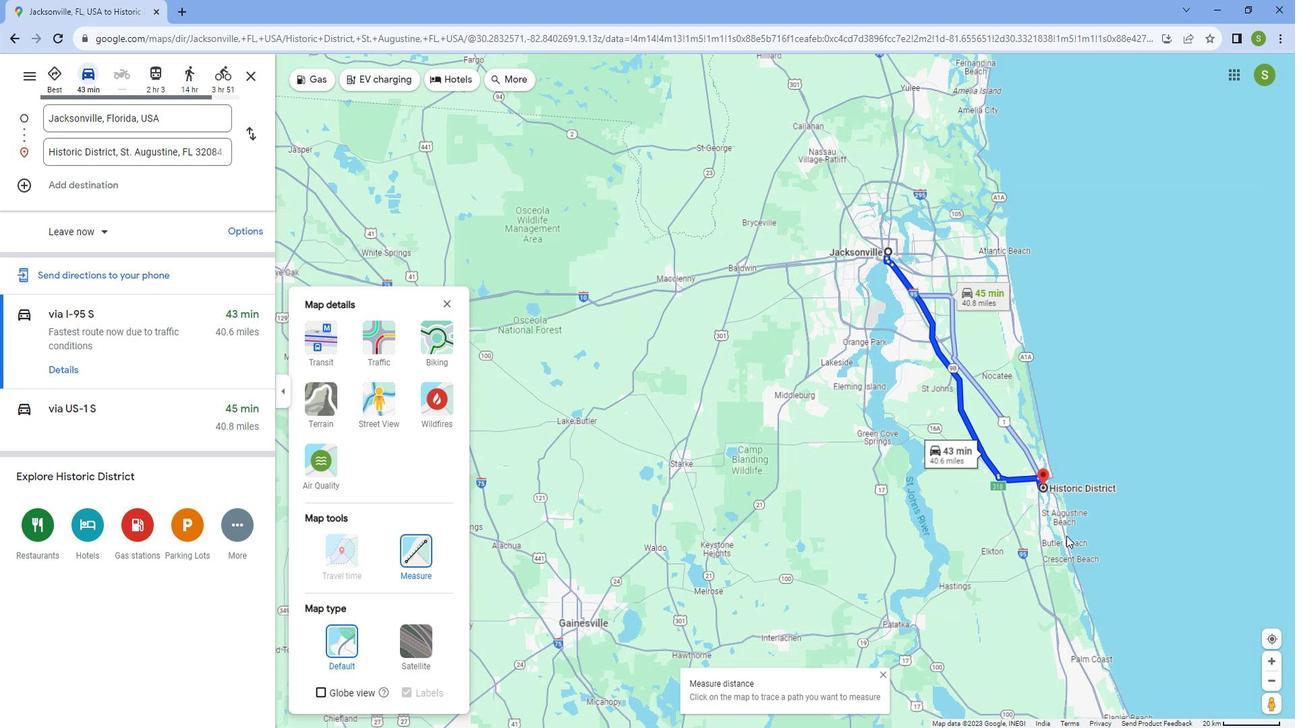 
Action: Mouse scrolled (1075, 524) with delta (0, 0)
Screenshot: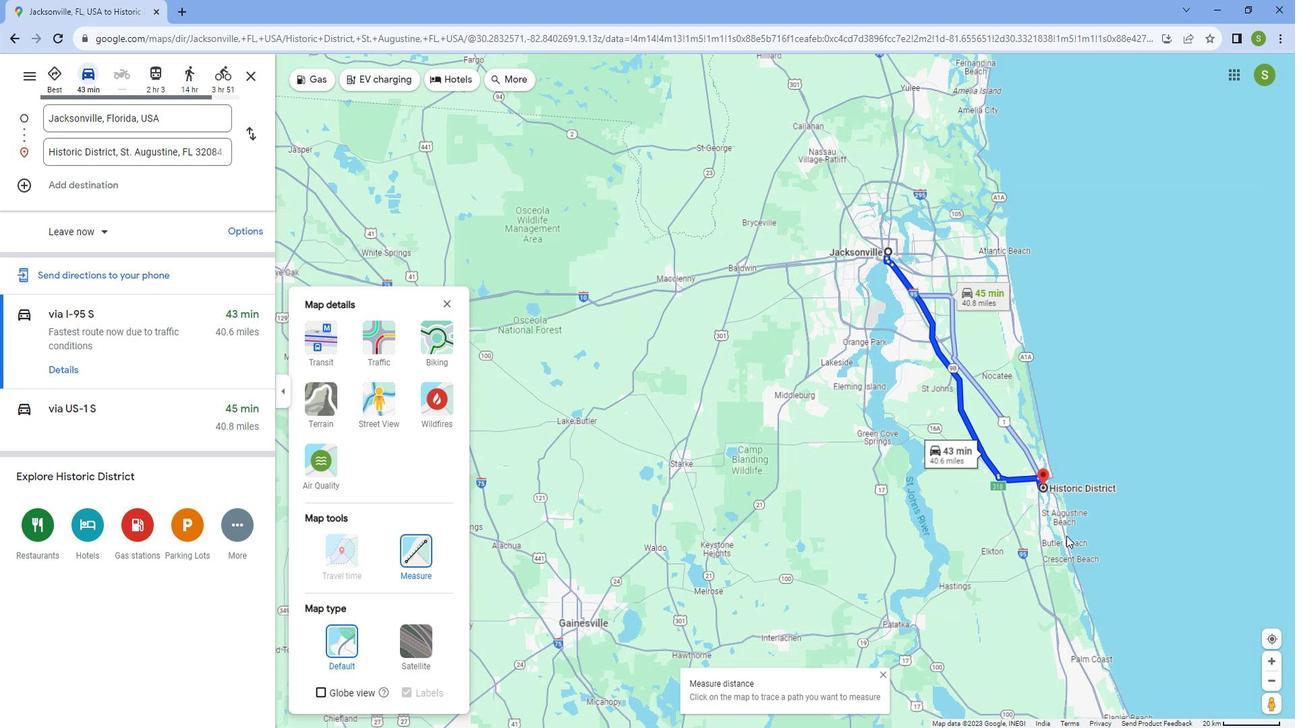 
Action: Mouse scrolled (1075, 524) with delta (0, 0)
Screenshot: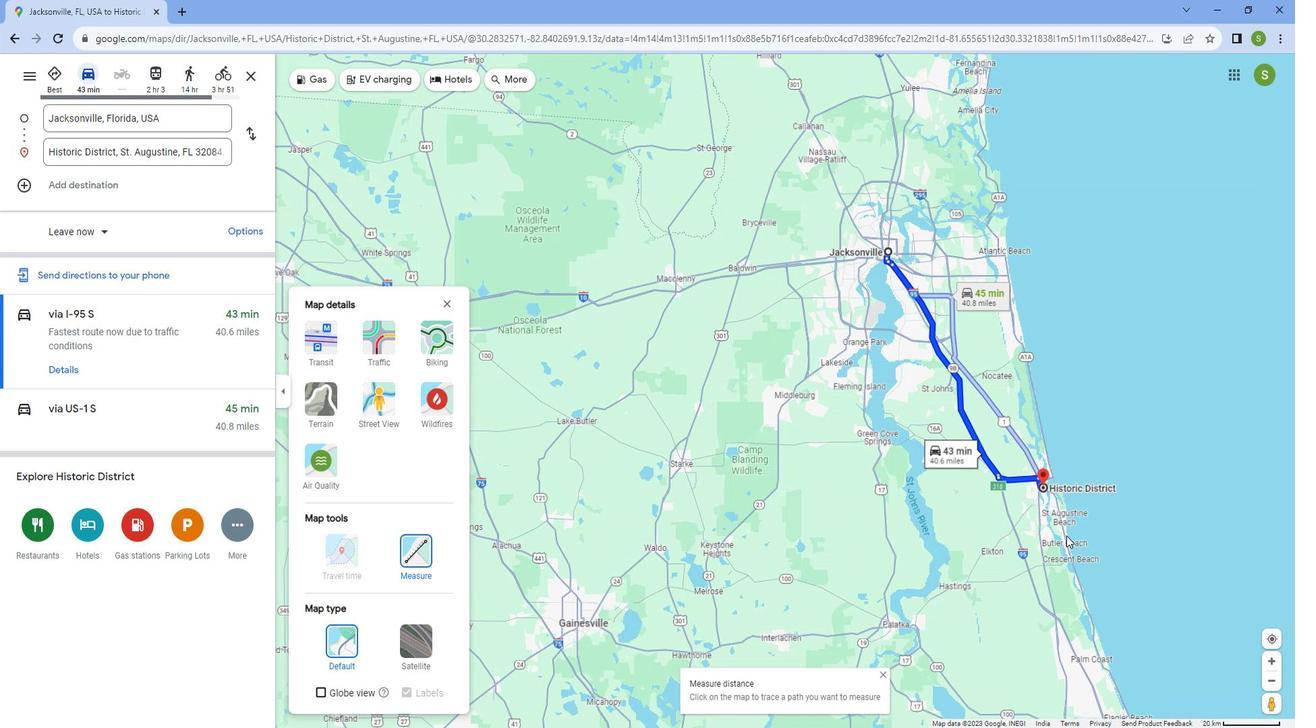 
Action: Mouse moved to (1044, 493)
Screenshot: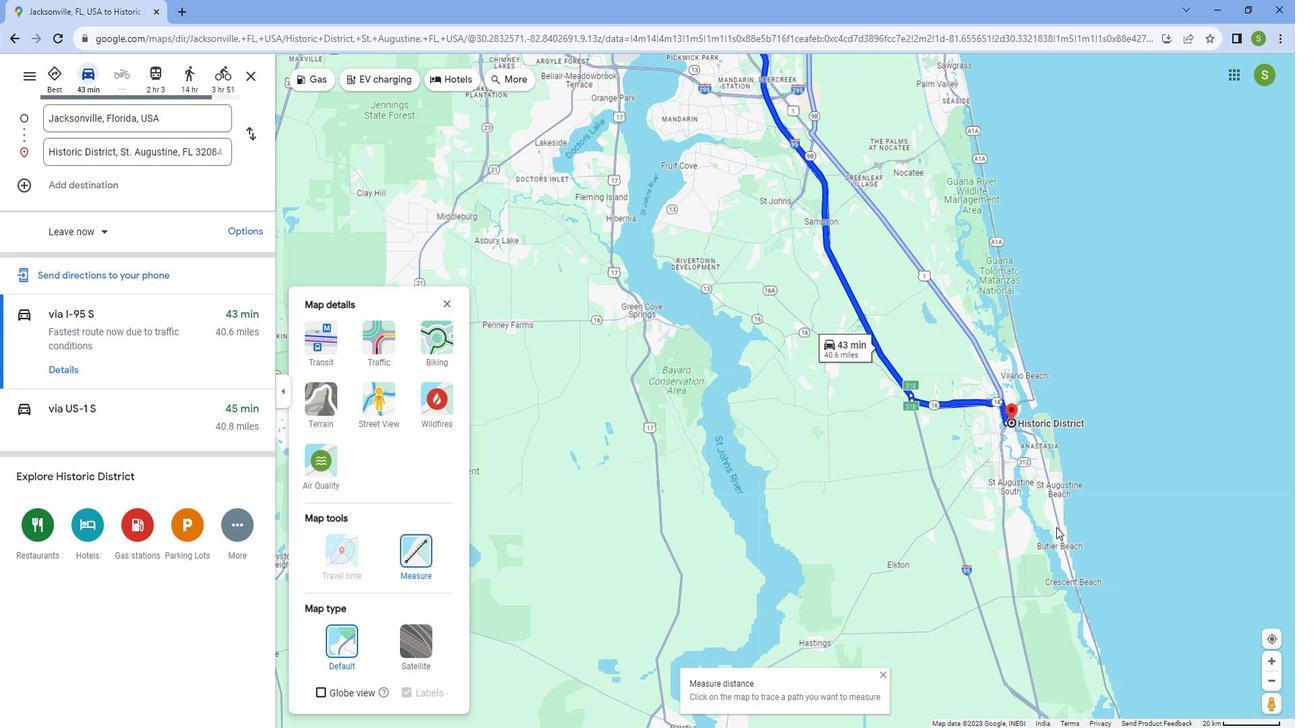 
Action: Mouse scrolled (1044, 494) with delta (0, 0)
Screenshot: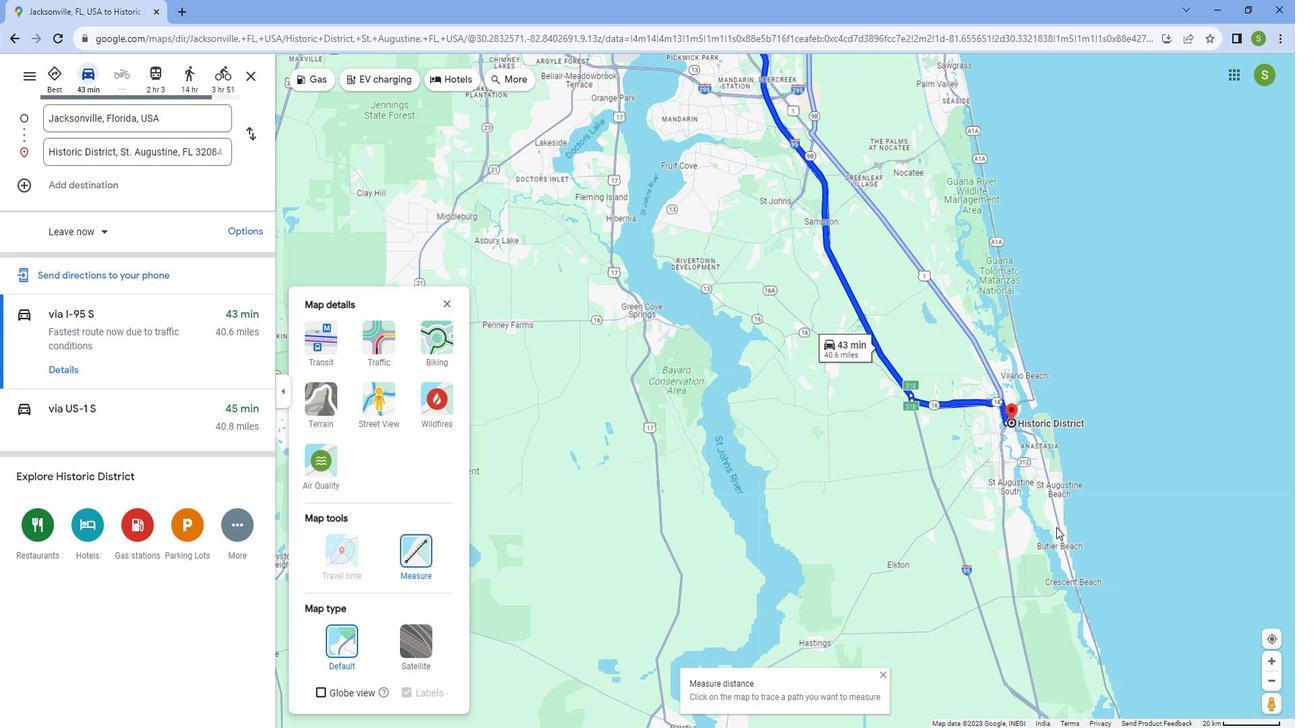 
Action: Mouse moved to (1043, 492)
Screenshot: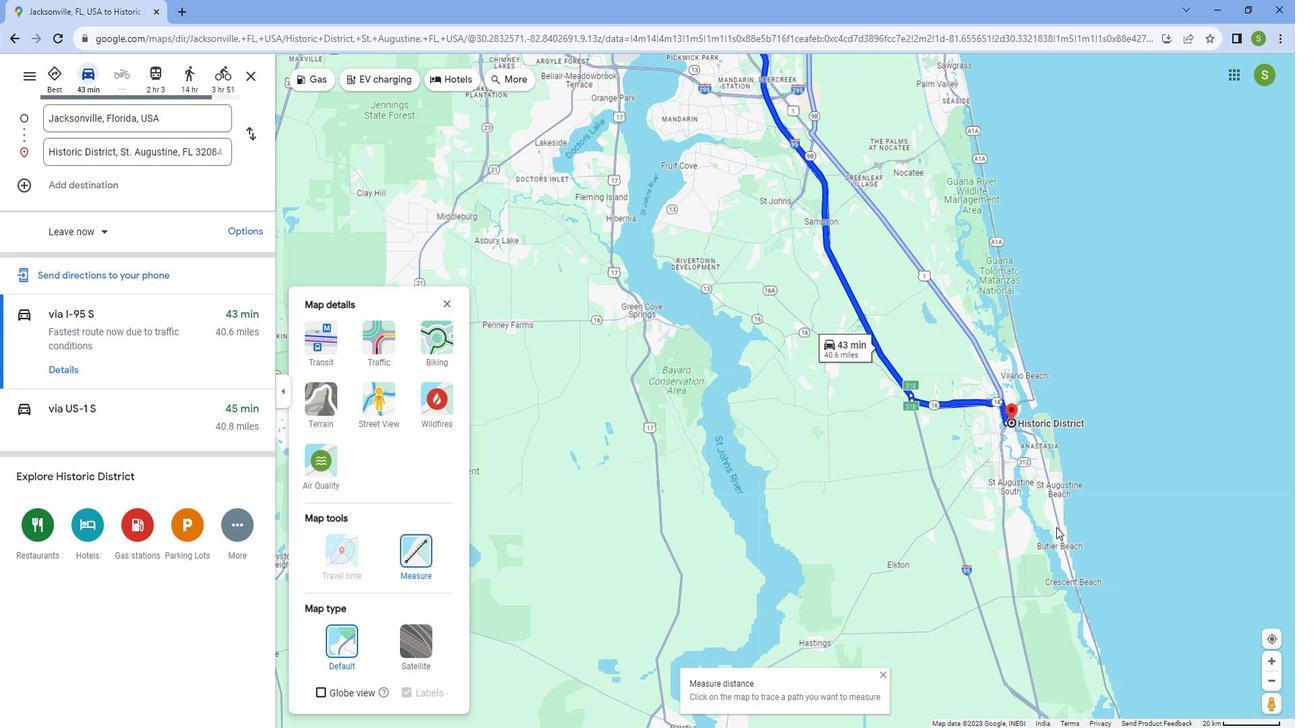 
Action: Mouse scrolled (1043, 493) with delta (0, 0)
Screenshot: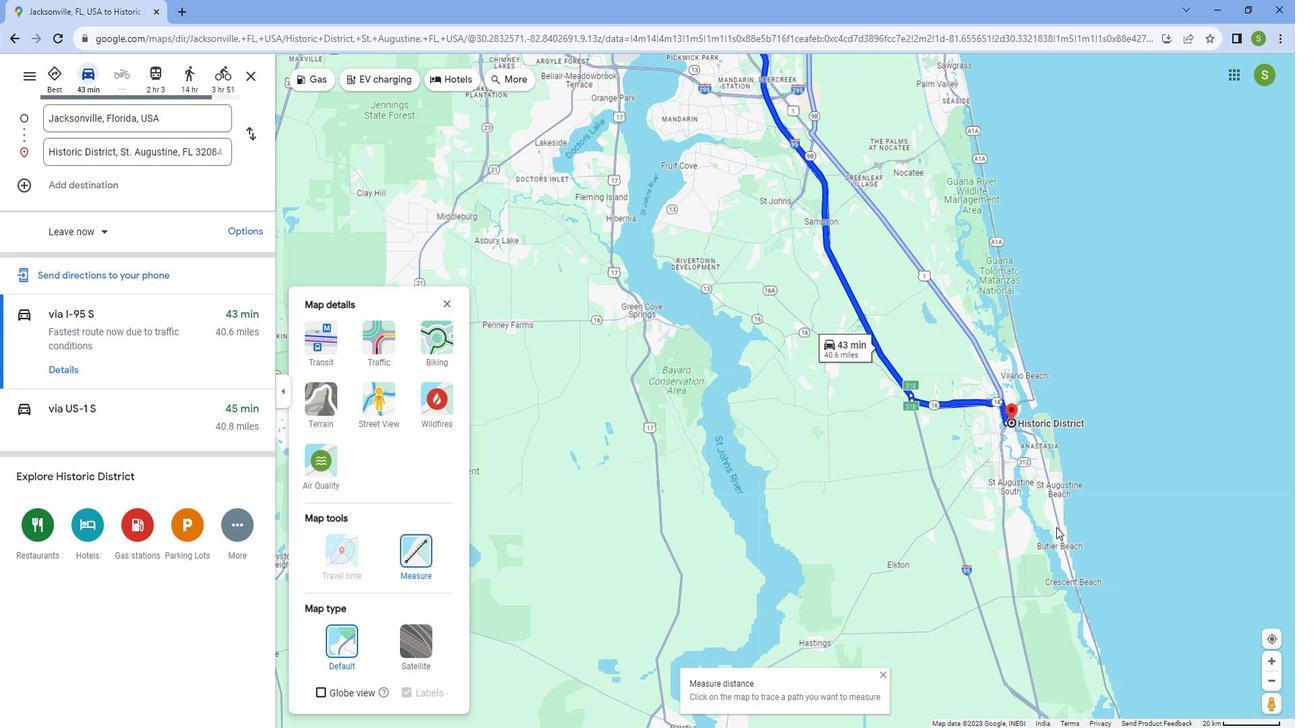 
Action: Mouse scrolled (1043, 493) with delta (0, 0)
Screenshot: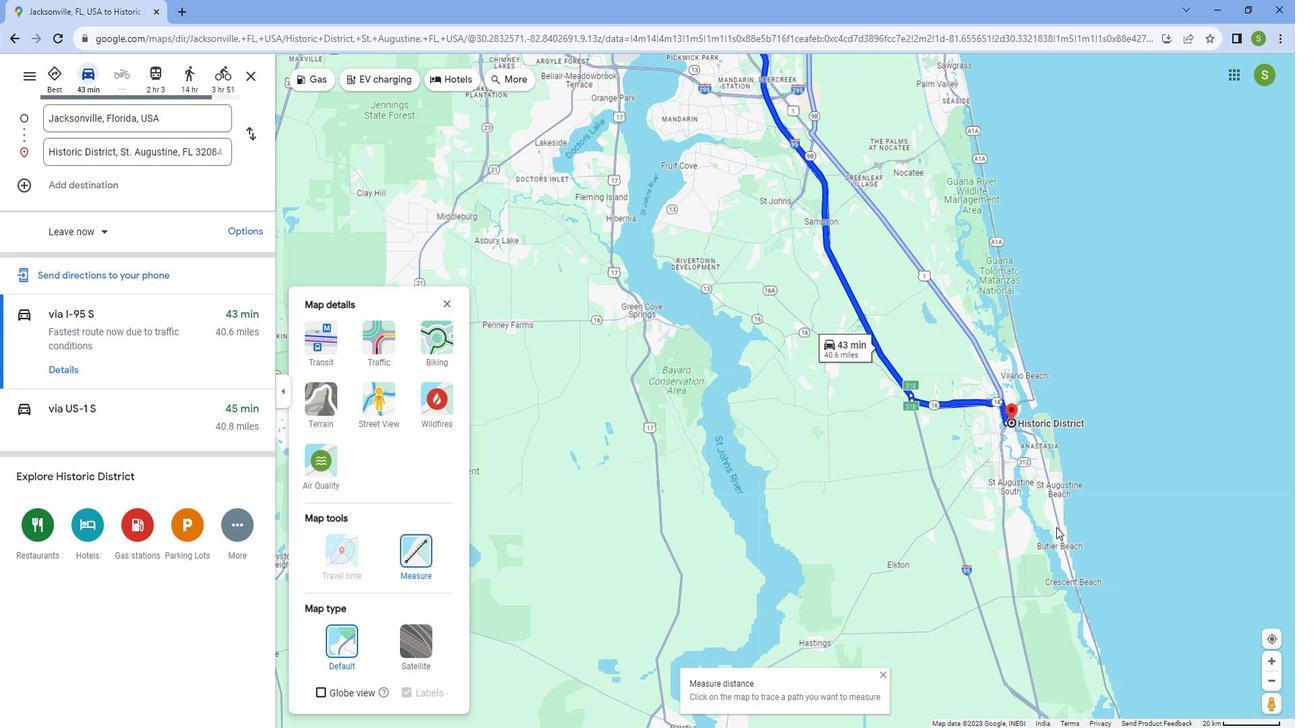 
Action: Mouse scrolled (1043, 493) with delta (0, 0)
Screenshot: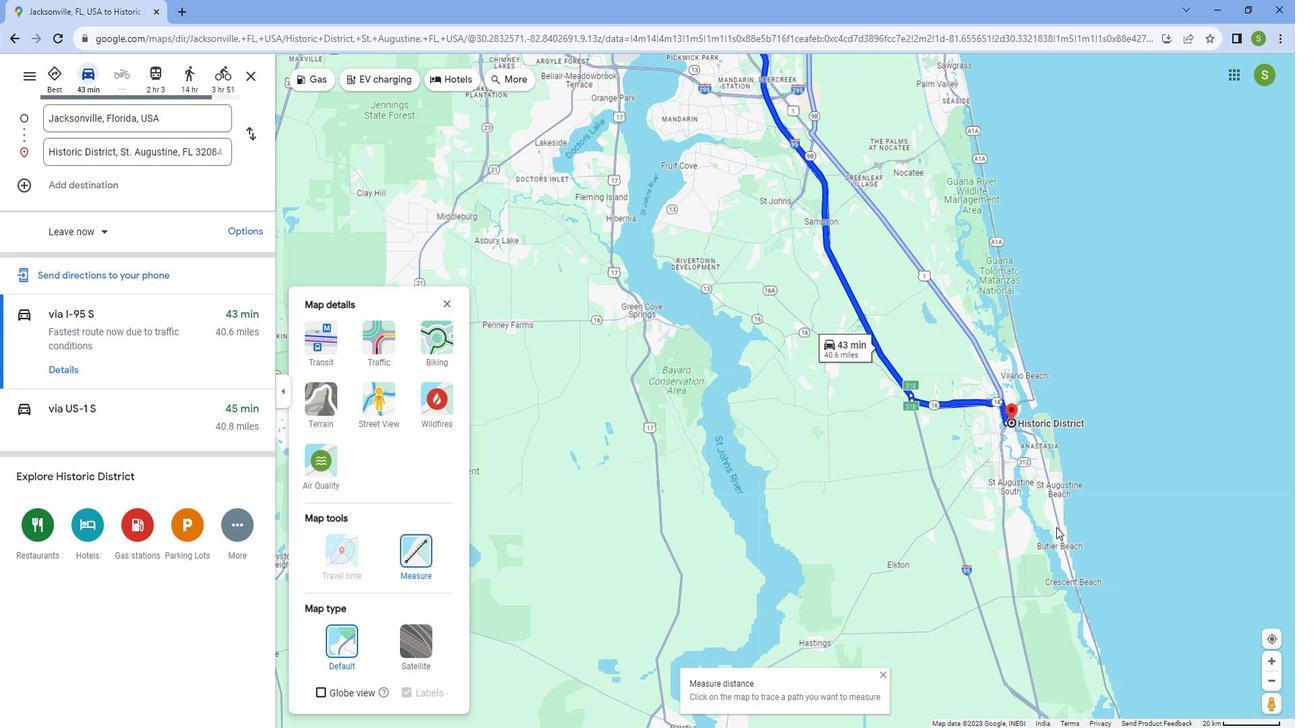 
Action: Mouse scrolled (1043, 493) with delta (0, 0)
Screenshot: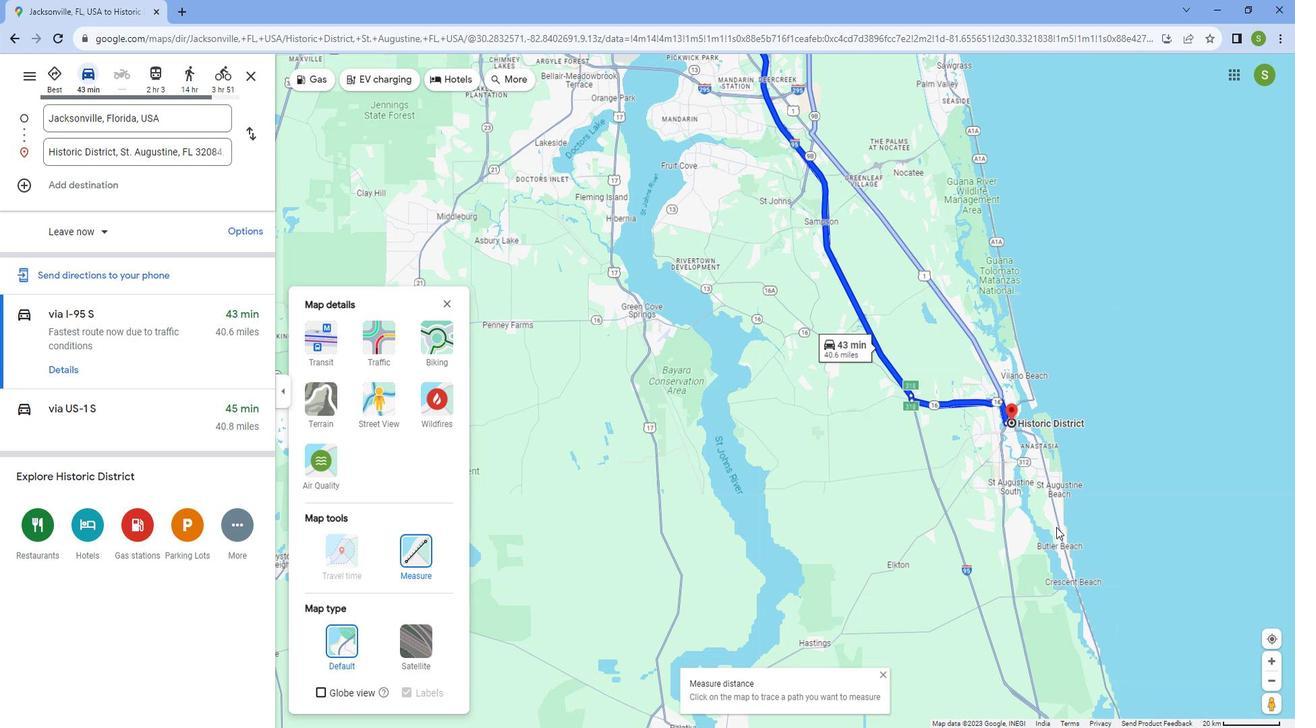 
Action: Mouse scrolled (1043, 493) with delta (0, 0)
Screenshot: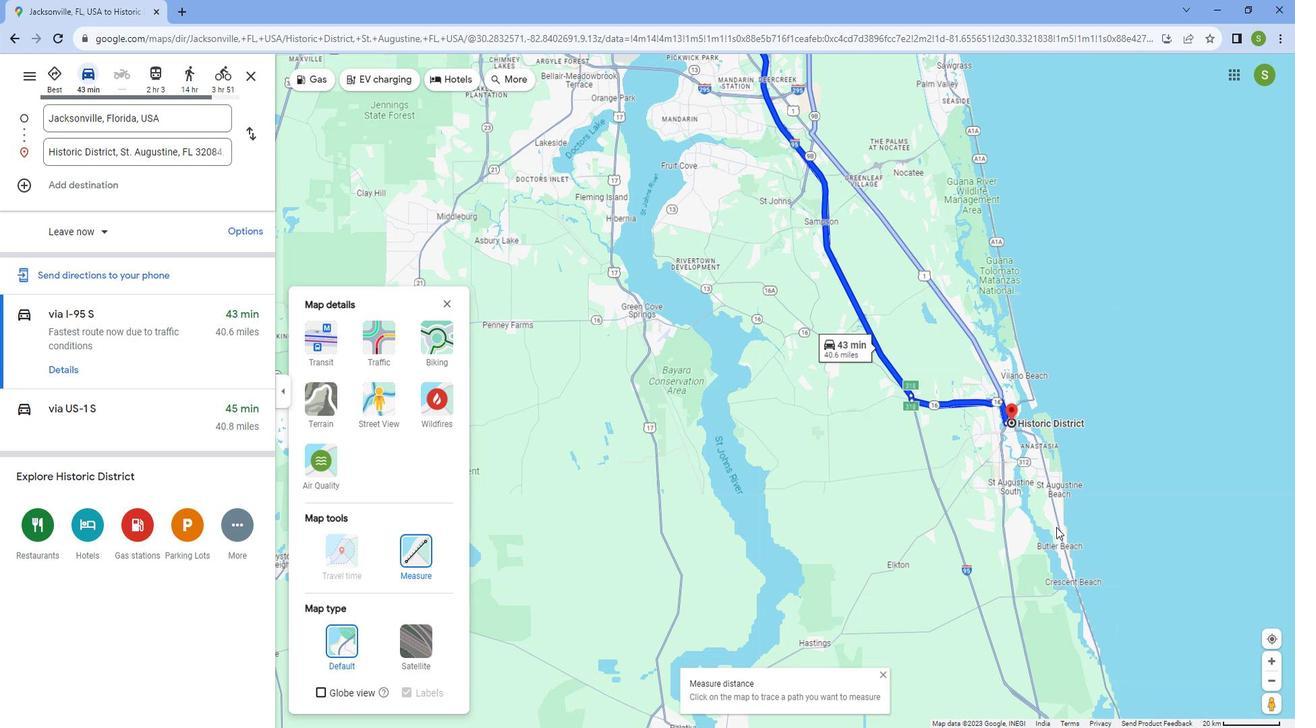 
Action: Mouse scrolled (1043, 493) with delta (0, 0)
Screenshot: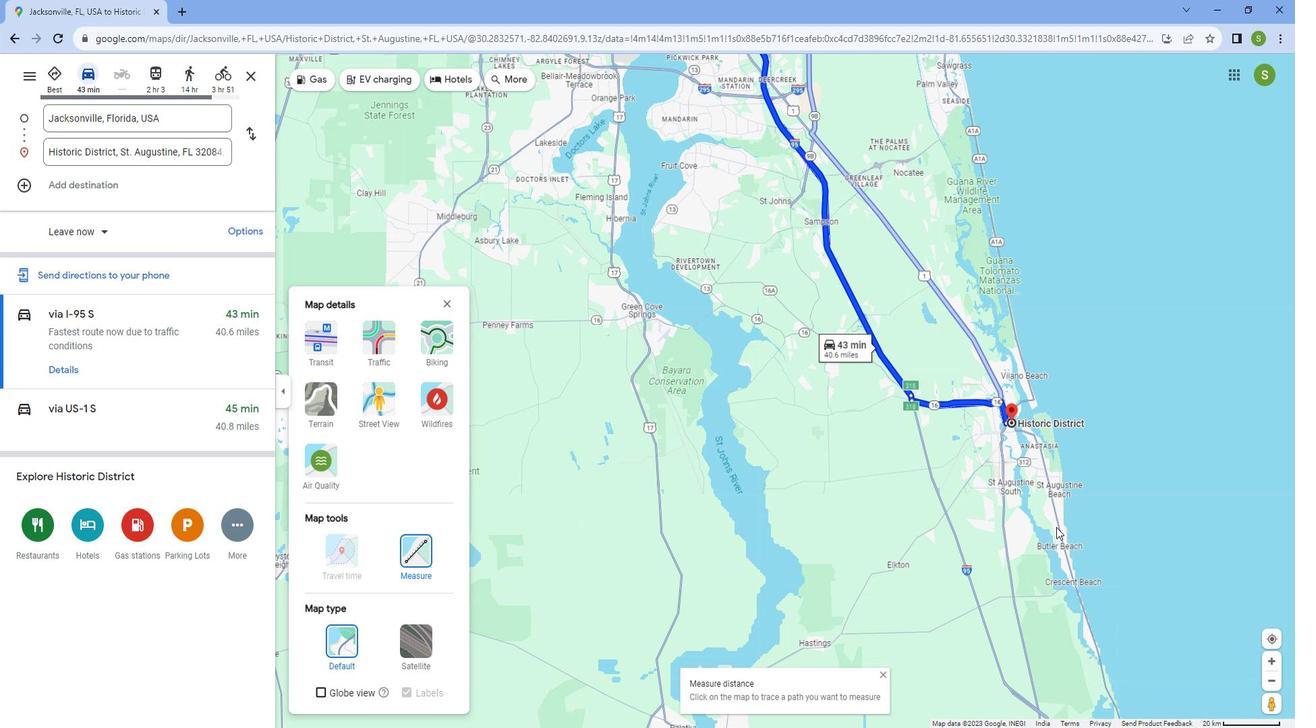 
Action: Mouse moved to (916, 305)
Screenshot: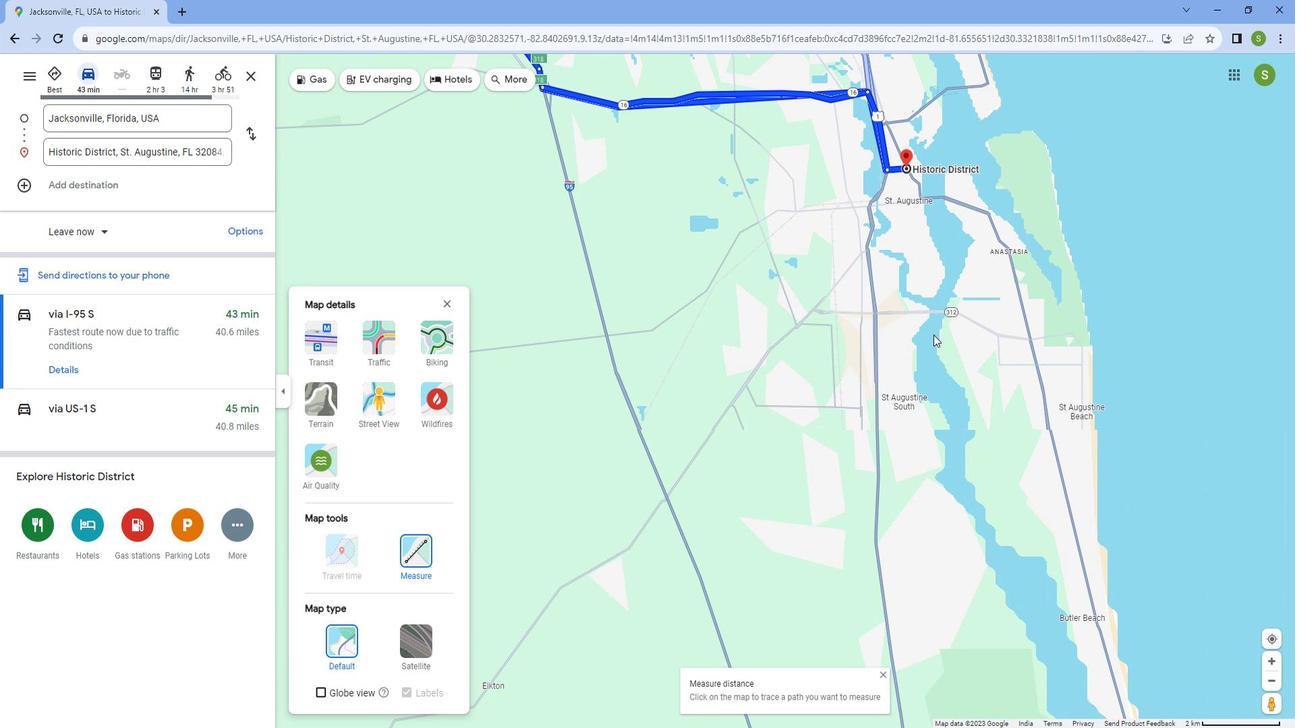 
Action: Mouse pressed left at (916, 305)
Screenshot: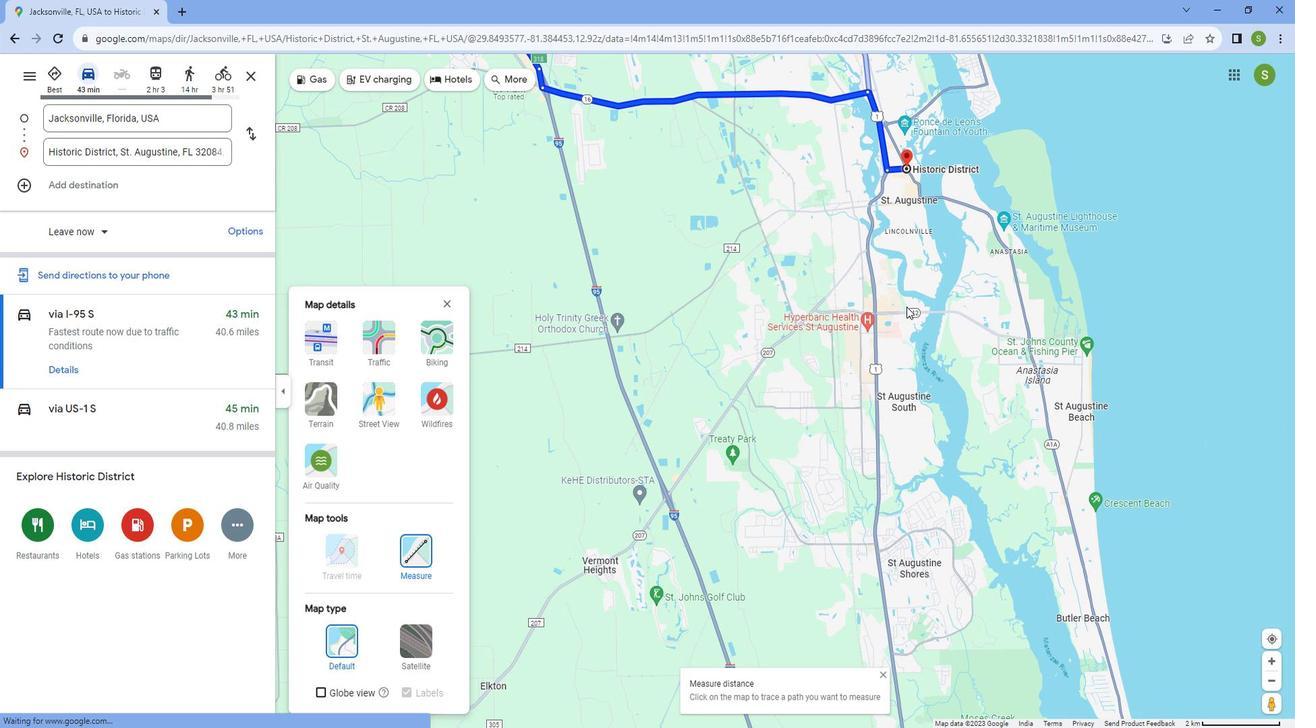 
Action: Mouse moved to (867, 348)
Screenshot: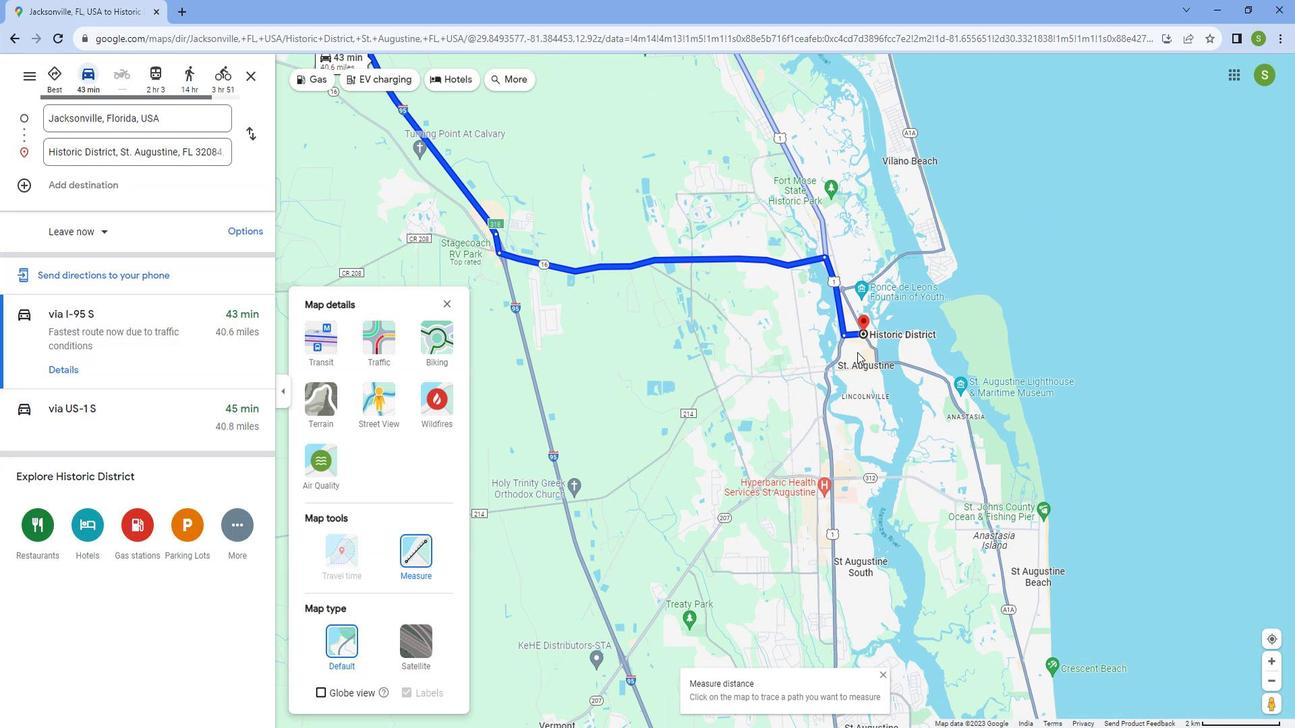 
Action: Mouse scrolled (867, 349) with delta (0, 0)
Screenshot: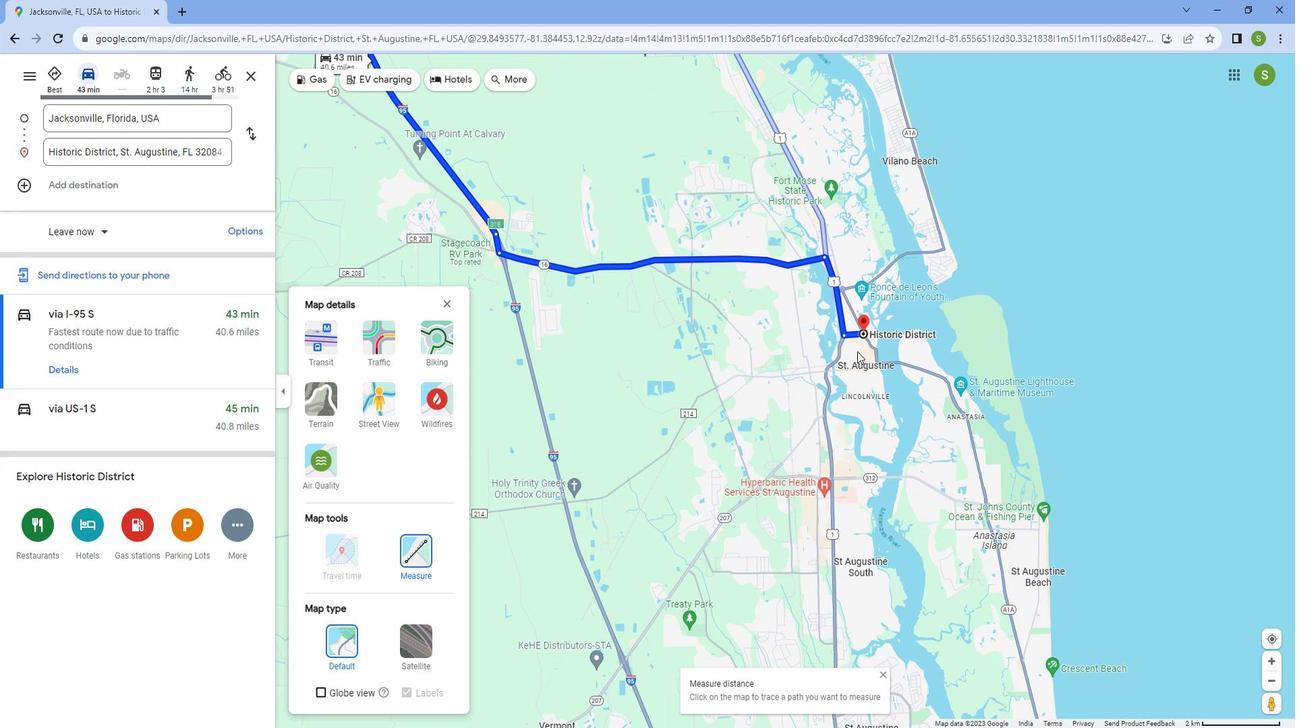 
Action: Mouse scrolled (867, 349) with delta (0, 0)
Screenshot: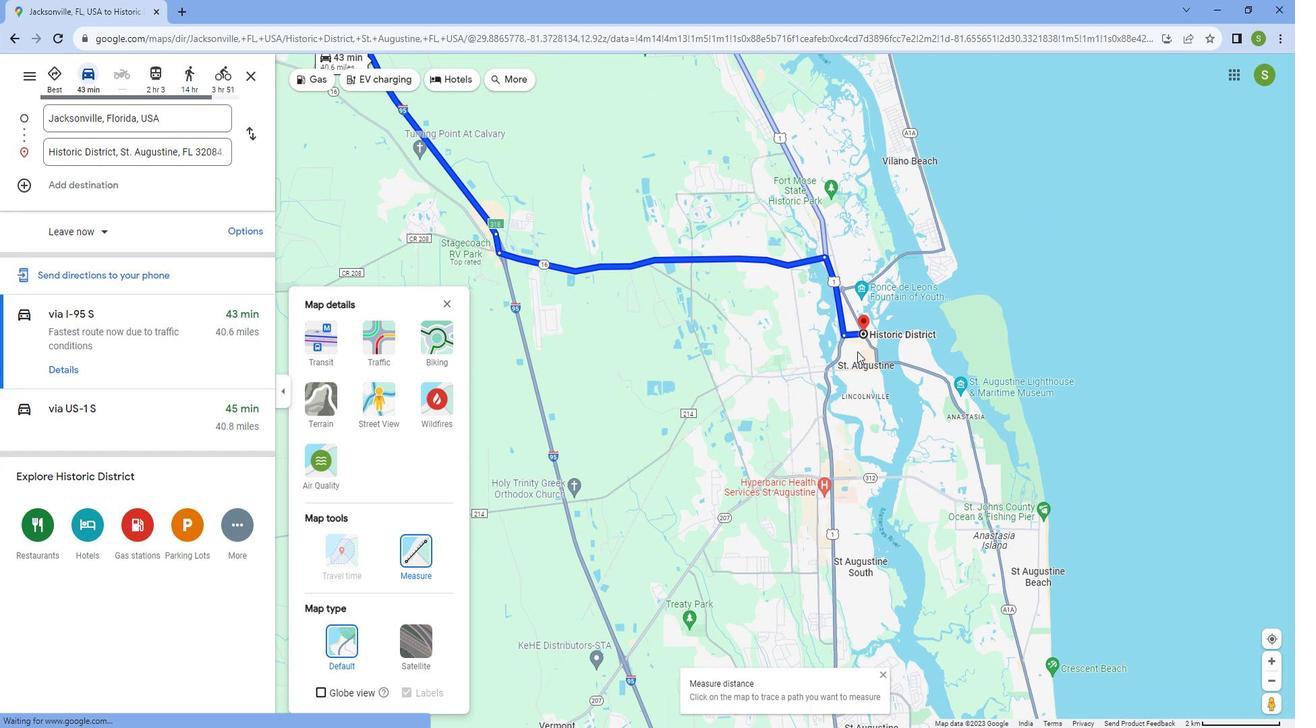
Action: Mouse scrolled (867, 349) with delta (0, 0)
Screenshot: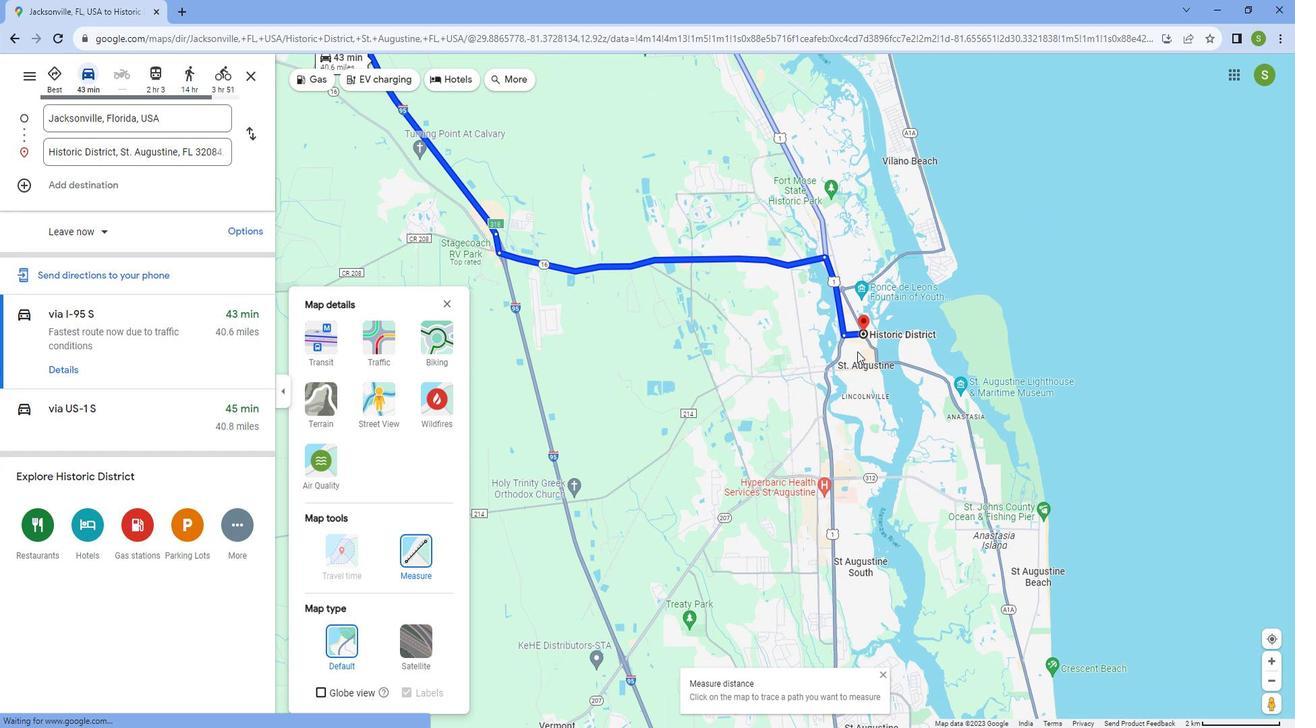 
Action: Mouse scrolled (867, 349) with delta (0, 0)
Screenshot: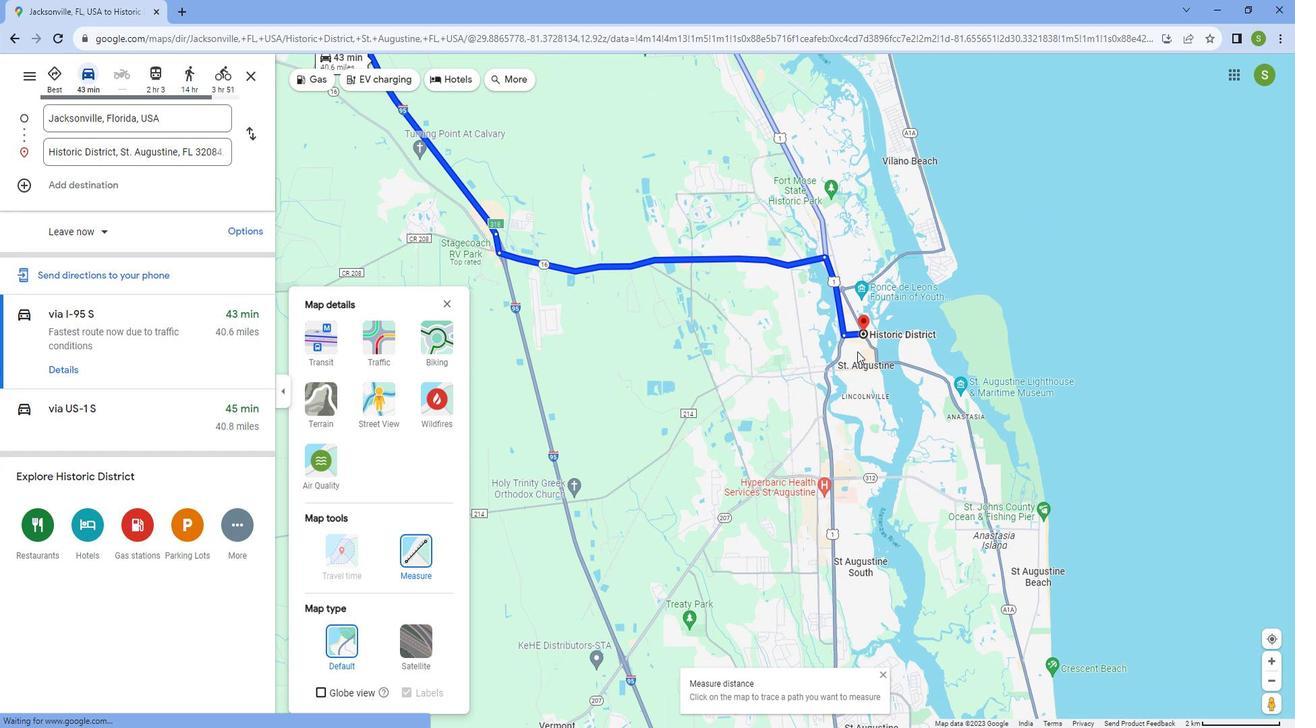 
Action: Mouse scrolled (867, 349) with delta (0, 0)
Screenshot: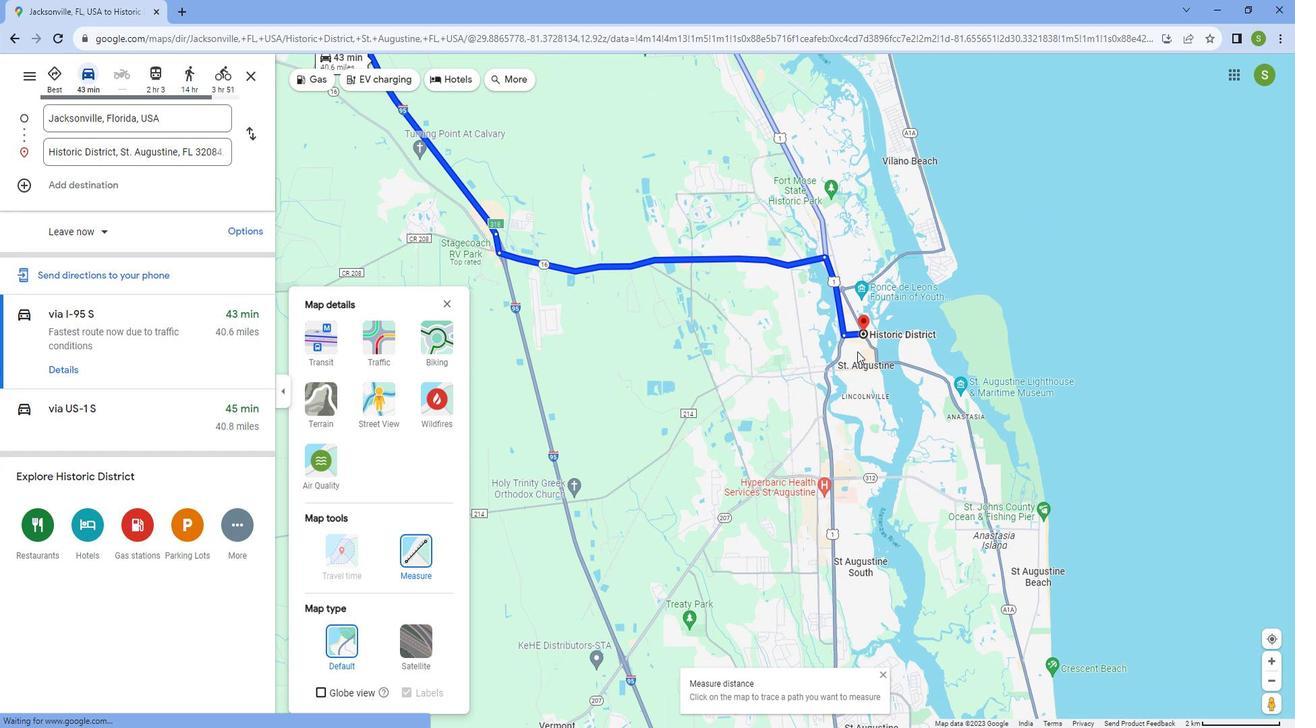 
Action: Mouse scrolled (867, 349) with delta (0, 0)
Screenshot: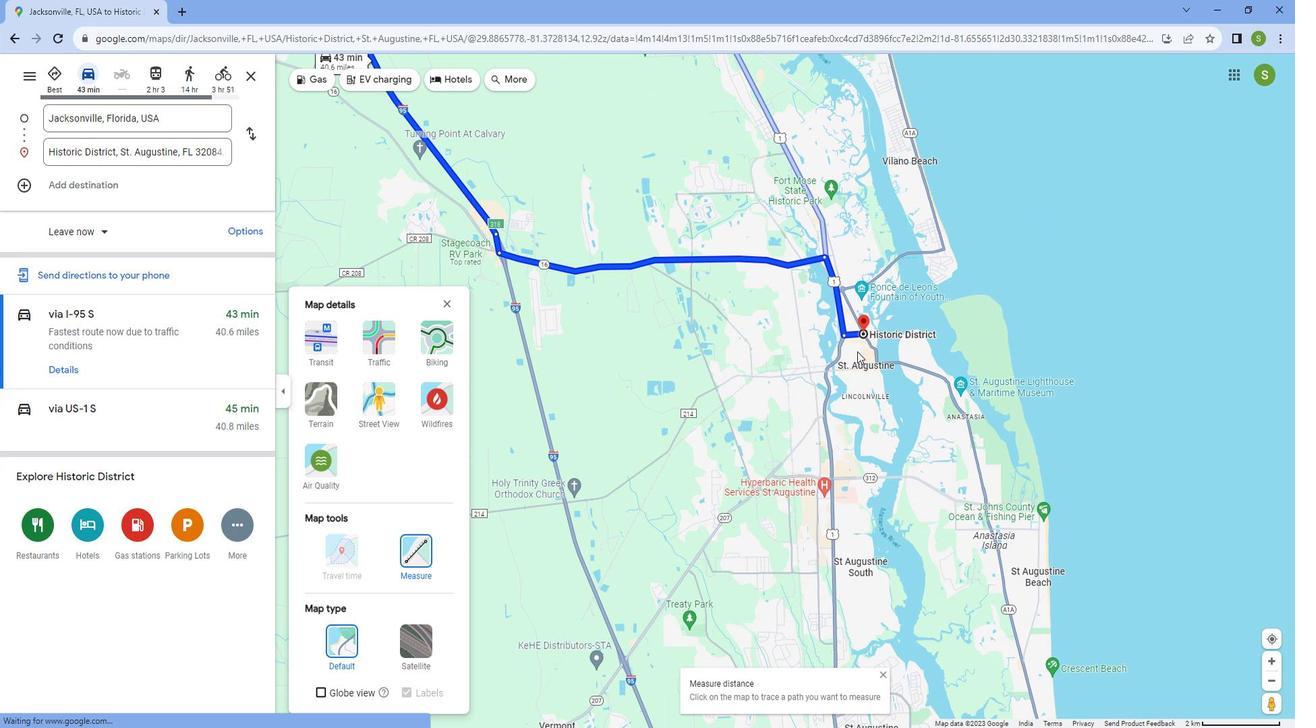
Action: Mouse scrolled (867, 349) with delta (0, 0)
Screenshot: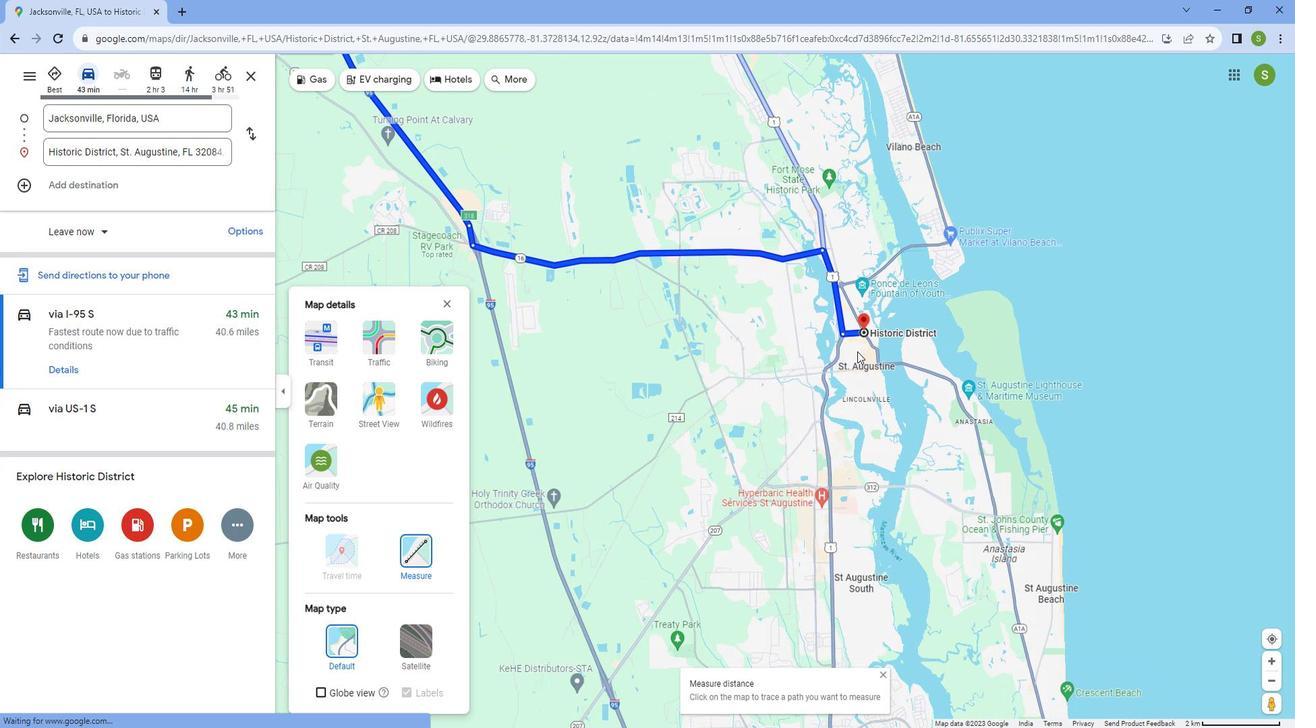 
Action: Mouse scrolled (867, 349) with delta (0, 0)
Screenshot: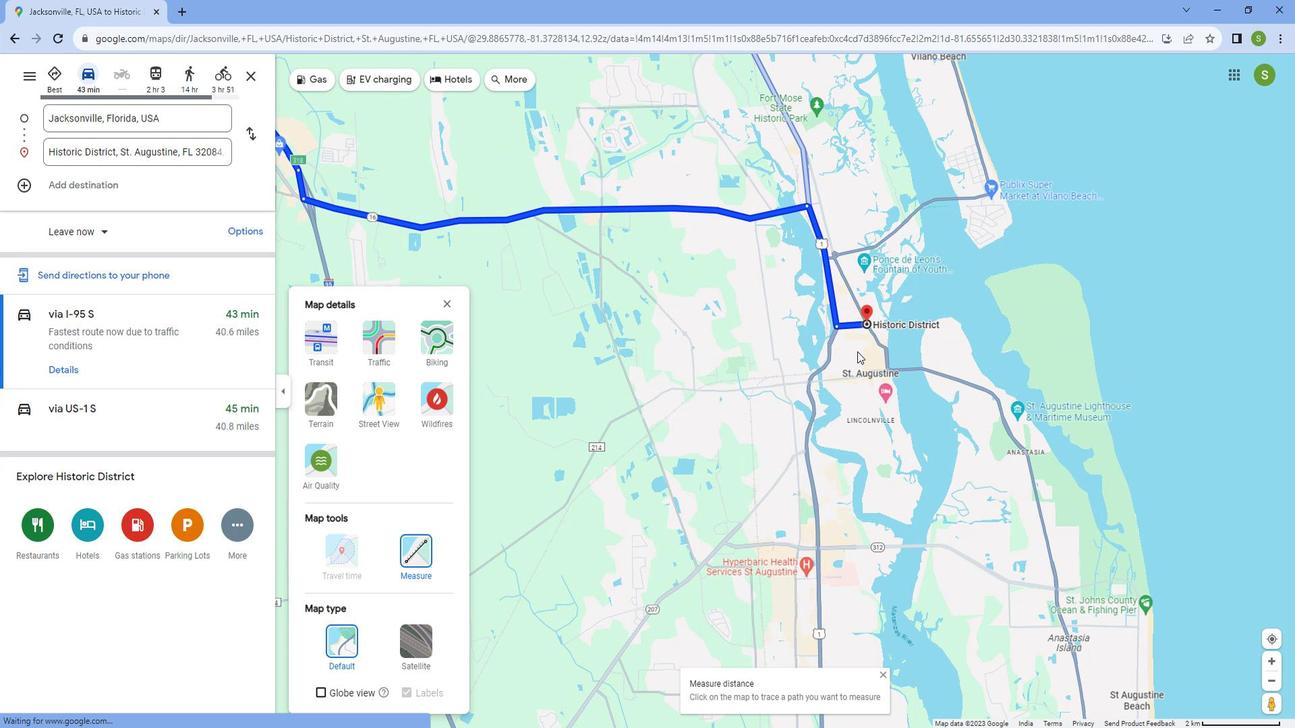 
Action: Mouse moved to (867, 348)
Screenshot: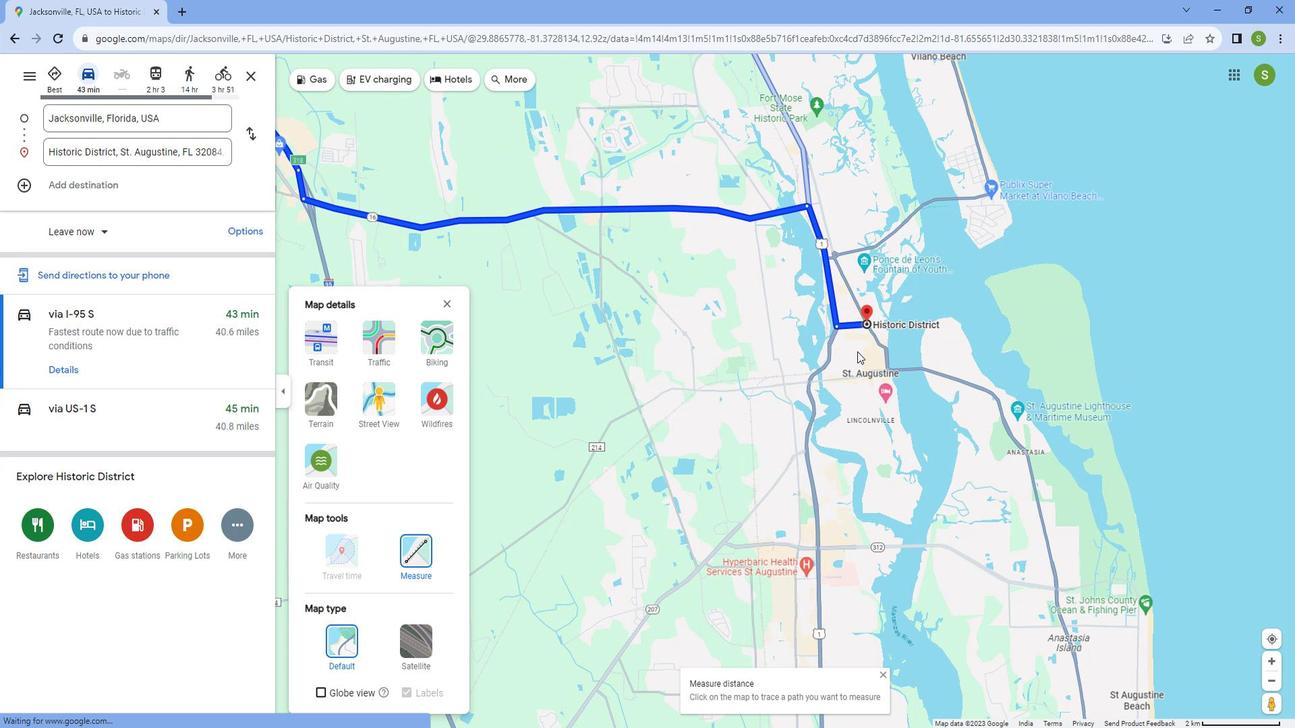 
Action: Mouse scrolled (867, 348) with delta (0, 0)
Screenshot: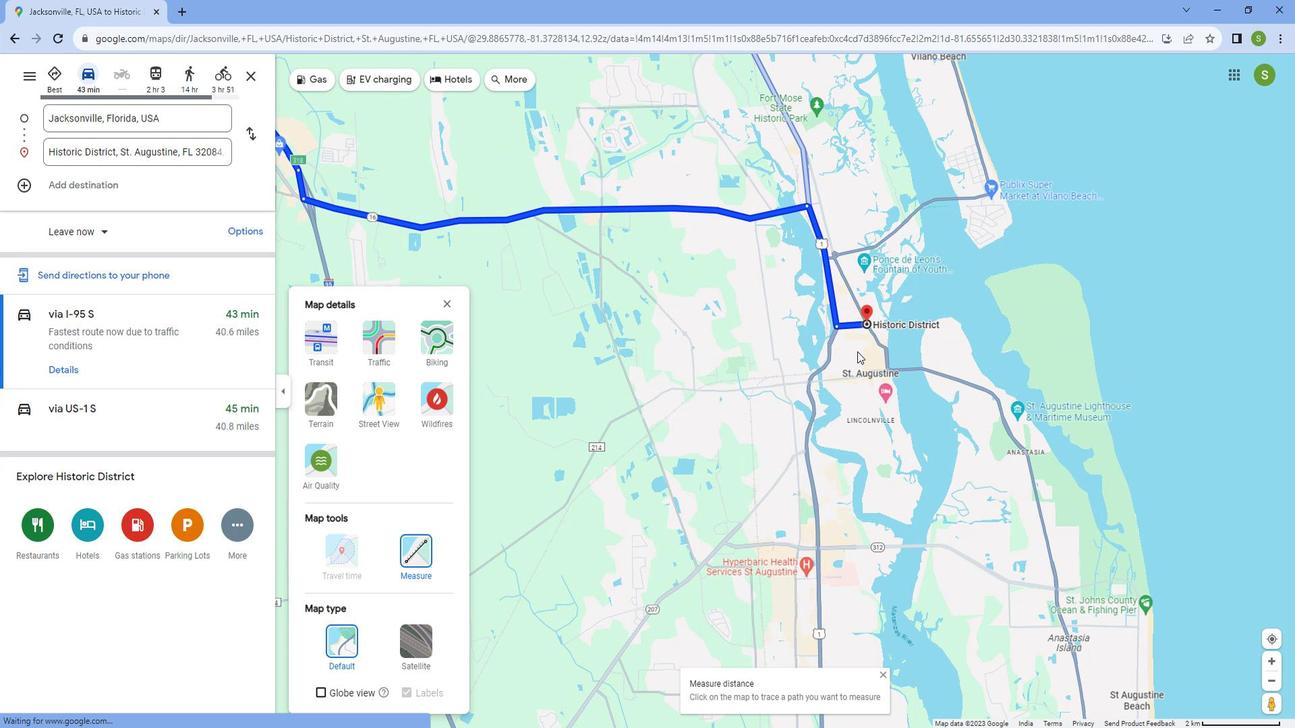 
Action: Mouse scrolled (867, 348) with delta (0, 0)
Screenshot: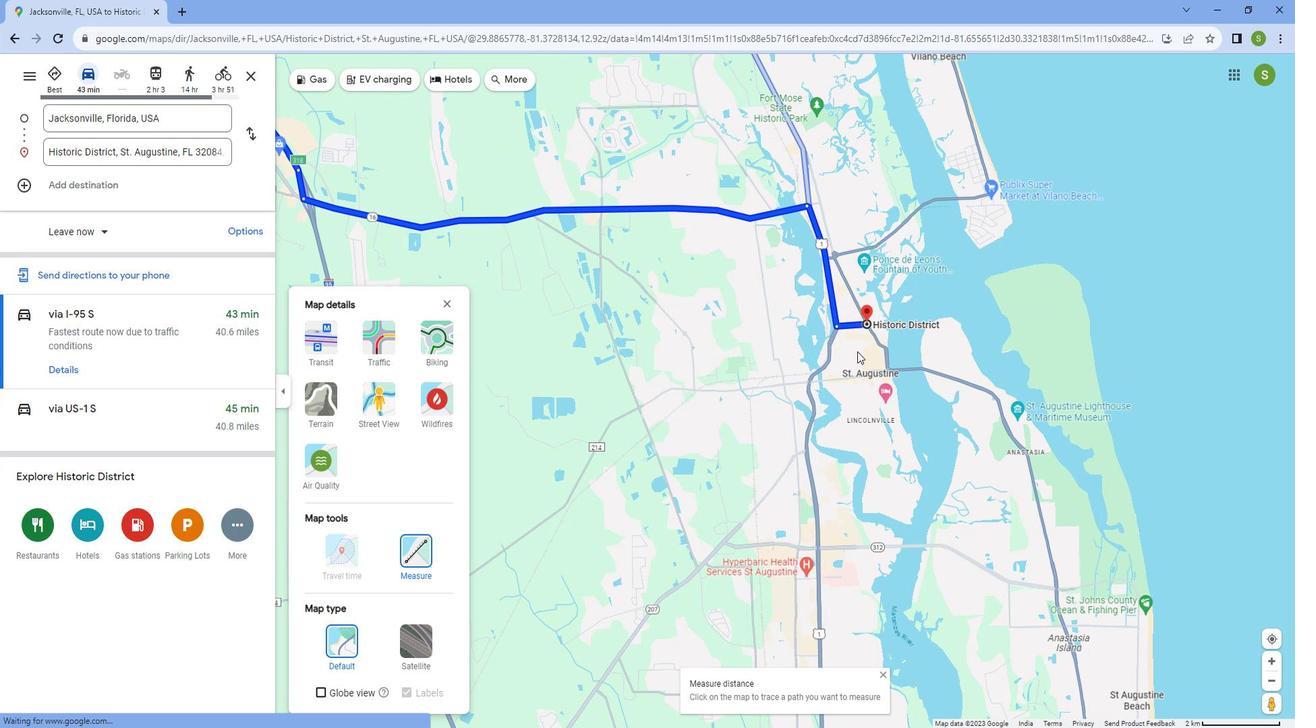 
Action: Mouse scrolled (867, 348) with delta (0, 0)
Screenshot: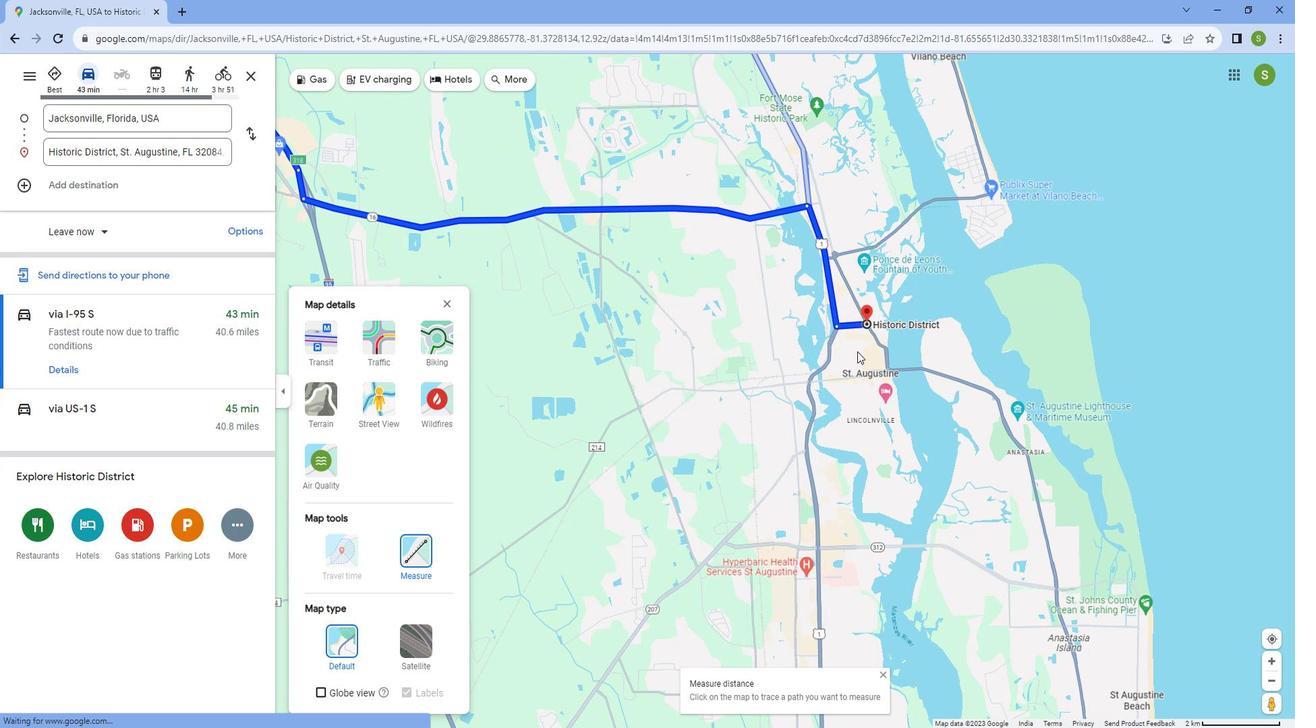 
Action: Mouse scrolled (867, 348) with delta (0, 0)
Screenshot: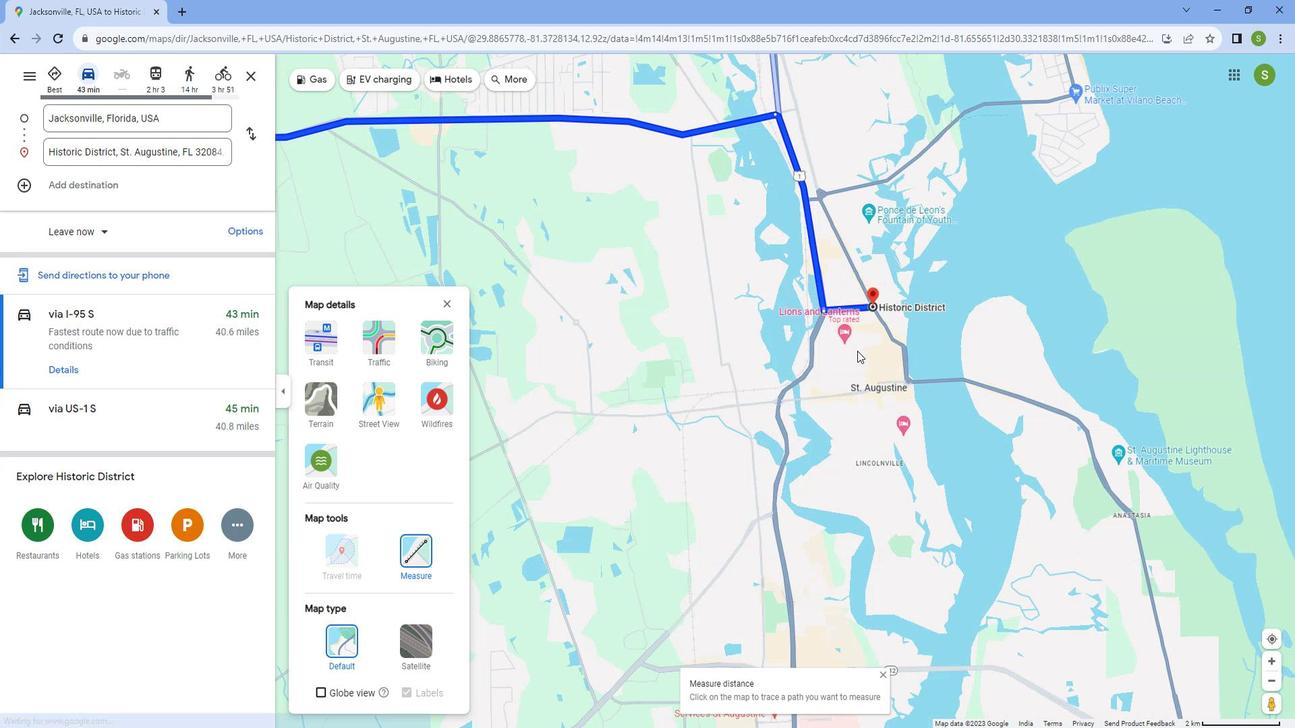 
Action: Mouse scrolled (867, 348) with delta (0, 0)
Screenshot: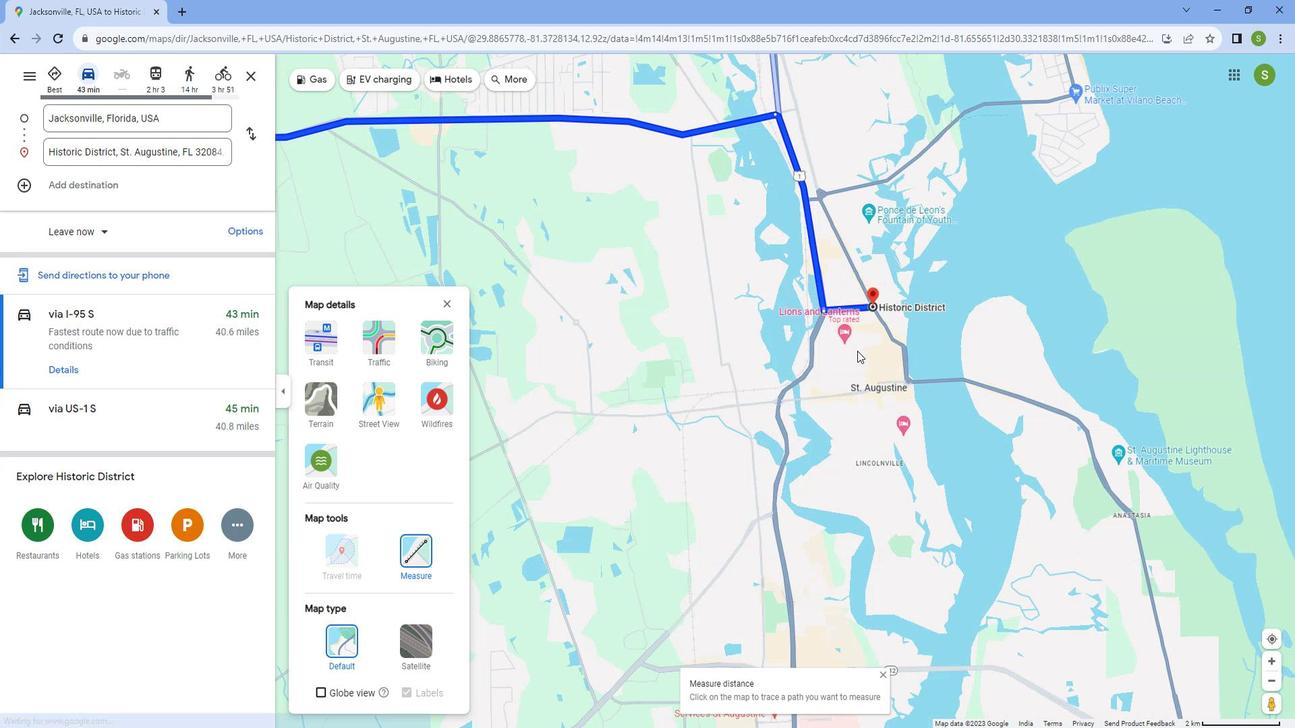 
Action: Mouse scrolled (867, 348) with delta (0, 0)
Screenshot: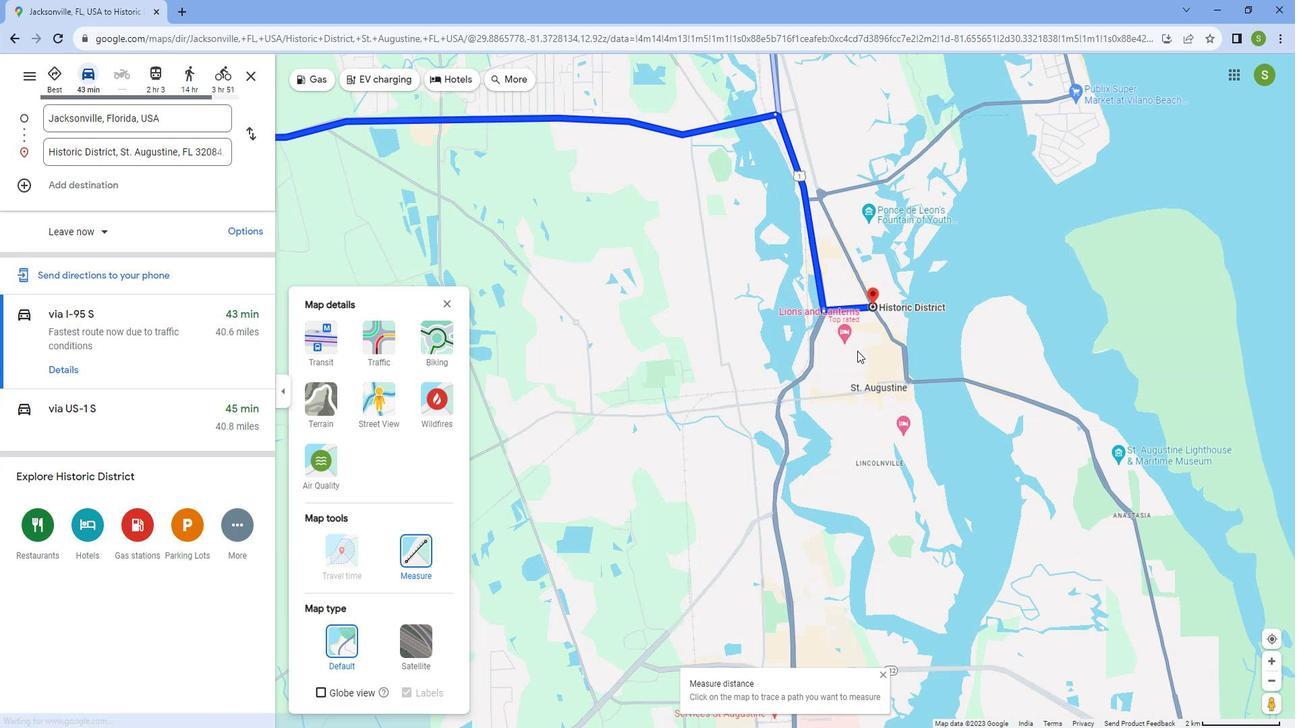 
Action: Mouse scrolled (867, 348) with delta (0, 0)
Screenshot: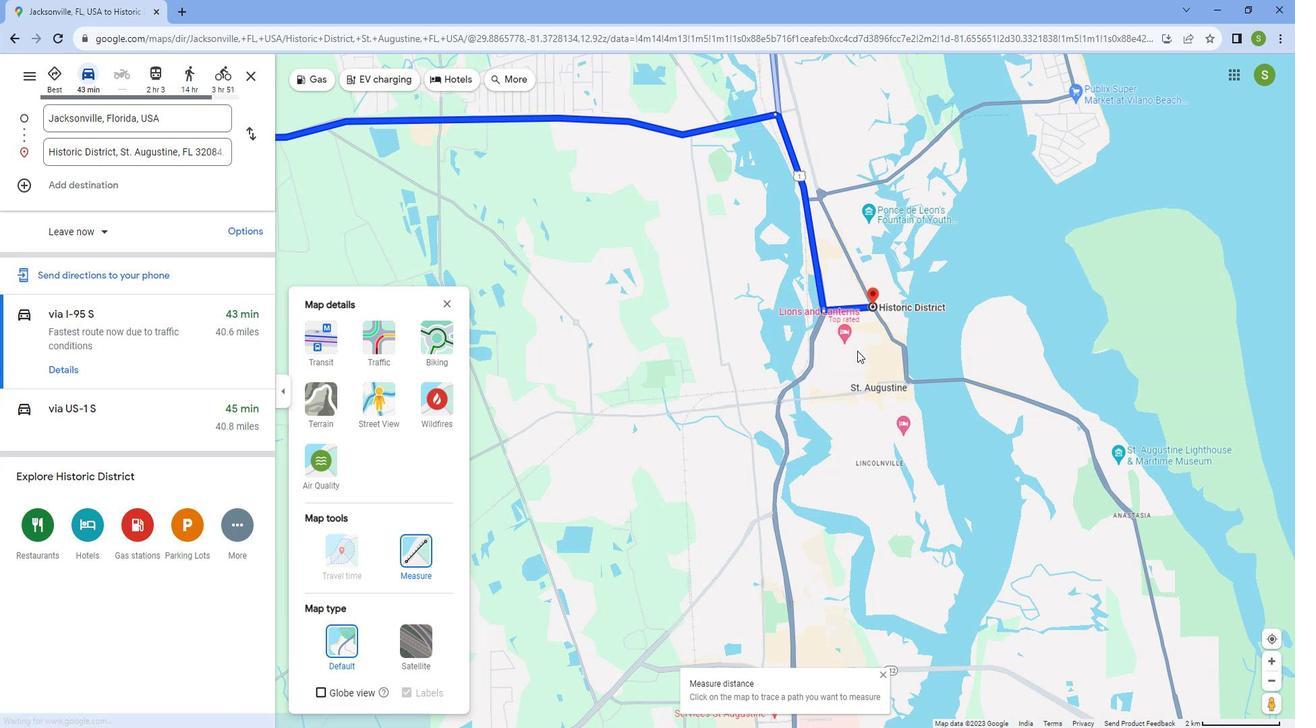 
Action: Mouse scrolled (867, 348) with delta (0, 0)
Screenshot: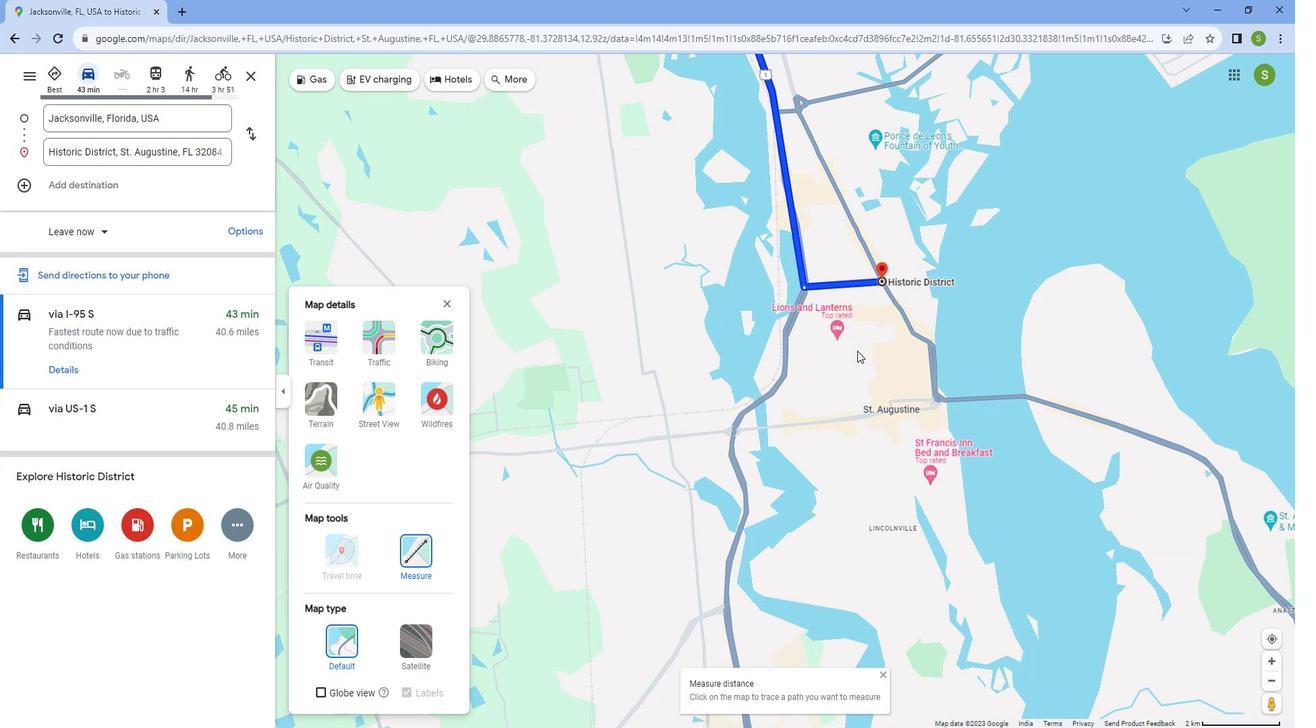 
Action: Mouse scrolled (867, 348) with delta (0, 0)
Screenshot: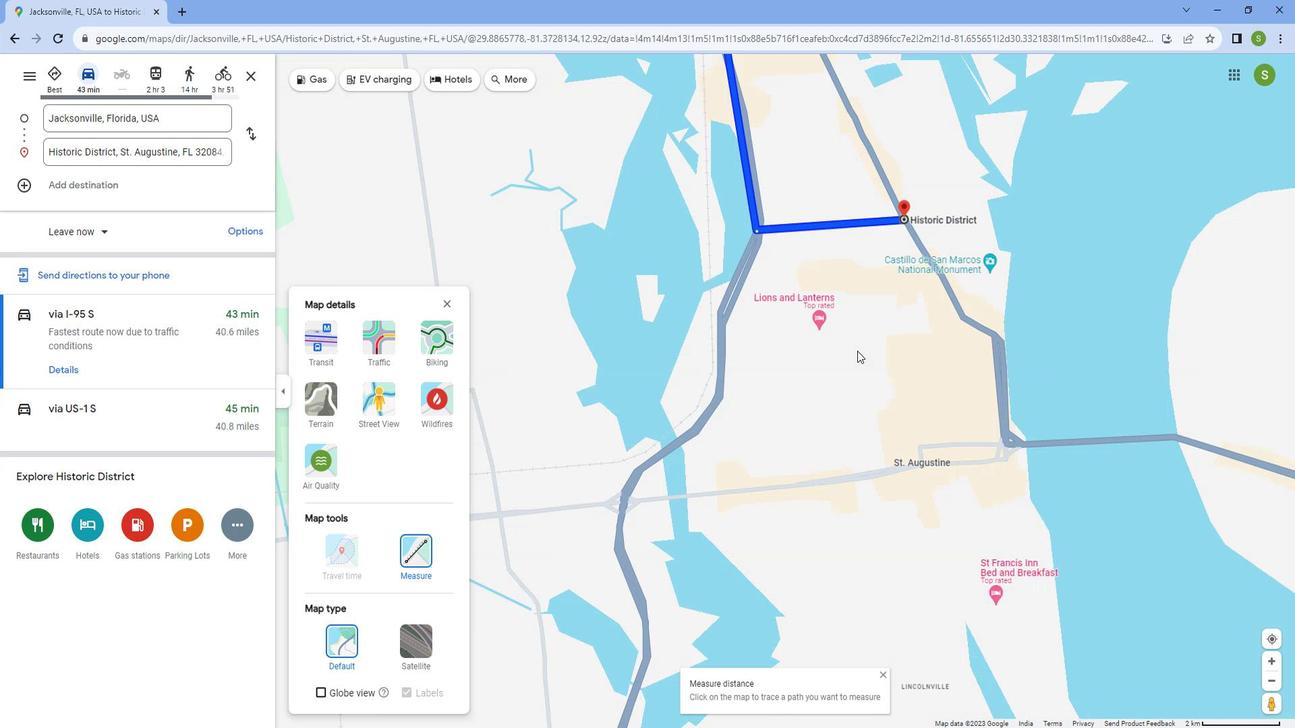 
Action: Mouse scrolled (867, 348) with delta (0, 0)
Screenshot: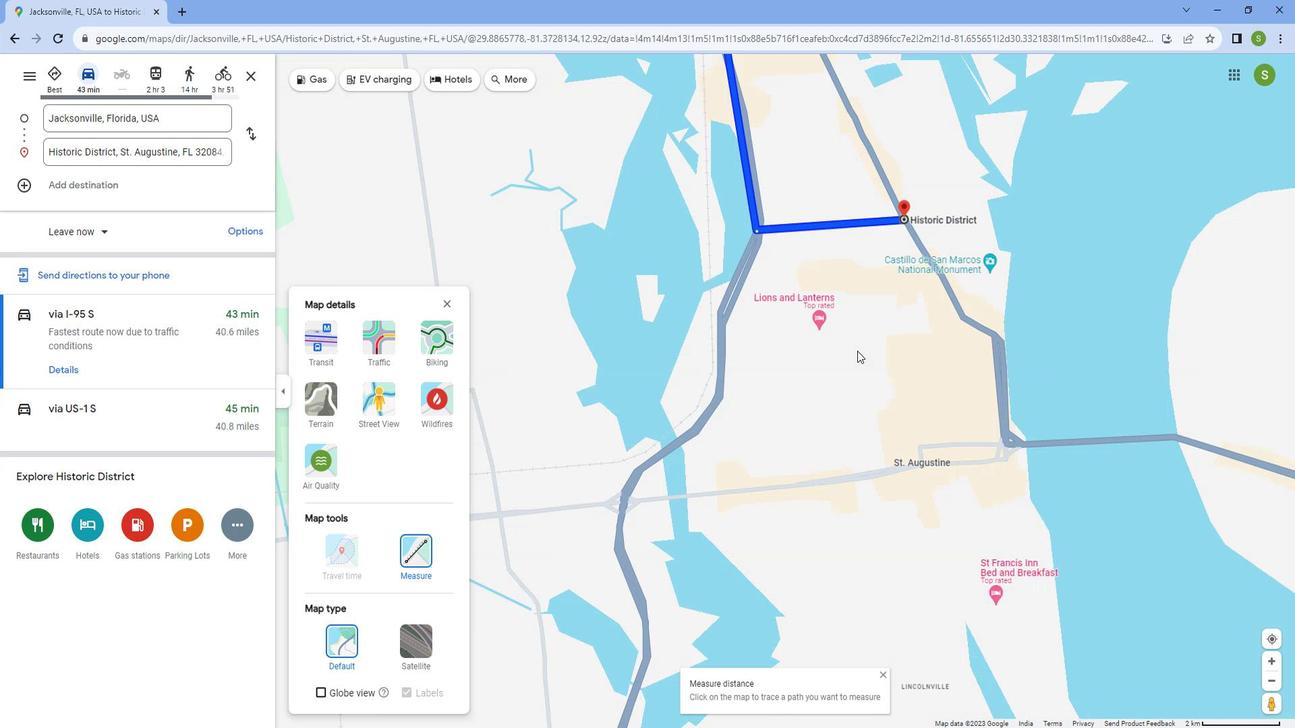 
Action: Mouse scrolled (867, 348) with delta (0, 0)
Screenshot: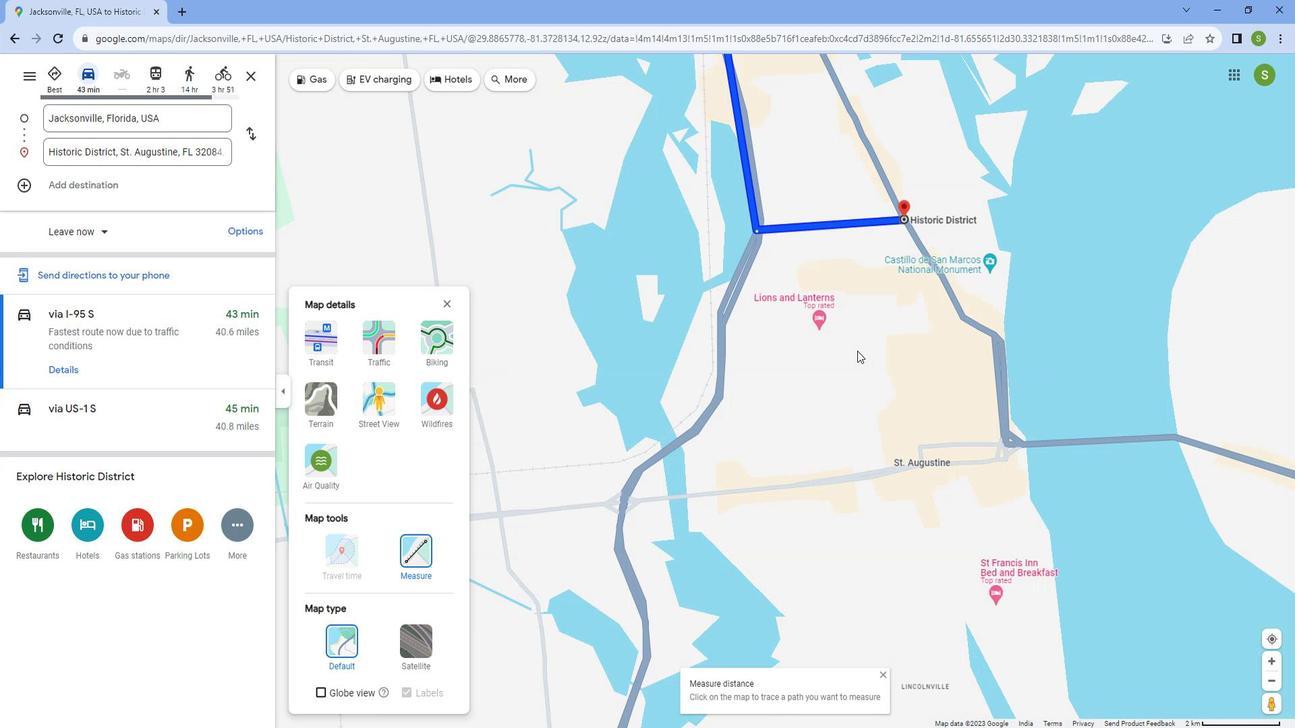 
Action: Mouse scrolled (867, 348) with delta (0, 0)
Screenshot: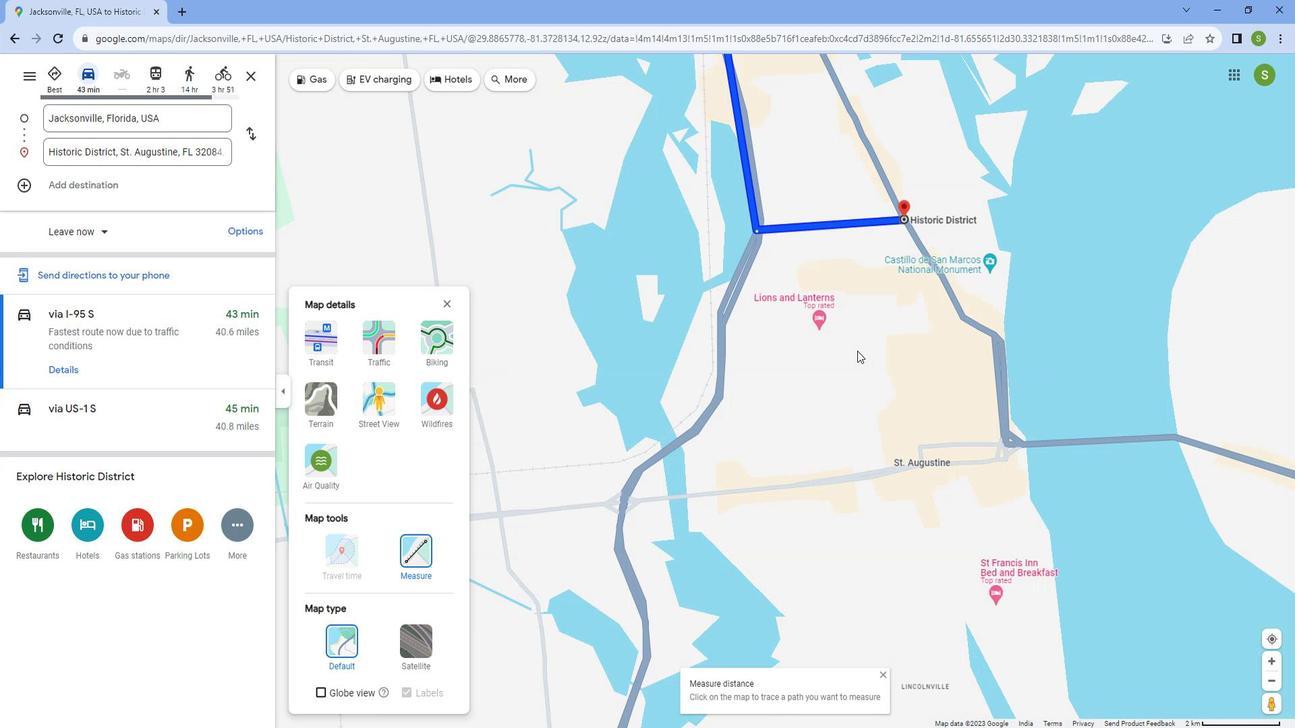 
Action: Mouse scrolled (867, 348) with delta (0, 0)
Screenshot: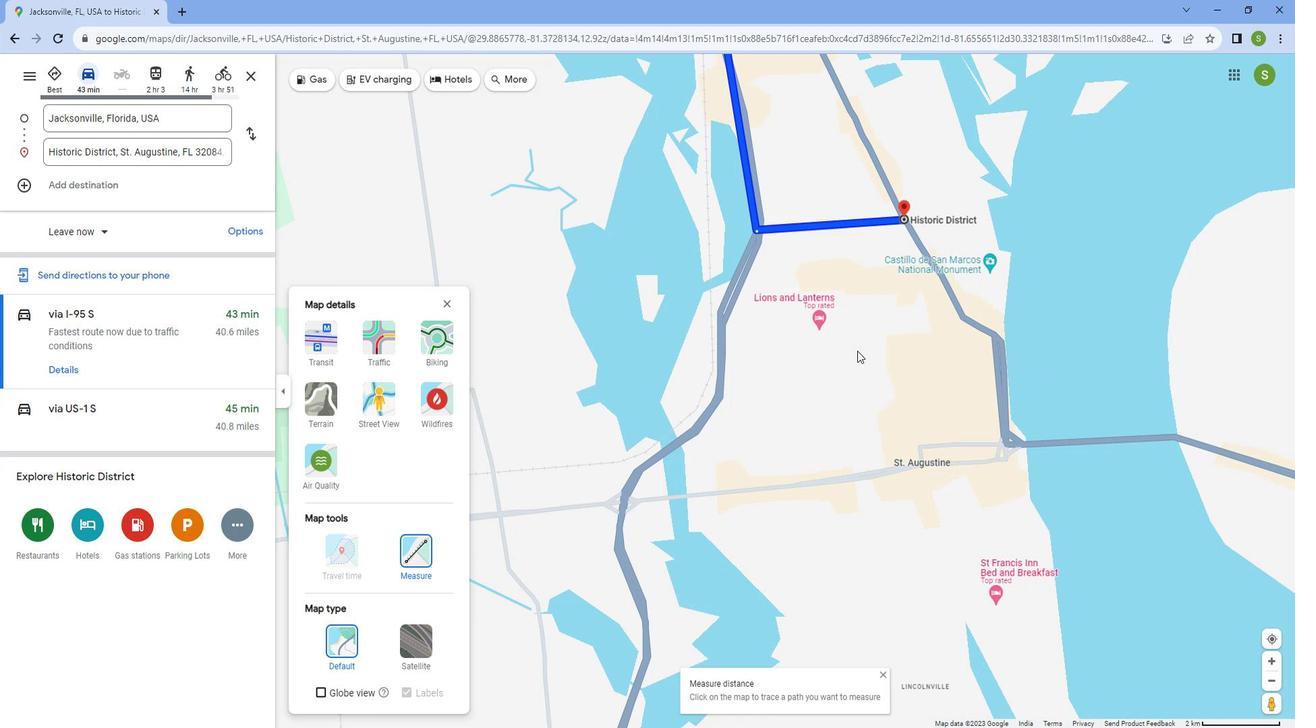 
Action: Mouse scrolled (867, 348) with delta (0, 0)
Screenshot: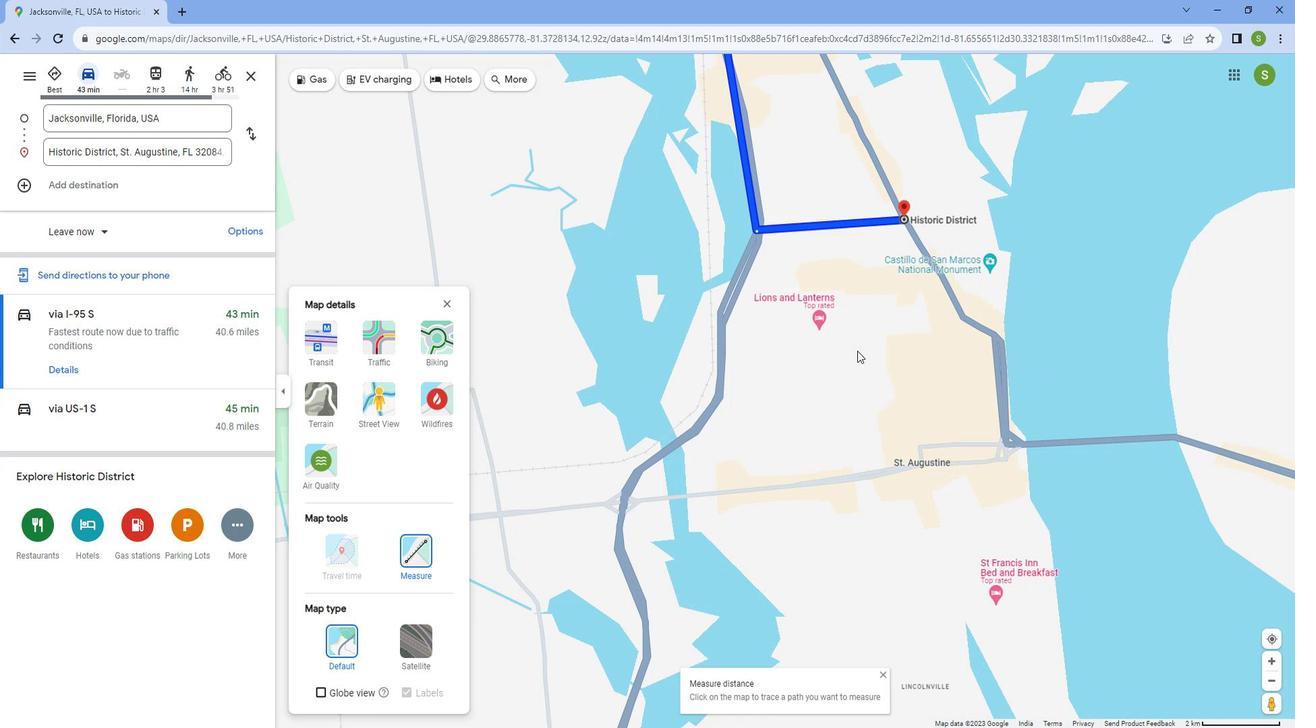
Action: Mouse scrolled (867, 348) with delta (0, 0)
Screenshot: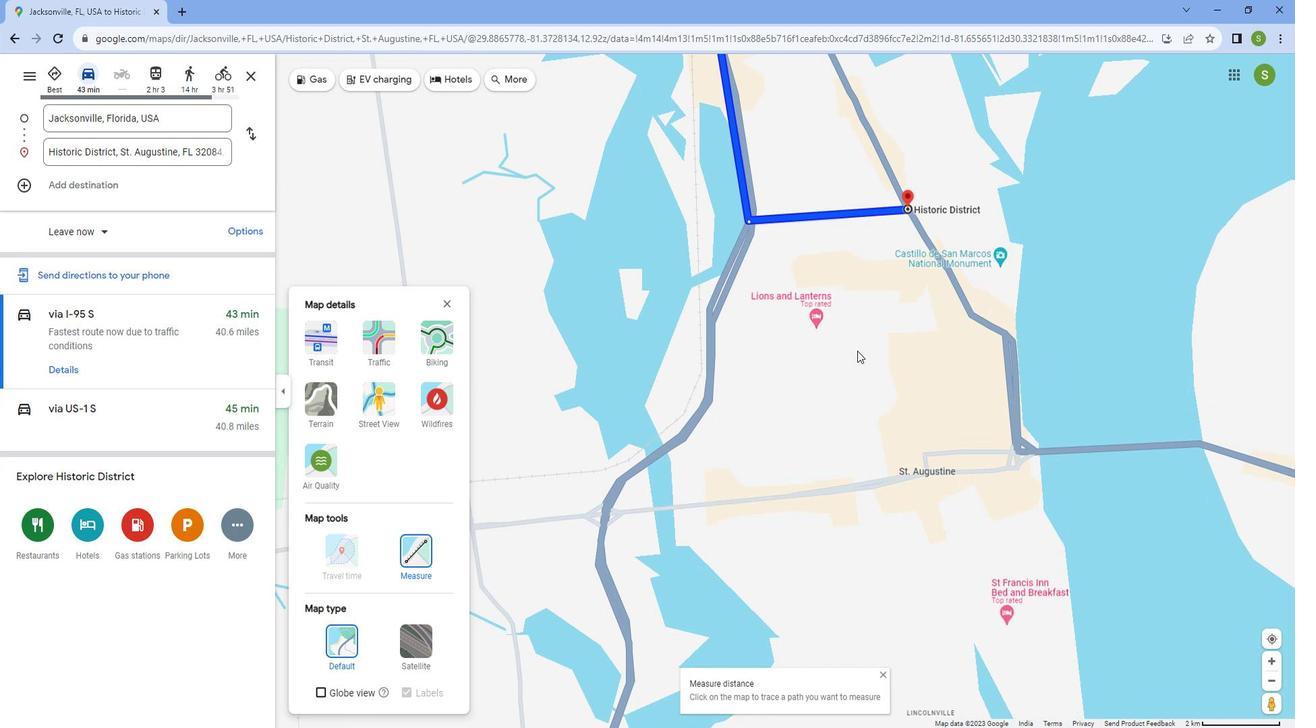 
Action: Mouse moved to (961, 176)
Screenshot: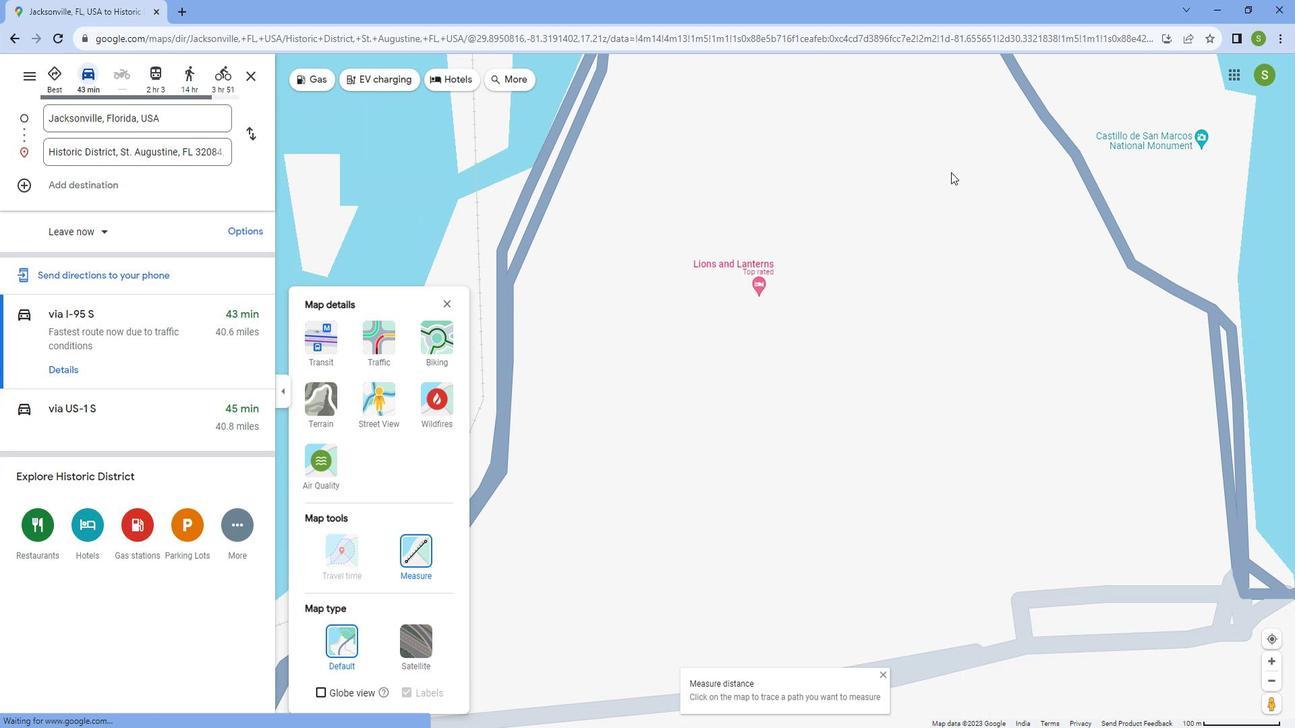 
Action: Mouse pressed left at (961, 176)
Screenshot: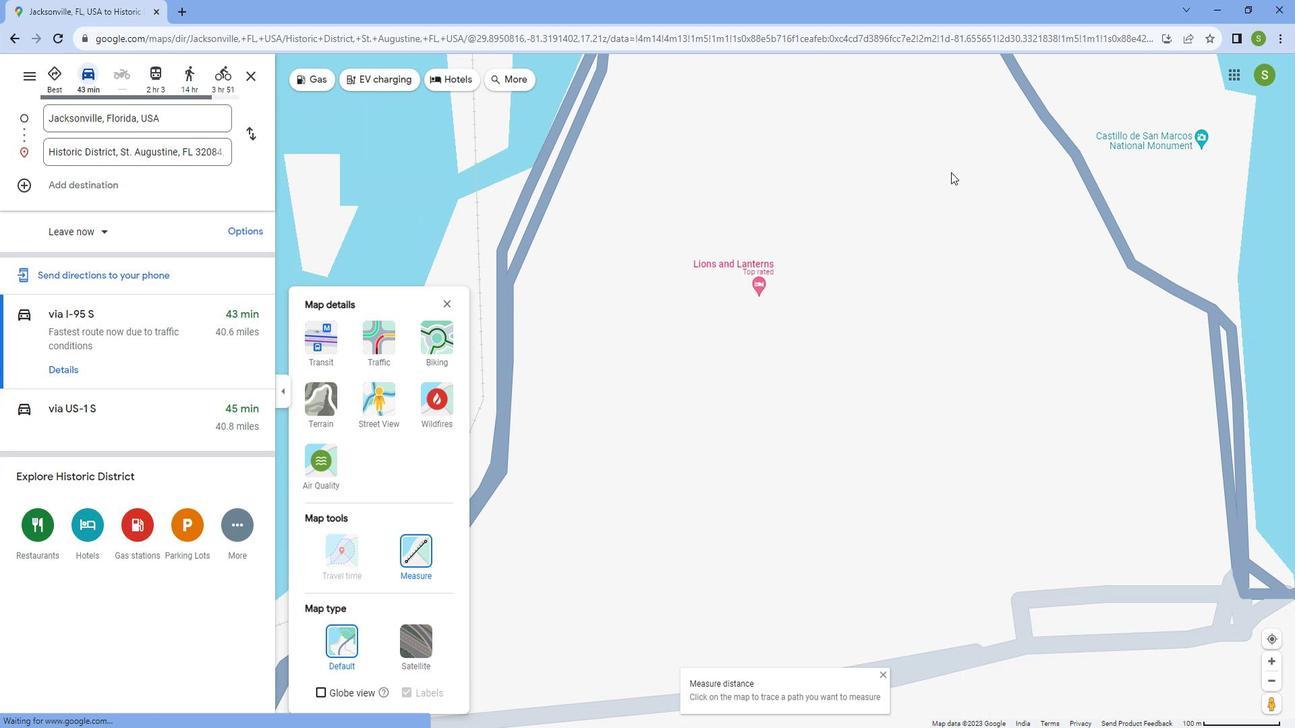 
Action: Mouse moved to (891, 340)
Screenshot: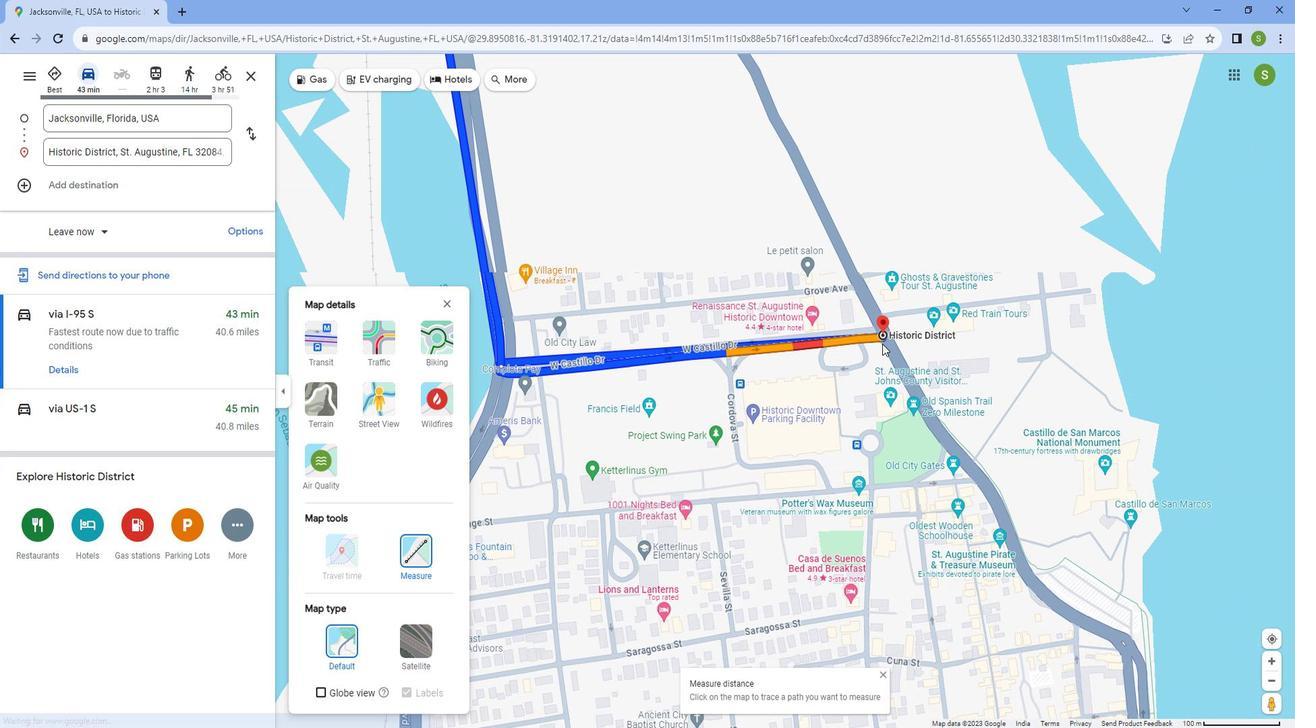 
Action: Mouse scrolled (891, 340) with delta (0, 0)
Screenshot: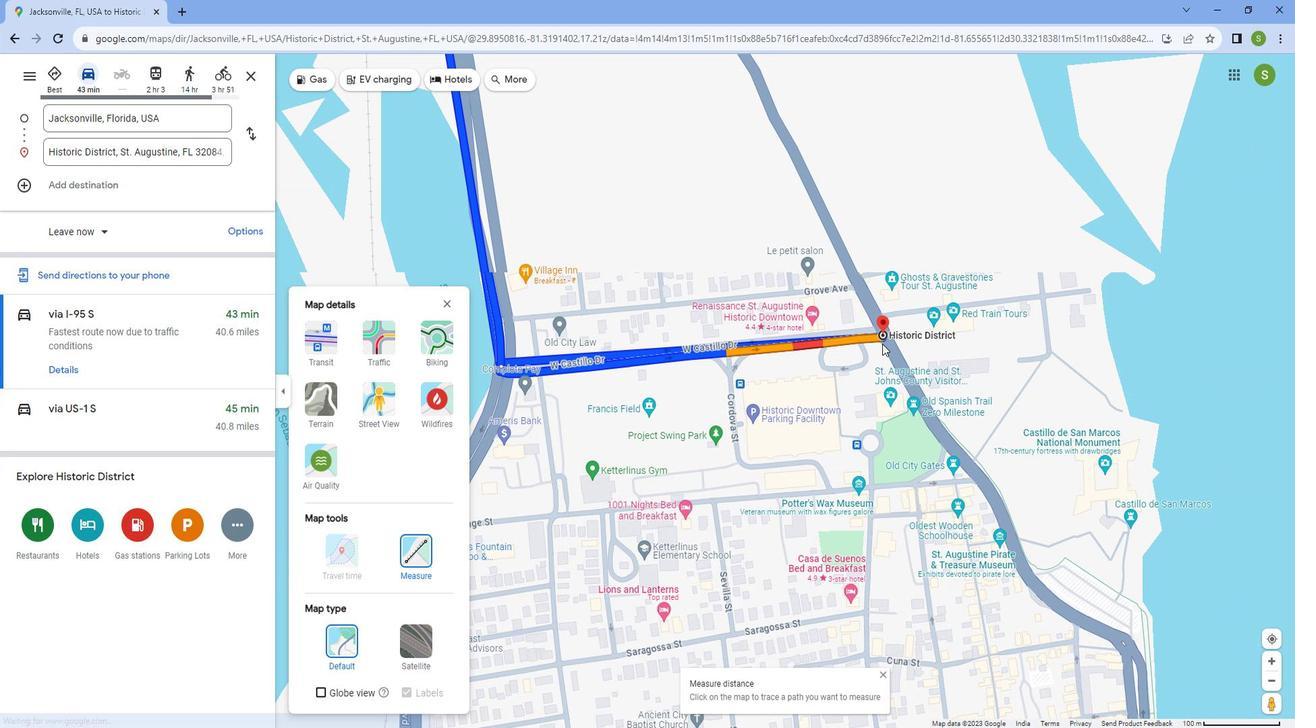 
Action: Mouse scrolled (891, 340) with delta (0, 0)
Screenshot: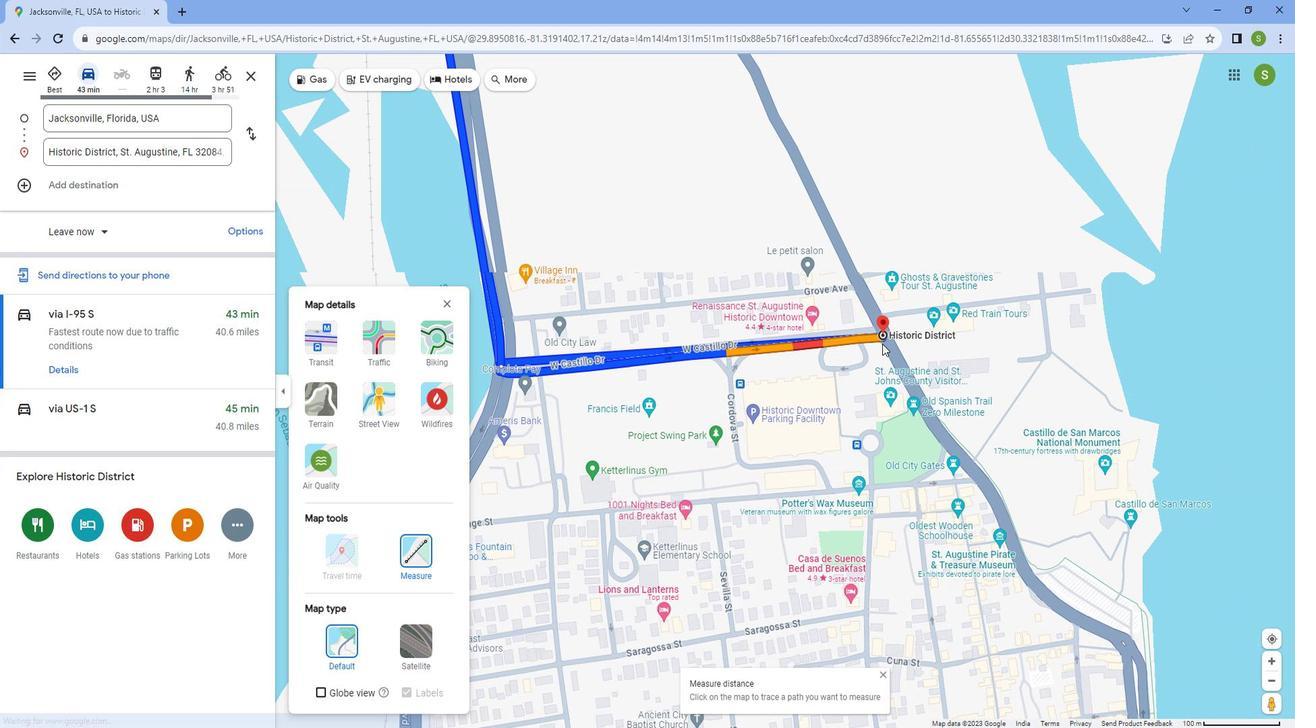 
Action: Mouse scrolled (891, 340) with delta (0, 0)
Screenshot: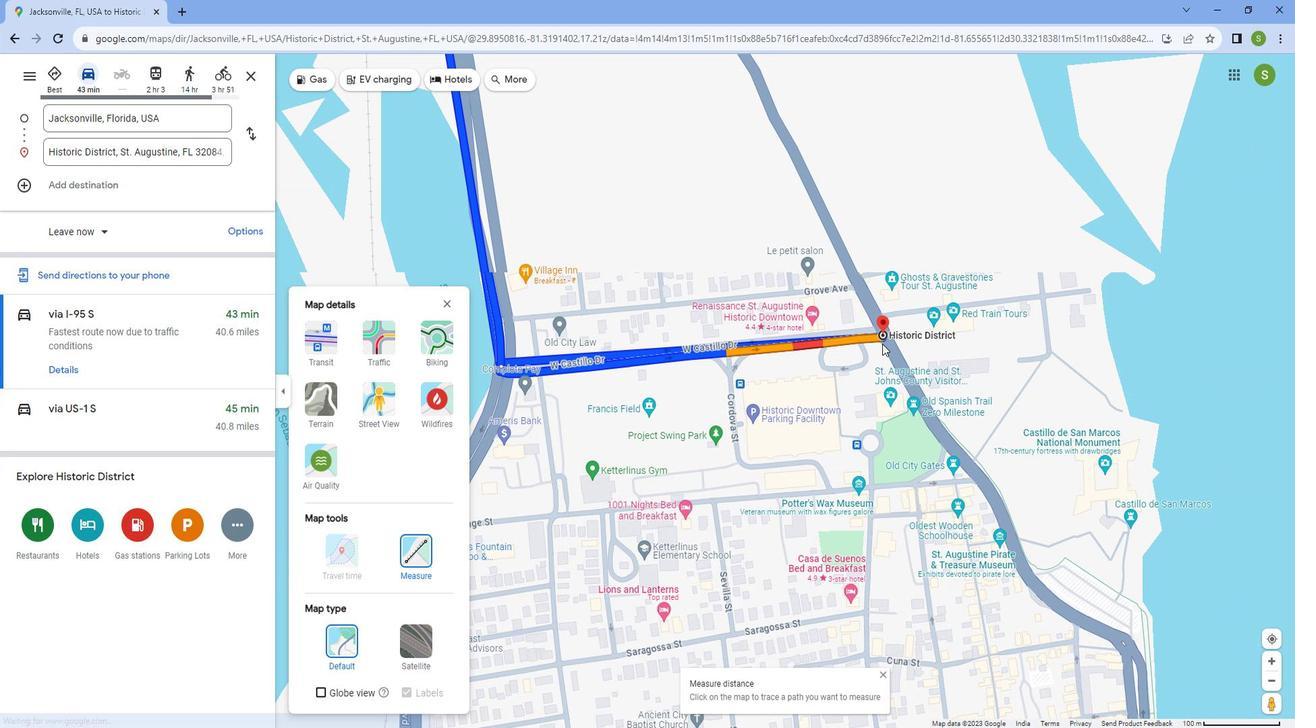 
Action: Mouse scrolled (891, 340) with delta (0, 0)
Screenshot: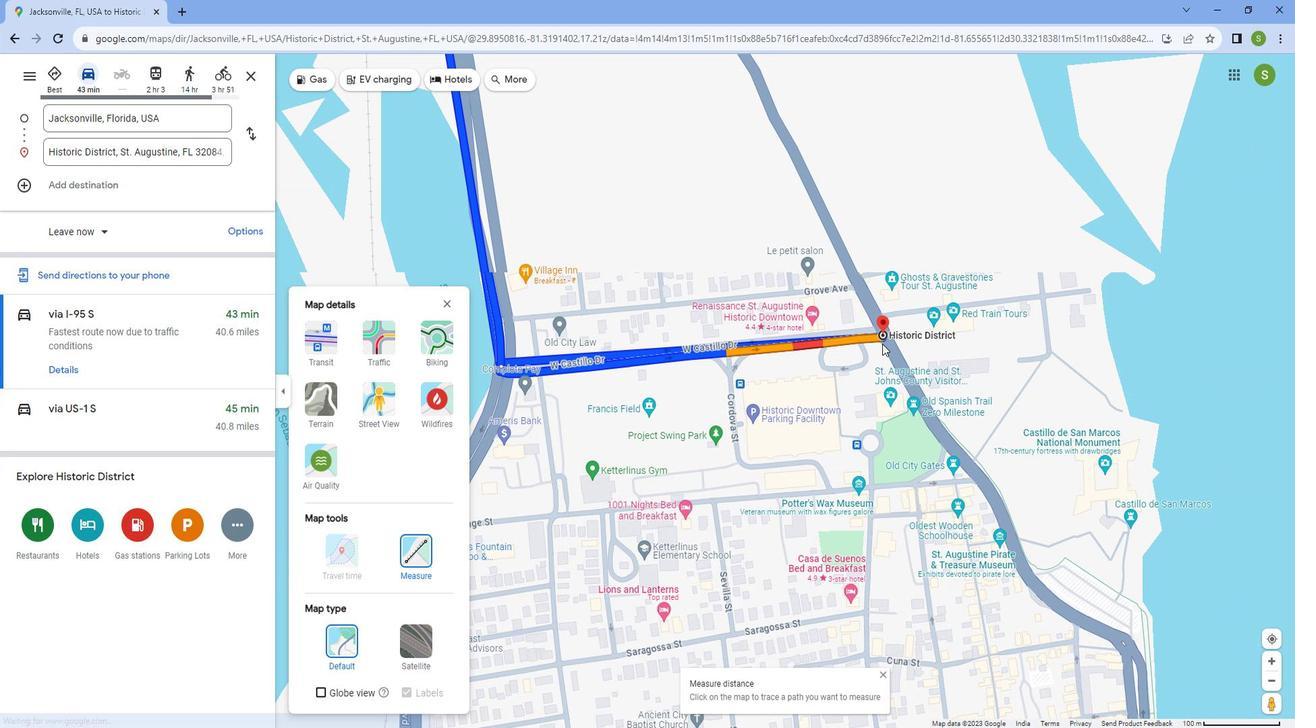 
Action: Mouse scrolled (891, 340) with delta (0, 0)
Screenshot: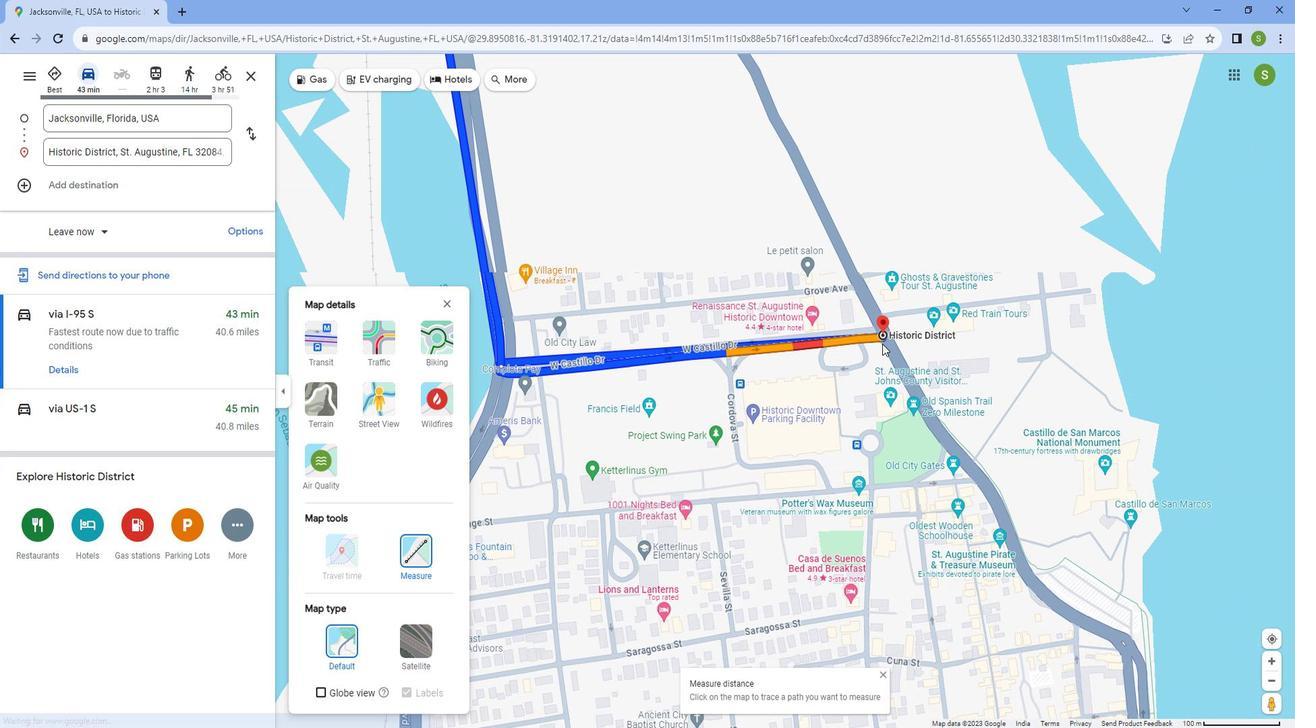
Action: Mouse scrolled (891, 340) with delta (0, 0)
Screenshot: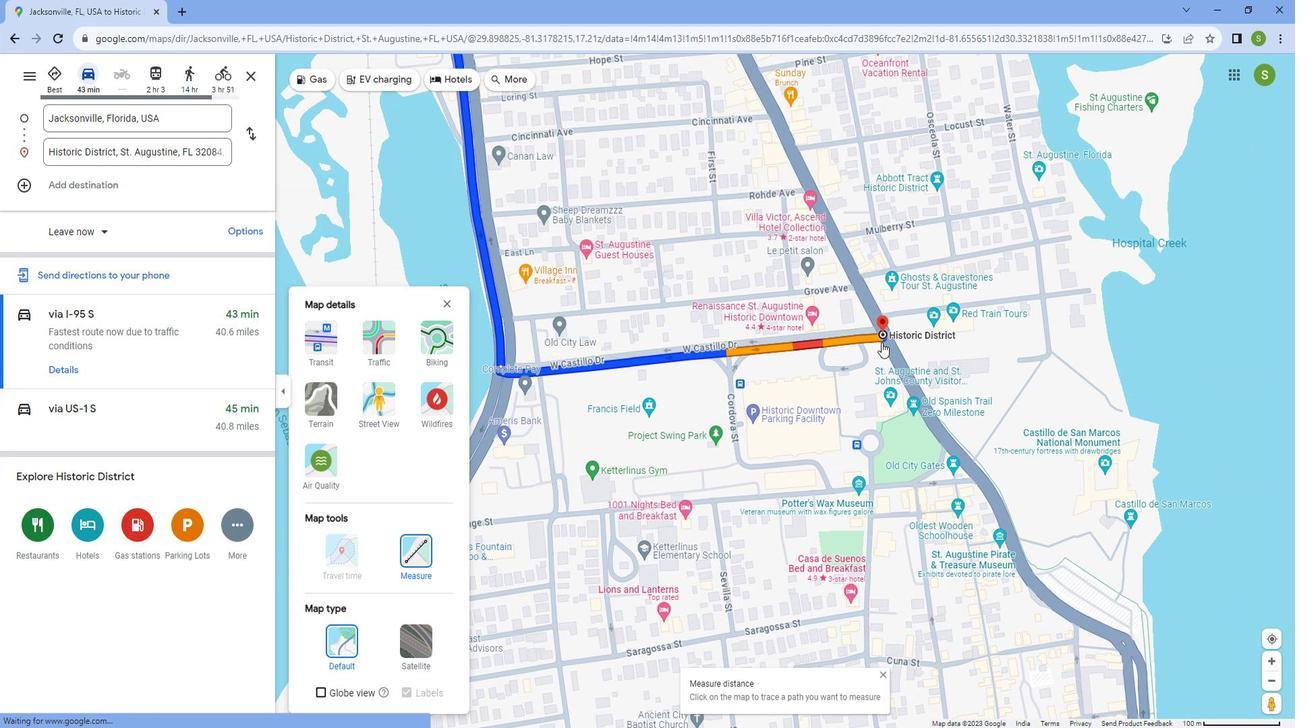 
Action: Mouse moved to (891, 337)
Screenshot: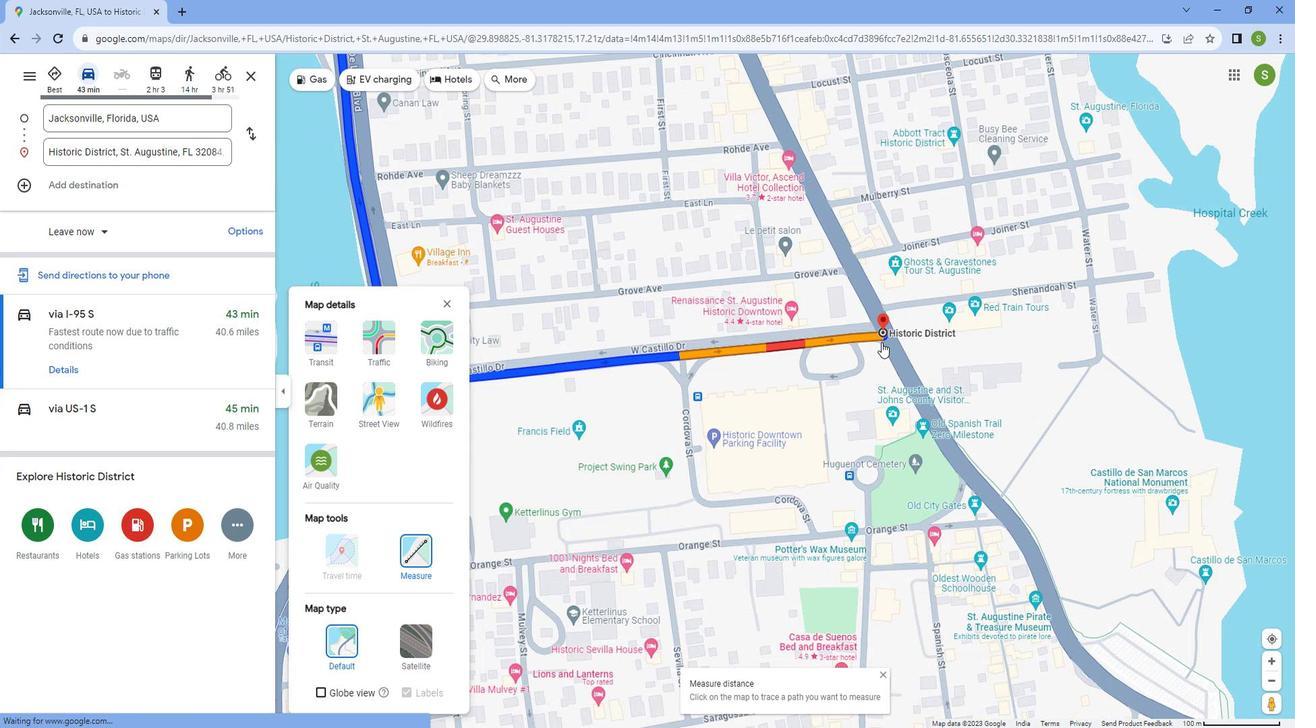 
Action: Mouse scrolled (891, 338) with delta (0, 0)
Screenshot: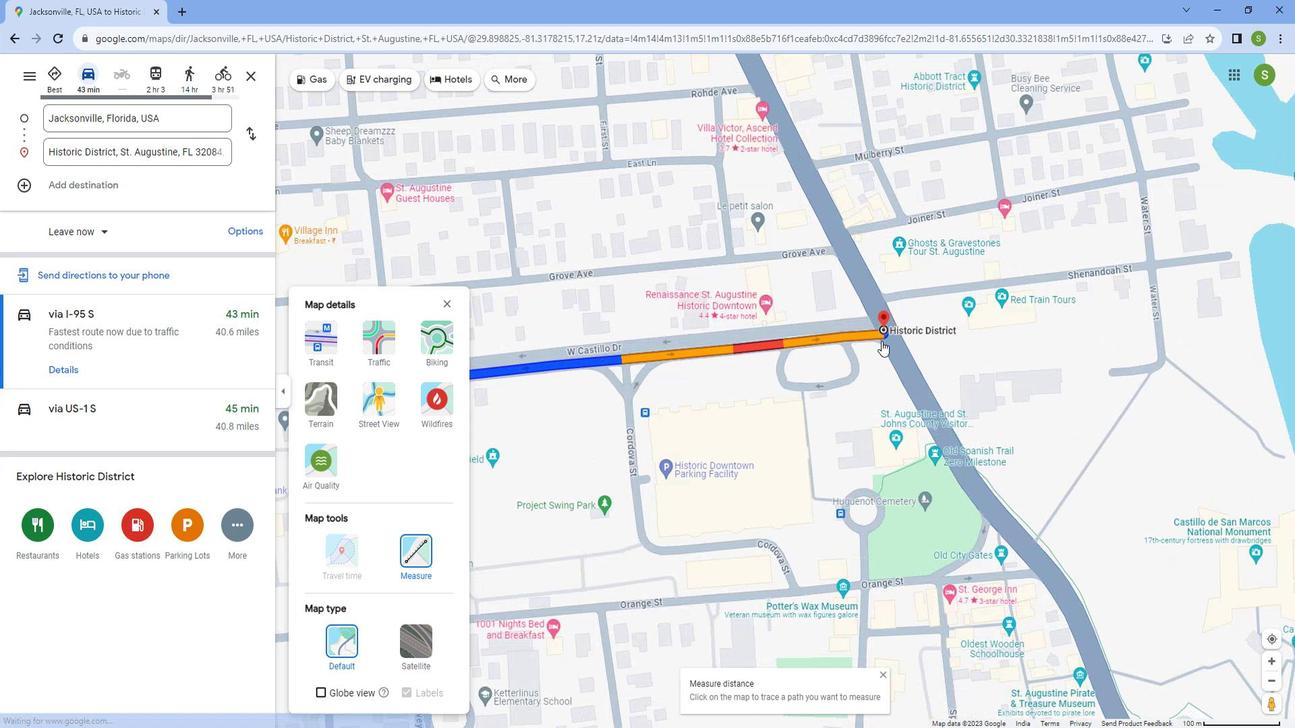 
Action: Mouse scrolled (891, 338) with delta (0, 0)
Screenshot: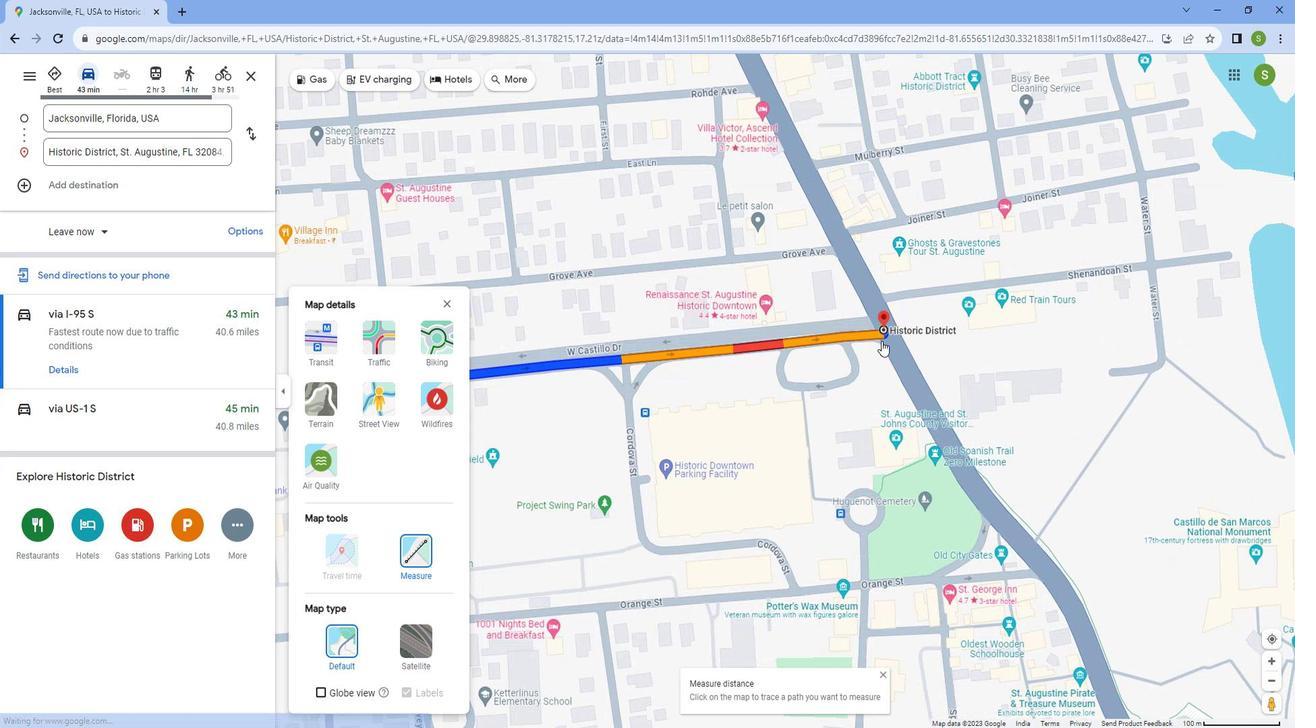 
Action: Mouse scrolled (891, 338) with delta (0, 0)
Screenshot: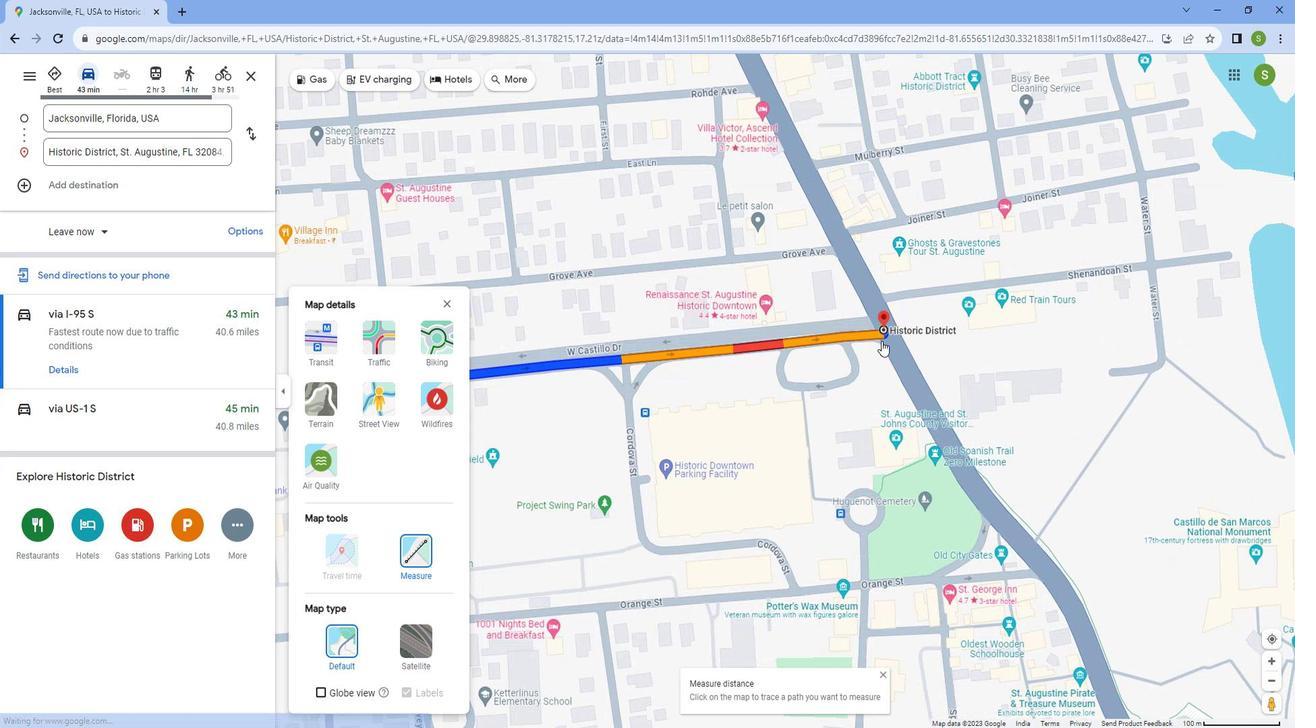 
Action: Mouse scrolled (891, 338) with delta (0, 0)
Screenshot: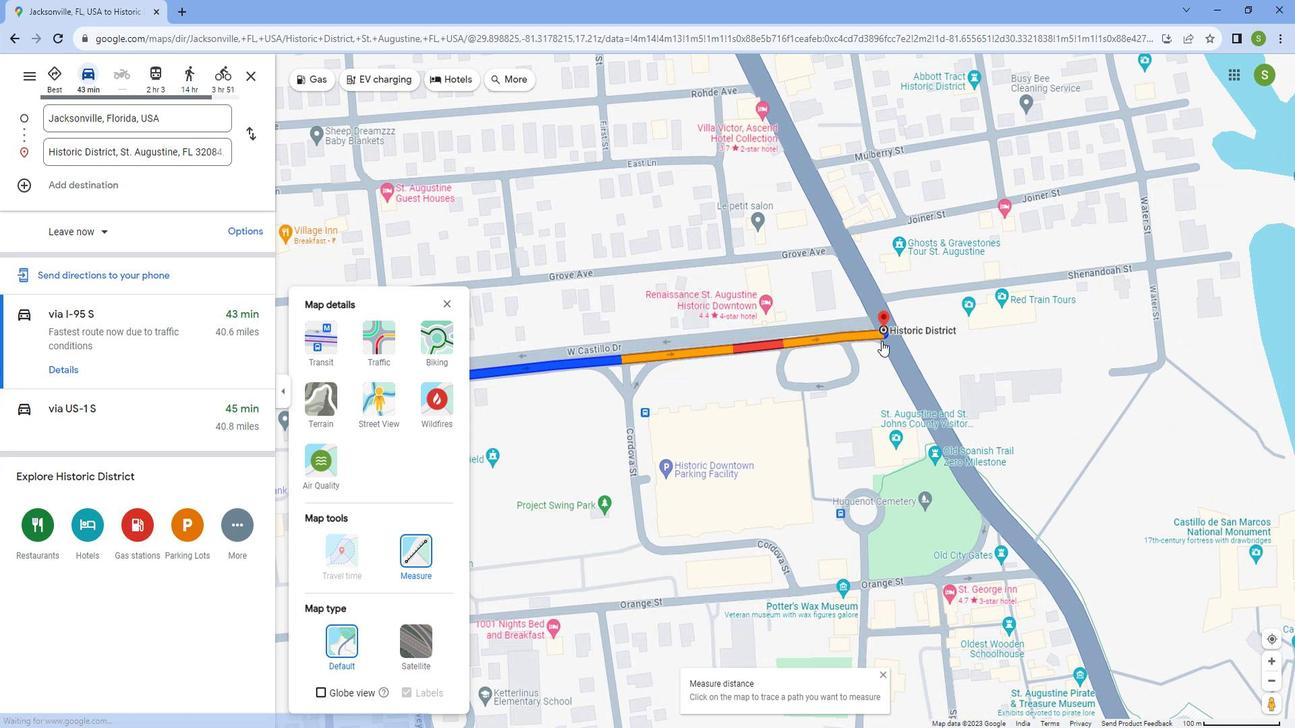 
Action: Mouse scrolled (891, 338) with delta (0, 0)
Screenshot: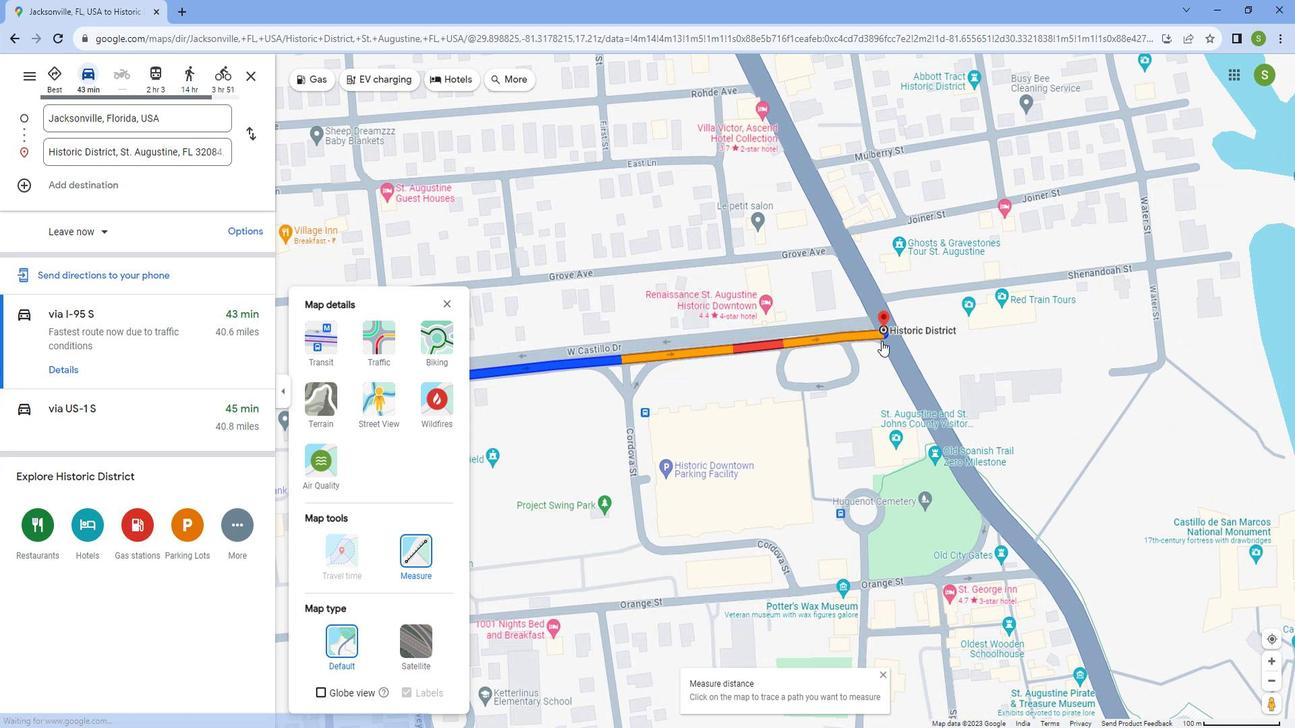 
Action: Mouse scrolled (891, 338) with delta (0, 0)
Screenshot: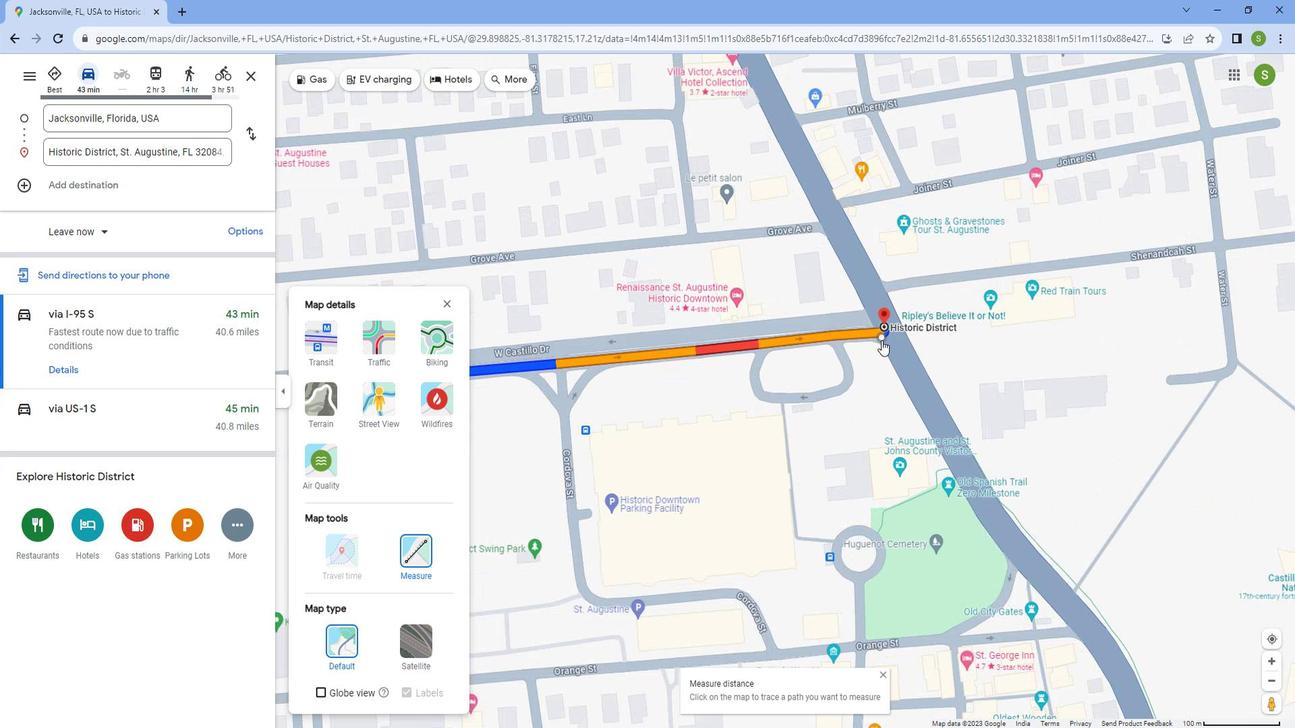 
Action: Mouse moved to (891, 337)
Screenshot: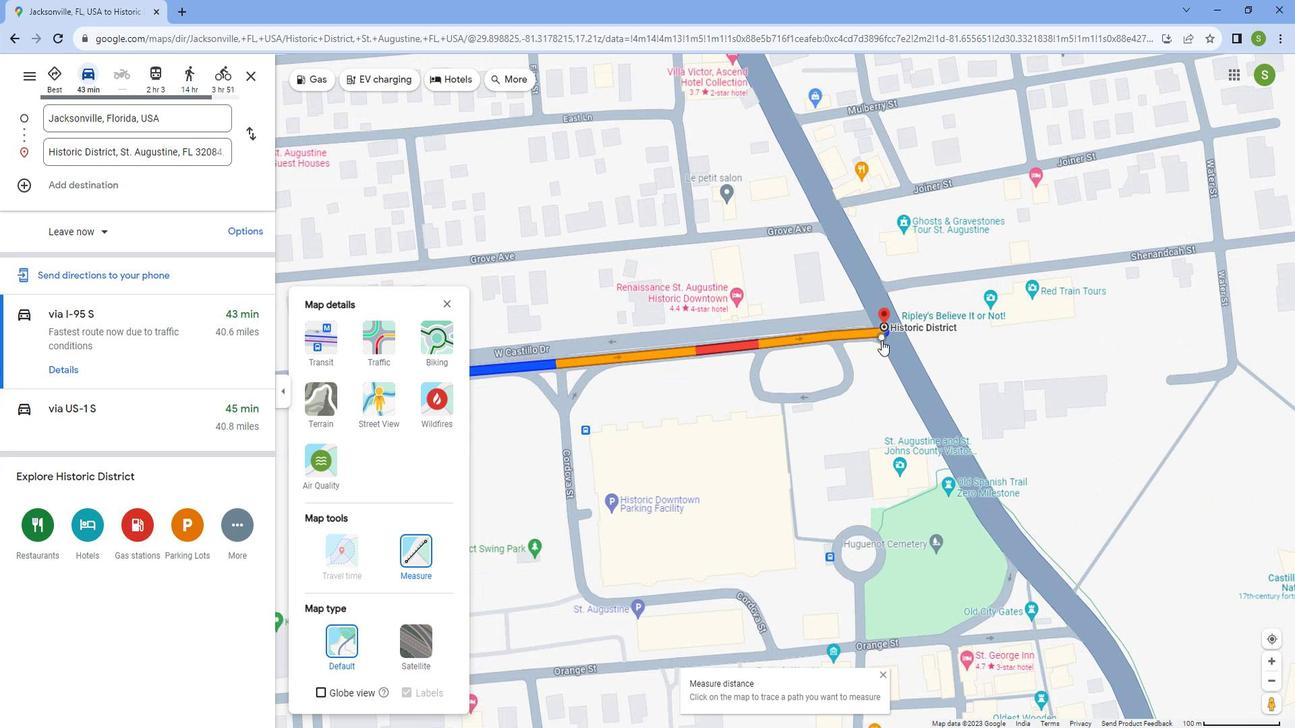
Action: Mouse scrolled (891, 337) with delta (0, 0)
Screenshot: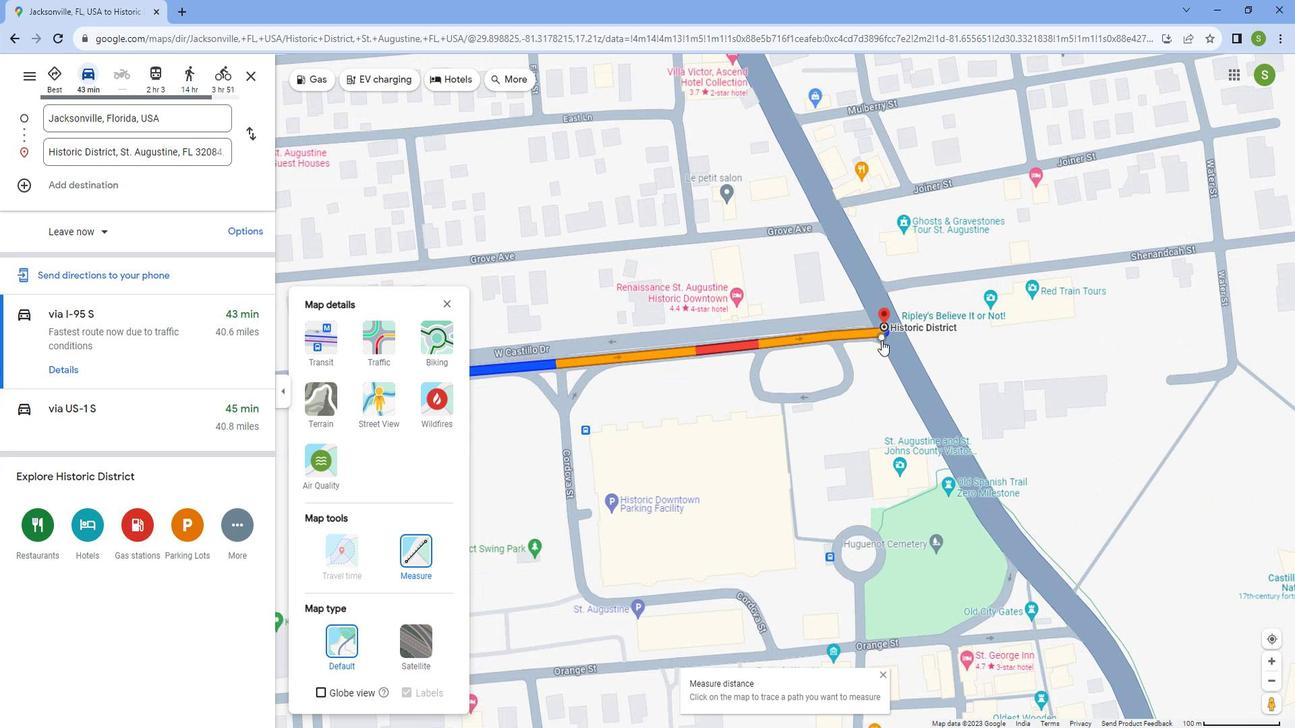 
Action: Mouse moved to (891, 337)
Screenshot: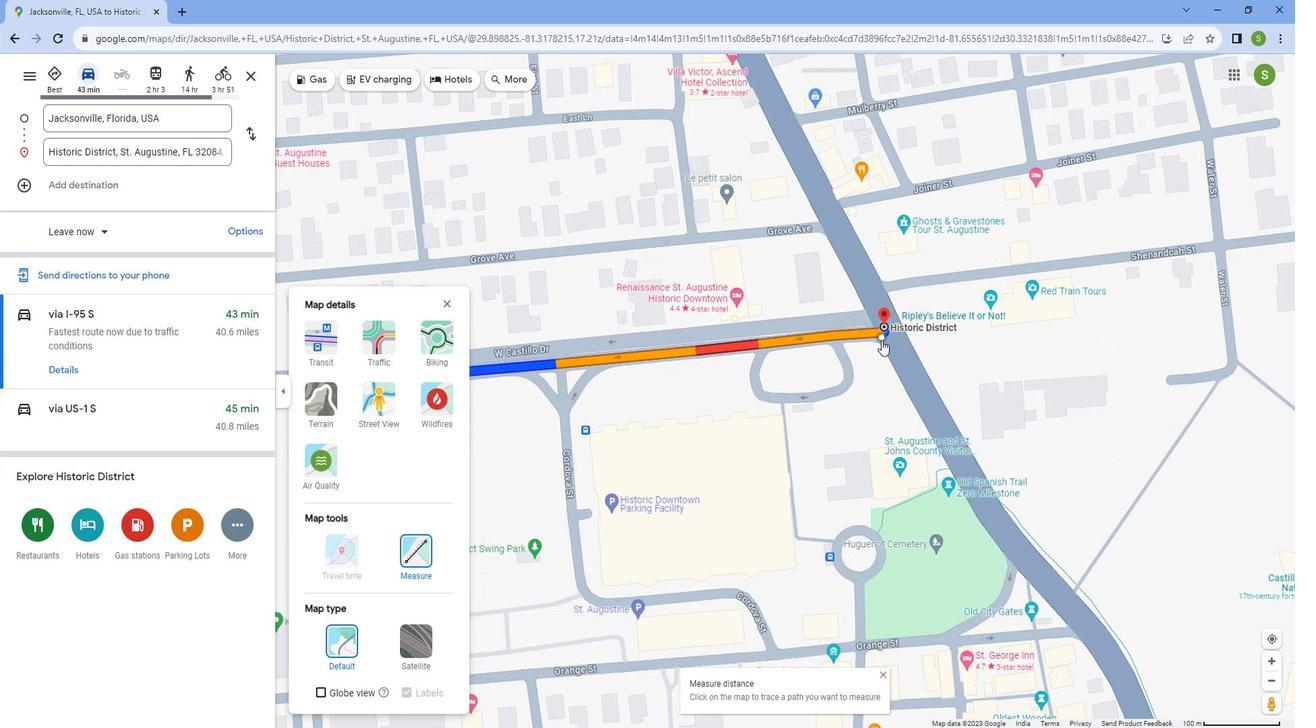 
Action: Mouse scrolled (891, 336) with delta (0, 0)
Screenshot: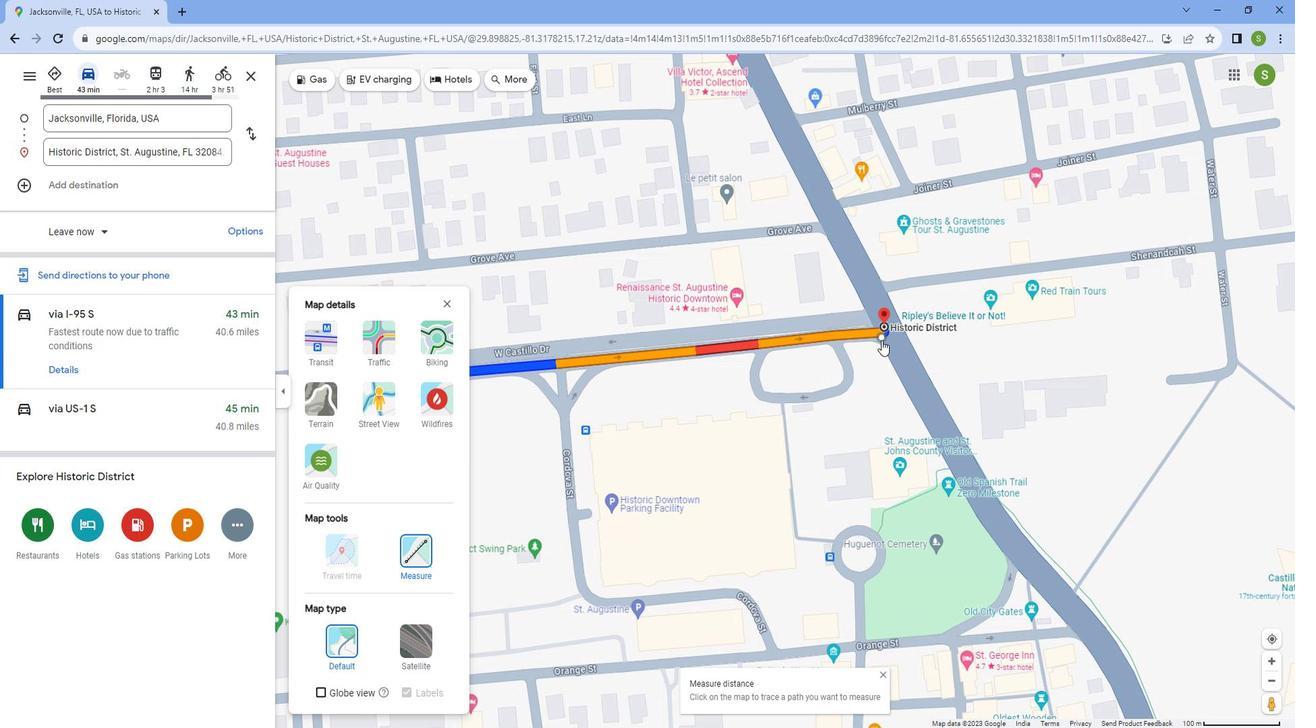 
Action: Mouse moved to (895, 312)
Screenshot: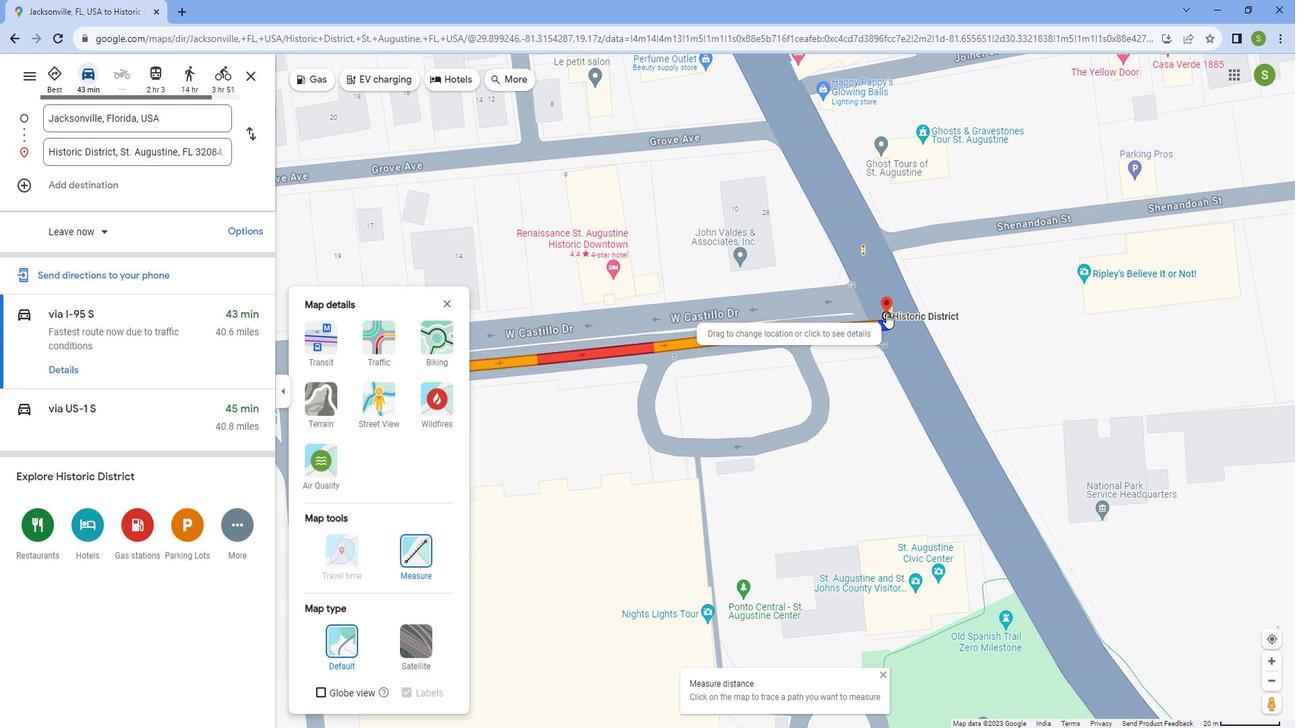 
Action: Mouse pressed left at (895, 312)
Screenshot: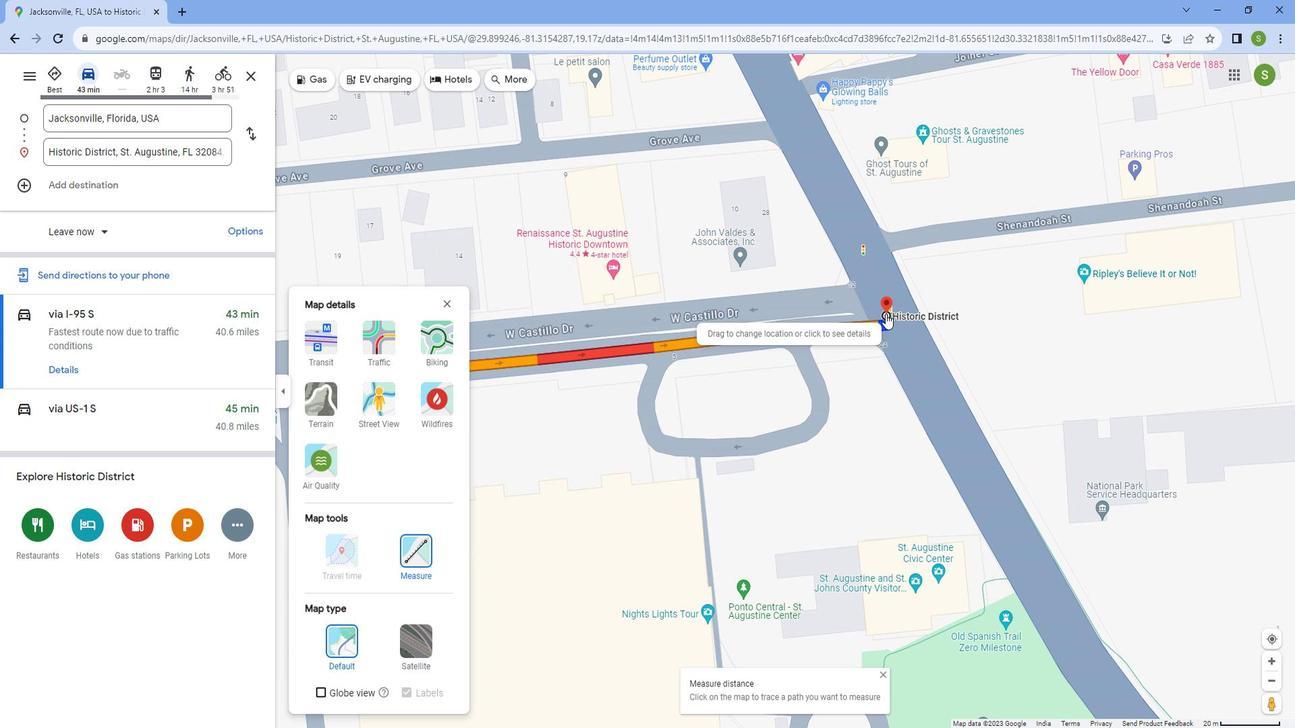 
Action: Mouse moved to (874, 319)
Screenshot: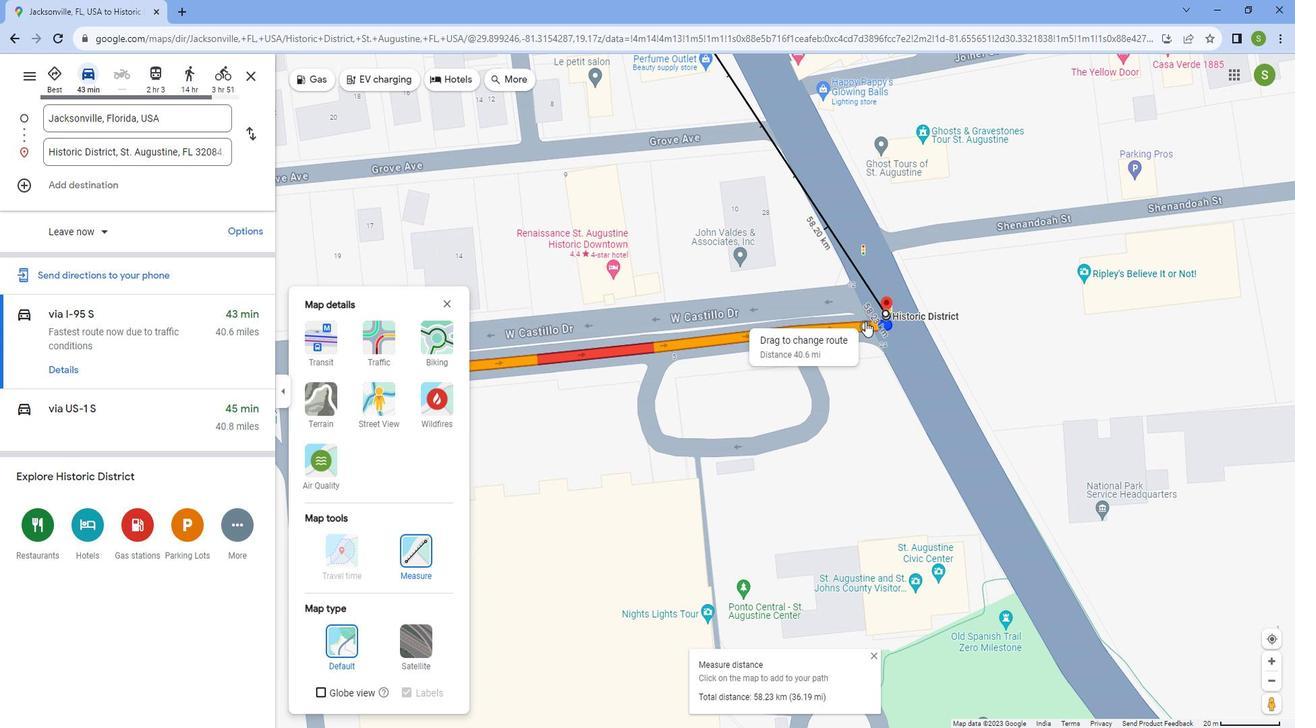 
Action: Mouse scrolled (874, 319) with delta (0, 0)
Screenshot: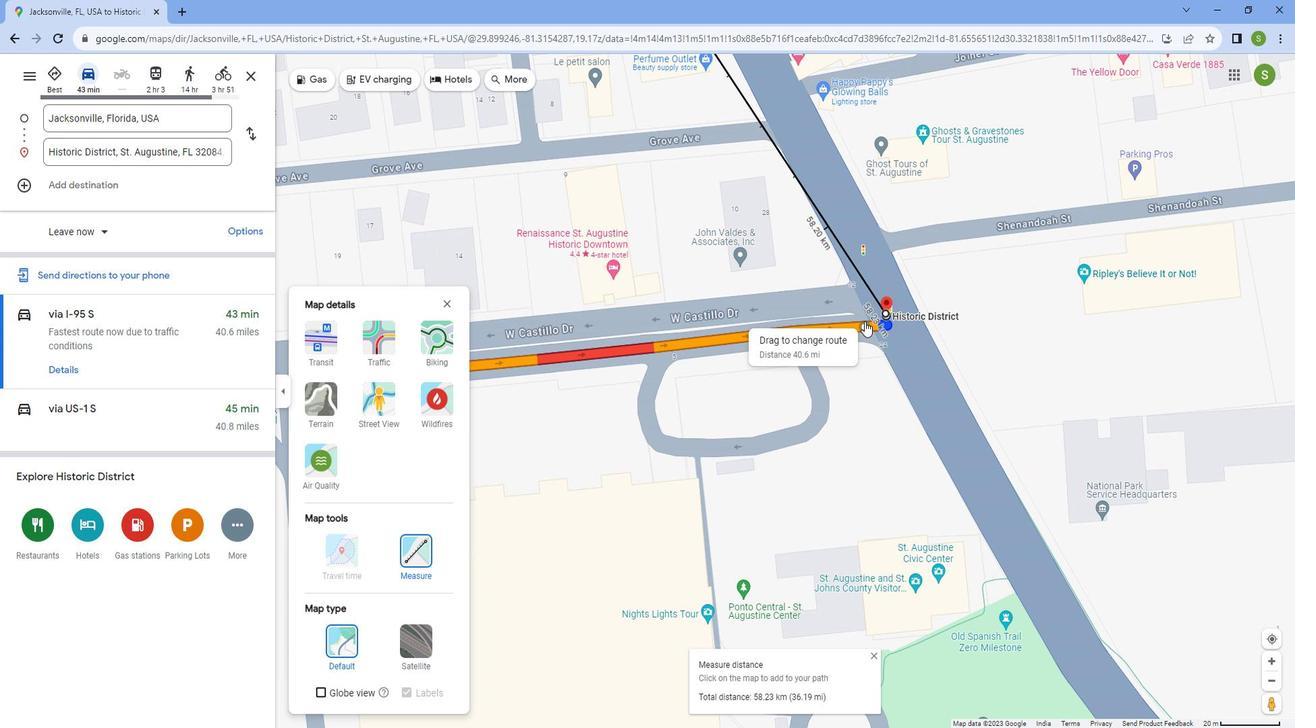 
Action: Mouse scrolled (874, 319) with delta (0, 0)
Screenshot: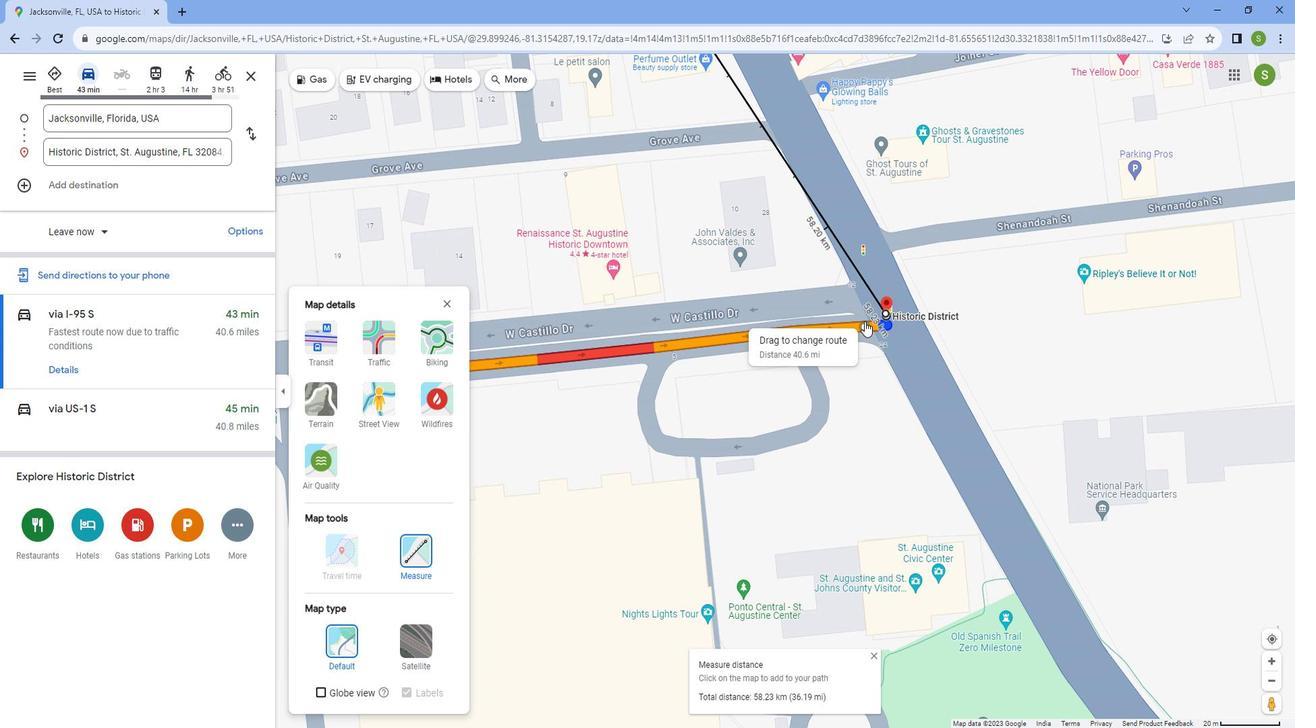 
Action: Mouse scrolled (874, 319) with delta (0, 0)
Screenshot: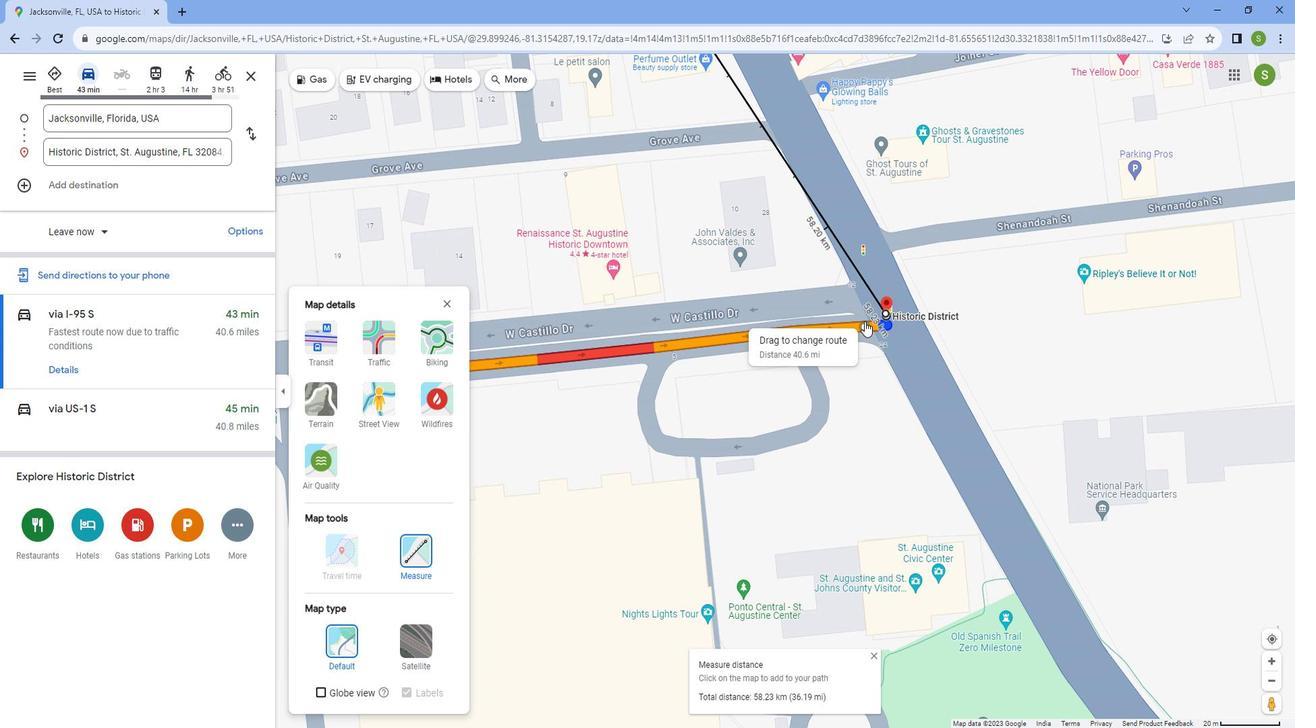
Action: Mouse scrolled (874, 319) with delta (0, 0)
Screenshot: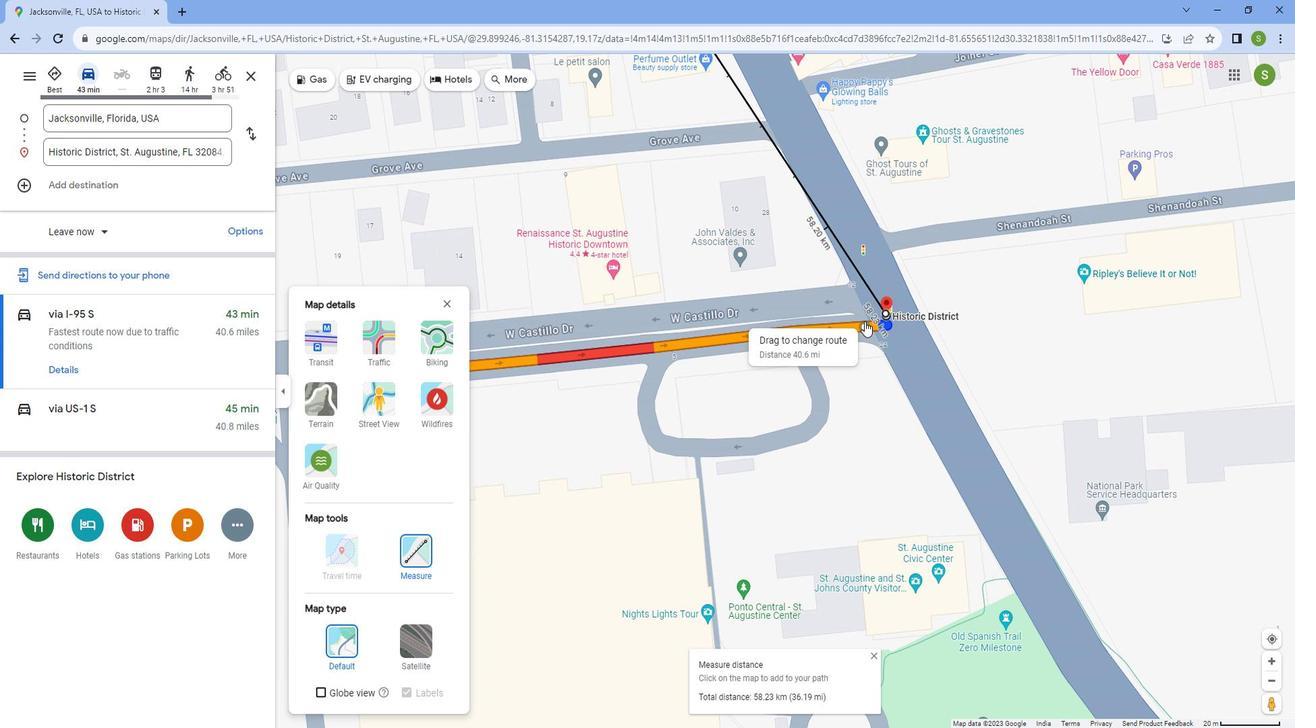 
Action: Mouse scrolled (874, 319) with delta (0, 0)
Screenshot: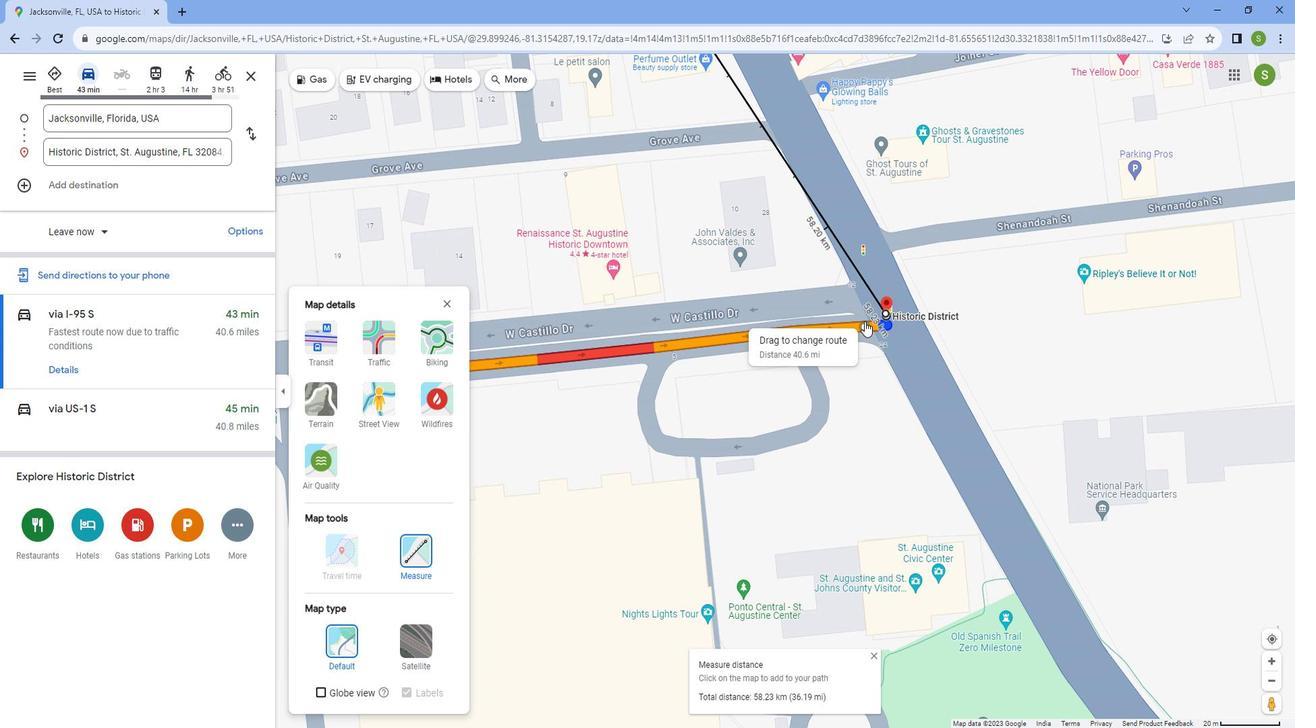 
Action: Mouse scrolled (874, 319) with delta (0, 0)
Screenshot: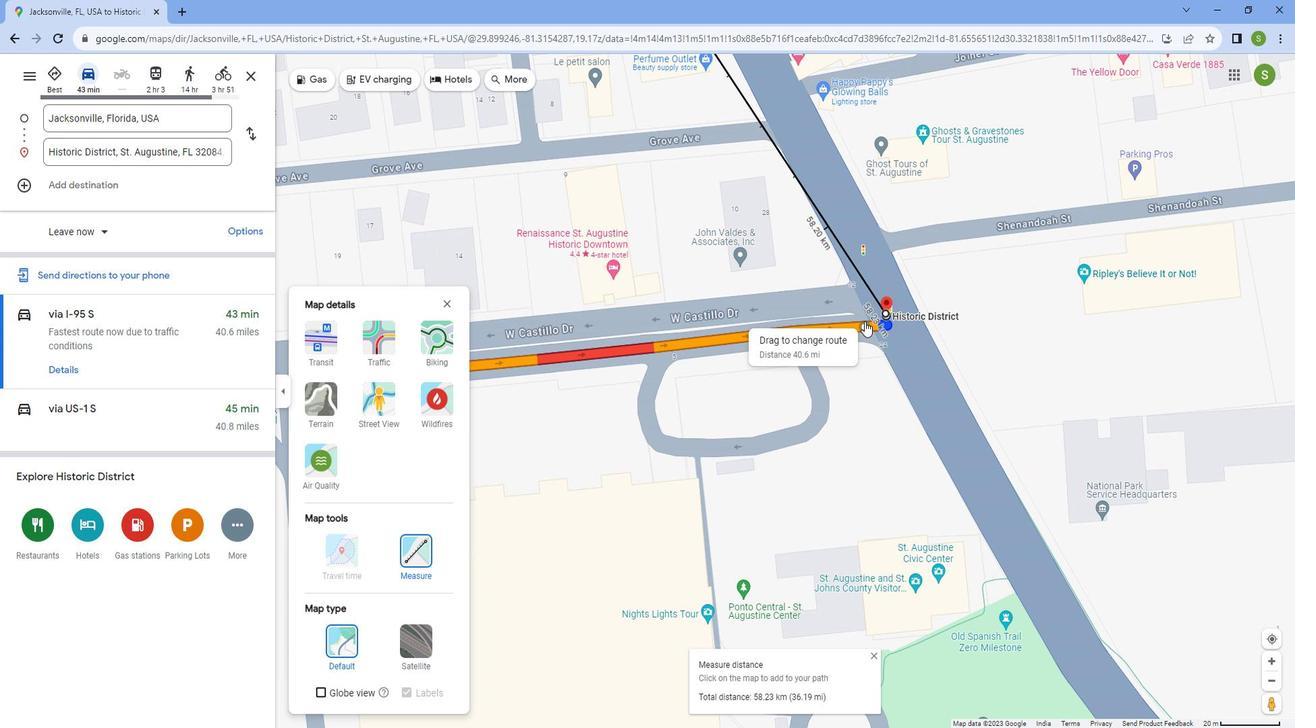 
Action: Mouse scrolled (874, 319) with delta (0, 0)
Screenshot: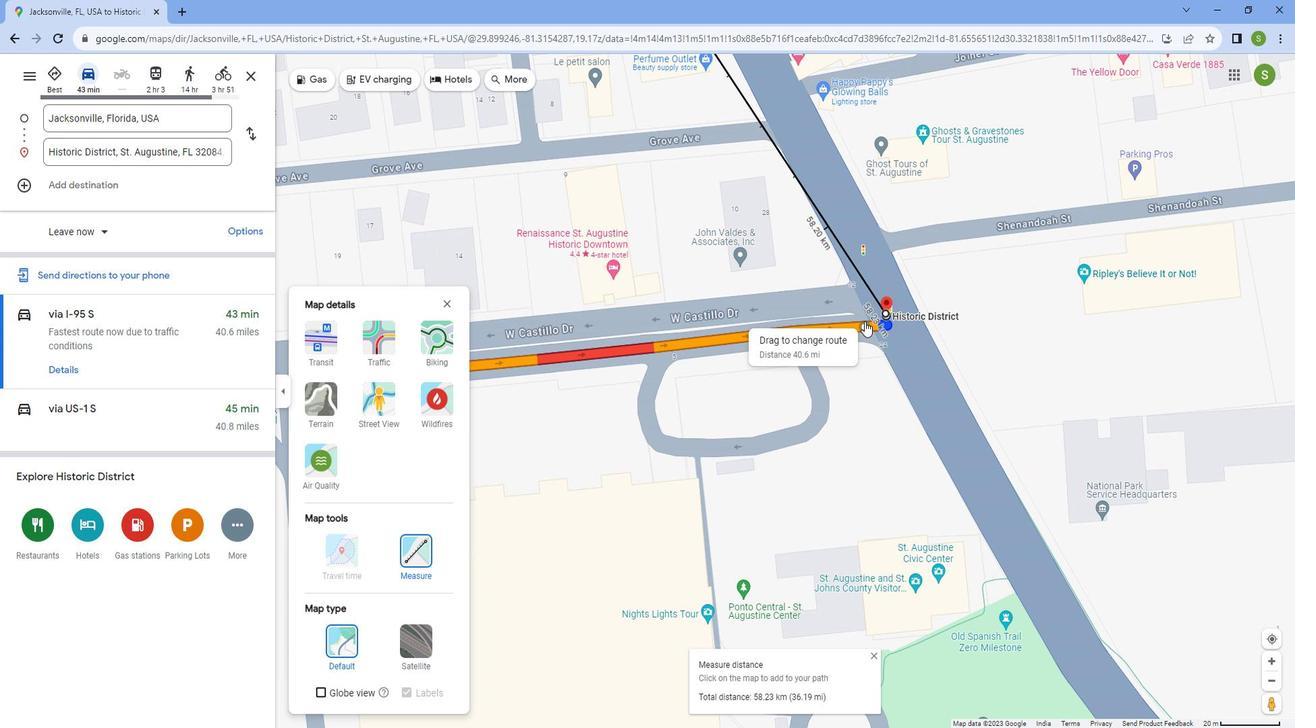 
Action: Mouse scrolled (874, 319) with delta (0, 0)
Screenshot: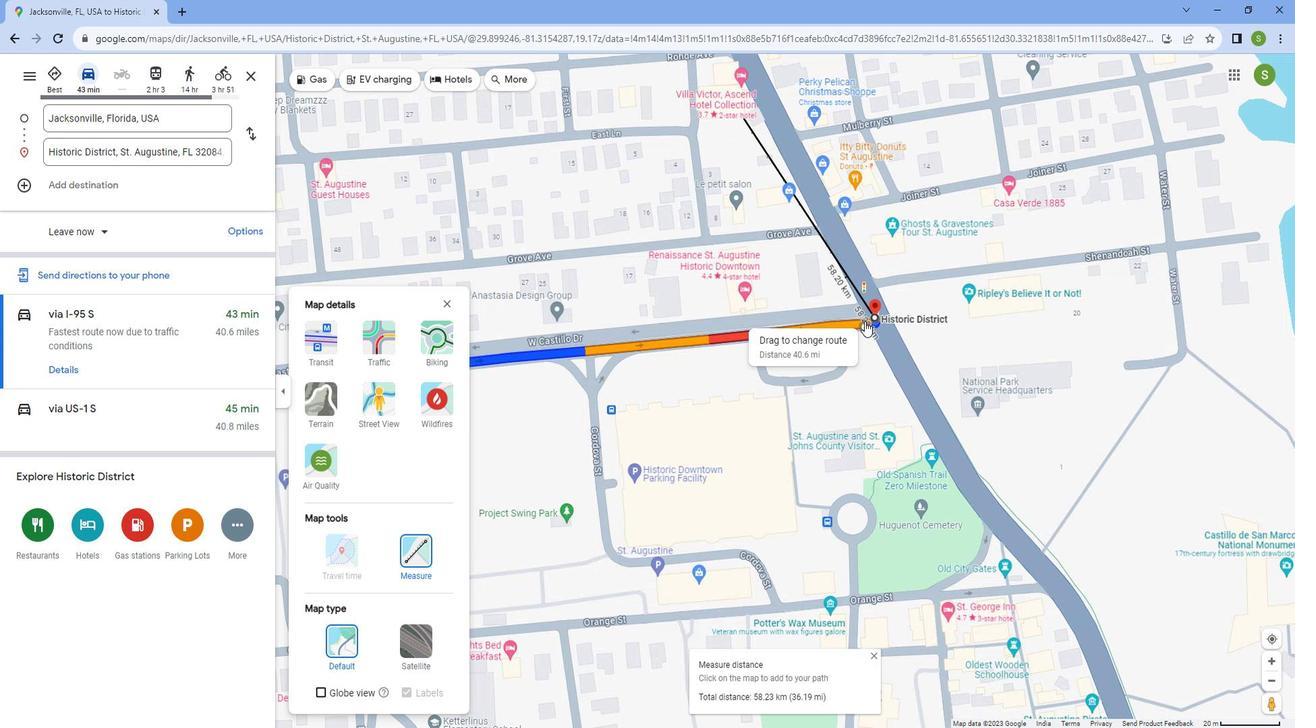 
Action: Mouse scrolled (874, 319) with delta (0, 0)
Screenshot: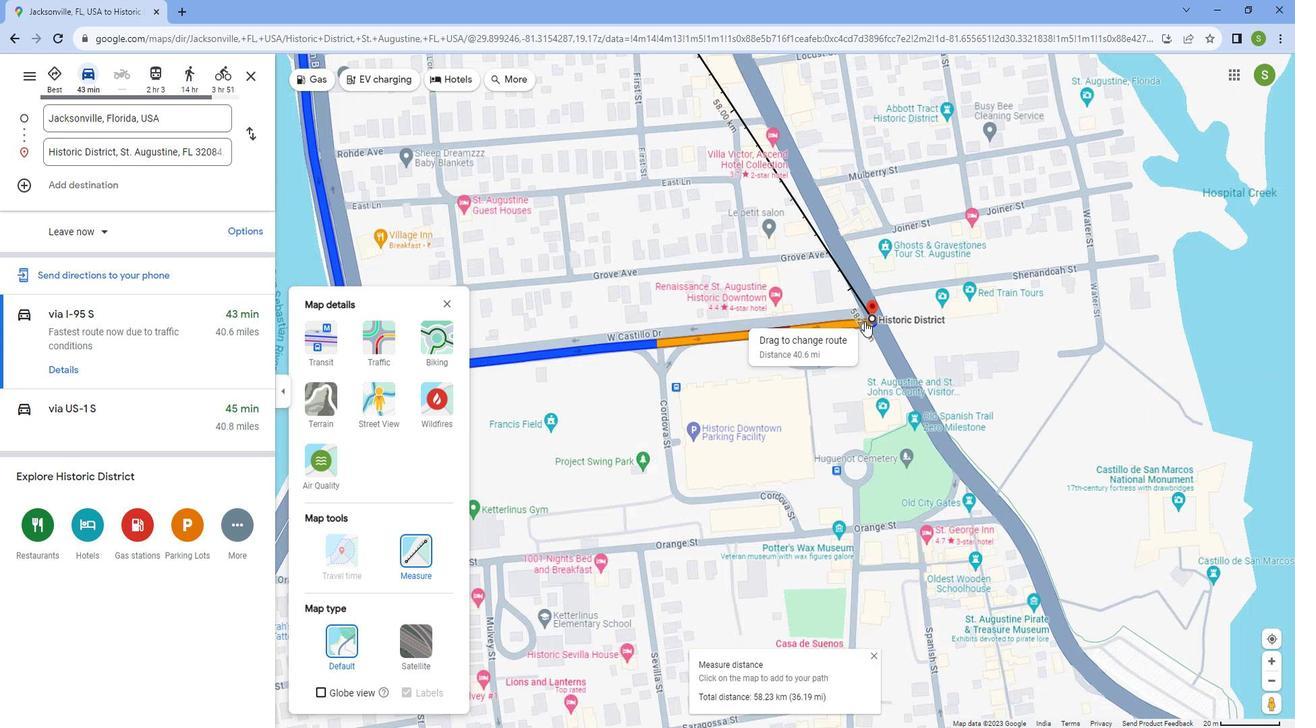 
Action: Mouse scrolled (874, 319) with delta (0, 0)
Screenshot: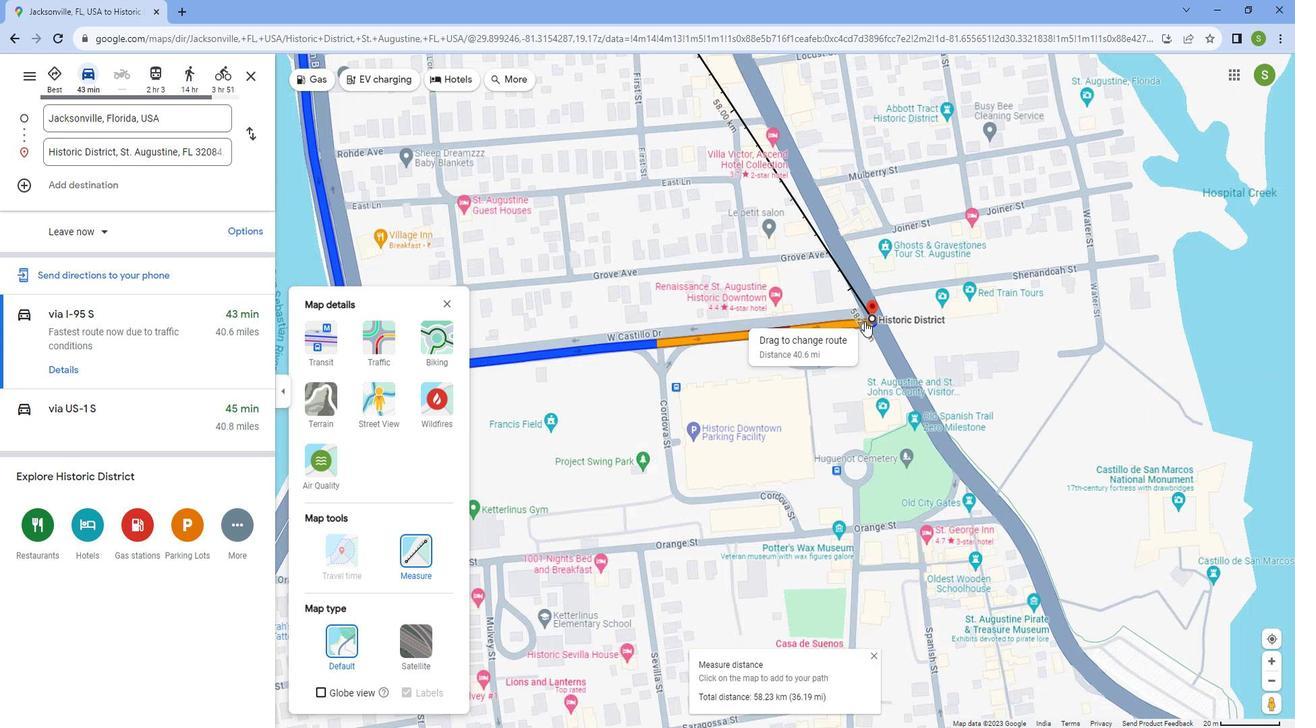 
Action: Mouse scrolled (874, 319) with delta (0, 0)
Screenshot: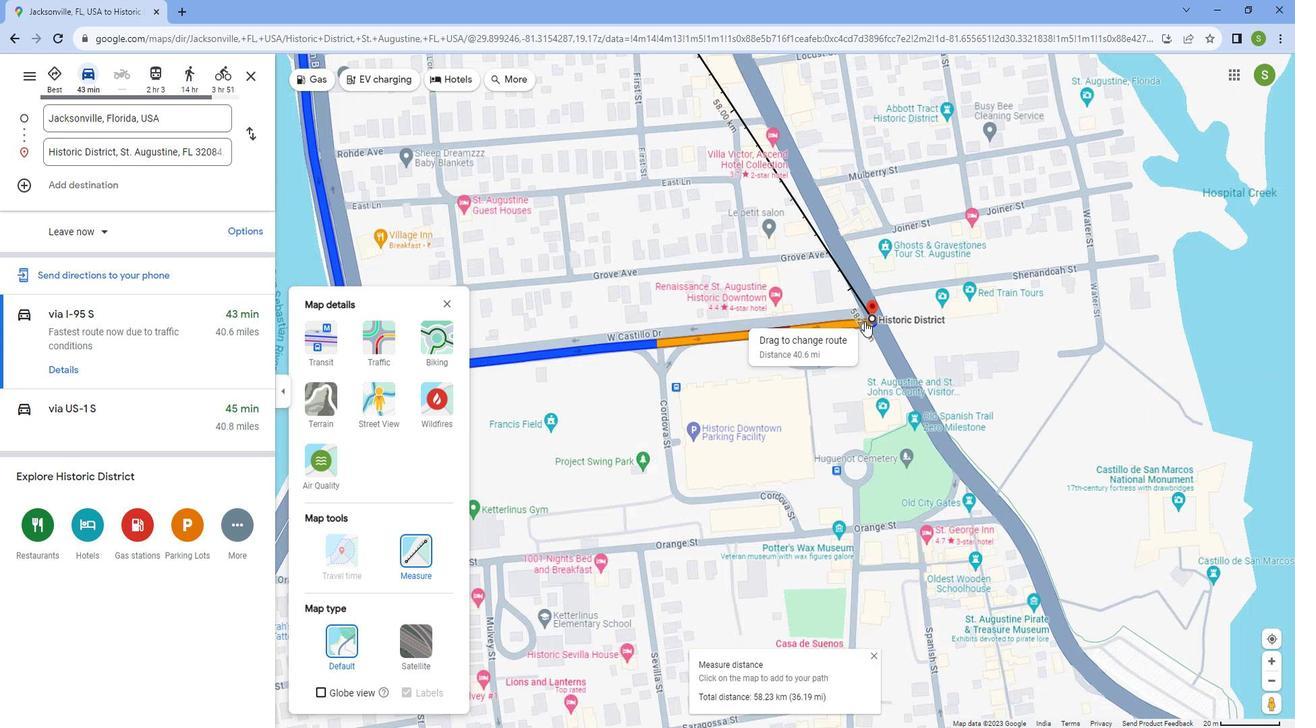 
Action: Mouse scrolled (874, 319) with delta (0, 0)
Screenshot: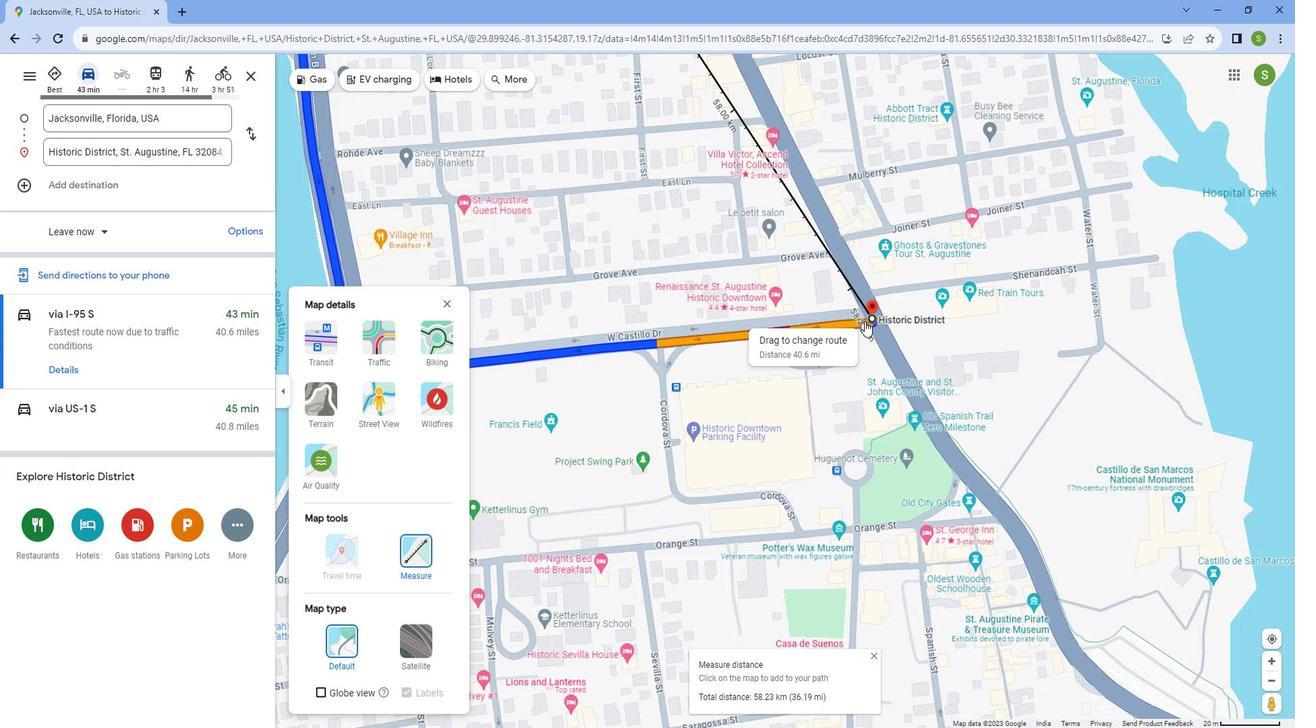 
Action: Mouse scrolled (874, 319) with delta (0, 0)
Screenshot: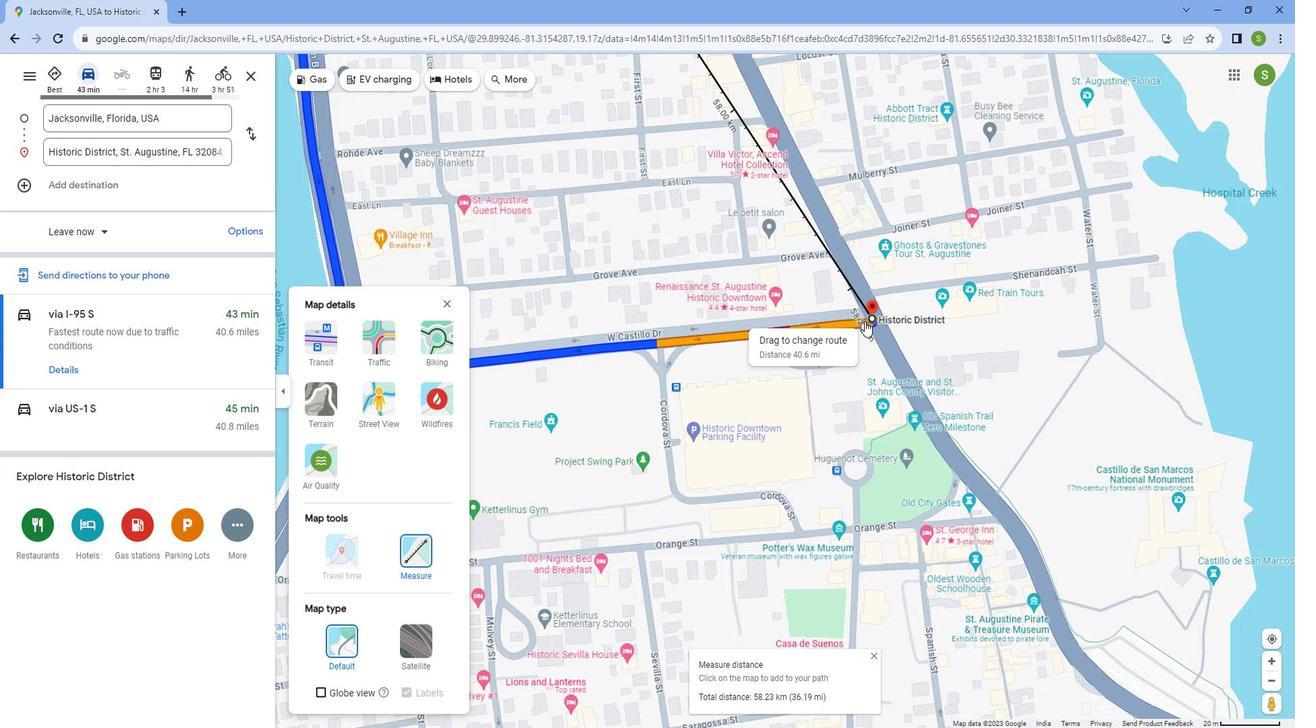 
Action: Mouse scrolled (874, 319) with delta (0, 0)
Screenshot: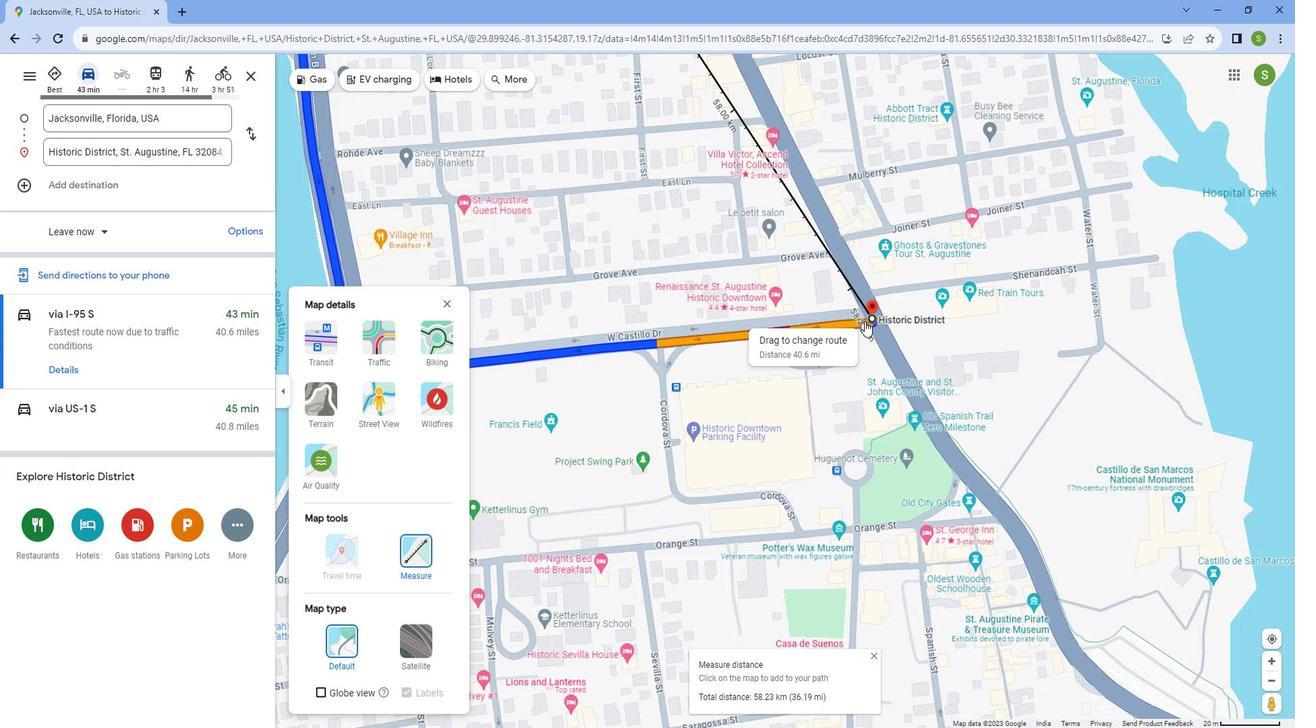 
Action: Mouse scrolled (874, 319) with delta (0, 0)
Screenshot: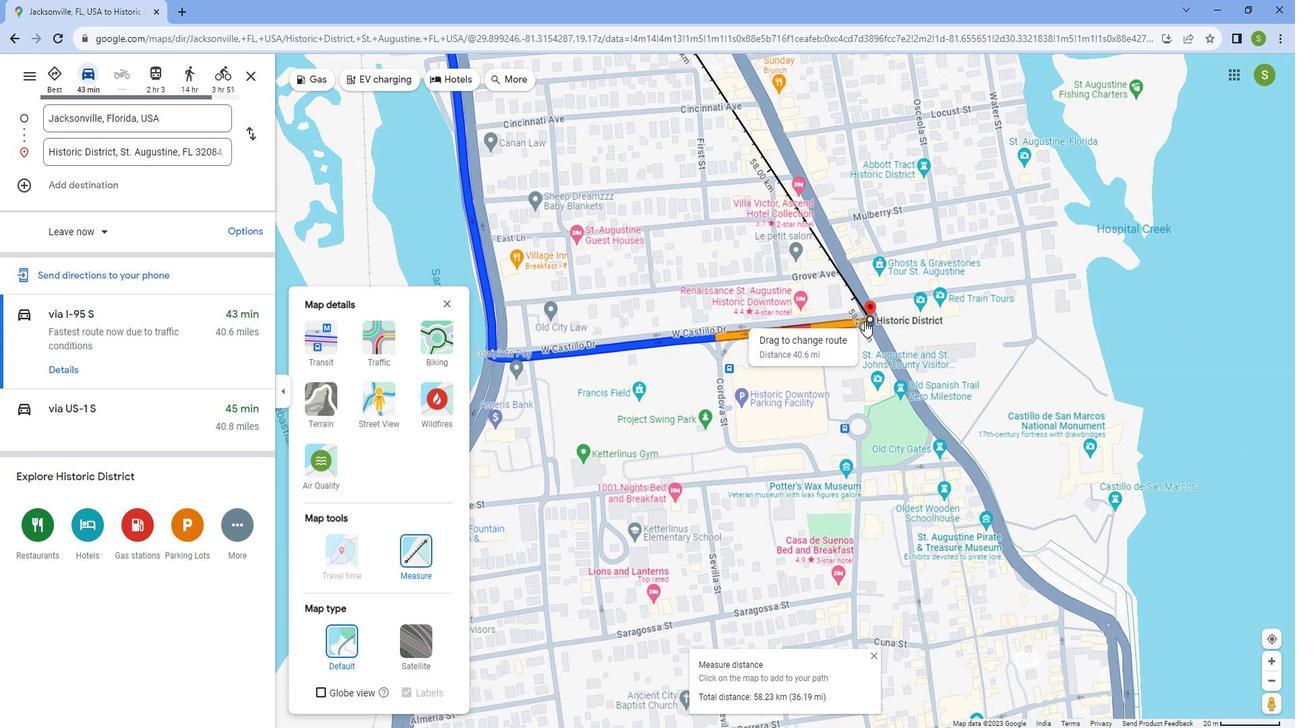 
Action: Mouse scrolled (874, 319) with delta (0, 0)
Screenshot: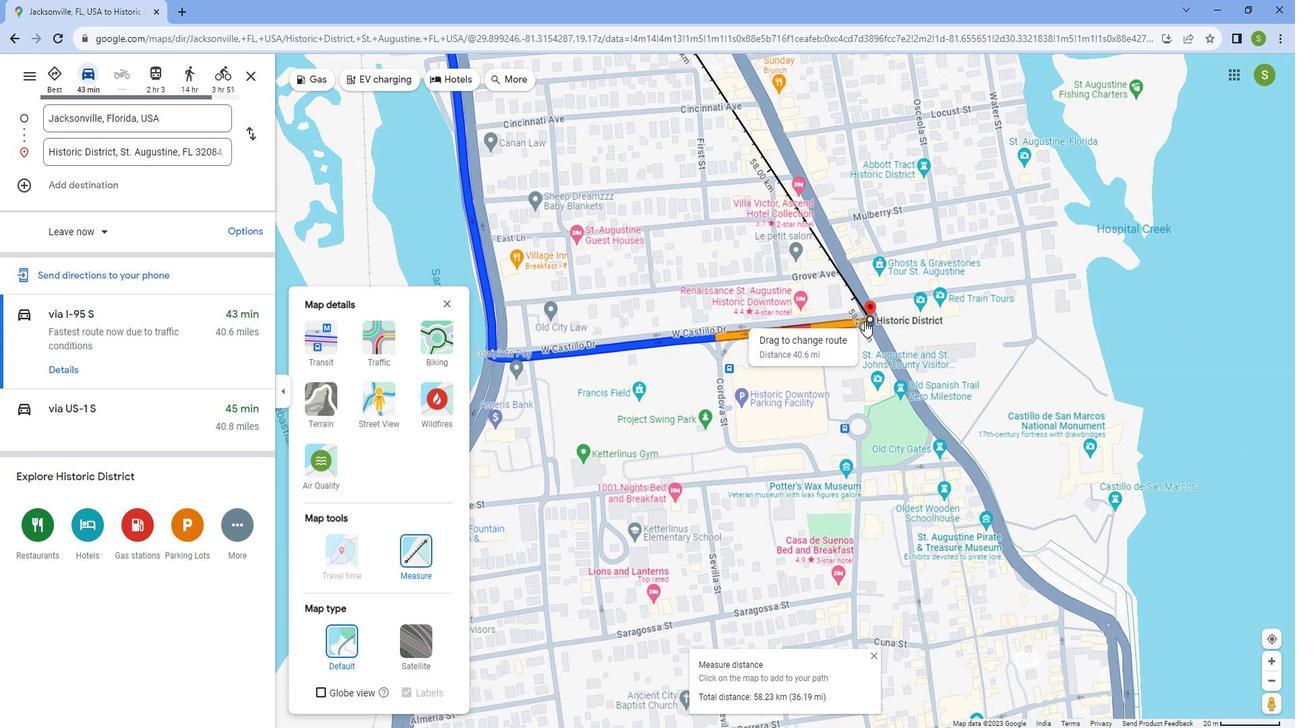 
Action: Mouse scrolled (874, 319) with delta (0, 0)
Screenshot: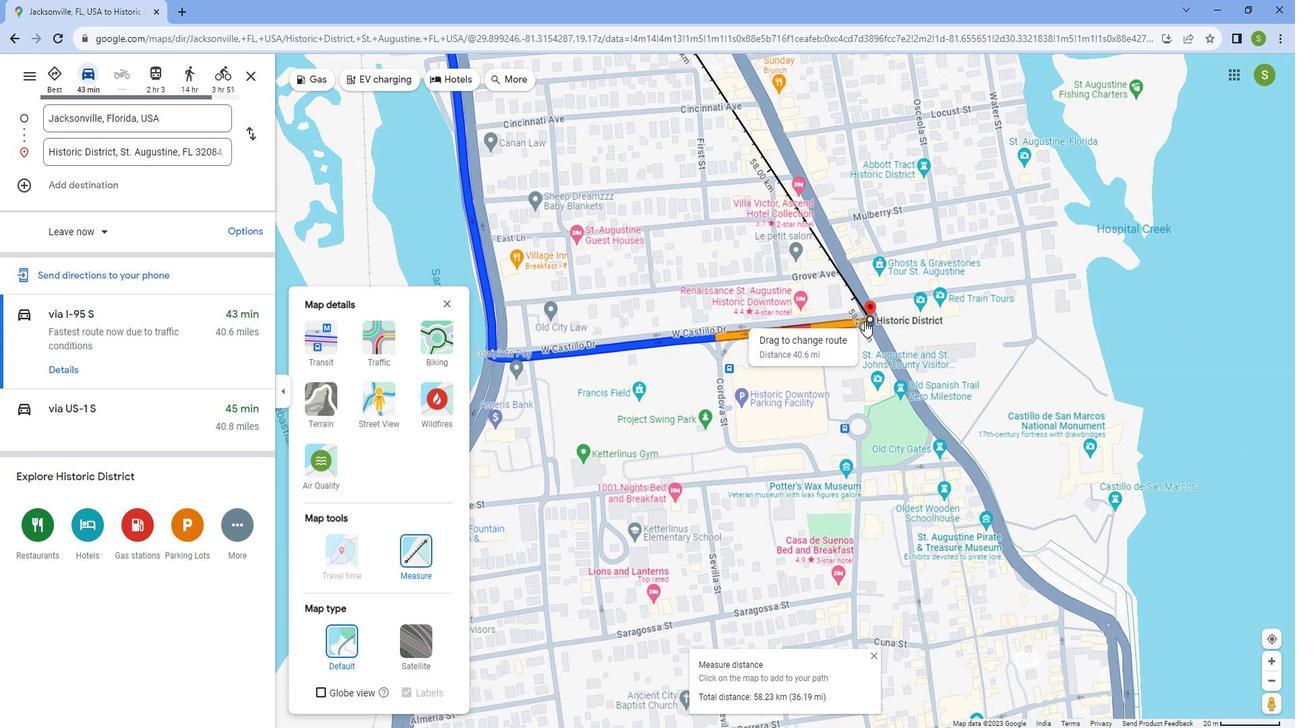 
Action: Mouse scrolled (874, 319) with delta (0, 0)
Screenshot: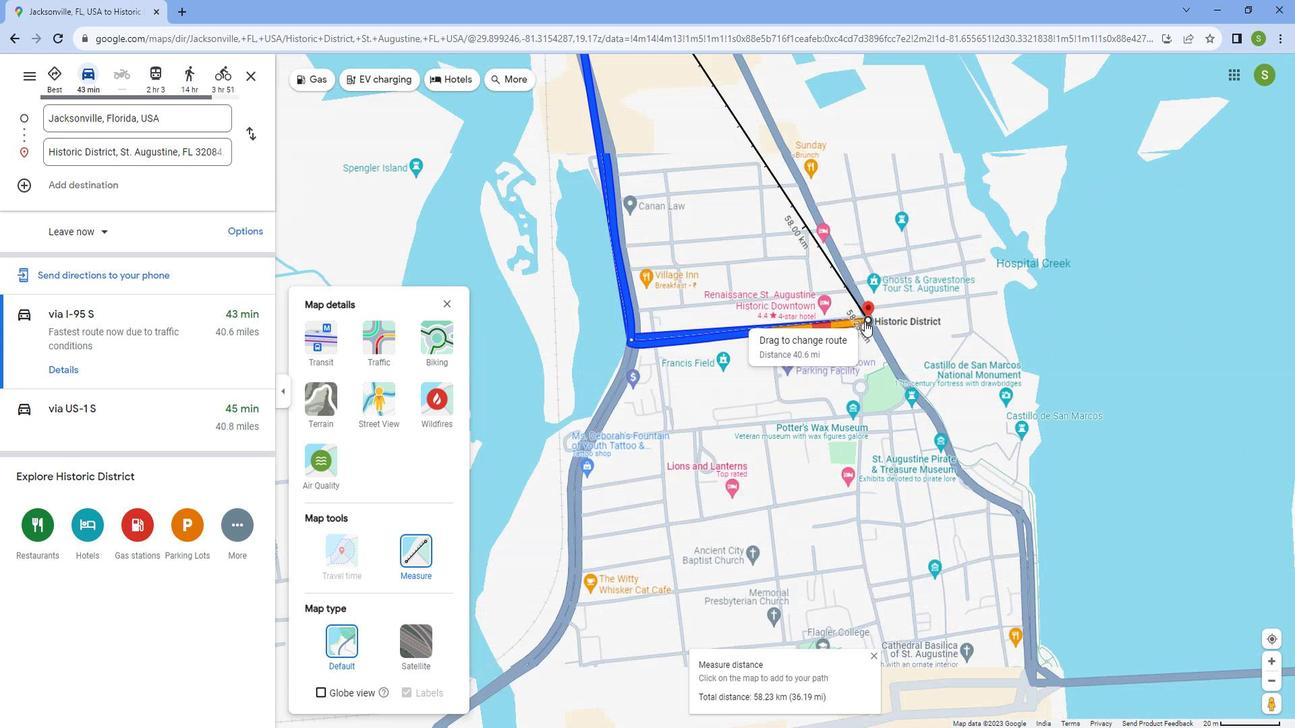 
Action: Mouse scrolled (874, 319) with delta (0, 0)
Screenshot: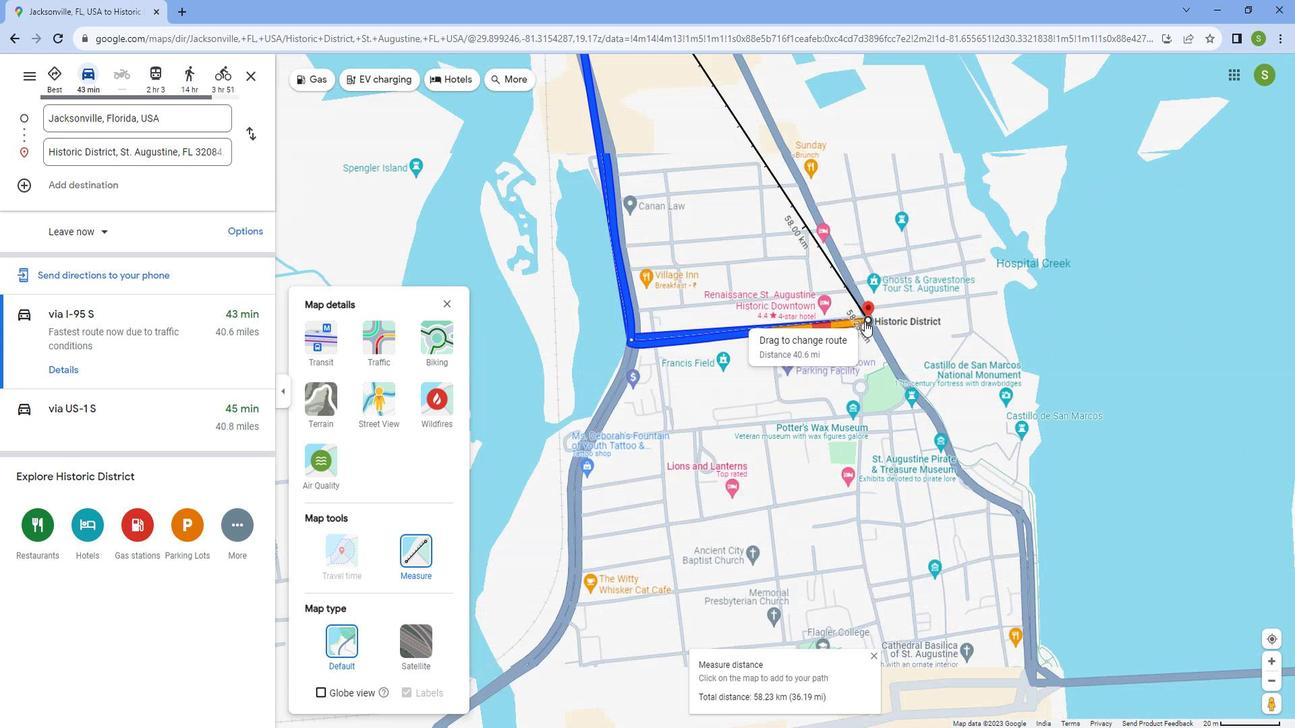 
Action: Mouse scrolled (874, 319) with delta (0, 0)
Screenshot: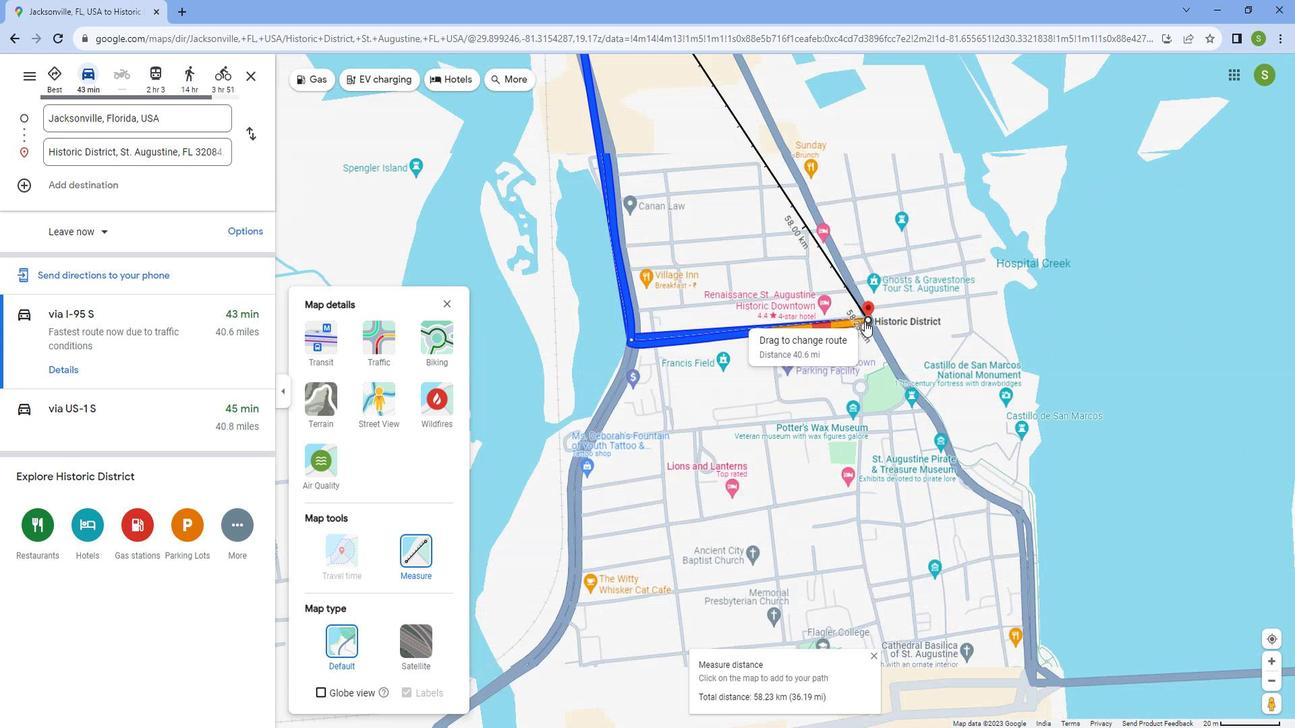 
Action: Mouse scrolled (874, 319) with delta (0, 0)
Screenshot: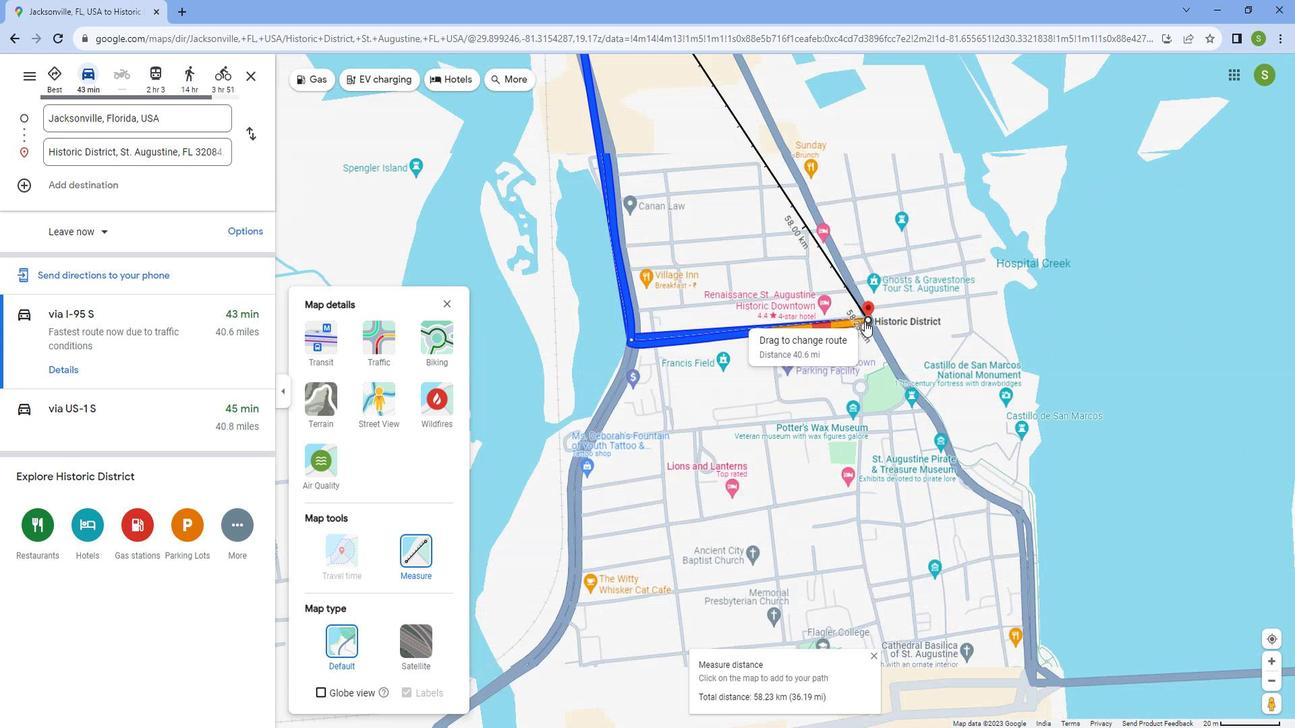 
Action: Mouse scrolled (874, 319) with delta (0, 0)
Screenshot: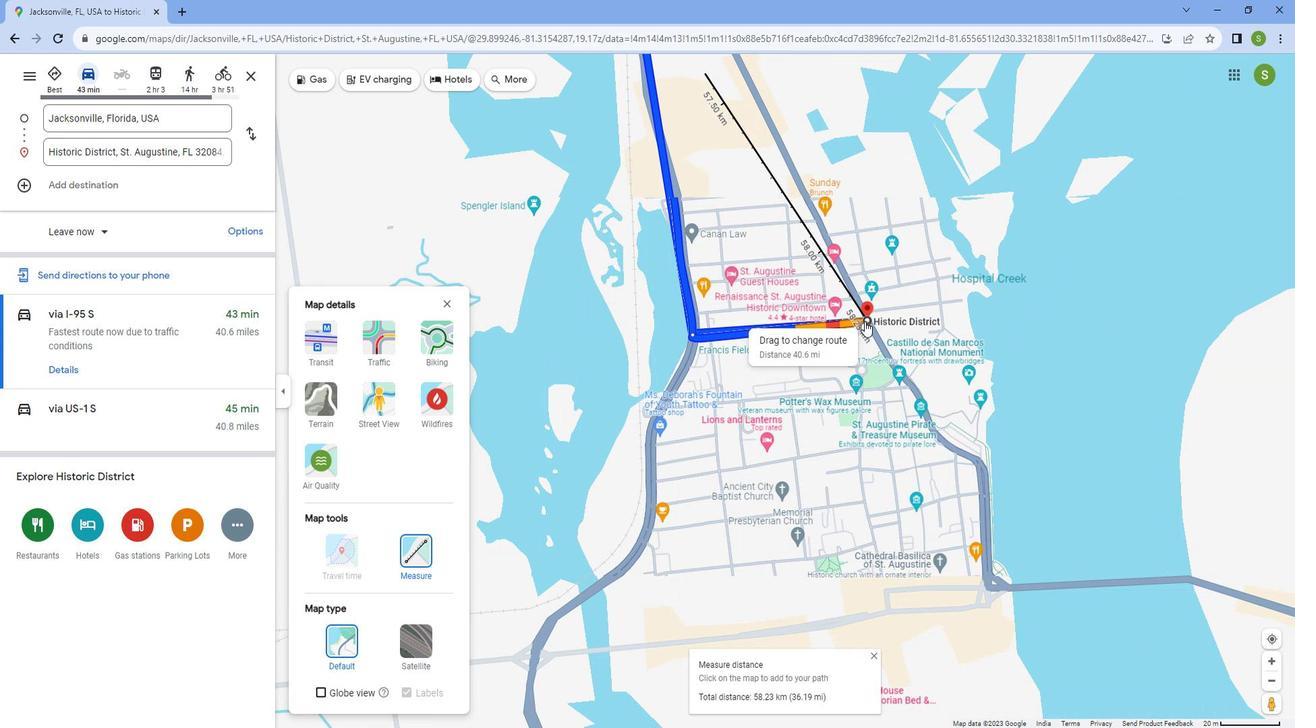 
Action: Mouse scrolled (874, 319) with delta (0, 0)
Screenshot: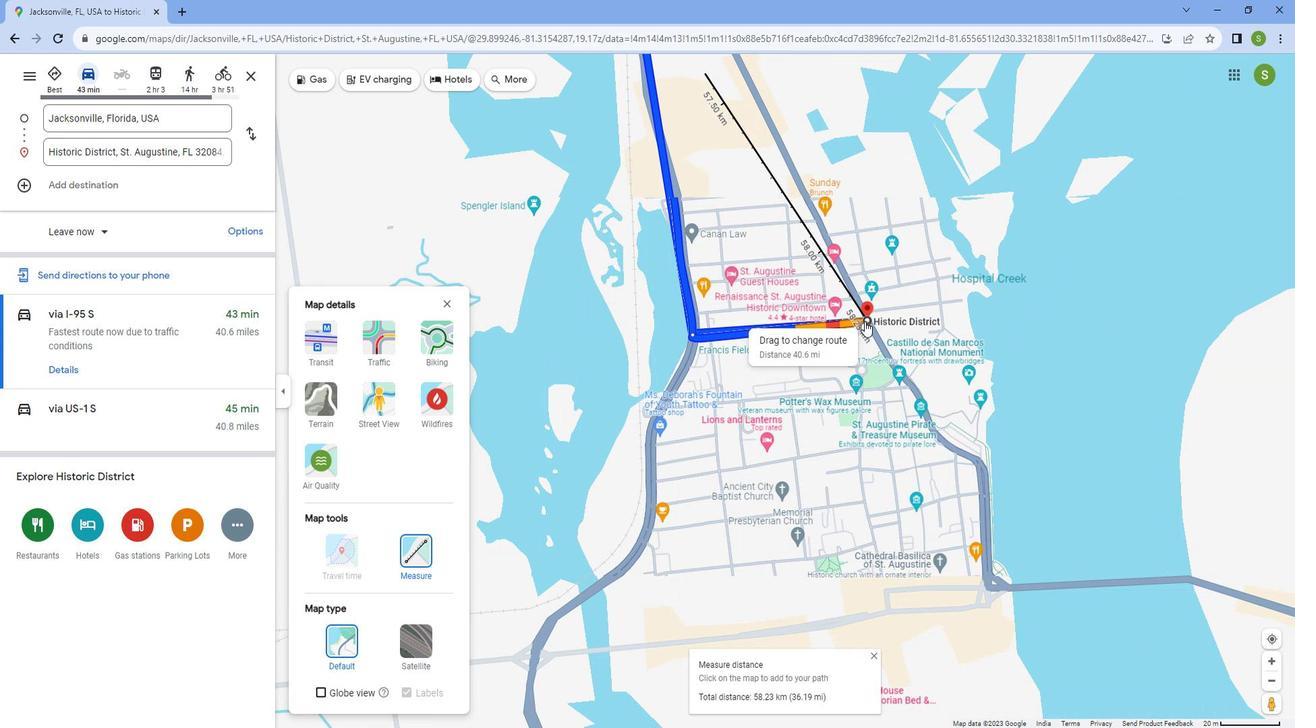 
Action: Mouse scrolled (874, 319) with delta (0, 0)
Screenshot: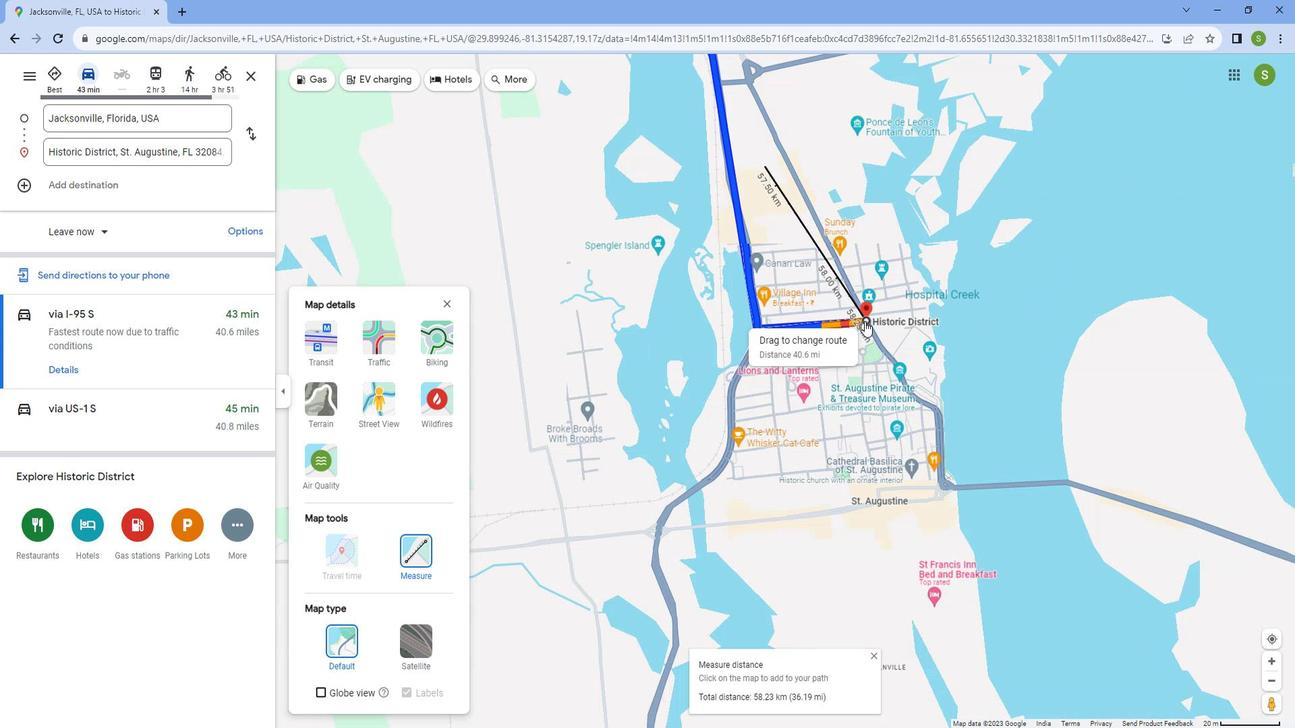
Action: Mouse scrolled (874, 319) with delta (0, 0)
Screenshot: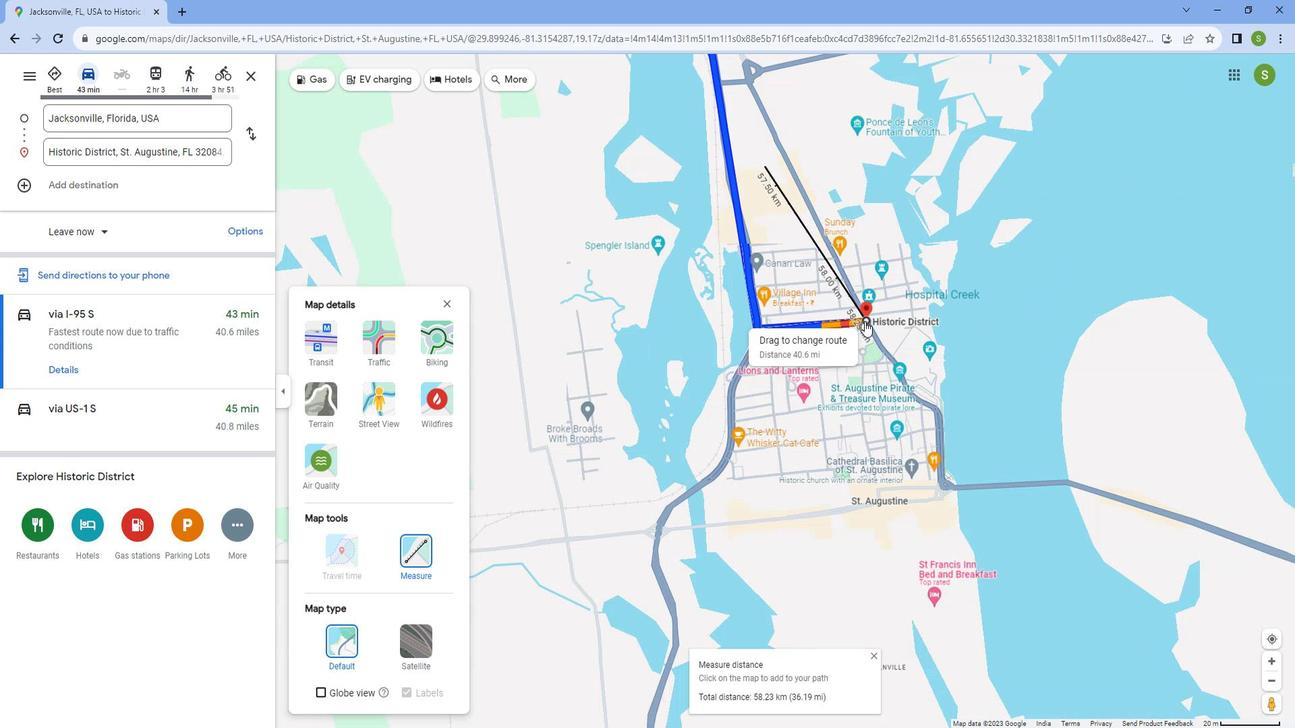 
Action: Mouse scrolled (874, 319) with delta (0, 0)
Screenshot: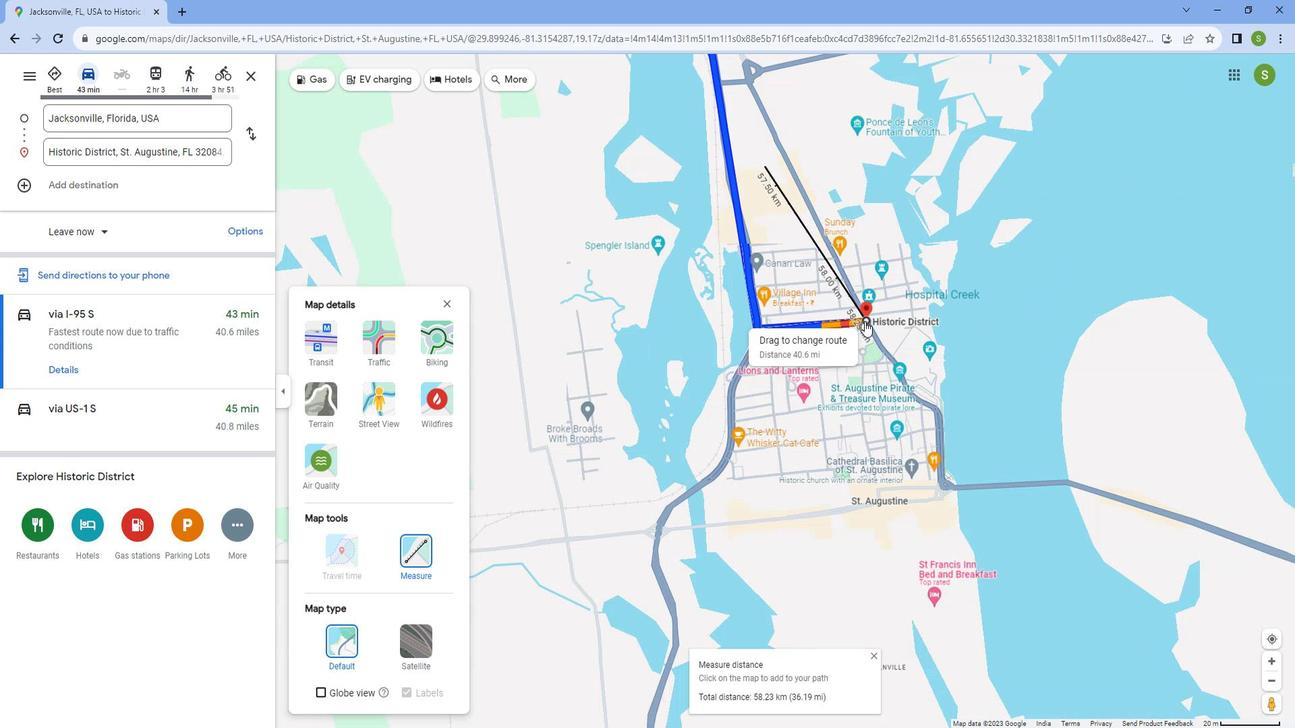 
Action: Mouse scrolled (874, 319) with delta (0, 0)
Screenshot: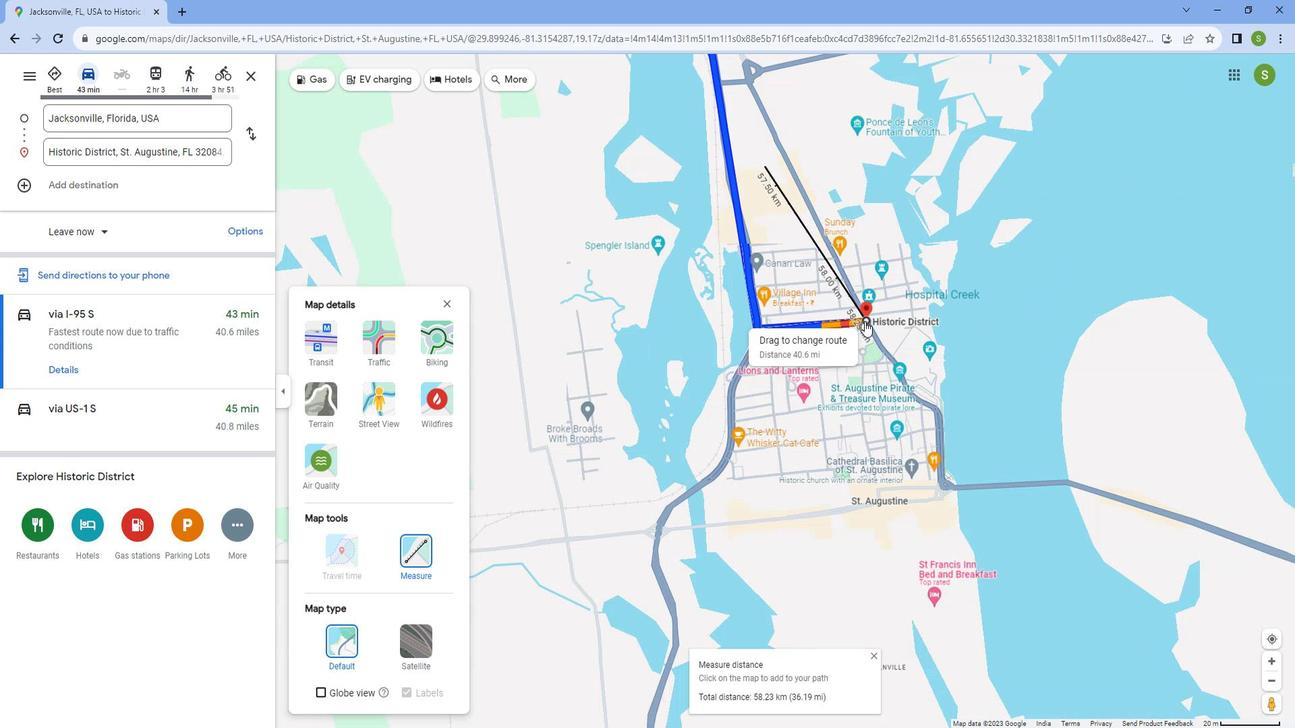 
Action: Mouse scrolled (874, 319) with delta (0, 0)
Screenshot: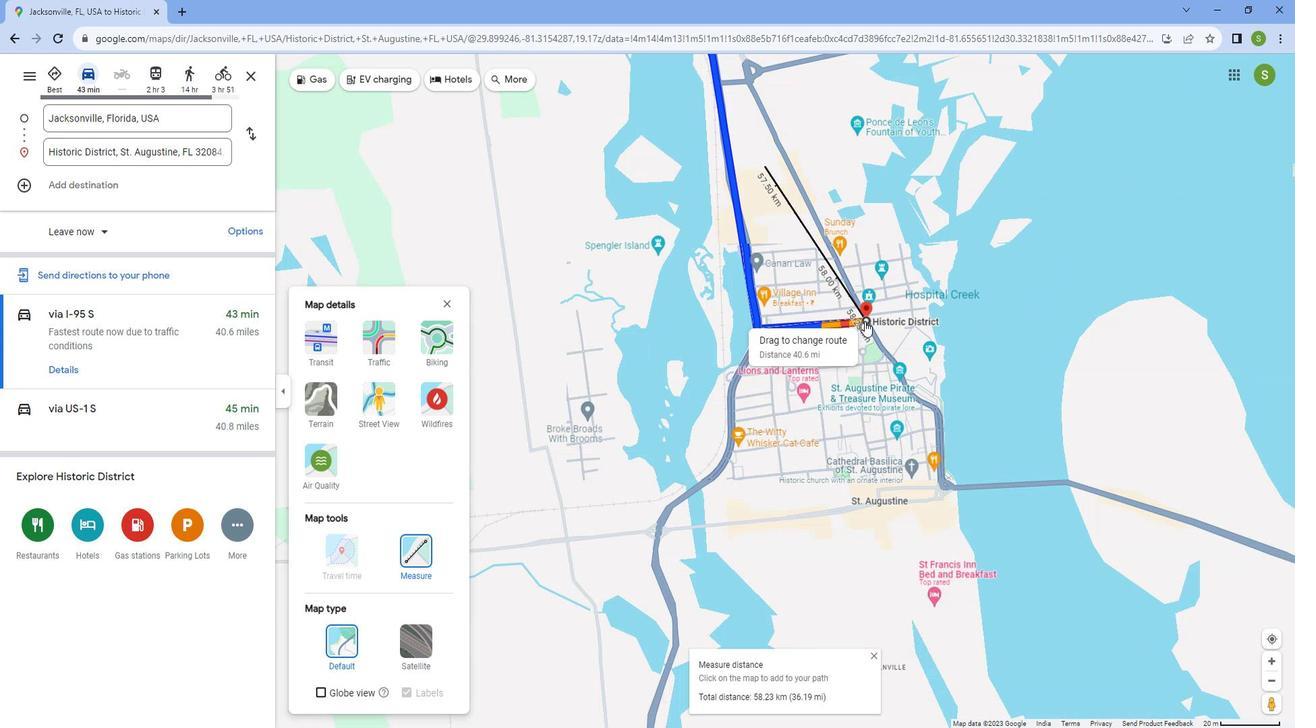 
Action: Mouse moved to (839, 252)
Screenshot: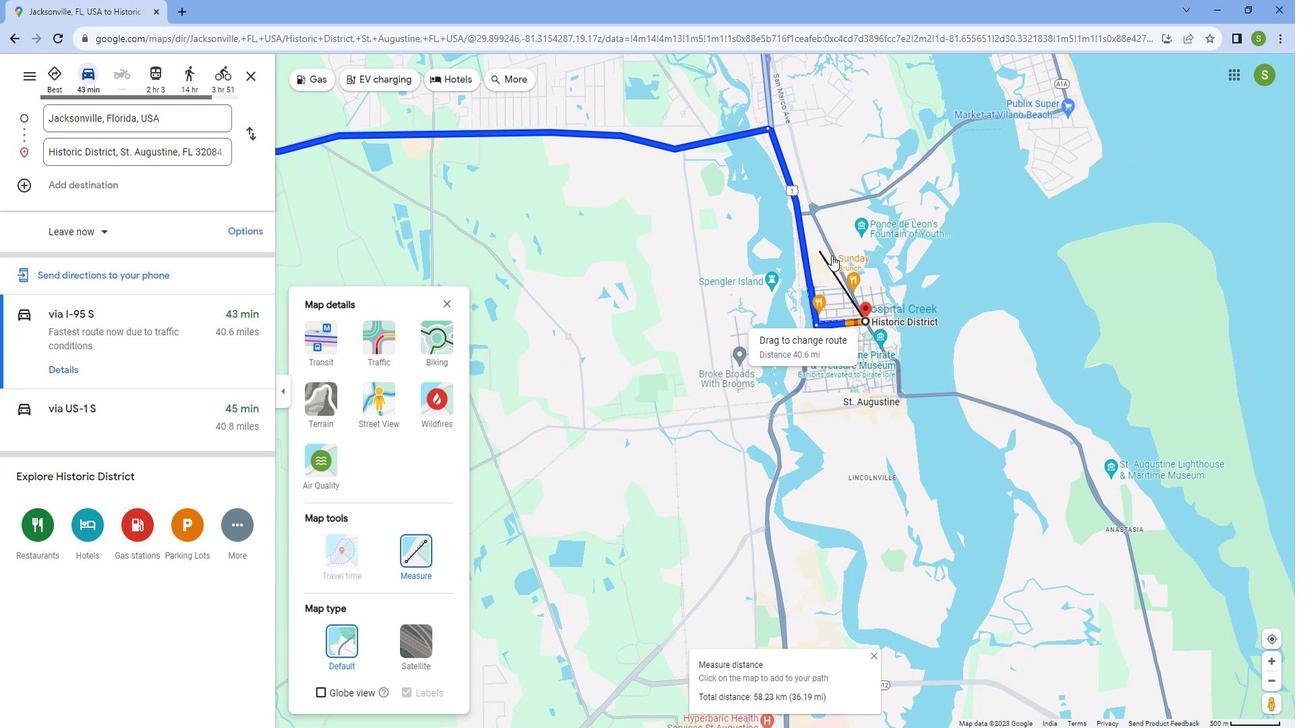 
Action: Mouse scrolled (839, 252) with delta (0, 0)
Screenshot: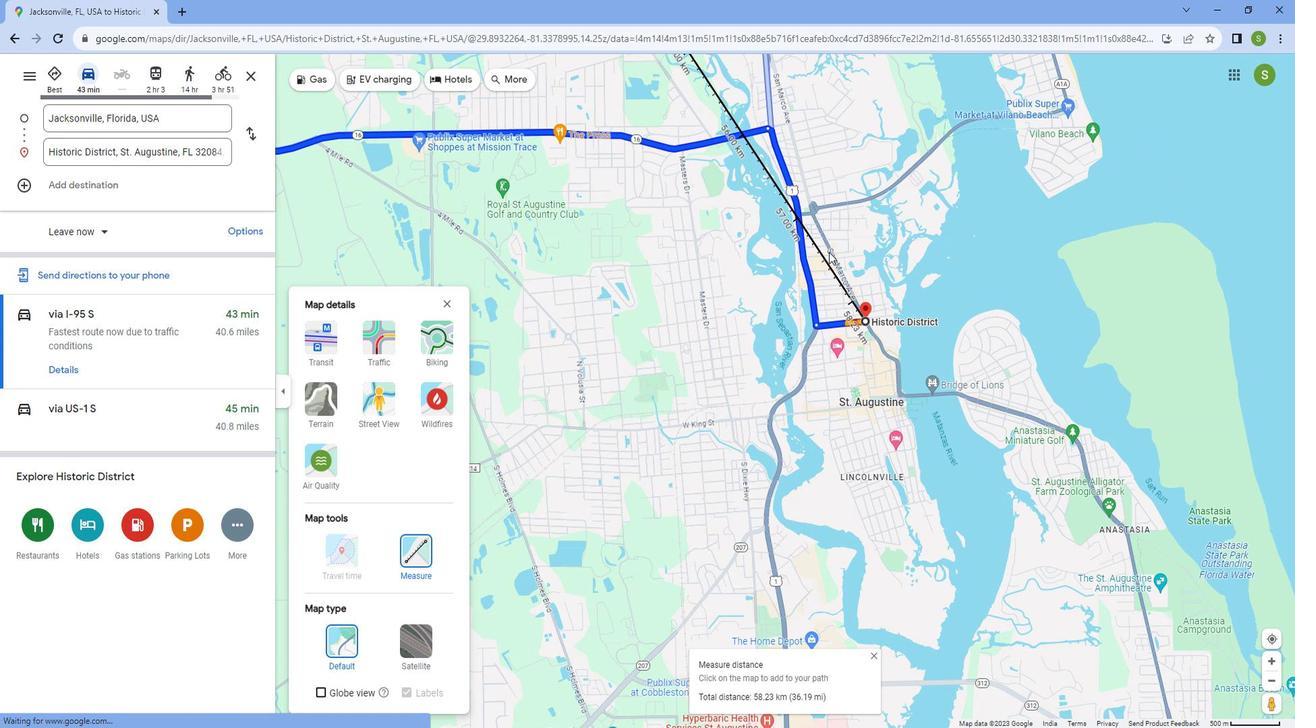 
Action: Mouse scrolled (839, 252) with delta (0, 0)
Screenshot: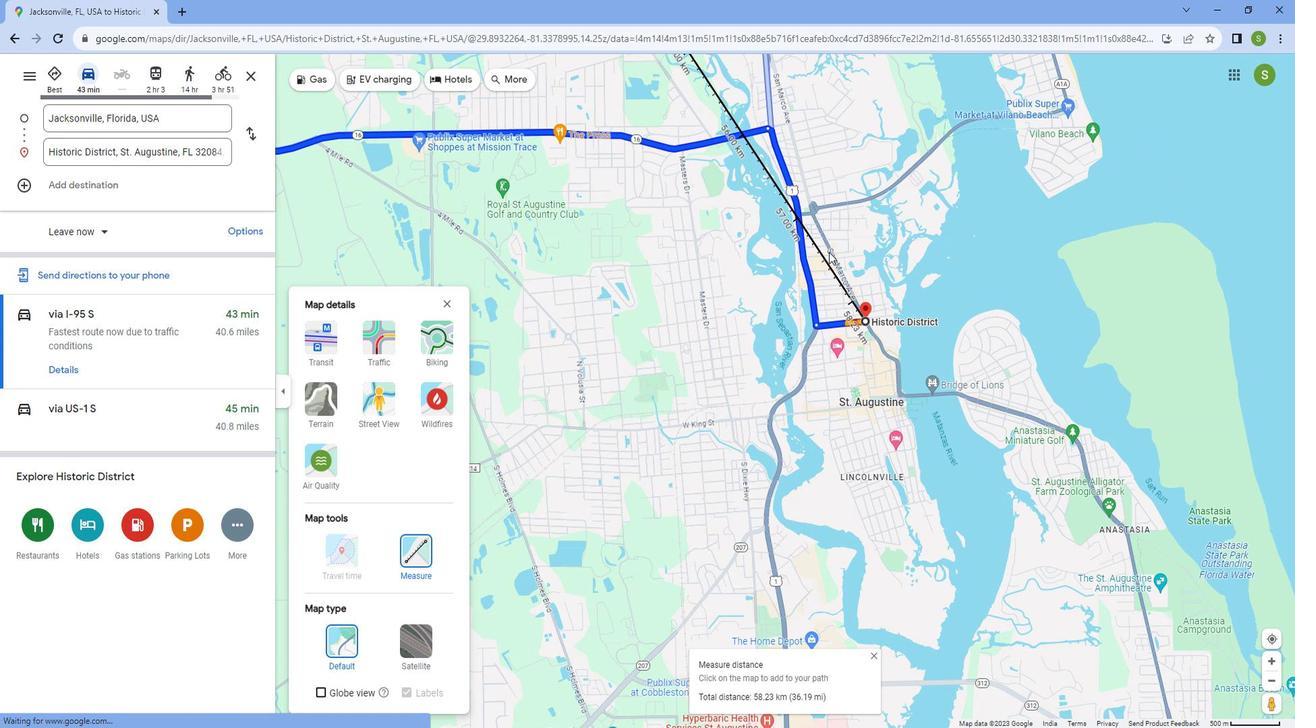 
Action: Mouse scrolled (839, 252) with delta (0, 0)
Screenshot: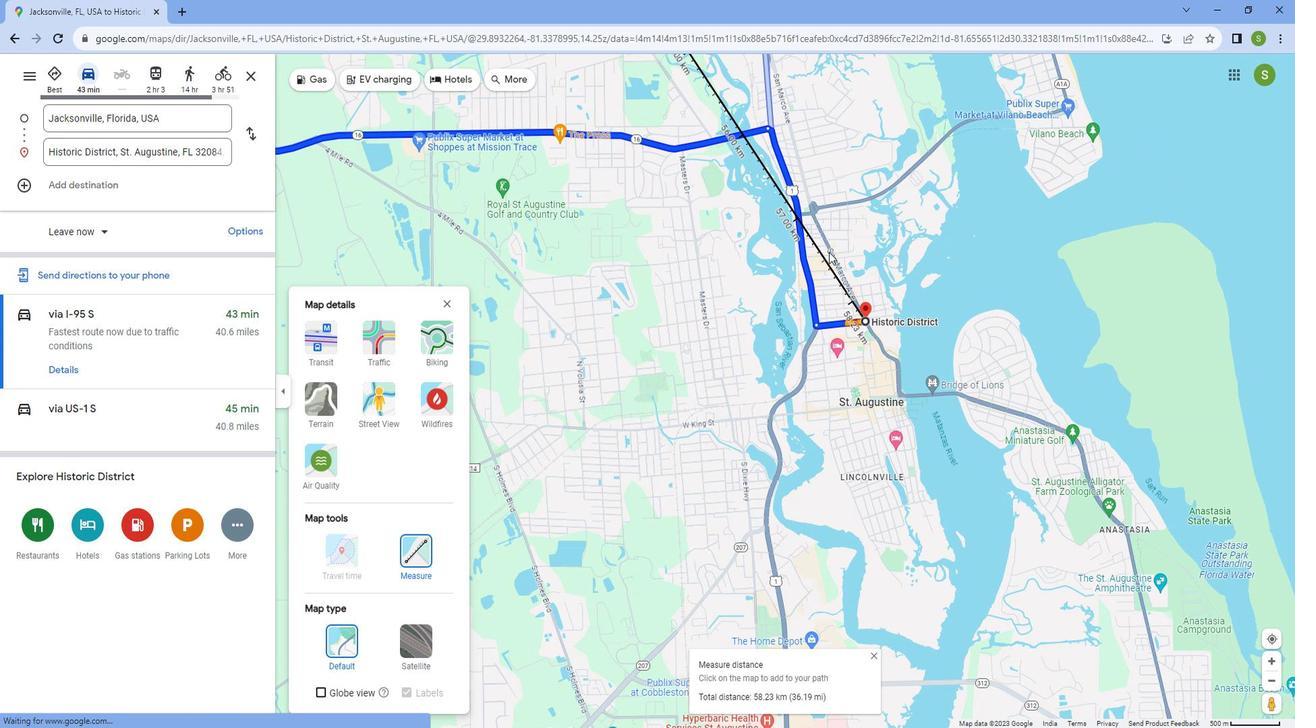 
Action: Mouse scrolled (839, 252) with delta (0, 0)
Screenshot: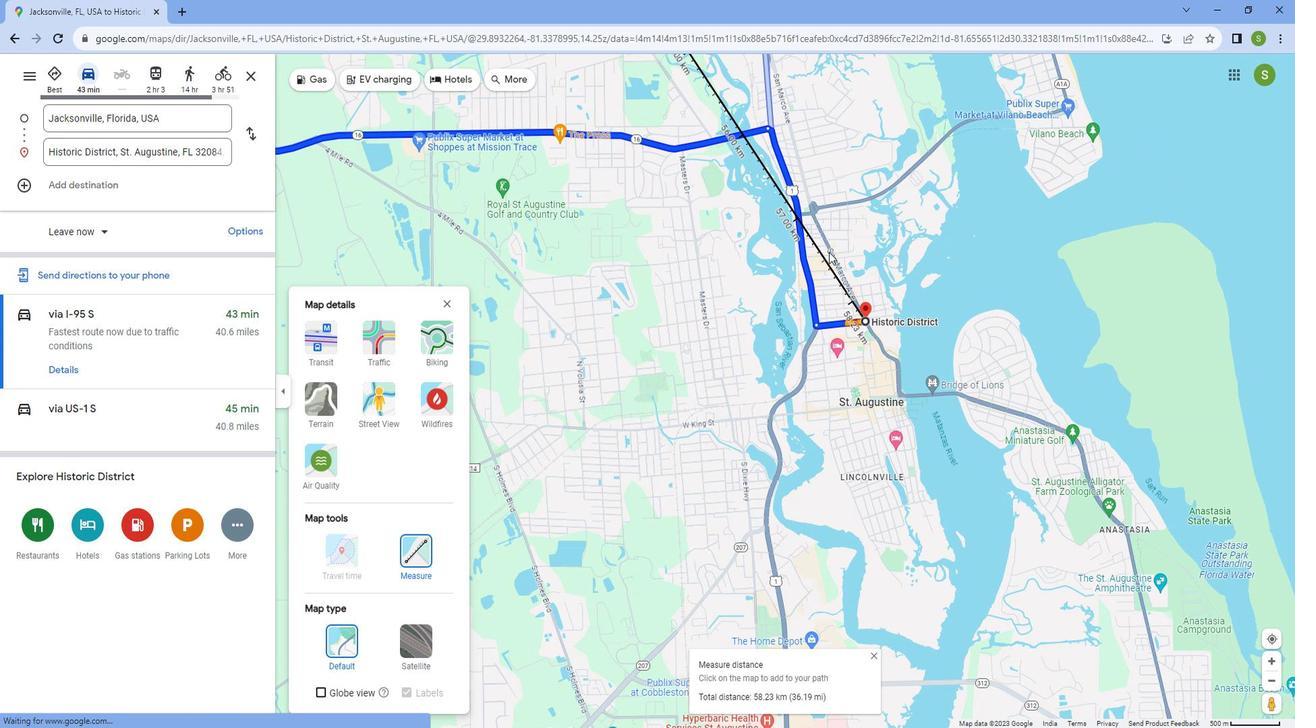 
Action: Mouse scrolled (839, 252) with delta (0, 0)
Screenshot: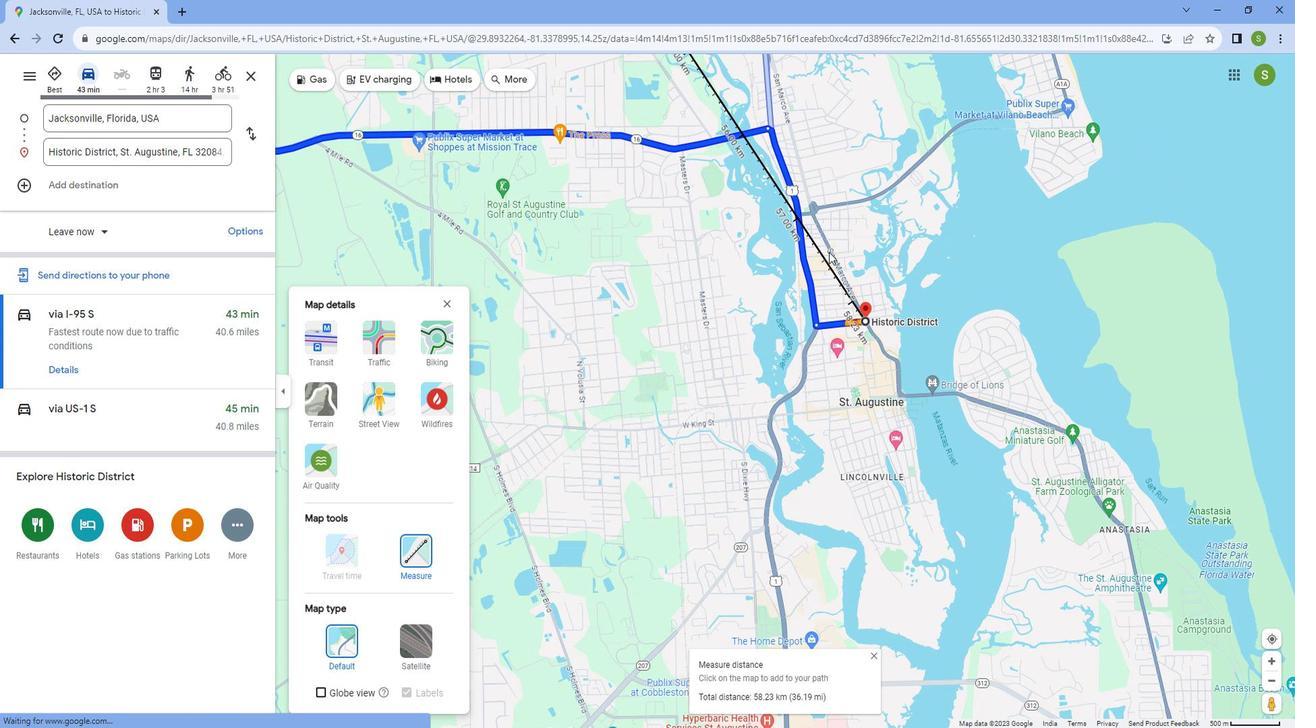 
Action: Mouse scrolled (839, 252) with delta (0, 0)
Screenshot: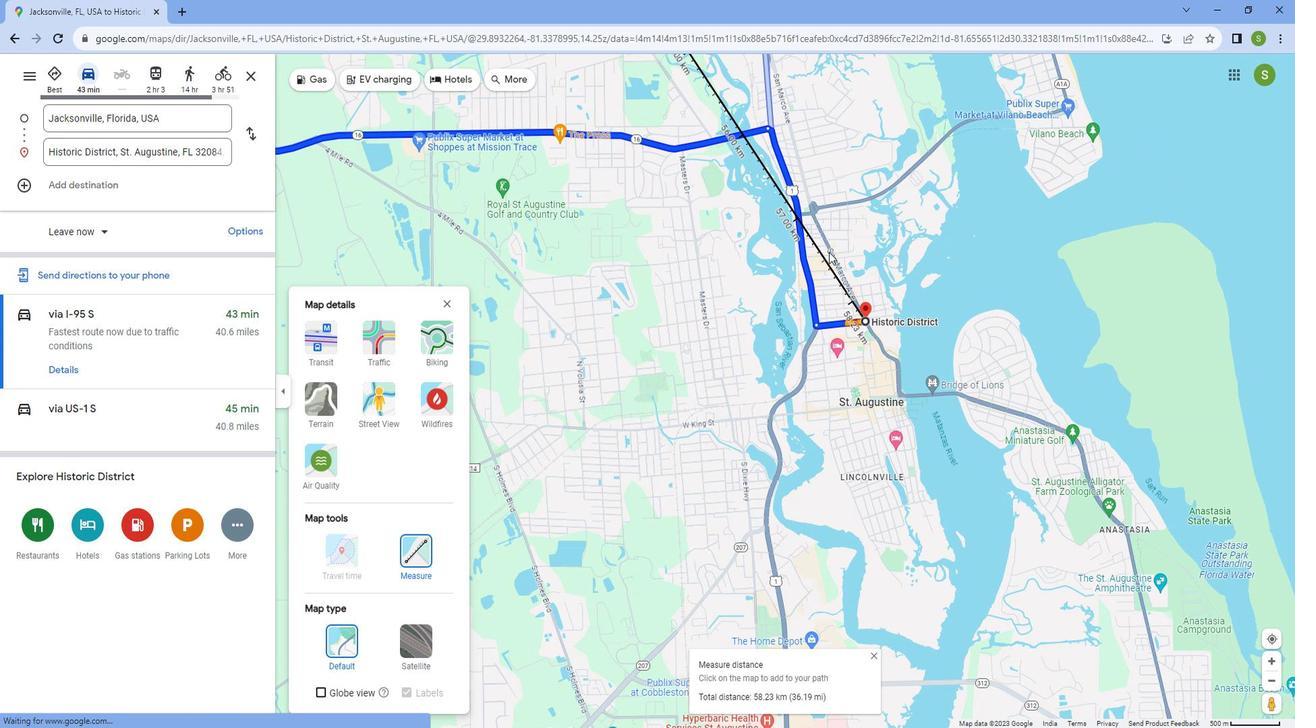 
Action: Mouse scrolled (839, 252) with delta (0, 0)
Screenshot: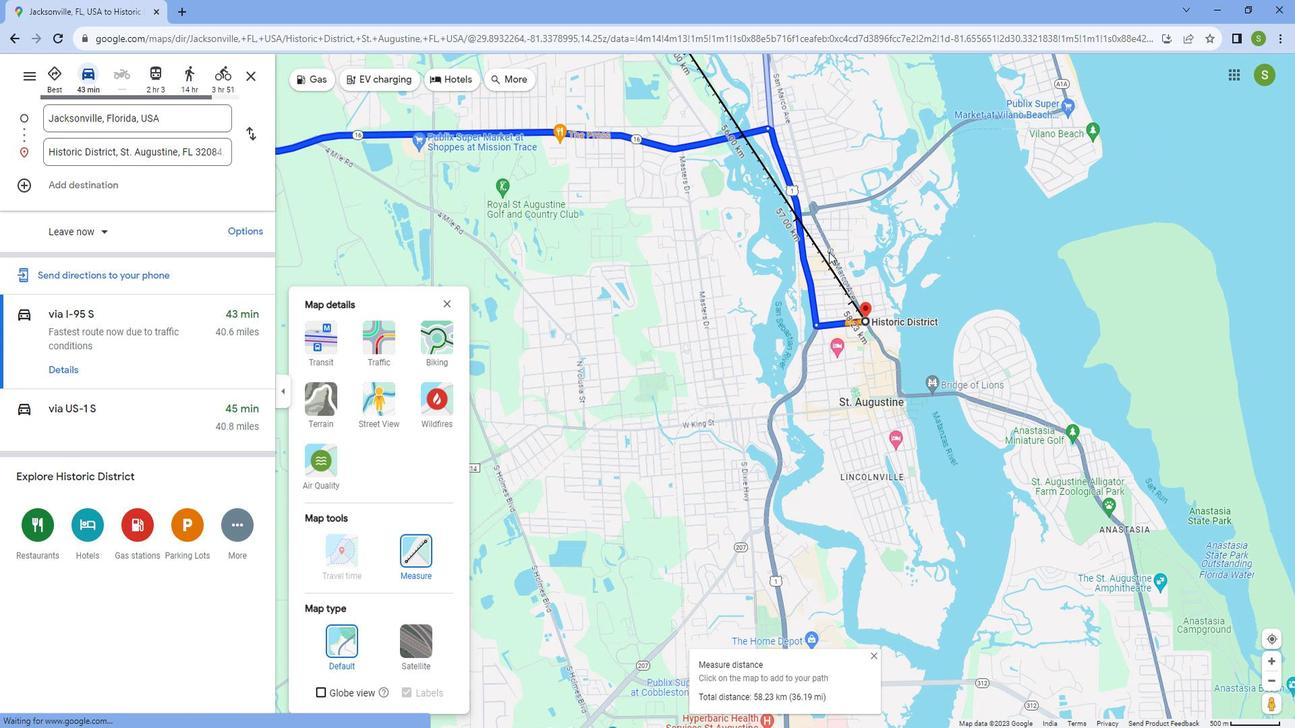 
Action: Mouse moved to (736, 279)
Screenshot: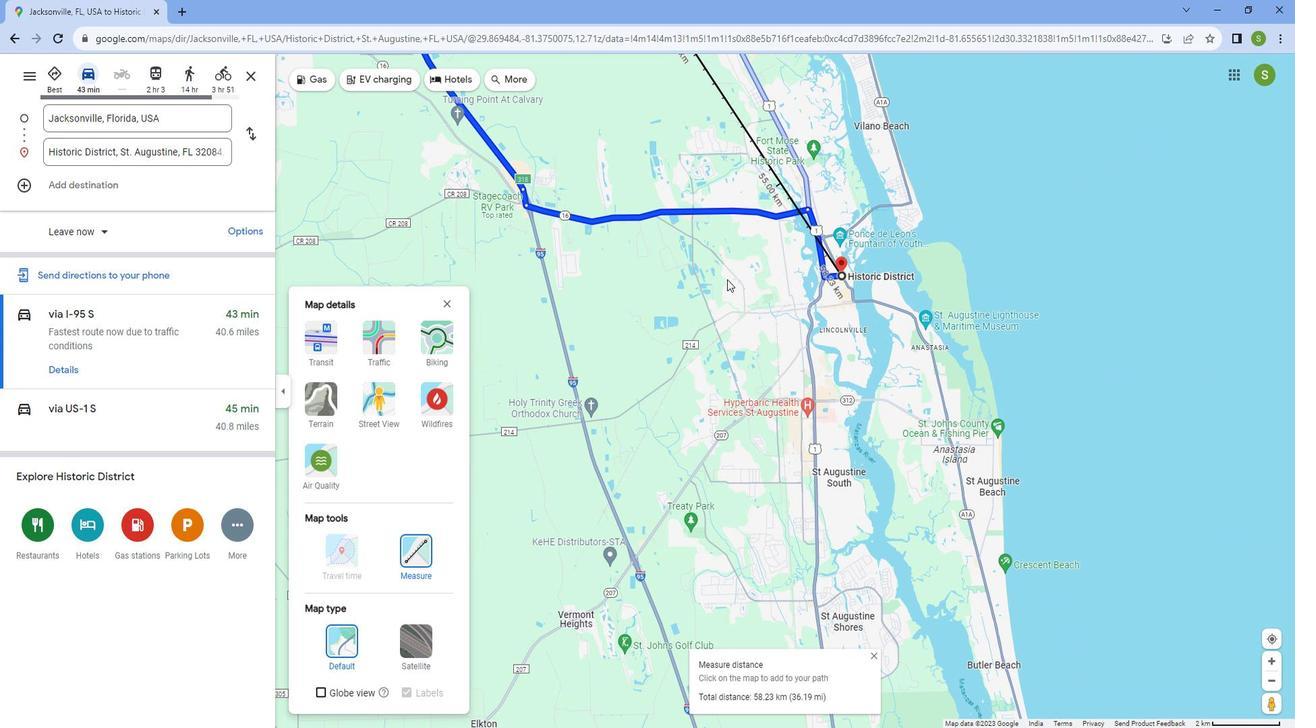 
Action: Mouse pressed left at (736, 279)
Screenshot: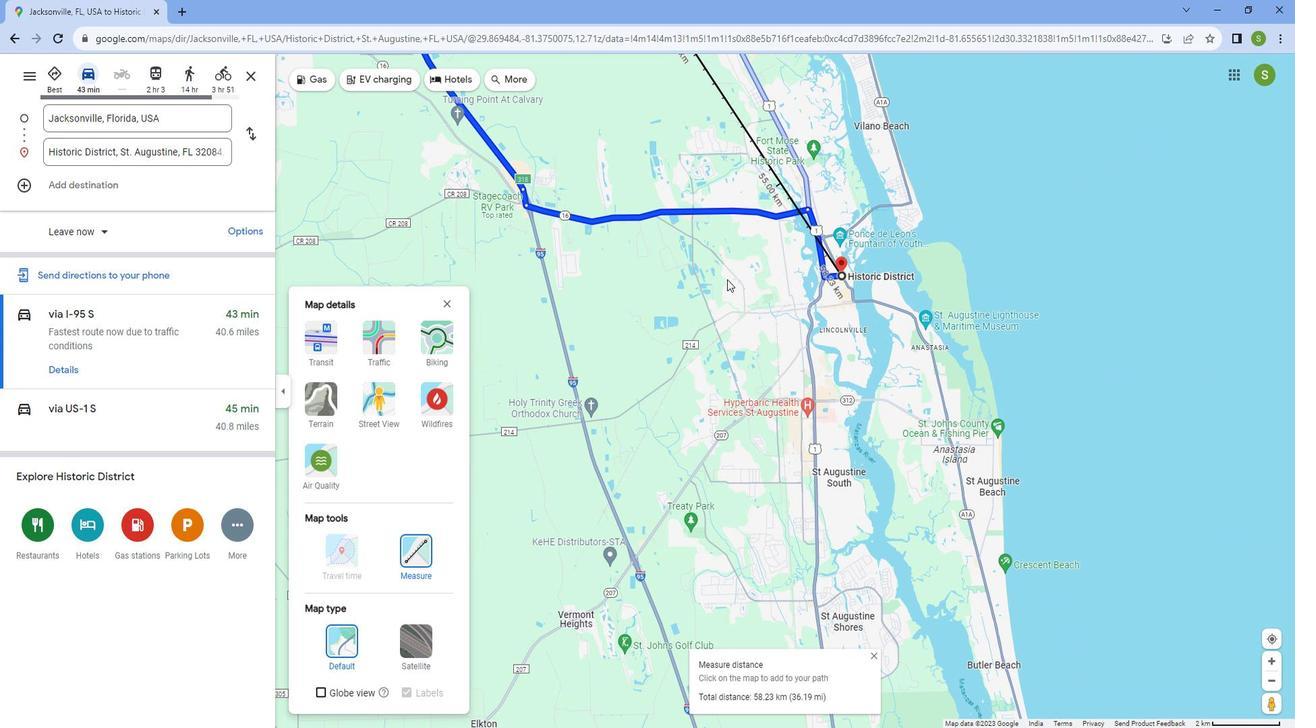 
Action: Mouse moved to (630, 393)
